 Task: Explore Airbnb properties in Lake Tahoe with amazing views.
Action: Mouse moved to (517, 72)
Screenshot: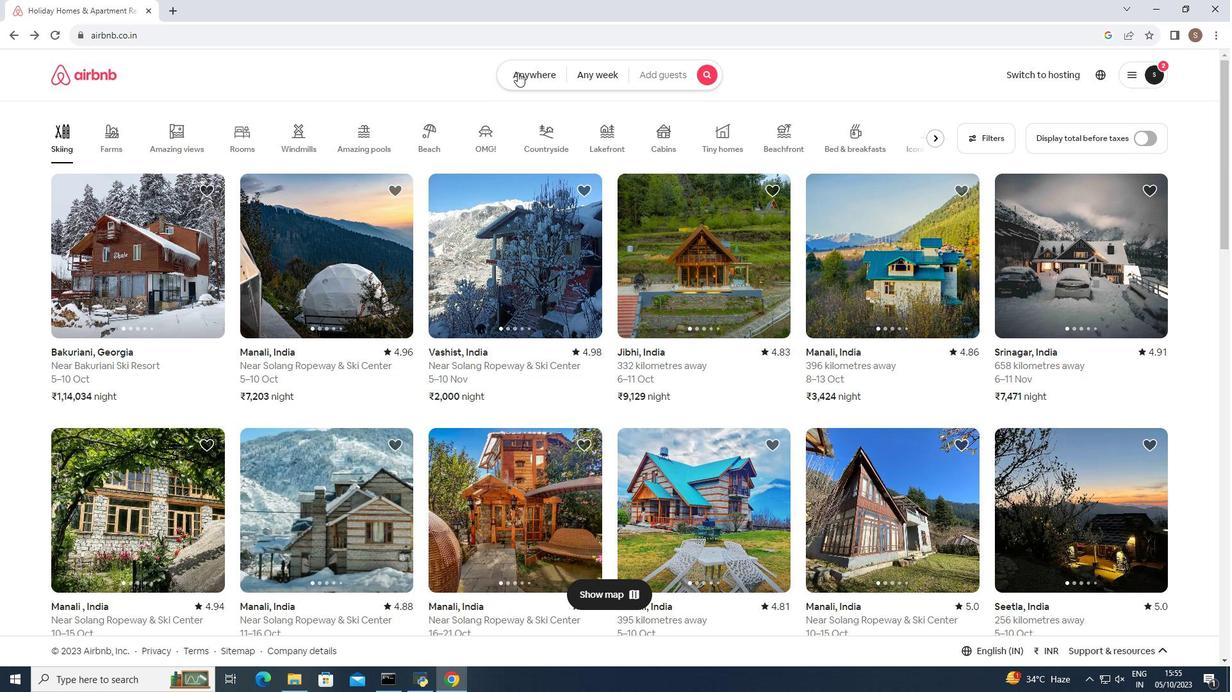 
Action: Mouse pressed left at (517, 72)
Screenshot: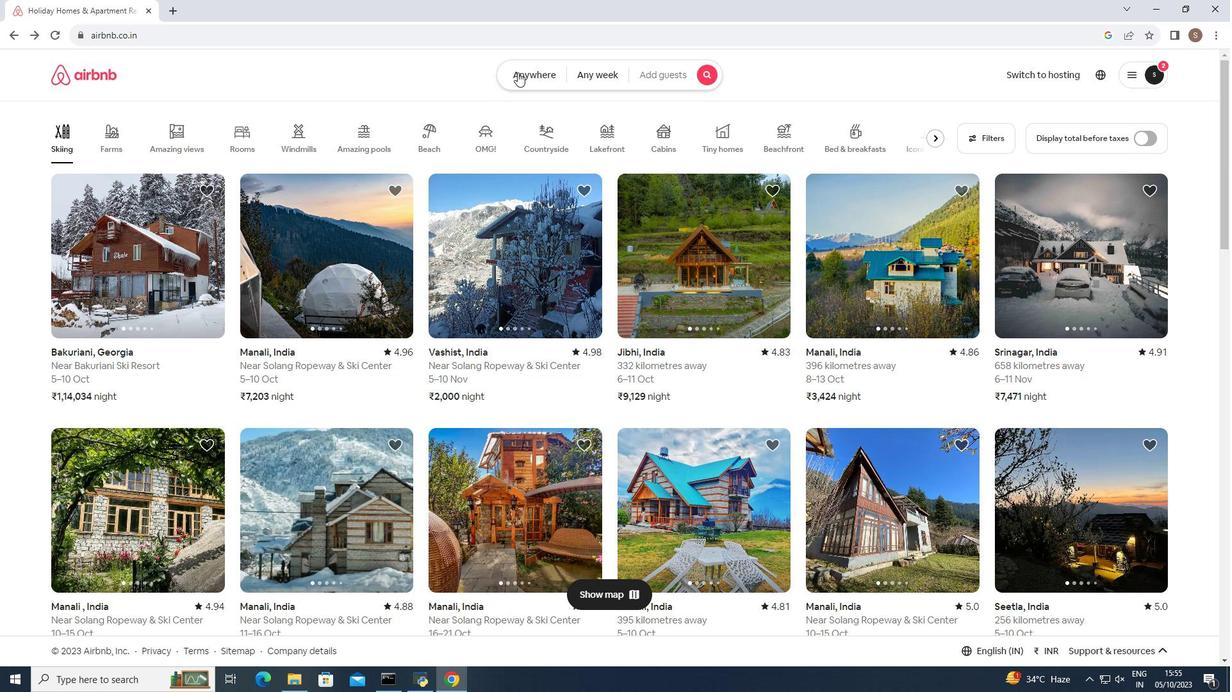 
Action: Mouse moved to (437, 125)
Screenshot: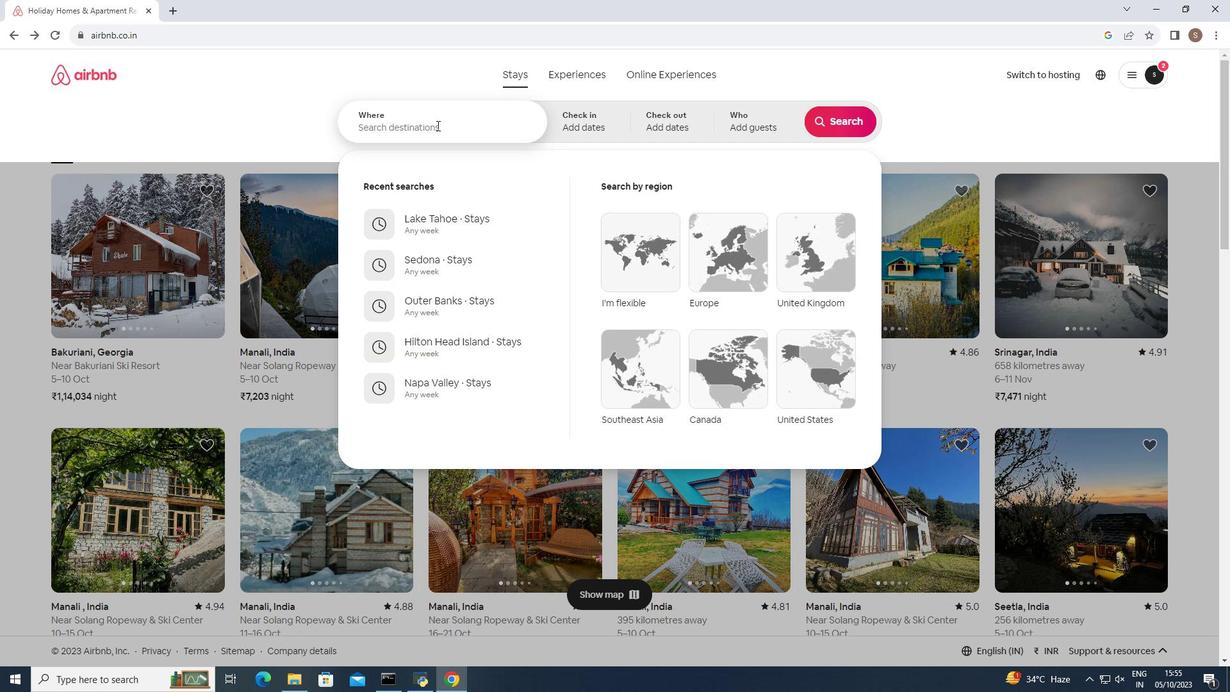 
Action: Mouse pressed left at (437, 125)
Screenshot: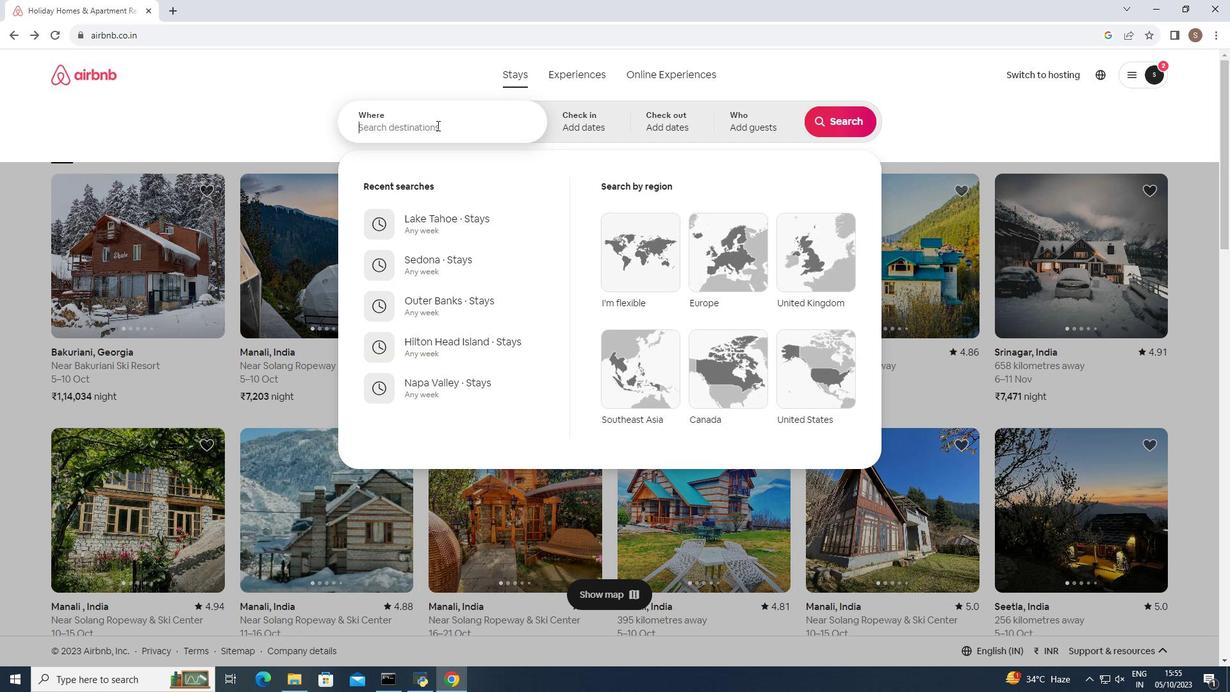 
Action: Mouse moved to (437, 125)
Screenshot: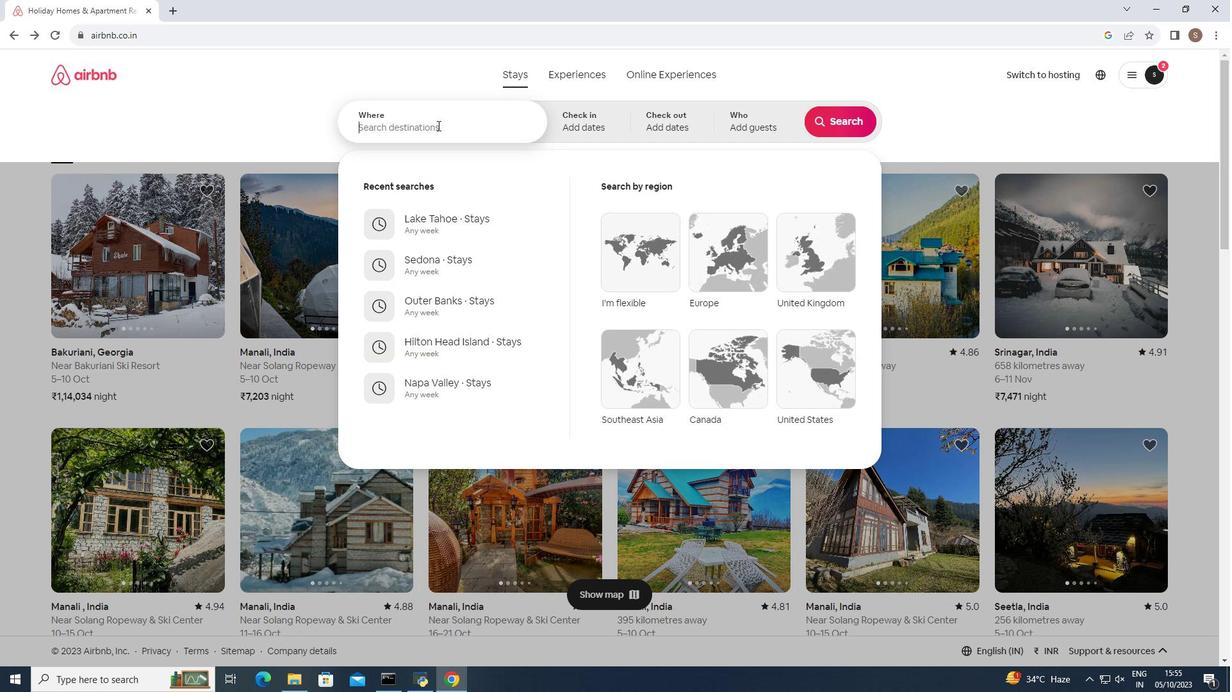 
Action: Key pressed <Key.shift>Lake<Key.space><Key.shift>Tahoe
Screenshot: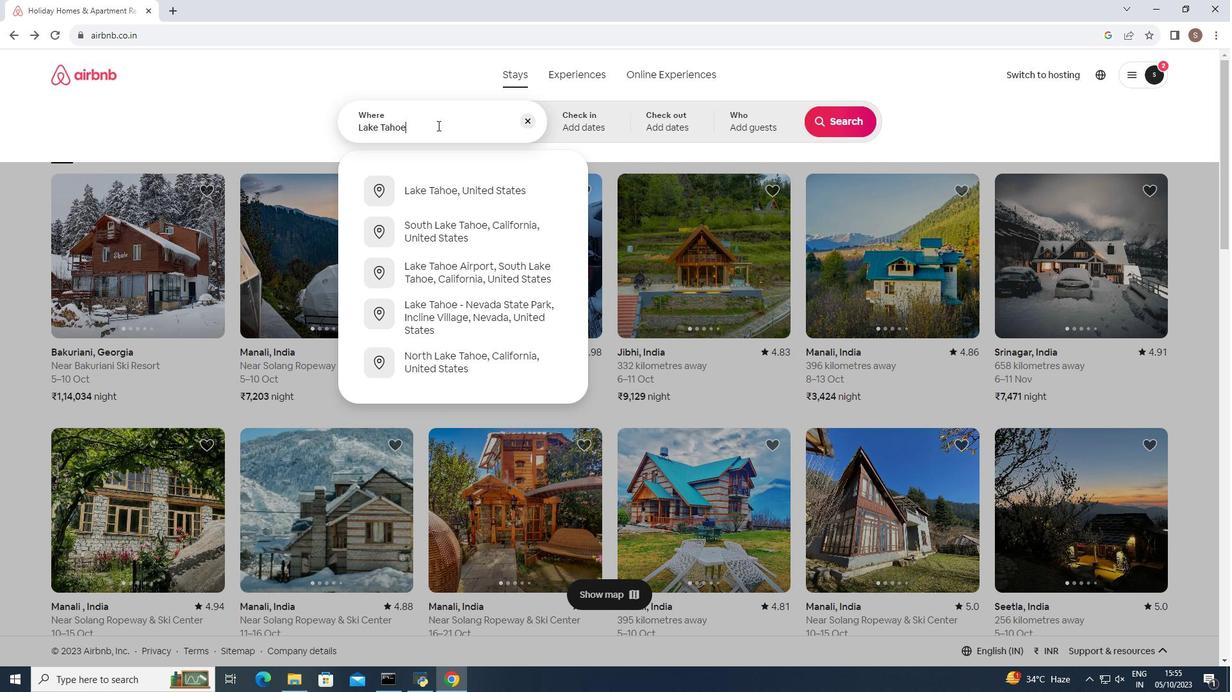 
Action: Mouse moved to (475, 194)
Screenshot: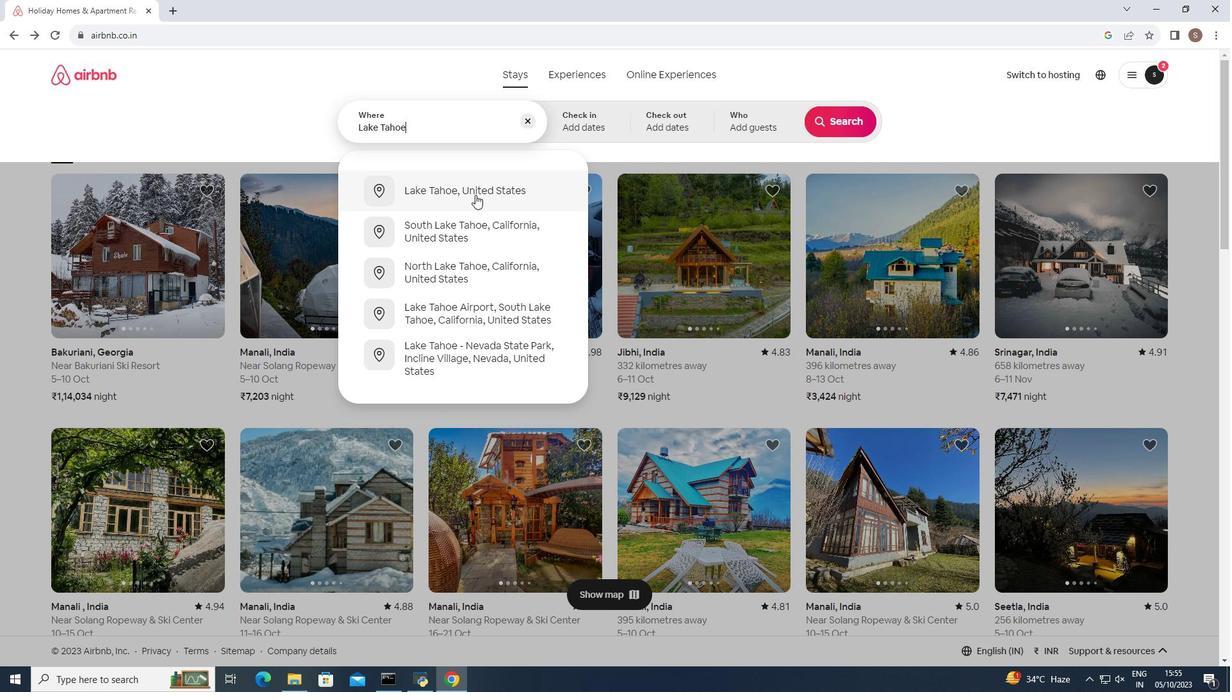 
Action: Mouse pressed left at (475, 194)
Screenshot: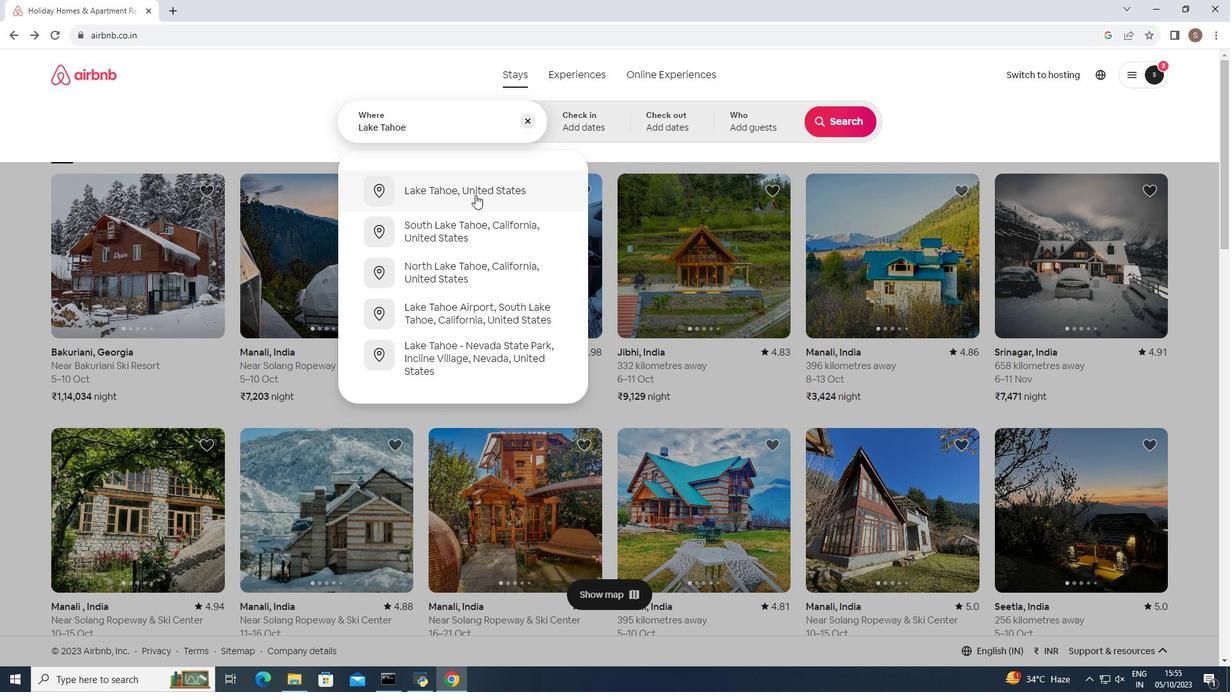 
Action: Mouse moved to (830, 120)
Screenshot: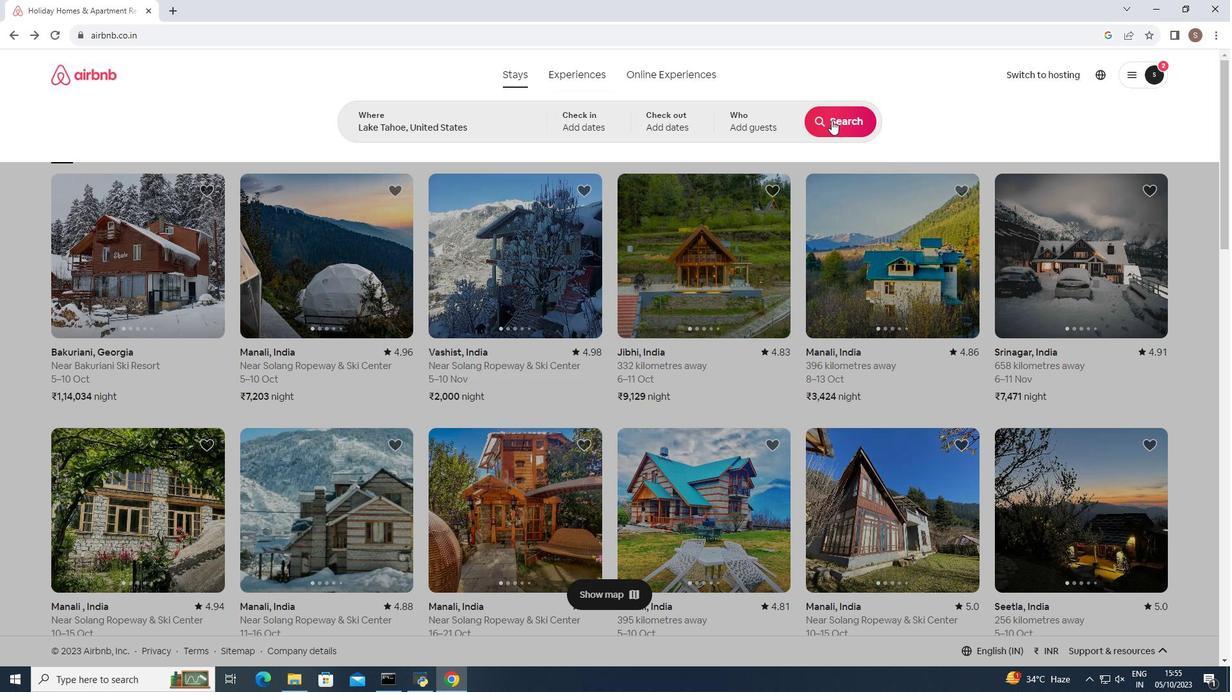 
Action: Mouse pressed left at (830, 120)
Screenshot: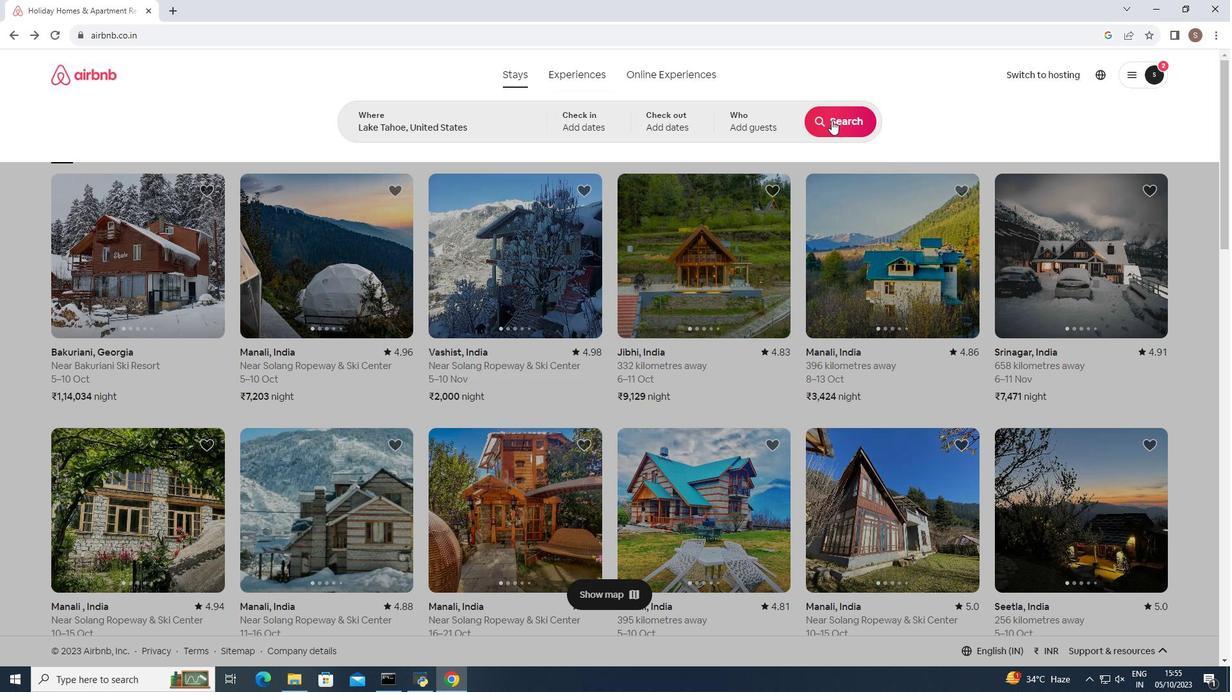 
Action: Mouse moved to (129, 129)
Screenshot: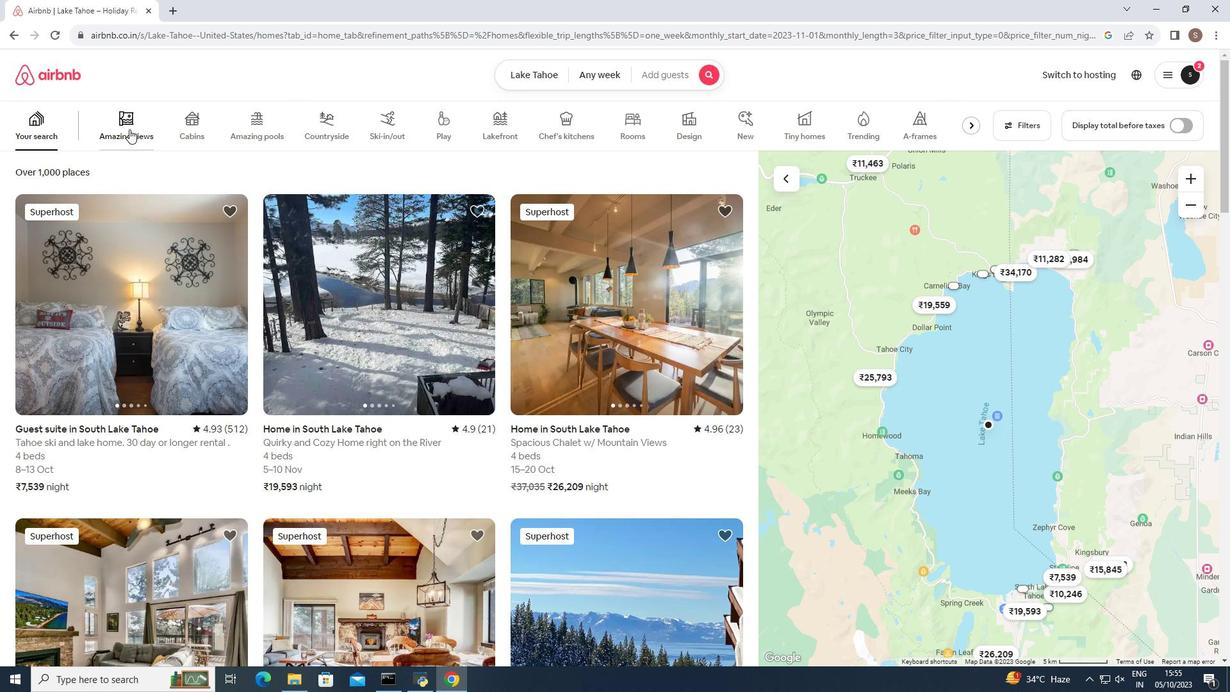 
Action: Mouse pressed left at (129, 129)
Screenshot: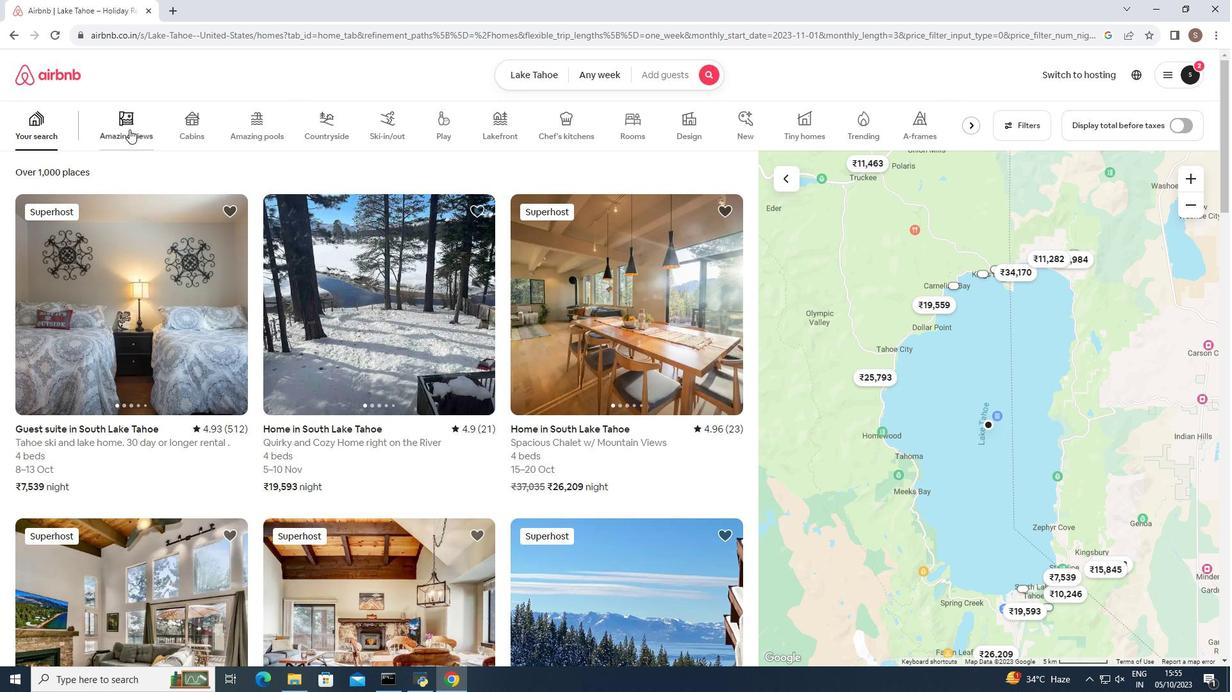 
Action: Mouse moved to (198, 328)
Screenshot: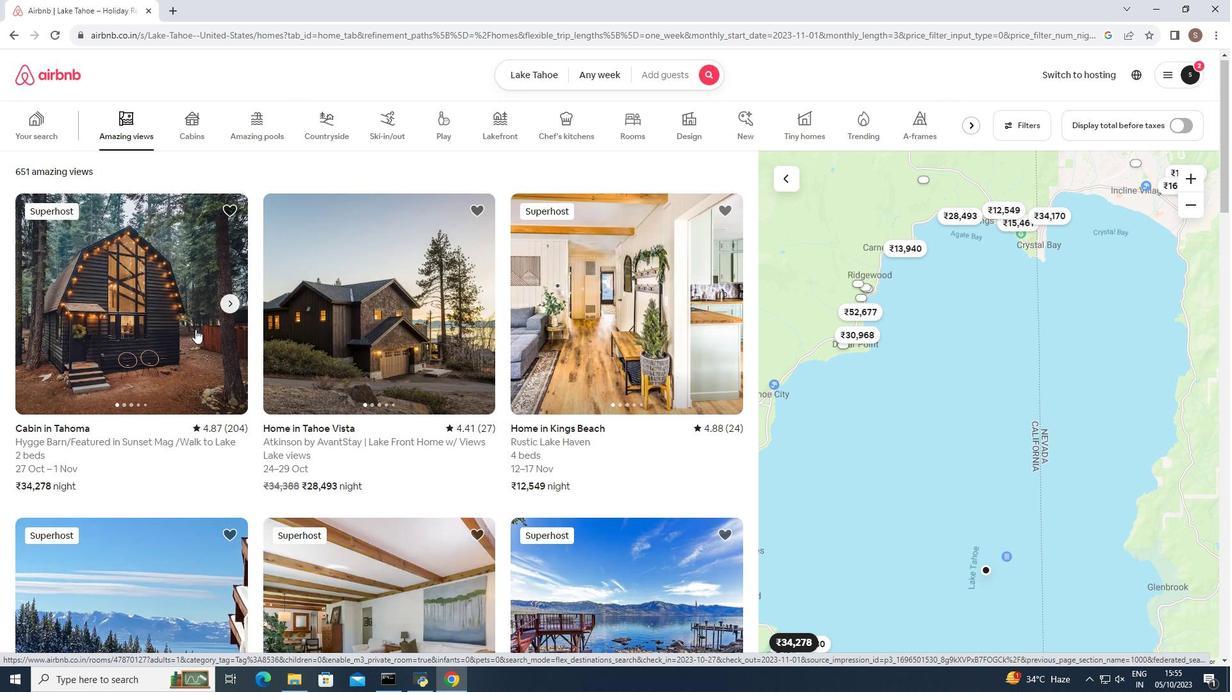 
Action: Mouse scrolled (198, 327) with delta (0, 0)
Screenshot: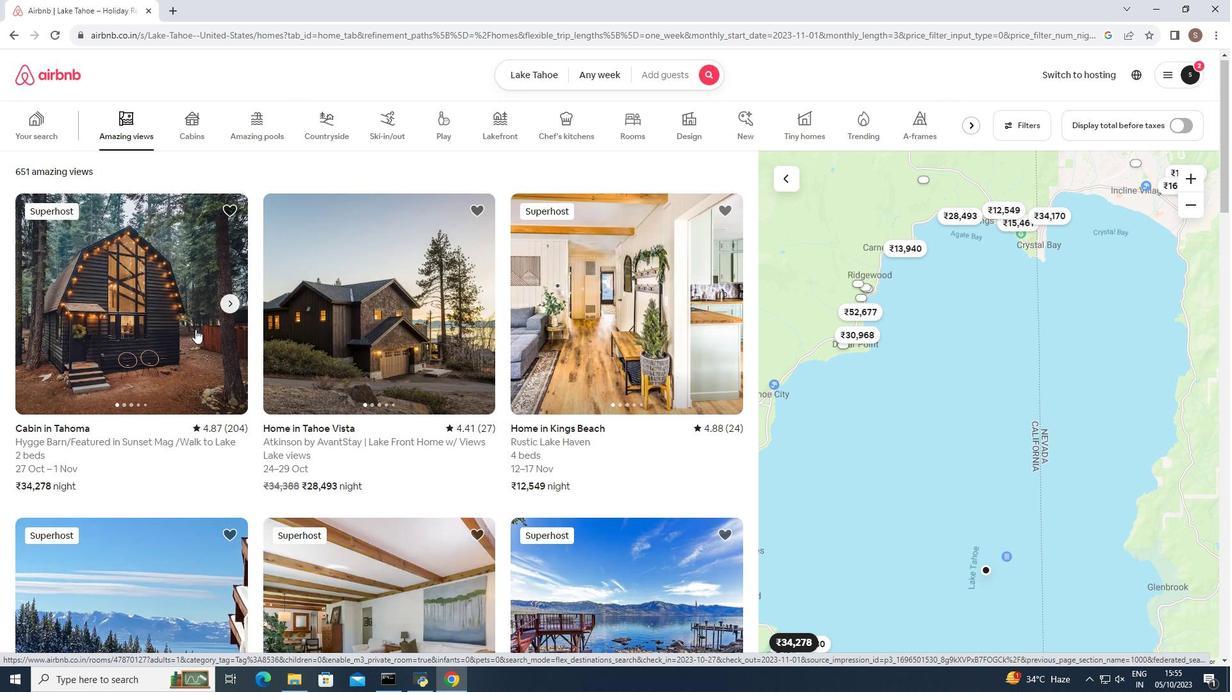 
Action: Mouse moved to (194, 330)
Screenshot: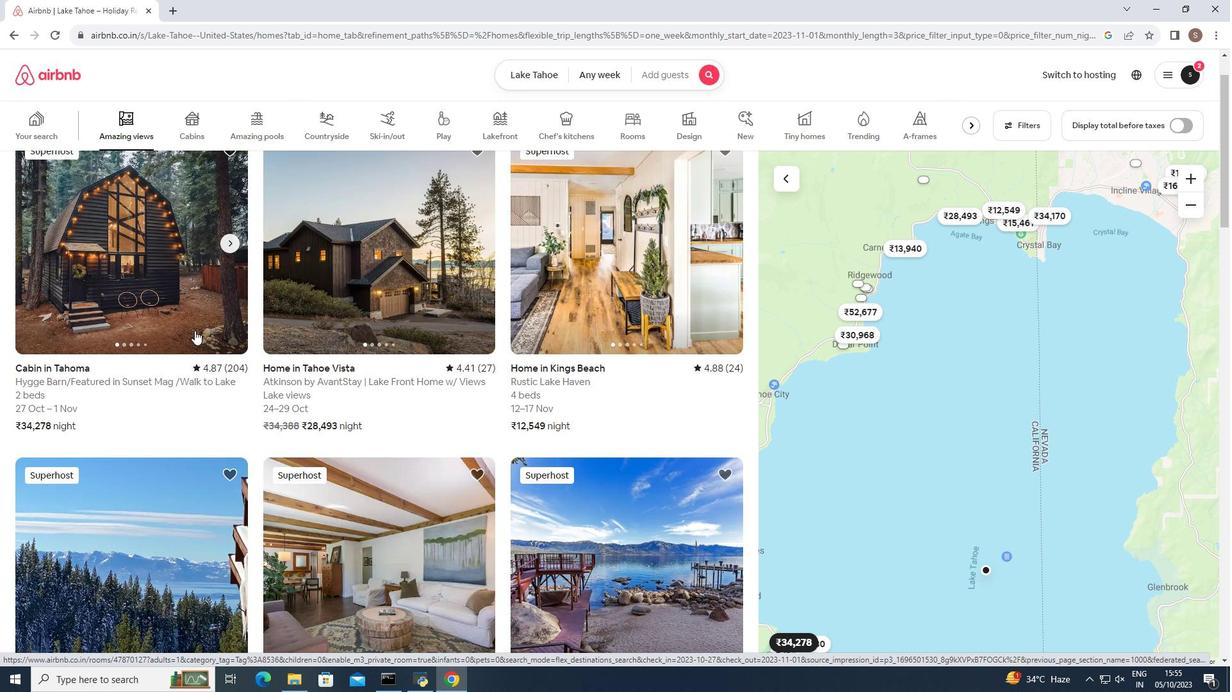 
Action: Mouse scrolled (194, 330) with delta (0, 0)
Screenshot: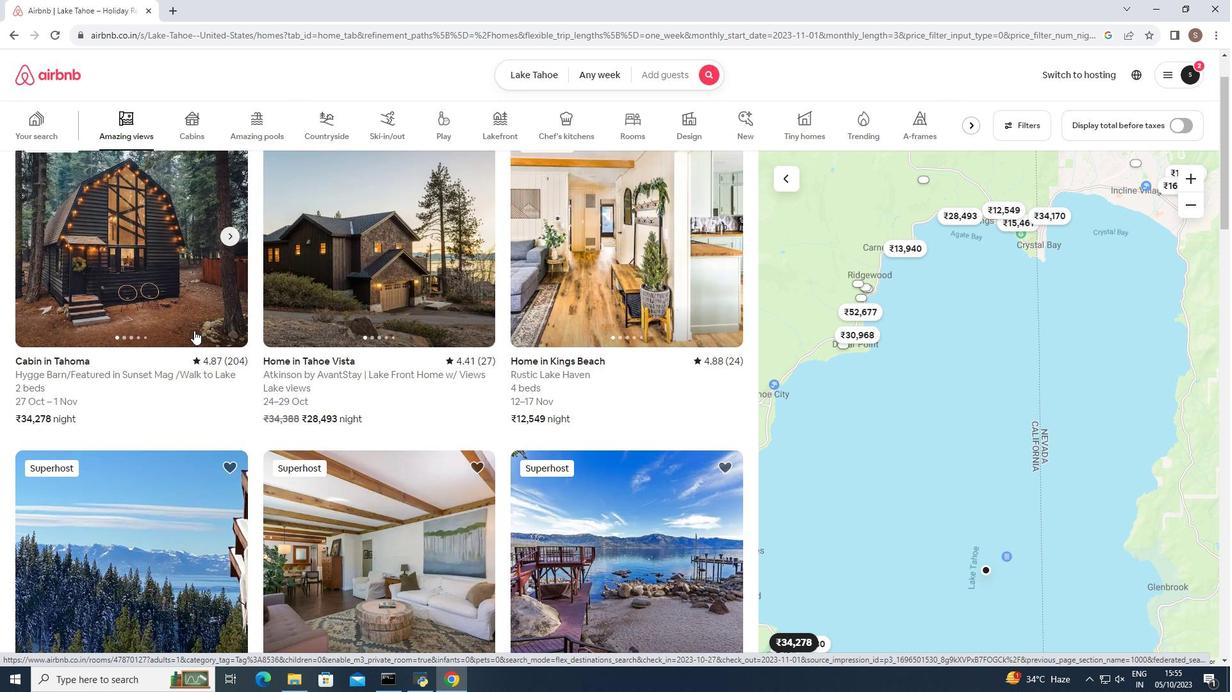 
Action: Mouse moved to (194, 330)
Screenshot: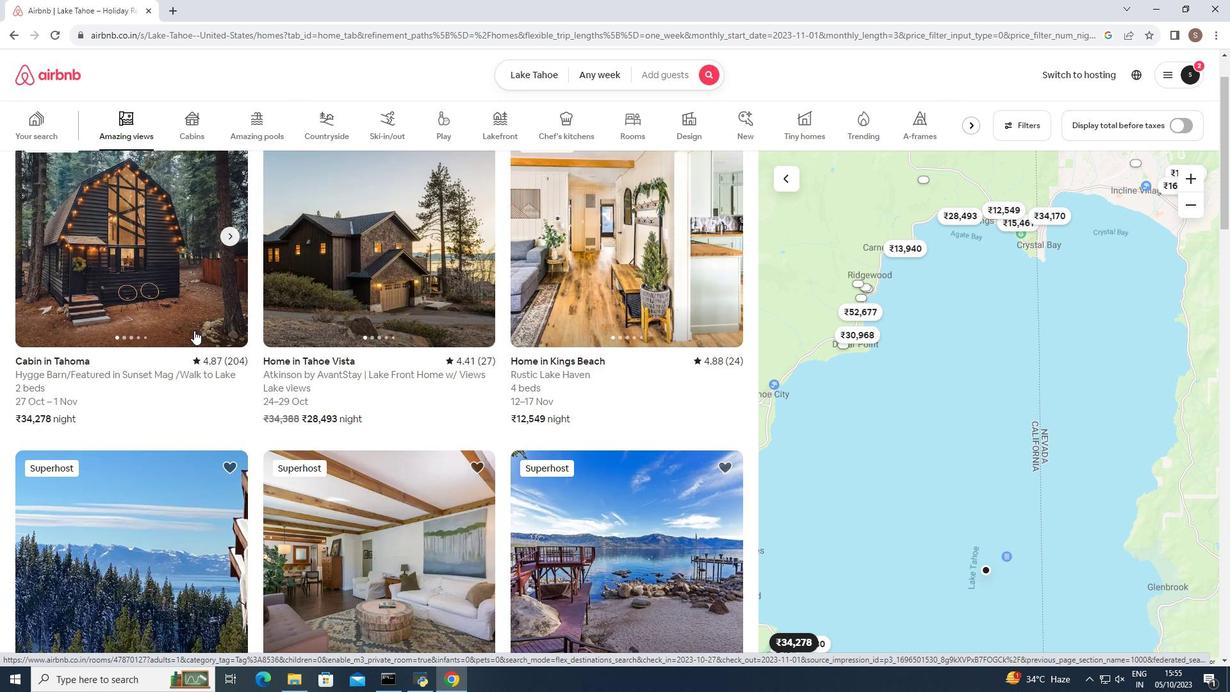
Action: Mouse scrolled (194, 330) with delta (0, 0)
Screenshot: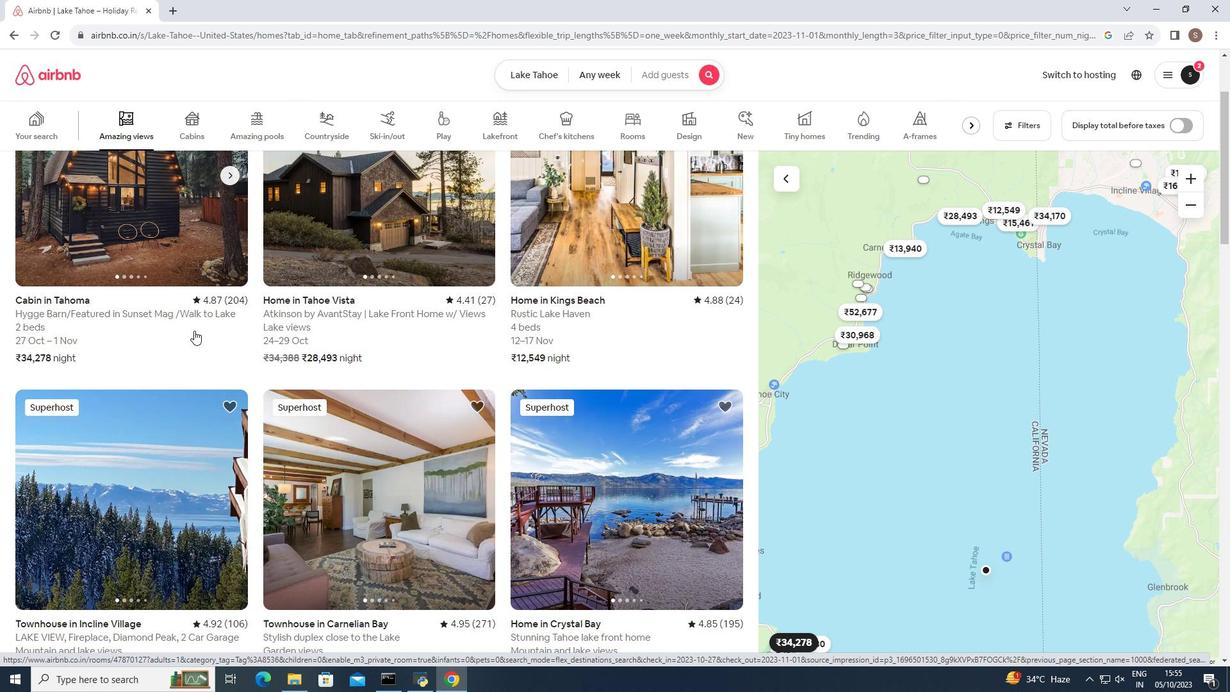 
Action: Mouse moved to (193, 331)
Screenshot: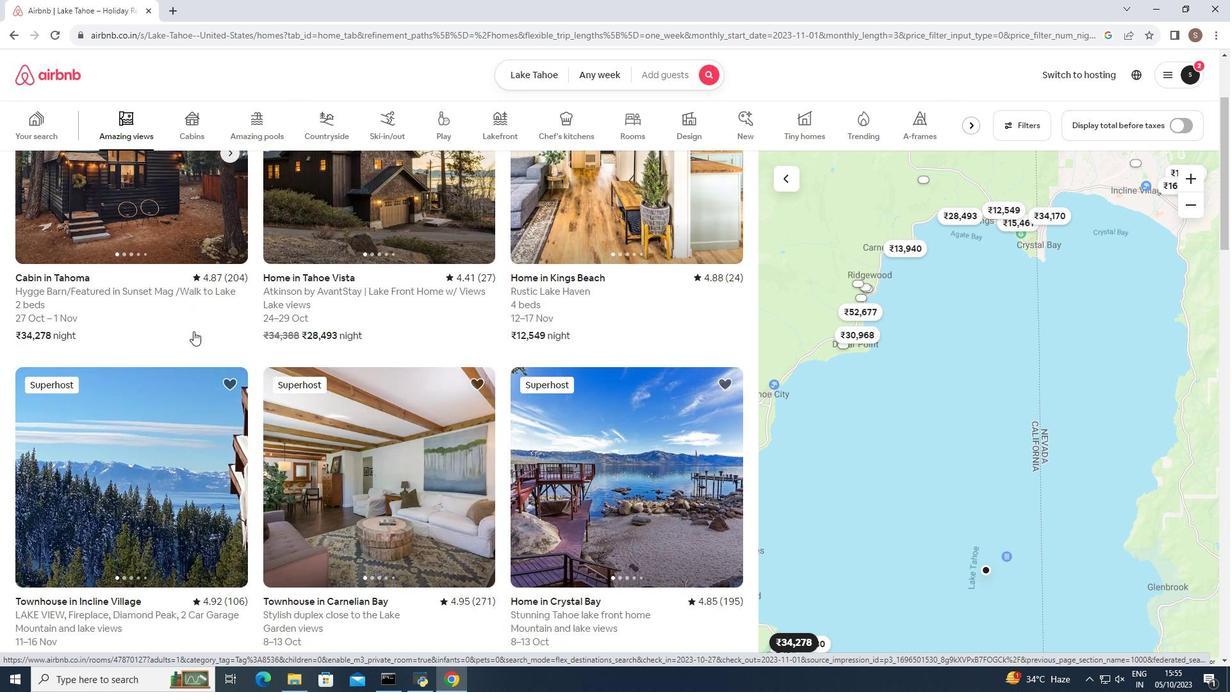 
Action: Mouse scrolled (193, 330) with delta (0, 0)
Screenshot: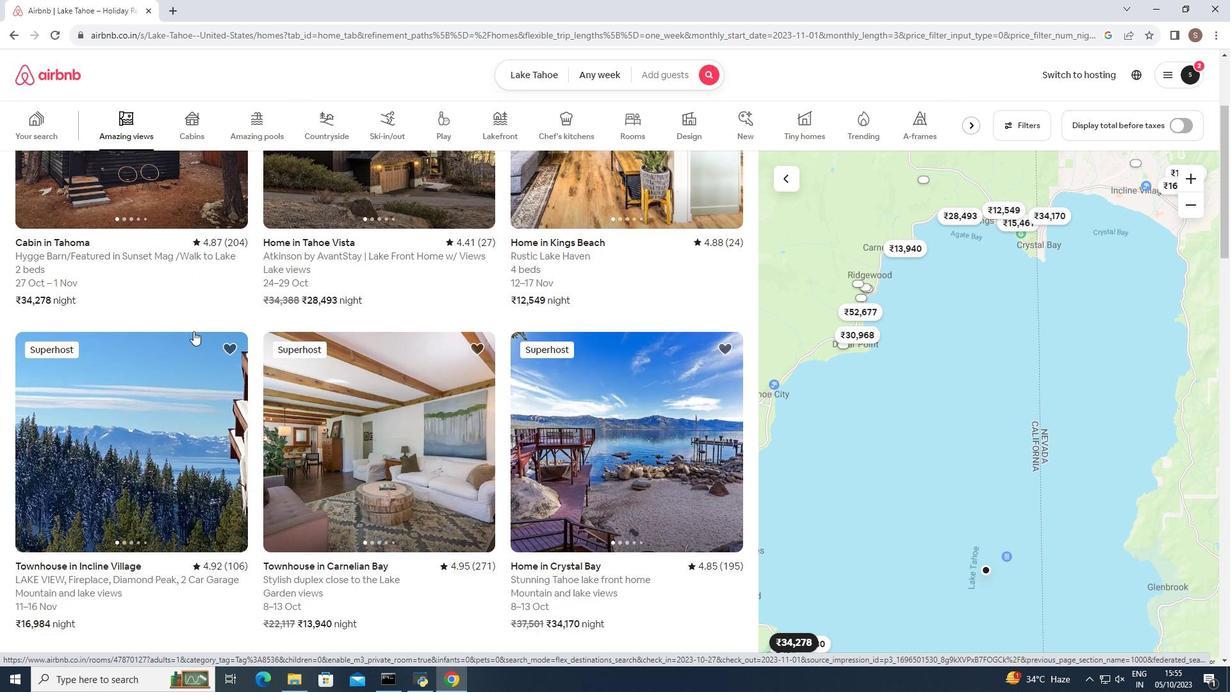 
Action: Mouse moved to (130, 353)
Screenshot: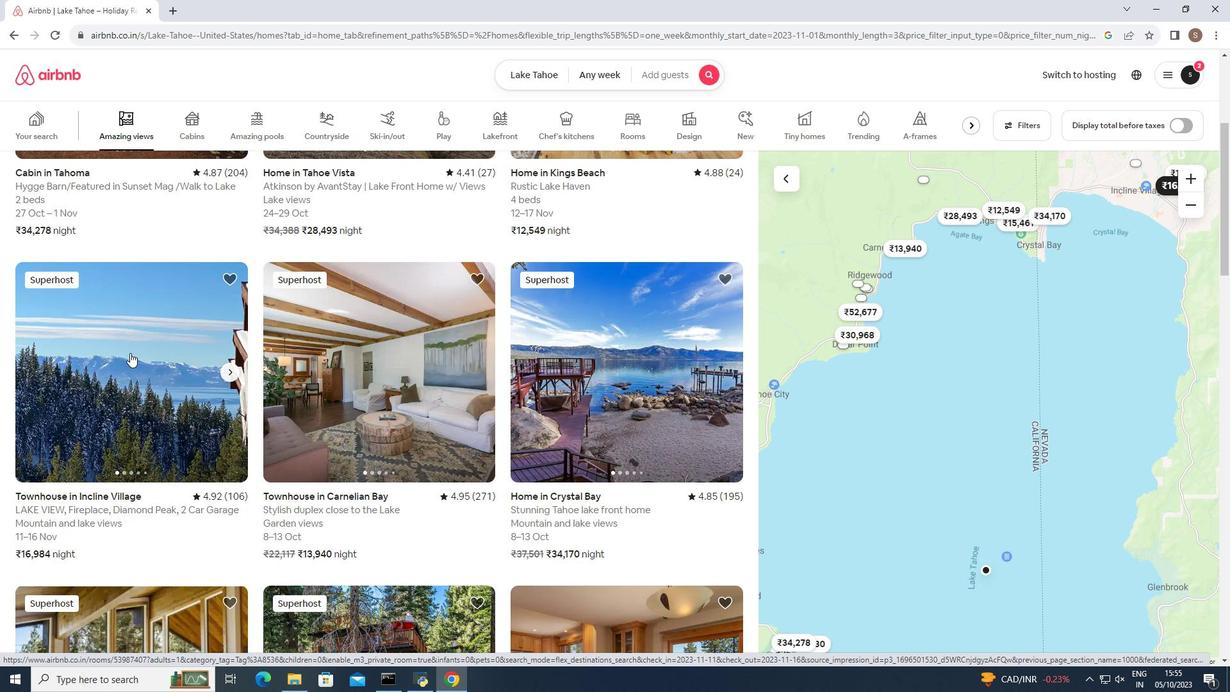 
Action: Mouse pressed left at (130, 353)
Screenshot: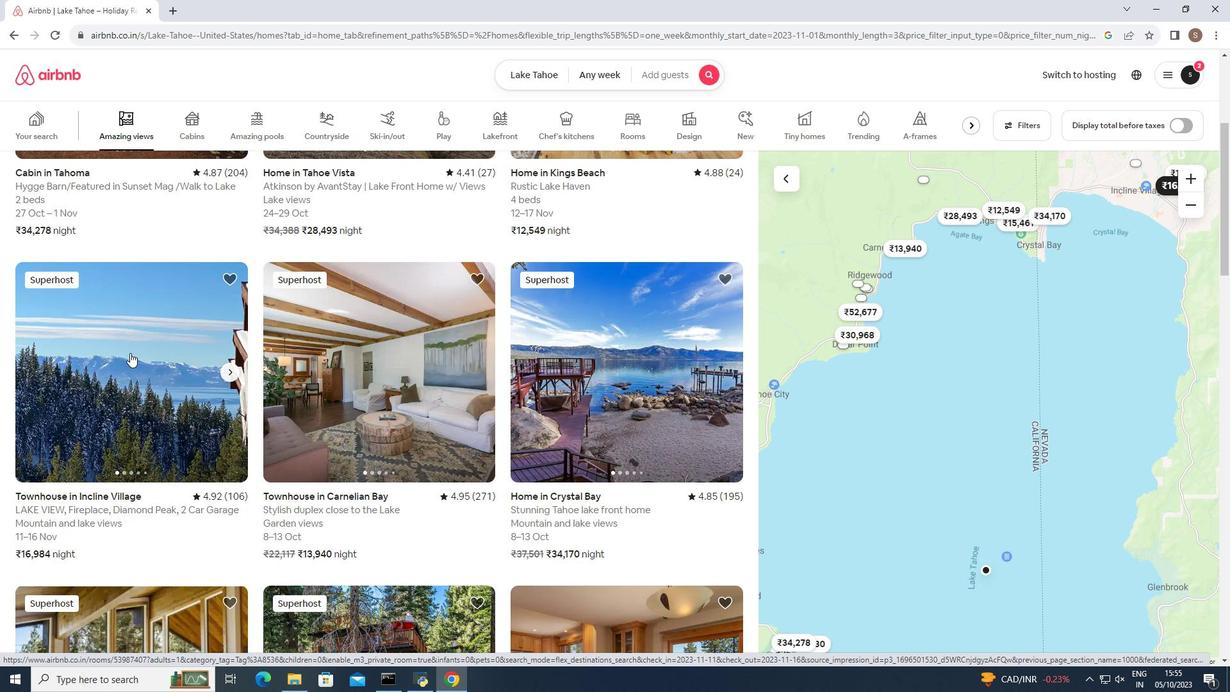 
Action: Mouse moved to (880, 472)
Screenshot: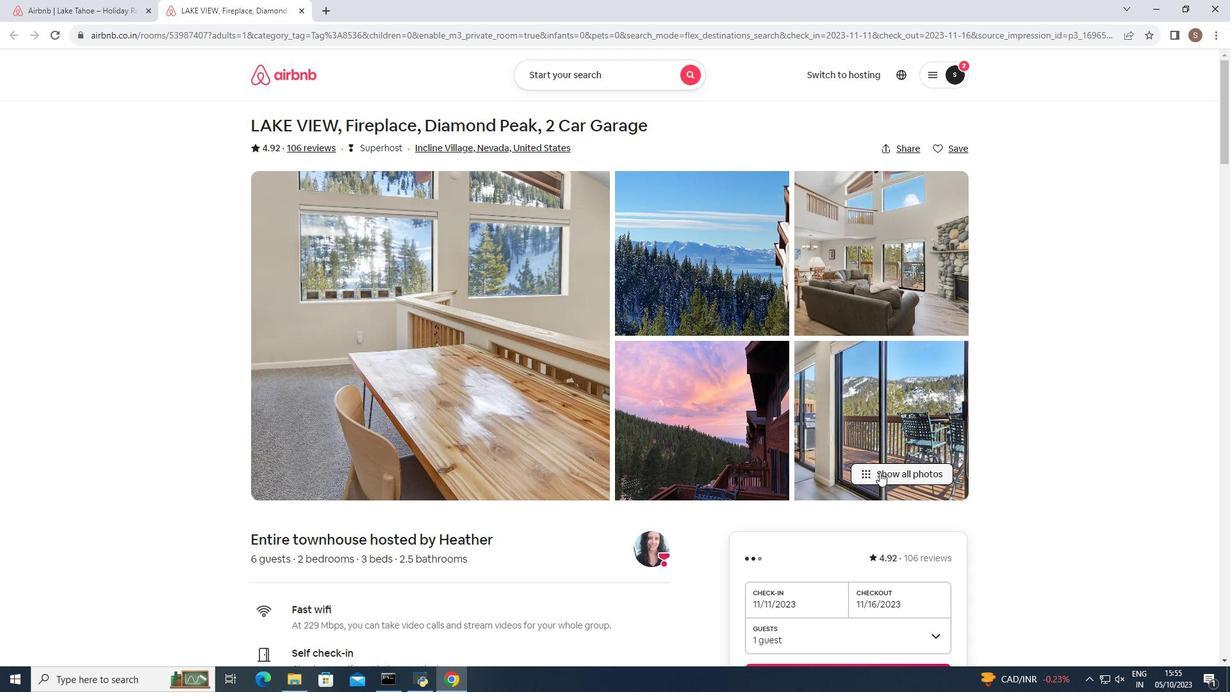 
Action: Mouse pressed left at (880, 472)
Screenshot: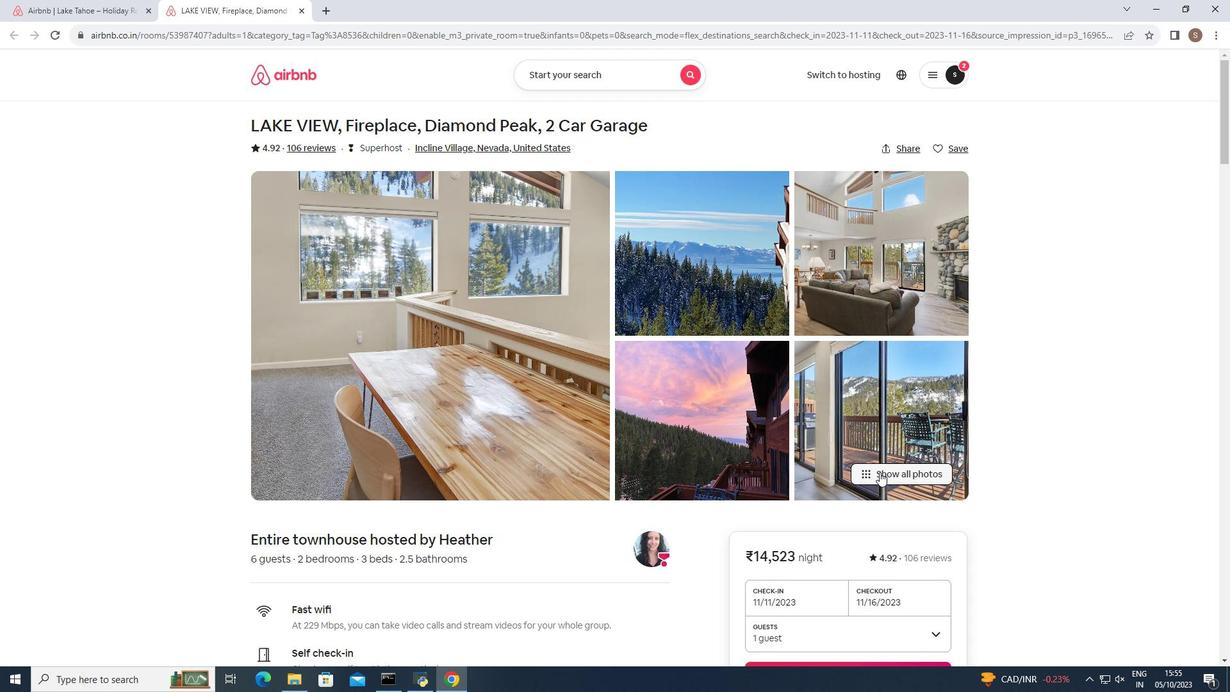 
Action: Mouse moved to (690, 401)
Screenshot: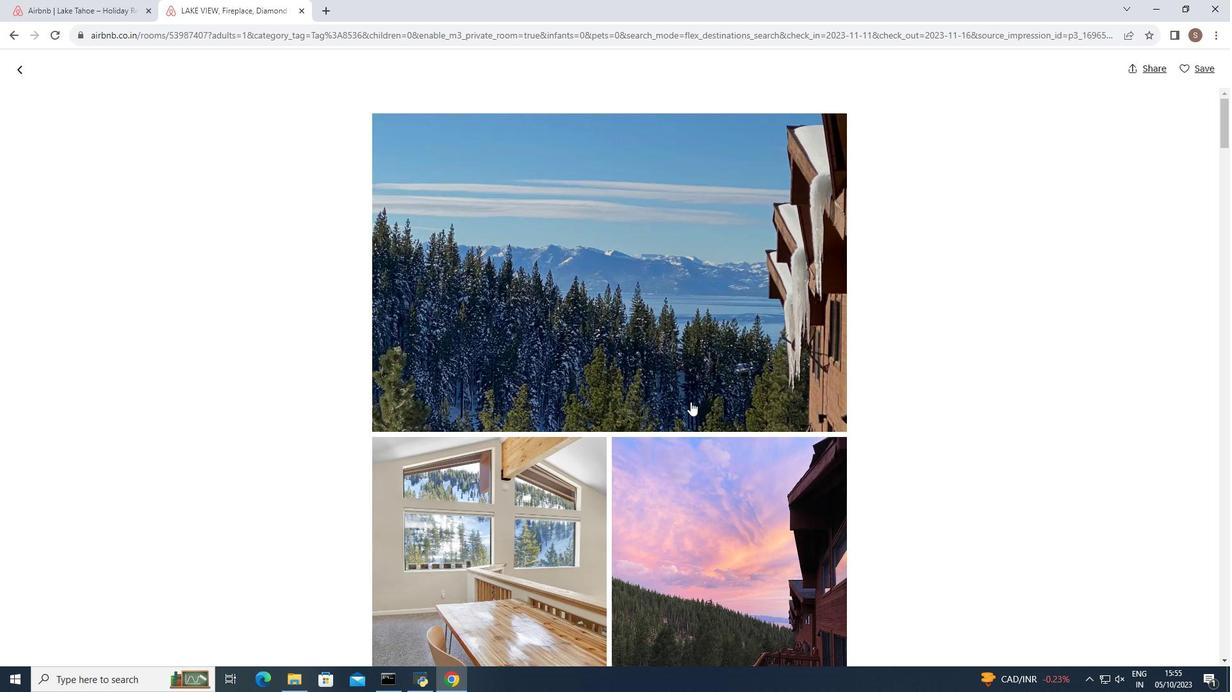 
Action: Mouse scrolled (690, 401) with delta (0, 0)
Screenshot: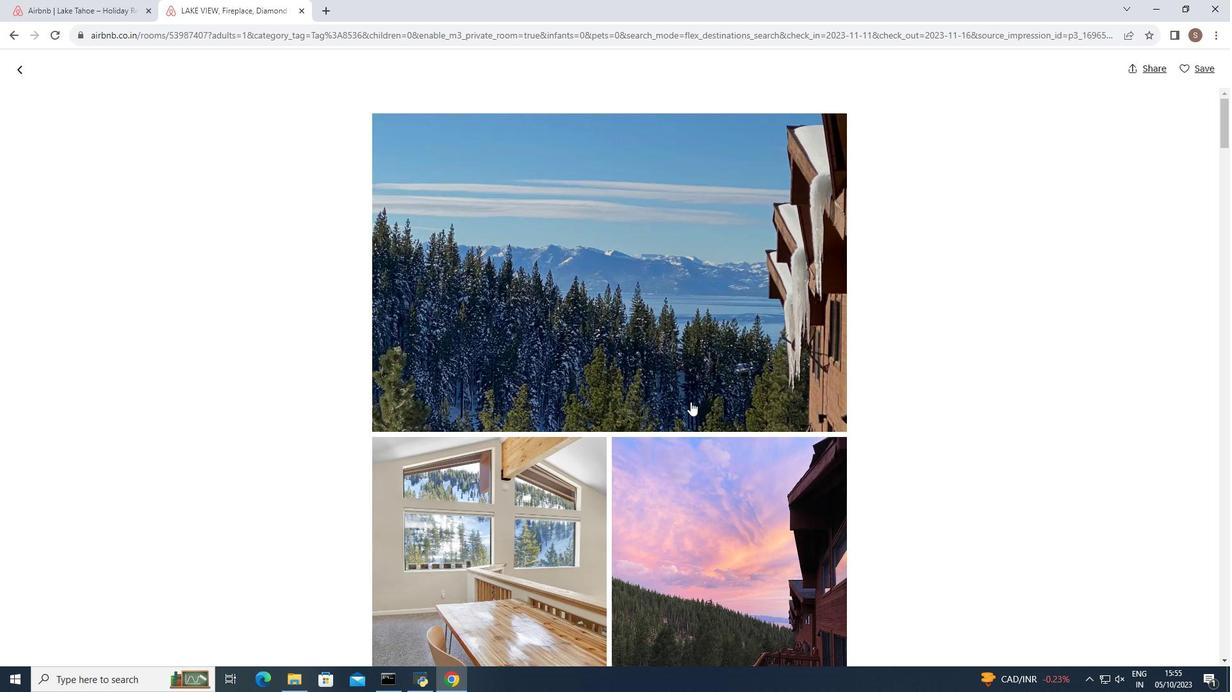 
Action: Mouse moved to (690, 401)
Screenshot: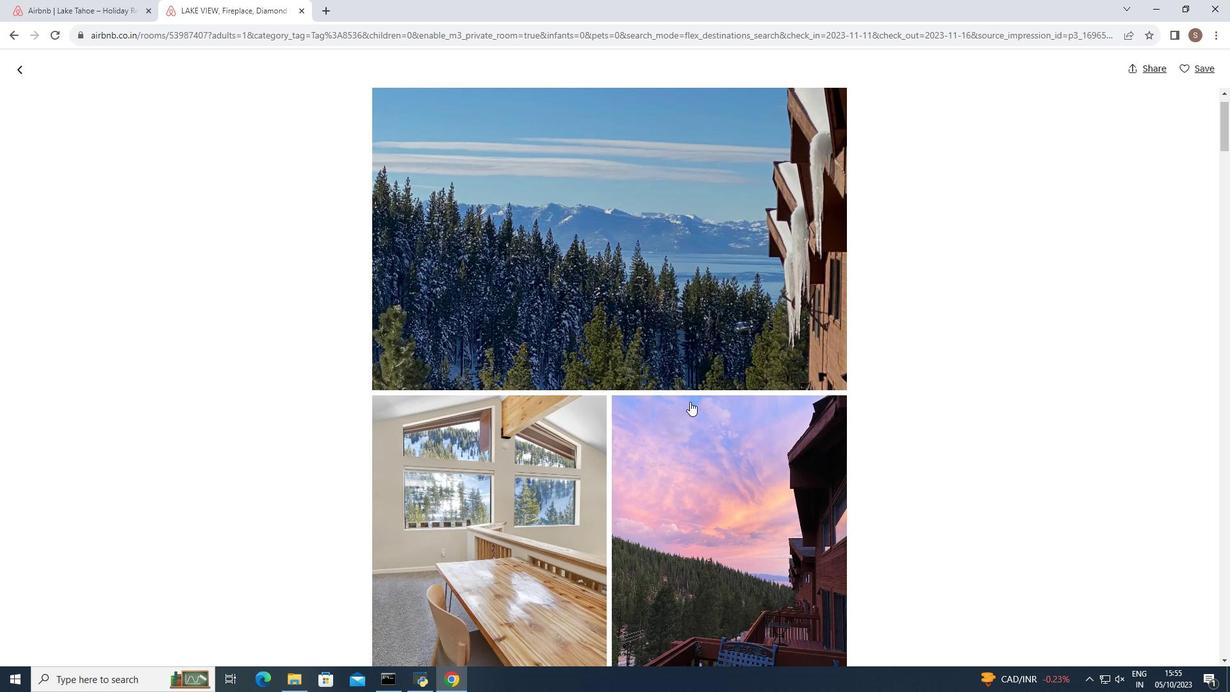 
Action: Mouse scrolled (690, 401) with delta (0, 0)
Screenshot: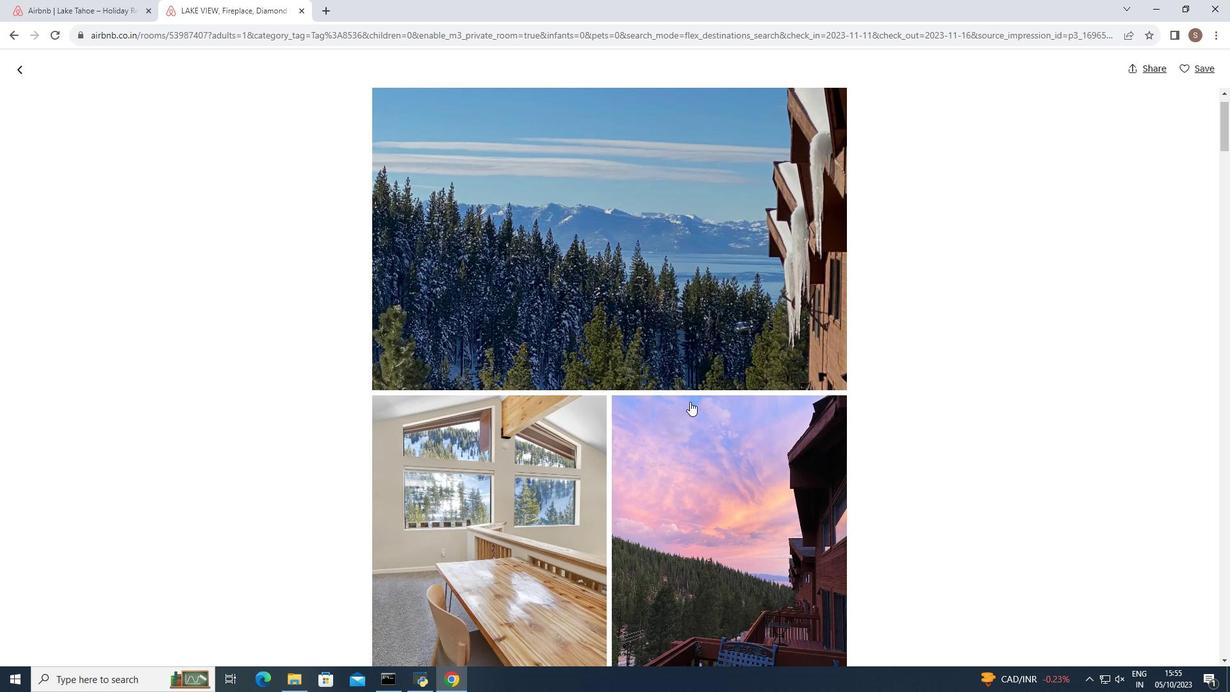 
Action: Mouse scrolled (690, 401) with delta (0, 0)
Screenshot: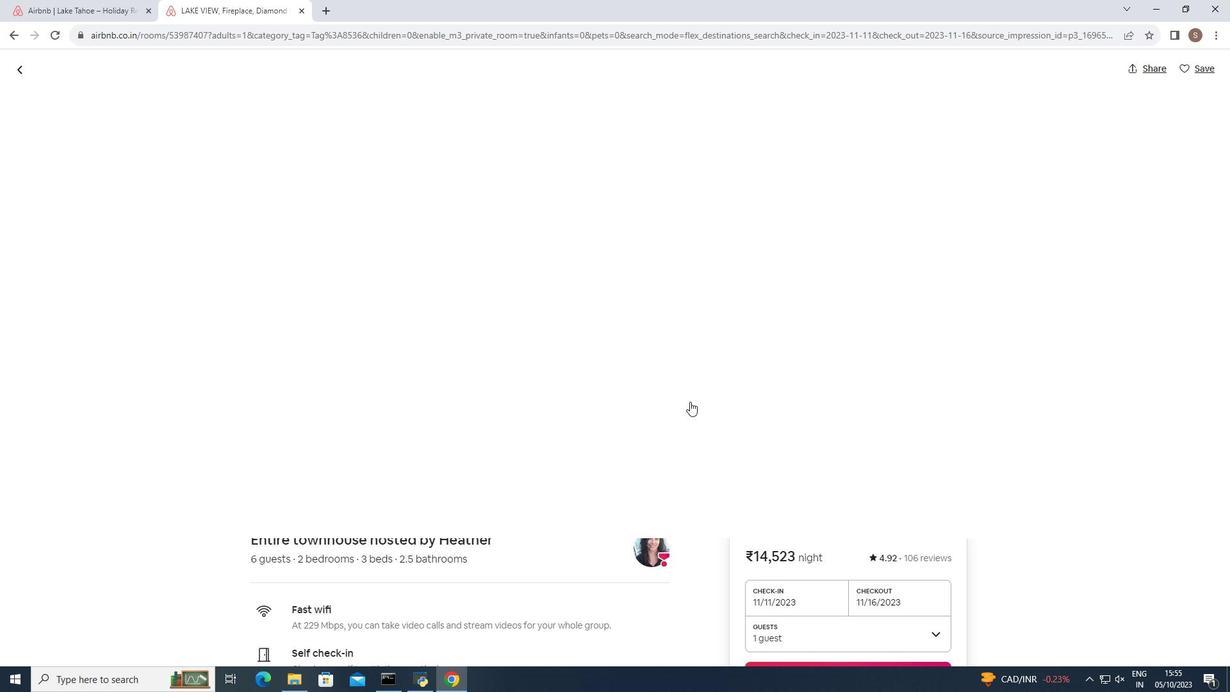 
Action: Mouse moved to (689, 401)
Screenshot: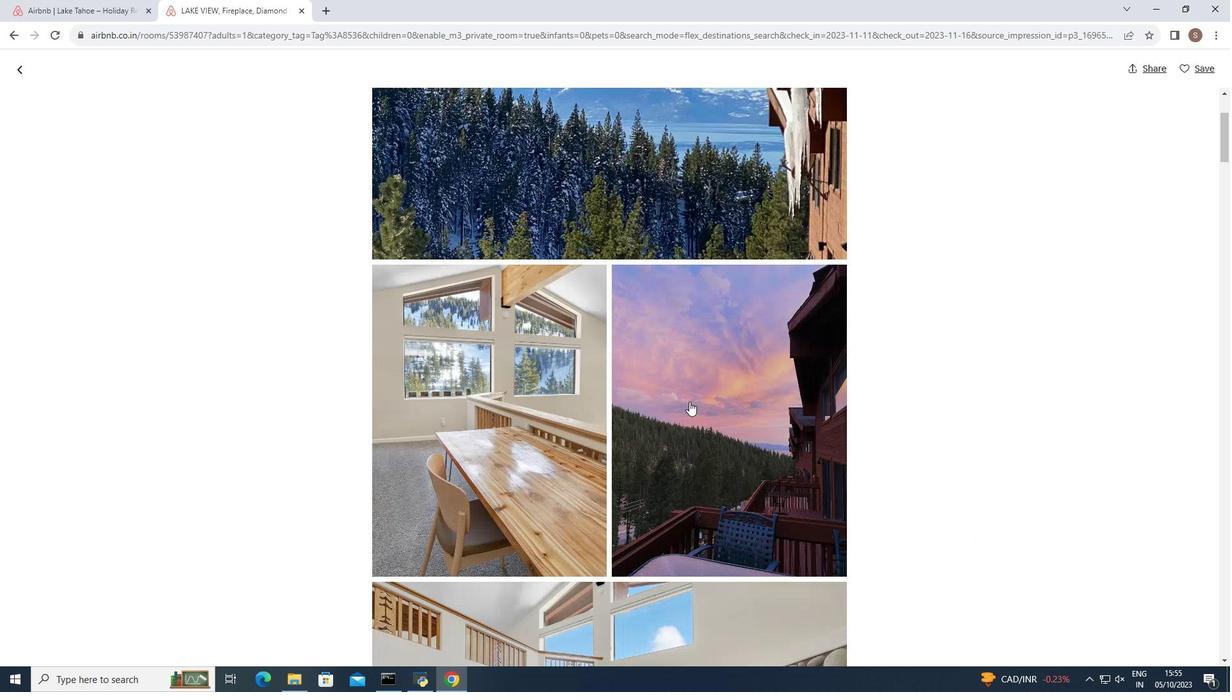 
Action: Mouse scrolled (689, 401) with delta (0, 0)
Screenshot: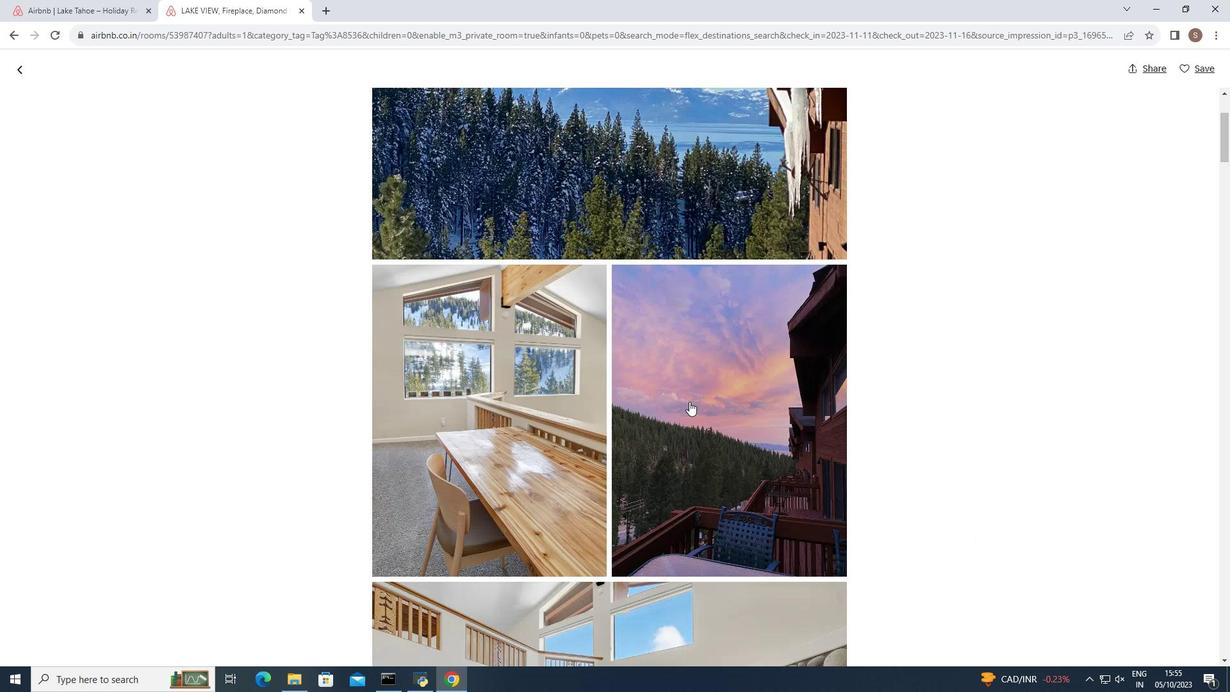 
Action: Mouse moved to (689, 399)
Screenshot: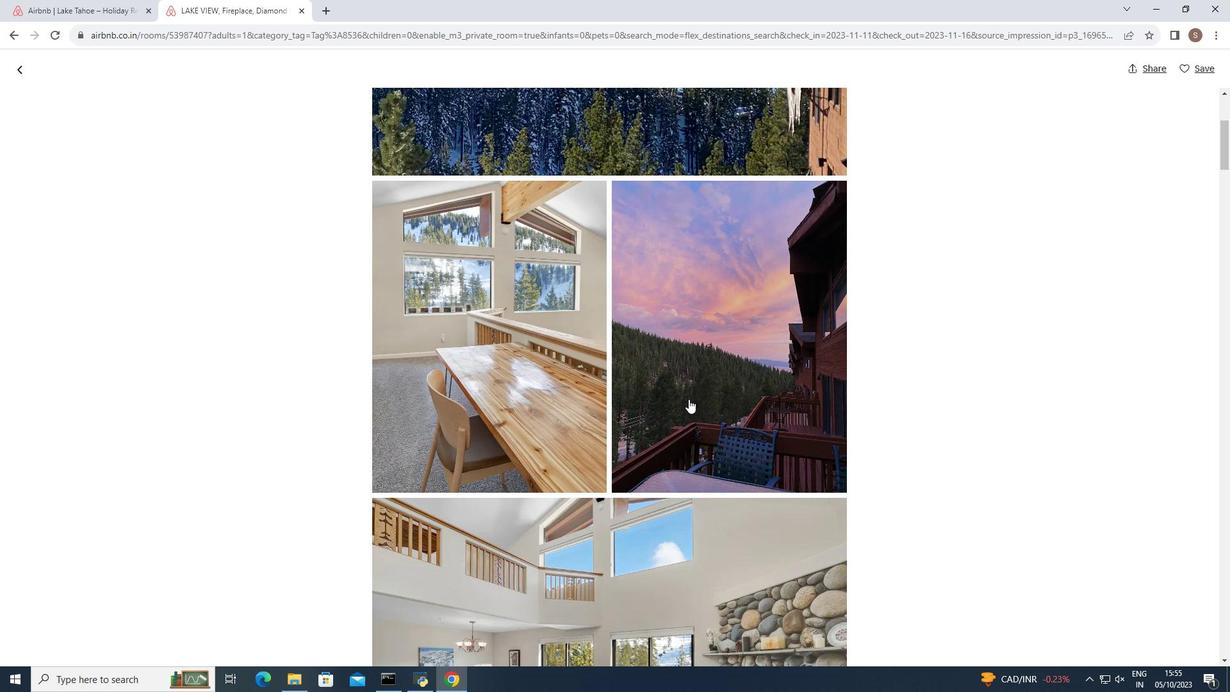 
Action: Mouse scrolled (689, 398) with delta (0, 0)
Screenshot: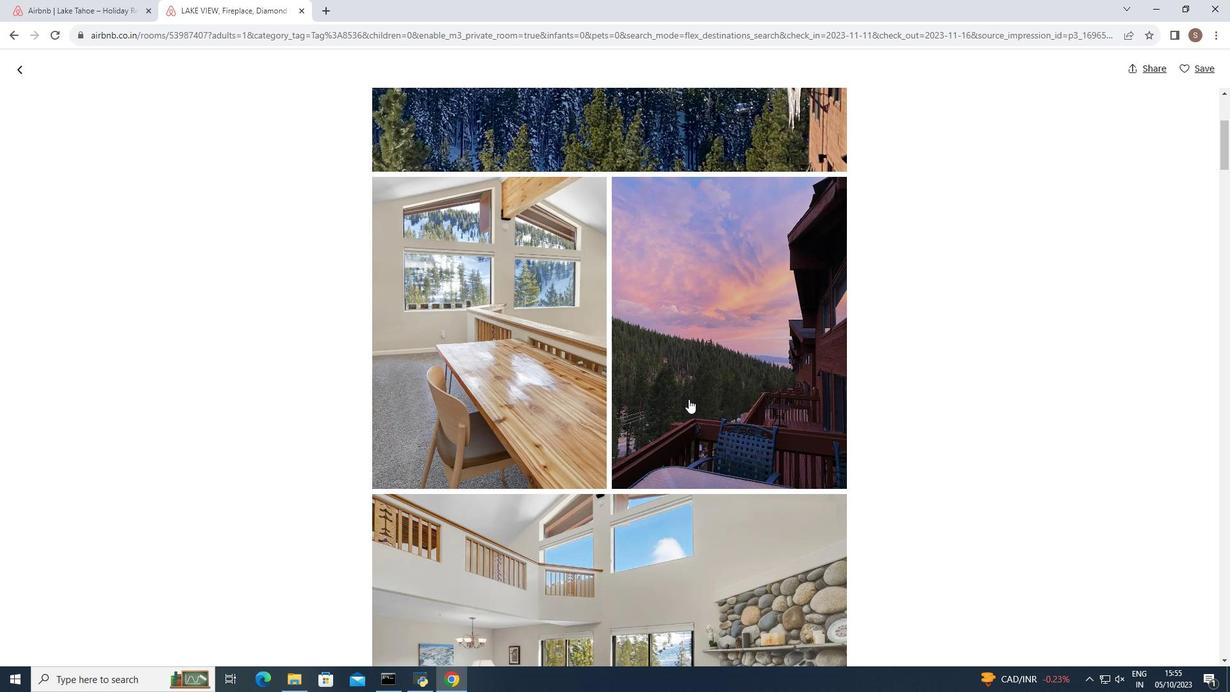 
Action: Mouse scrolled (689, 398) with delta (0, 0)
Screenshot: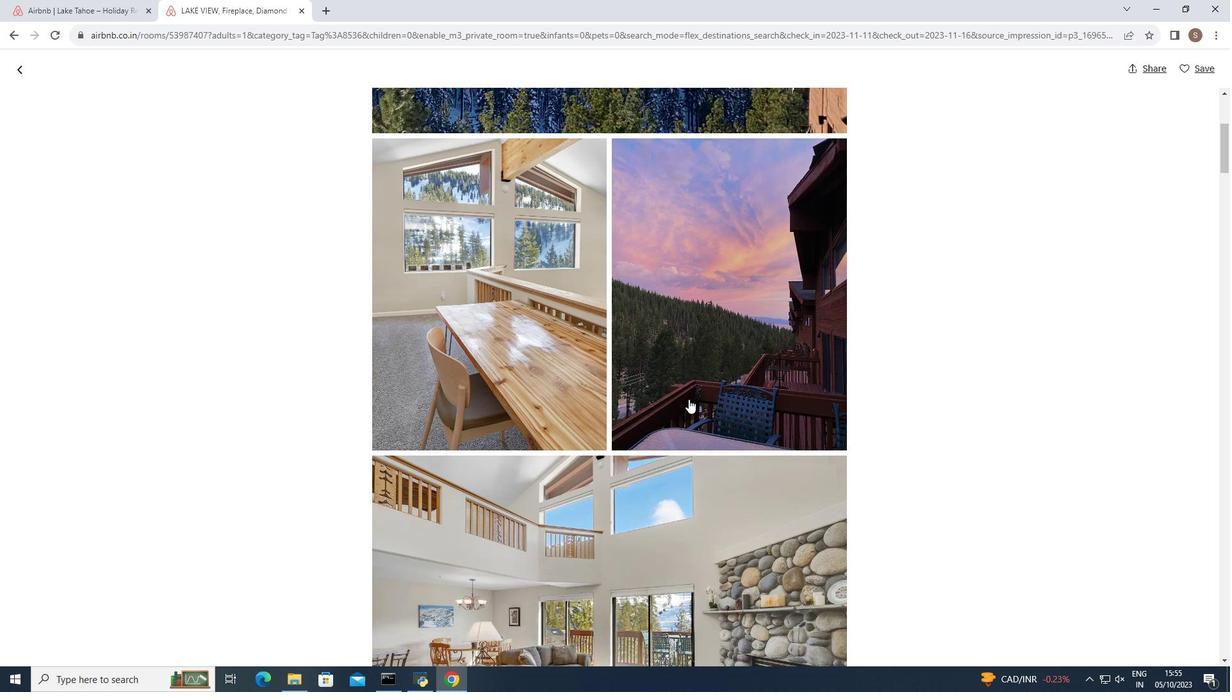 
Action: Mouse scrolled (689, 398) with delta (0, 0)
Screenshot: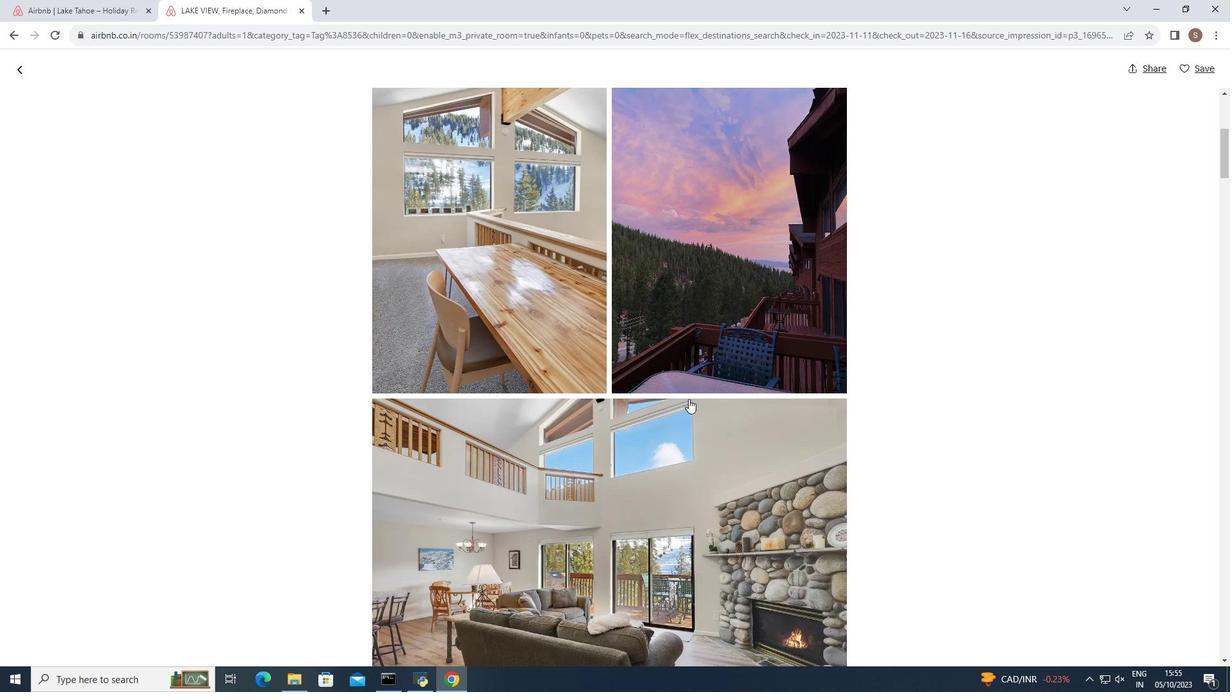 
Action: Mouse scrolled (689, 398) with delta (0, 0)
Screenshot: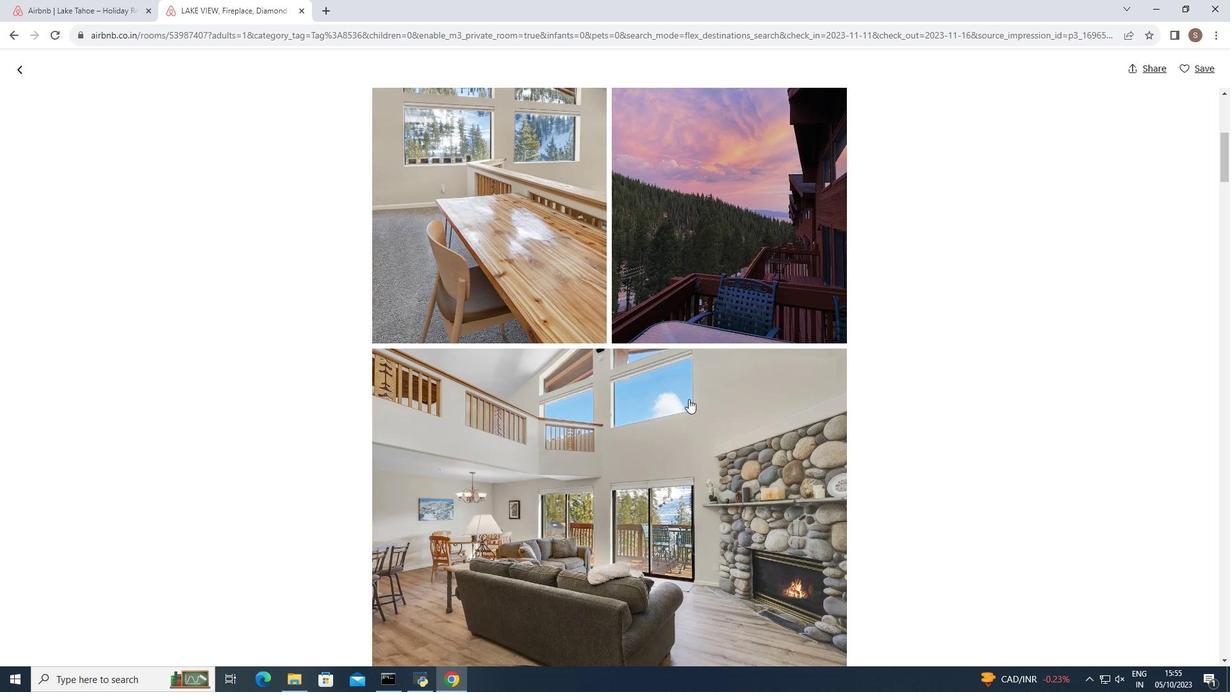 
Action: Mouse moved to (689, 399)
Screenshot: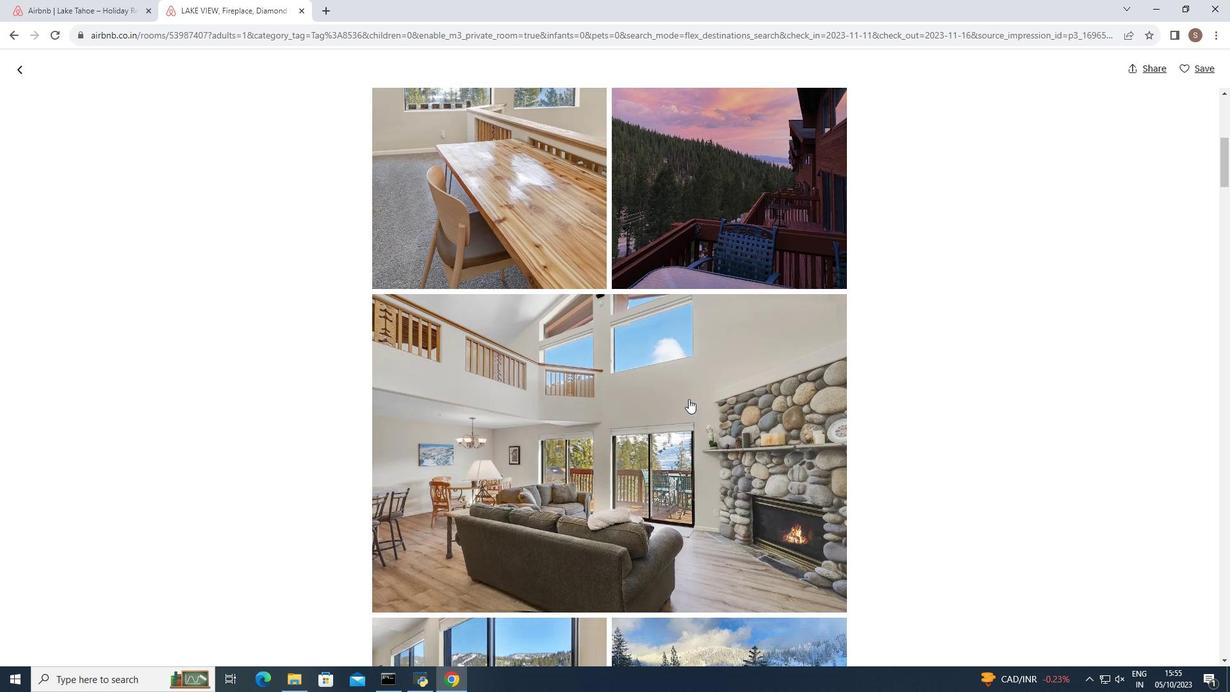 
Action: Mouse scrolled (689, 398) with delta (0, 0)
Screenshot: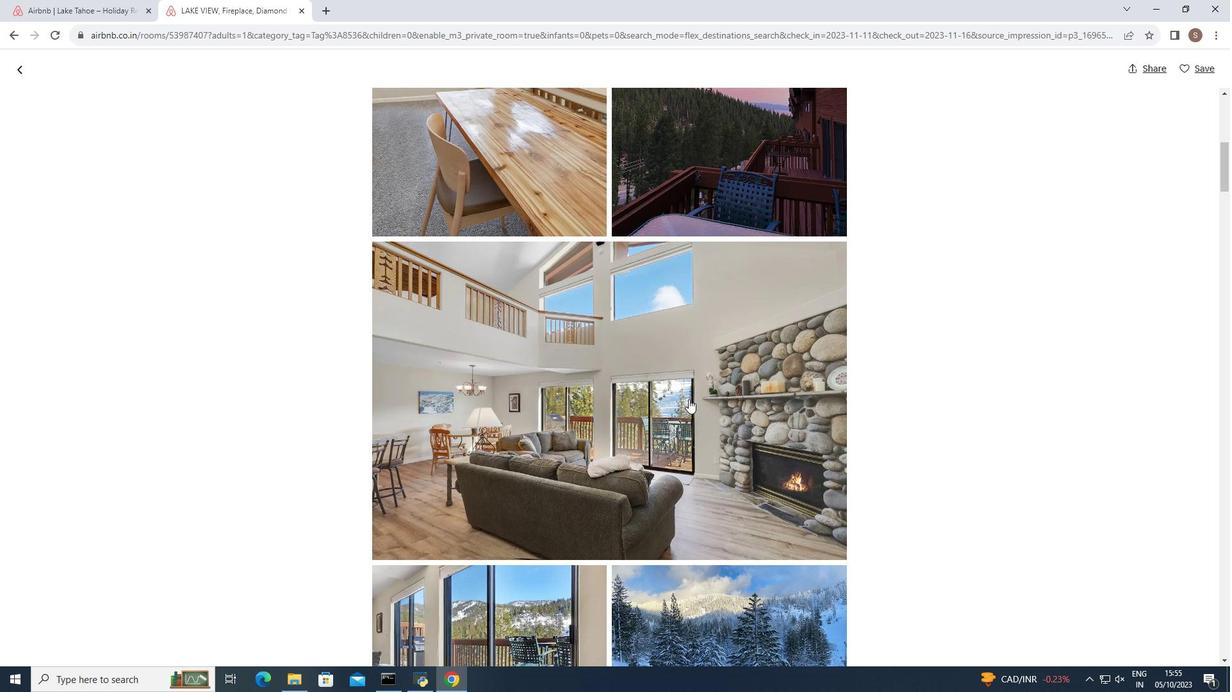 
Action: Mouse scrolled (689, 398) with delta (0, 0)
Screenshot: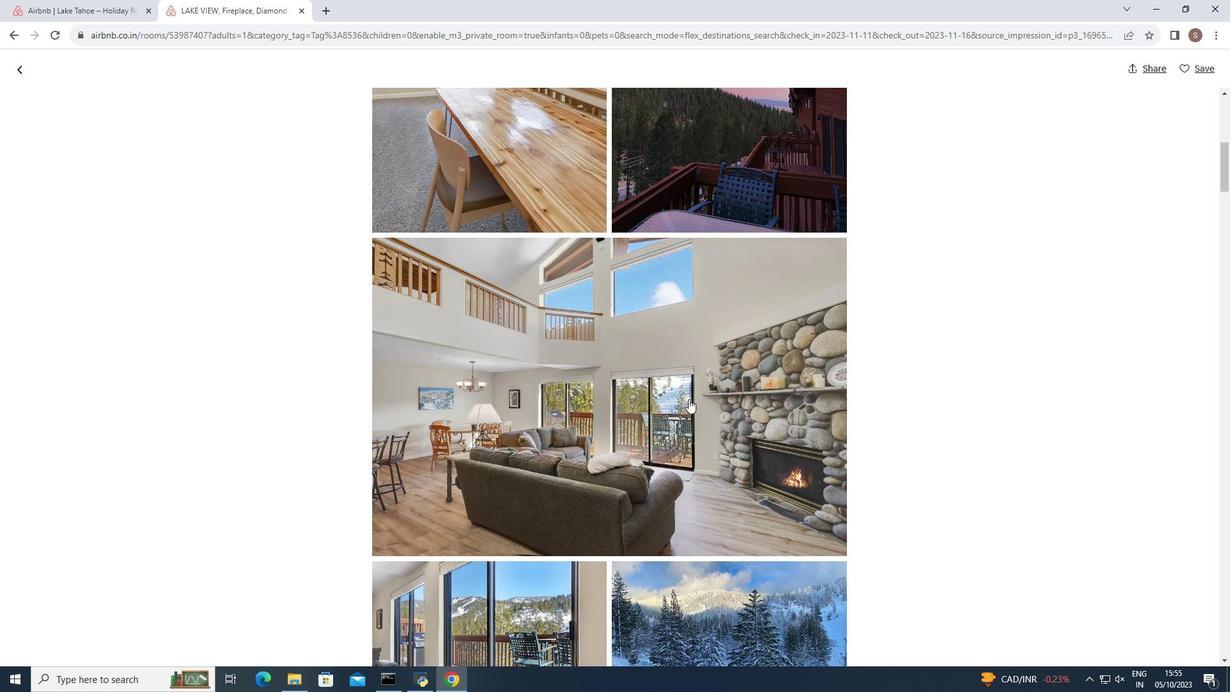 
Action: Mouse scrolled (689, 398) with delta (0, 0)
Screenshot: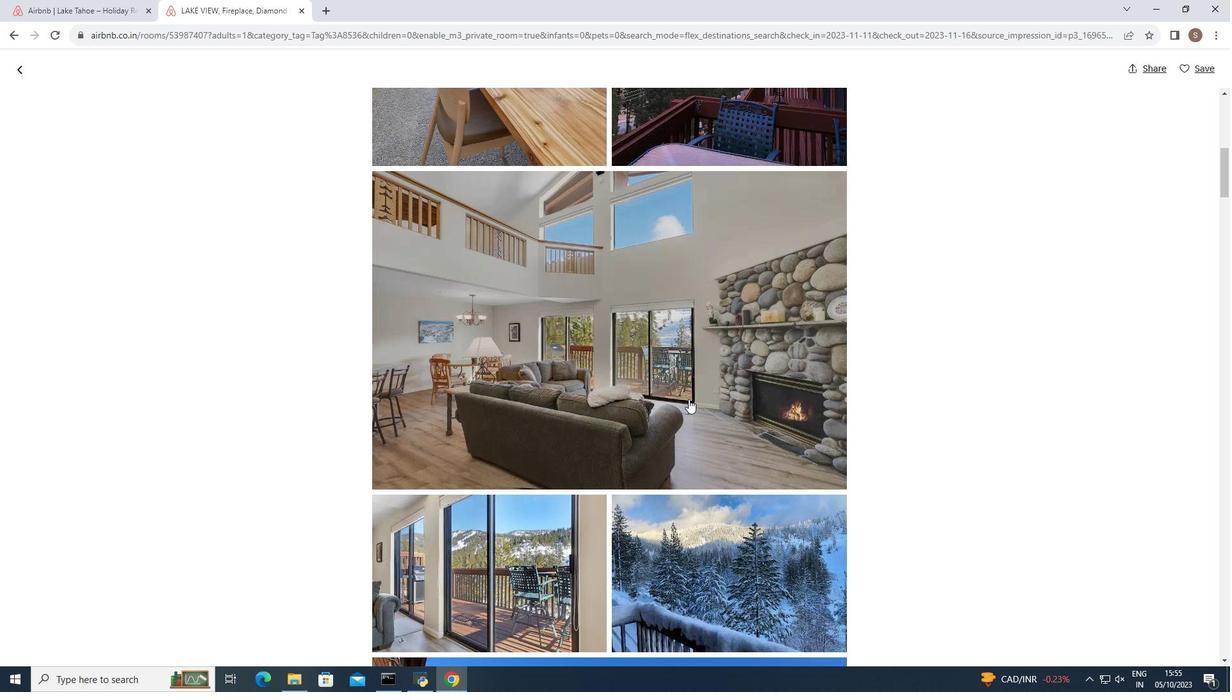 
Action: Mouse scrolled (689, 398) with delta (0, 0)
Screenshot: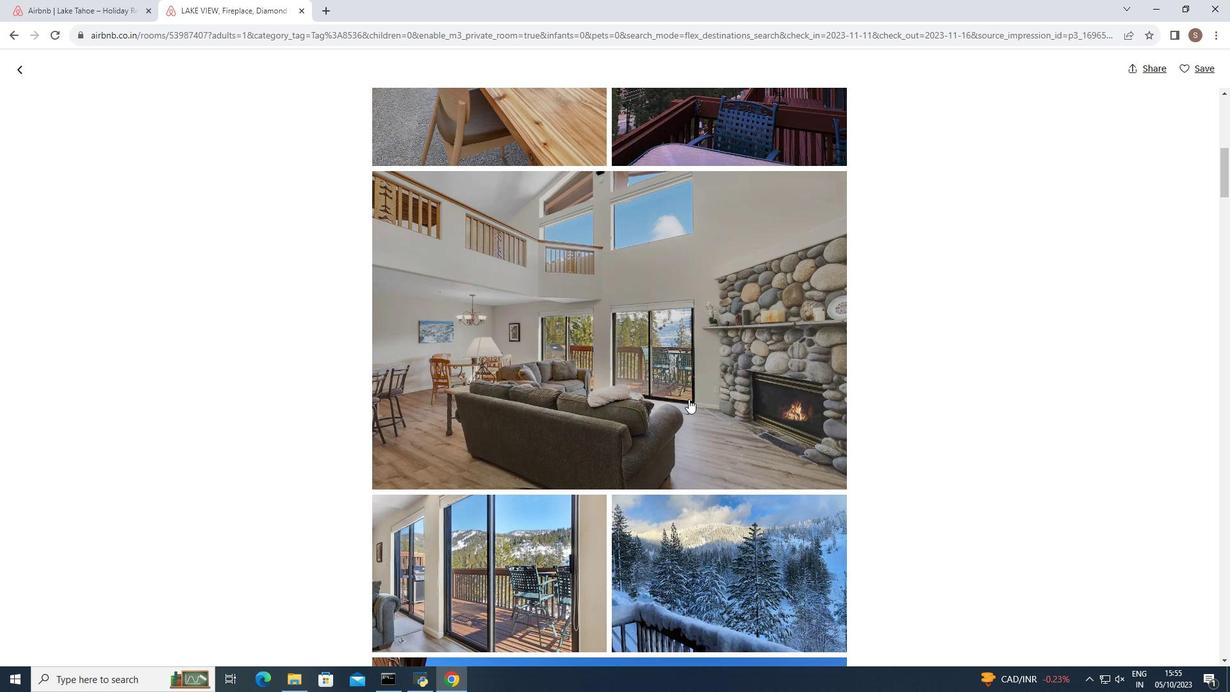 
Action: Mouse moved to (688, 398)
Screenshot: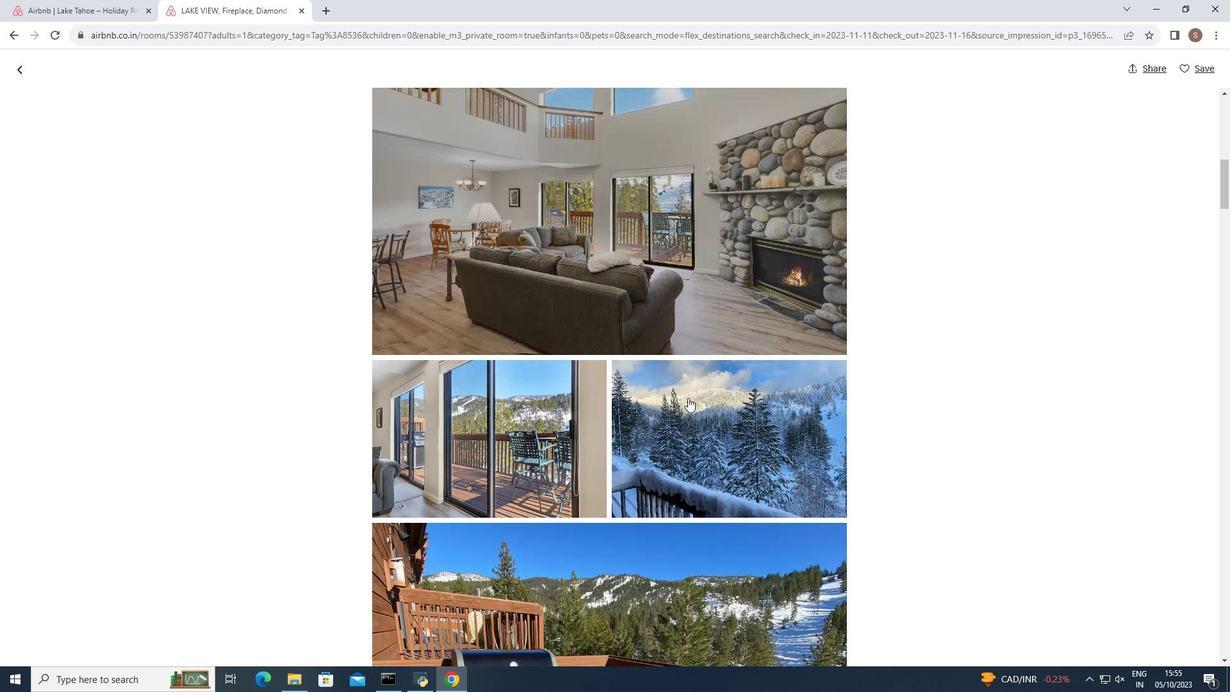 
Action: Mouse scrolled (688, 397) with delta (0, 0)
Screenshot: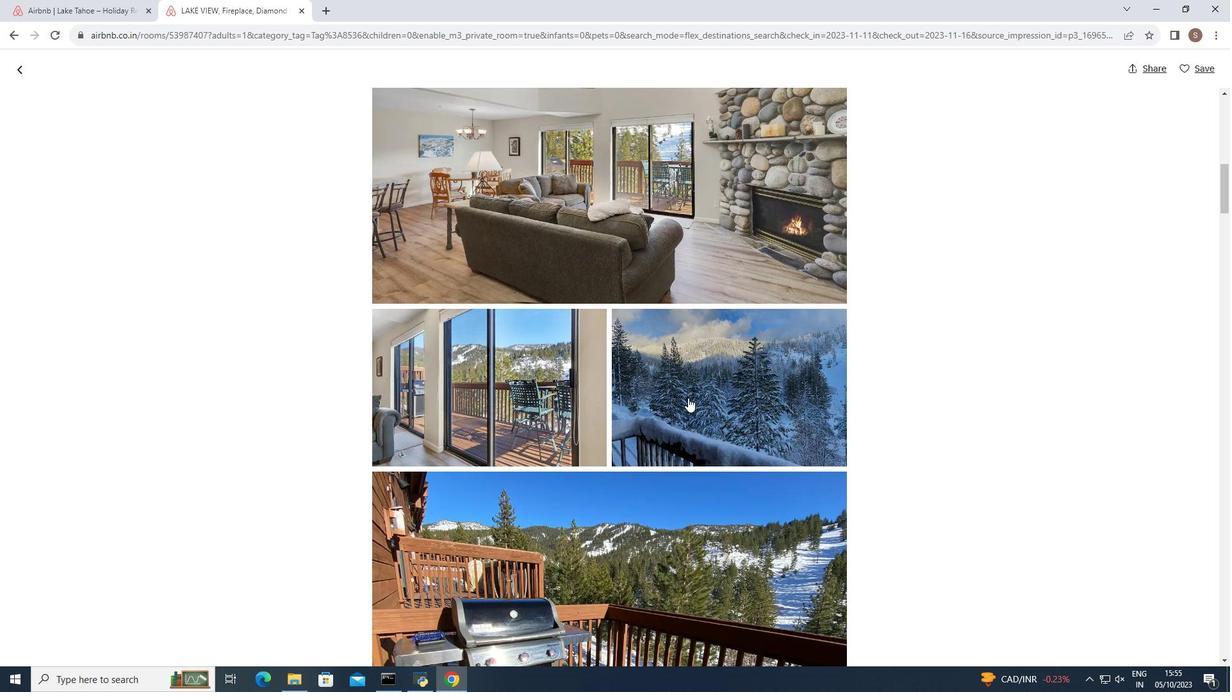 
Action: Mouse scrolled (688, 397) with delta (0, 0)
Screenshot: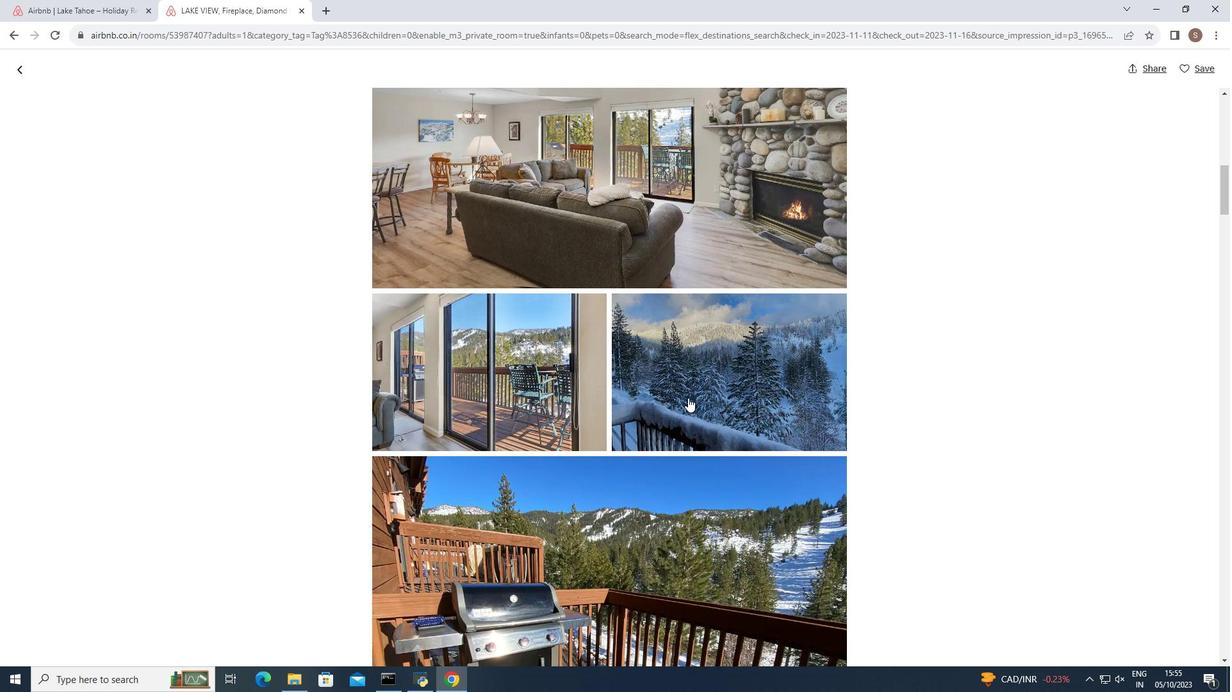 
Action: Mouse scrolled (688, 397) with delta (0, 0)
Screenshot: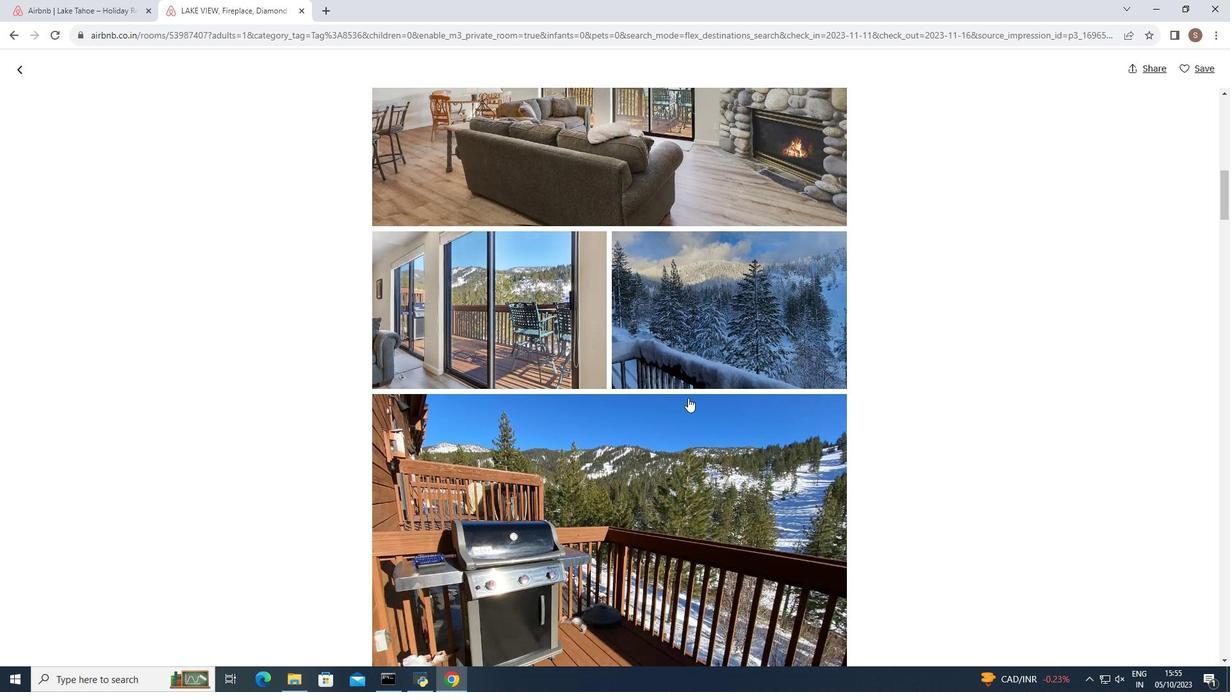 
Action: Mouse scrolled (688, 397) with delta (0, 0)
Screenshot: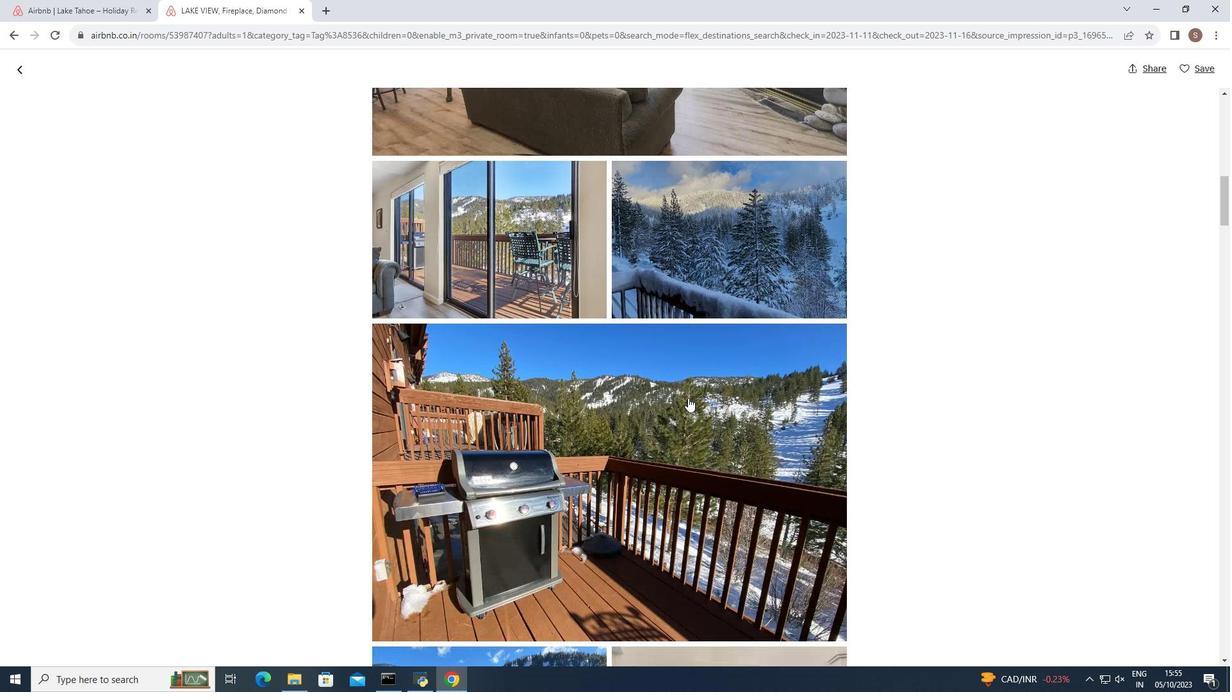 
Action: Mouse moved to (687, 398)
Screenshot: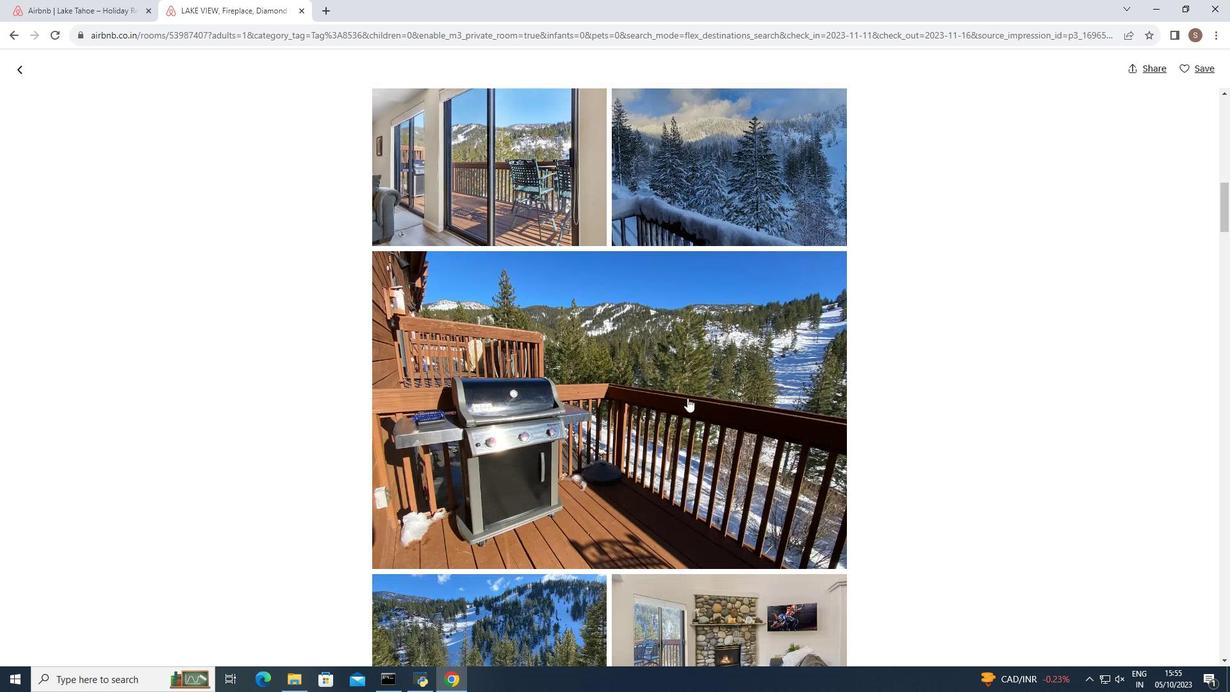
Action: Mouse scrolled (687, 397) with delta (0, 0)
Screenshot: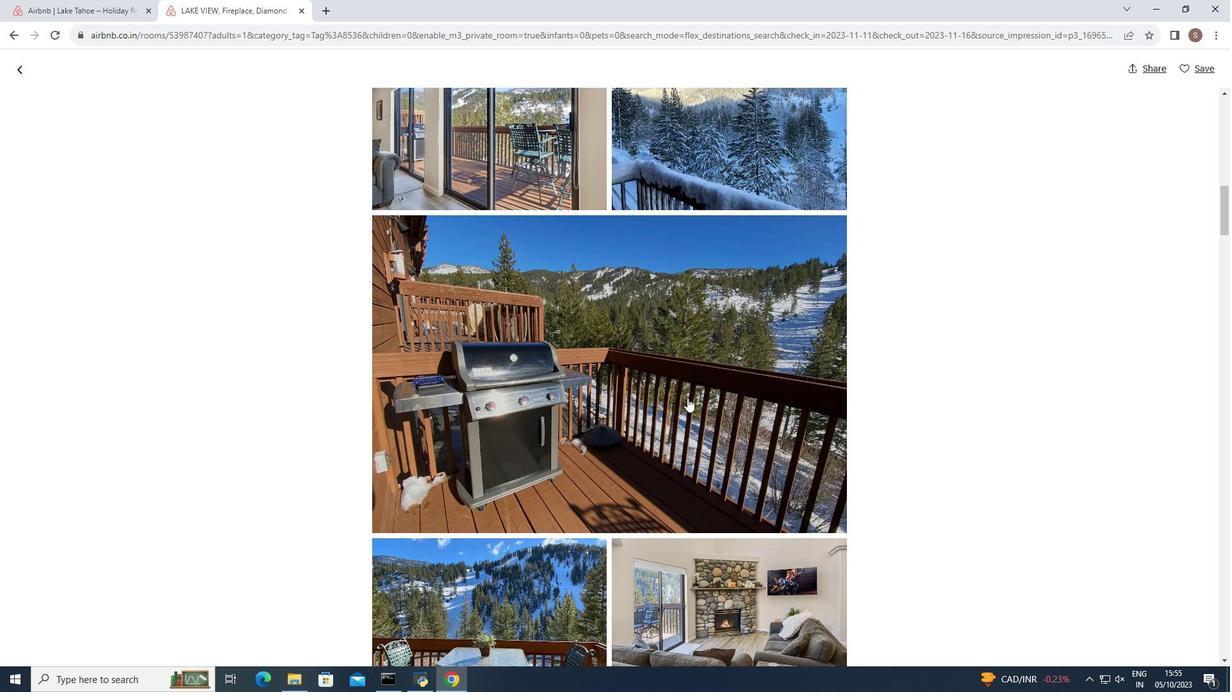 
Action: Mouse scrolled (687, 397) with delta (0, 0)
Screenshot: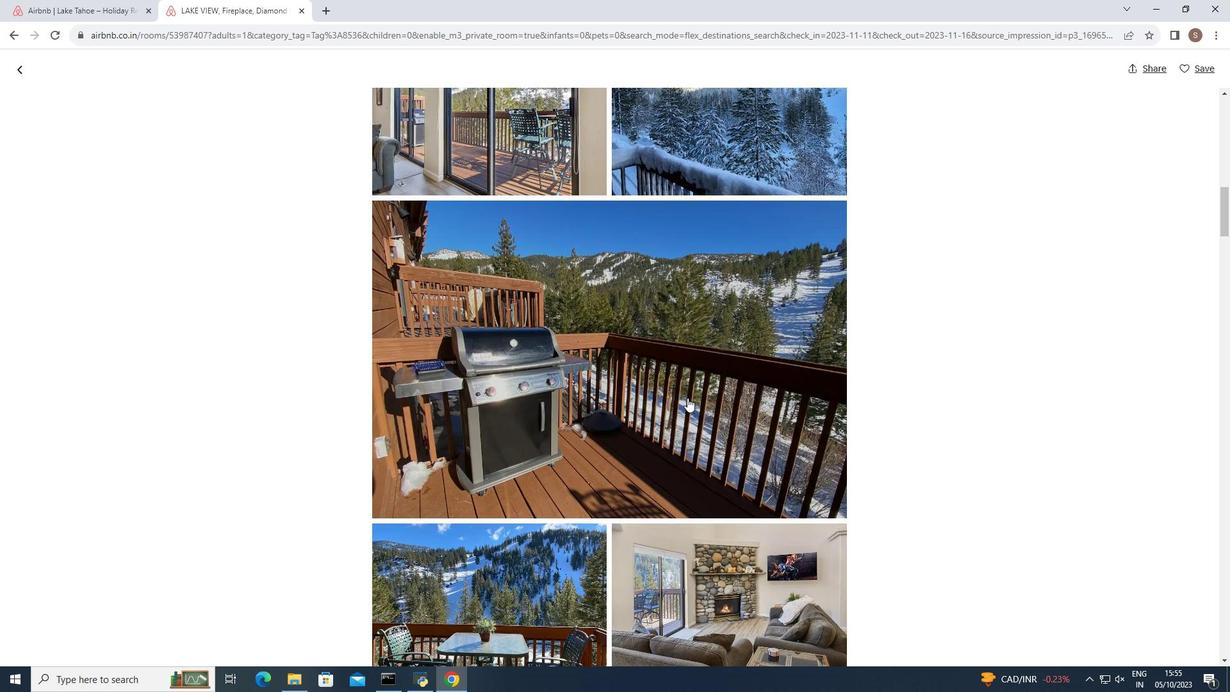 
Action: Mouse scrolled (687, 397) with delta (0, 0)
Screenshot: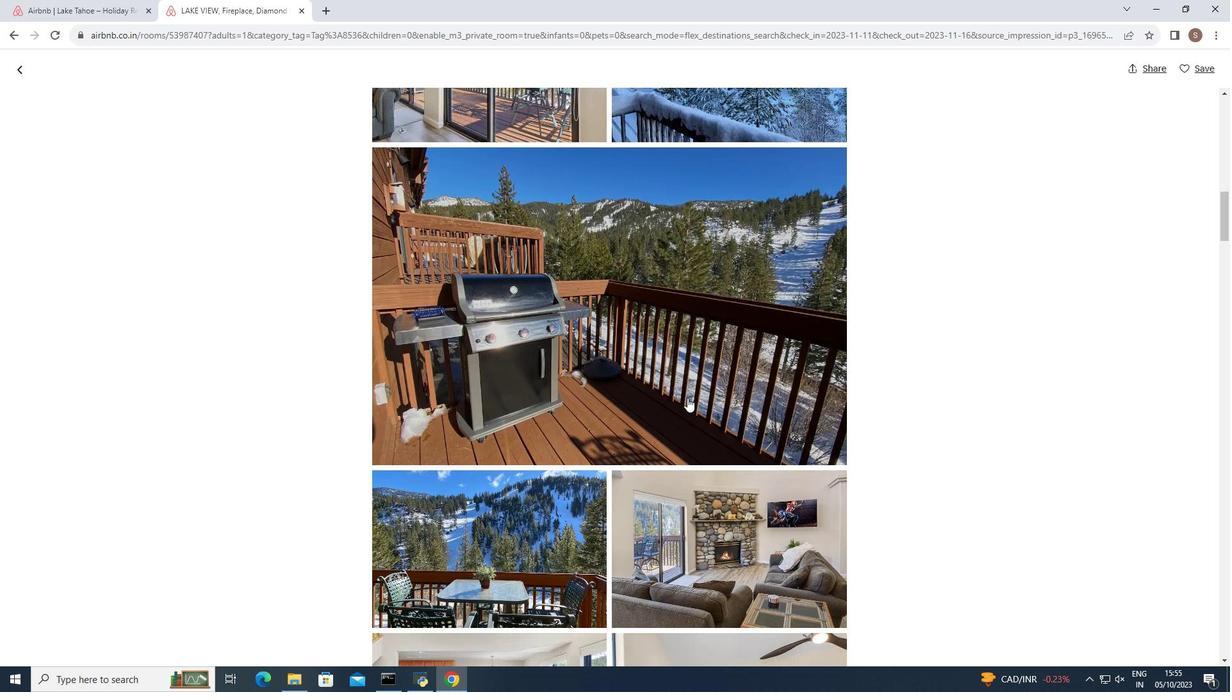 
Action: Mouse scrolled (687, 397) with delta (0, 0)
Screenshot: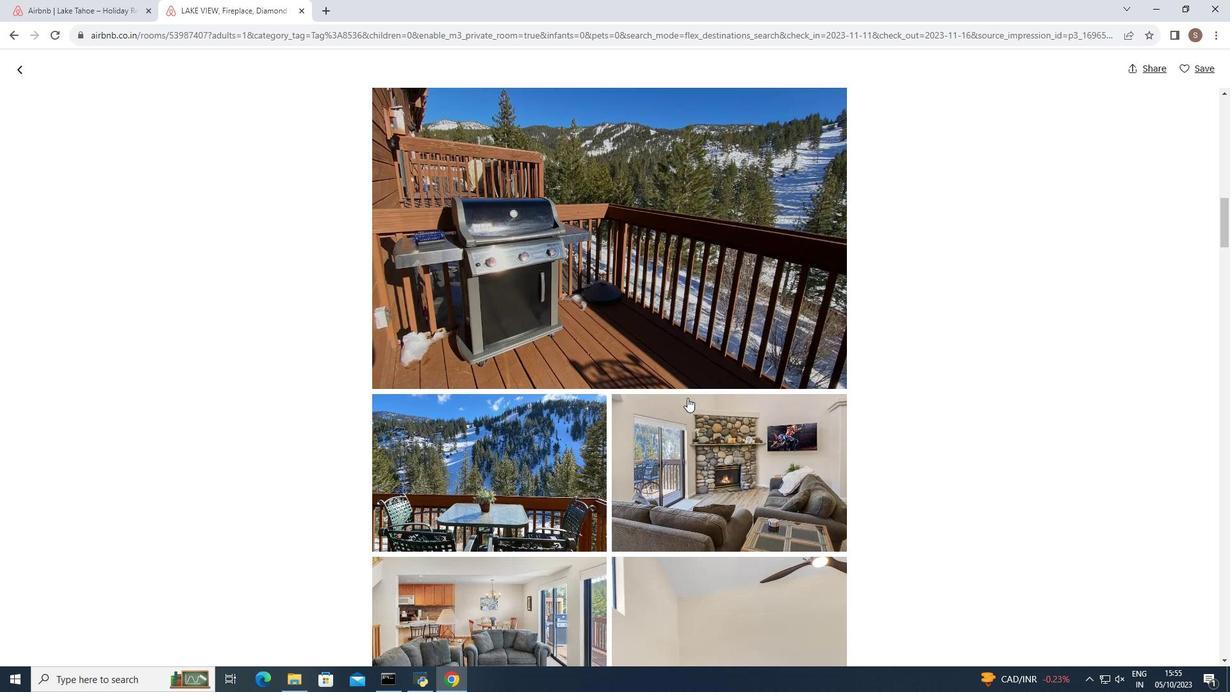 
Action: Mouse scrolled (687, 397) with delta (0, 0)
Screenshot: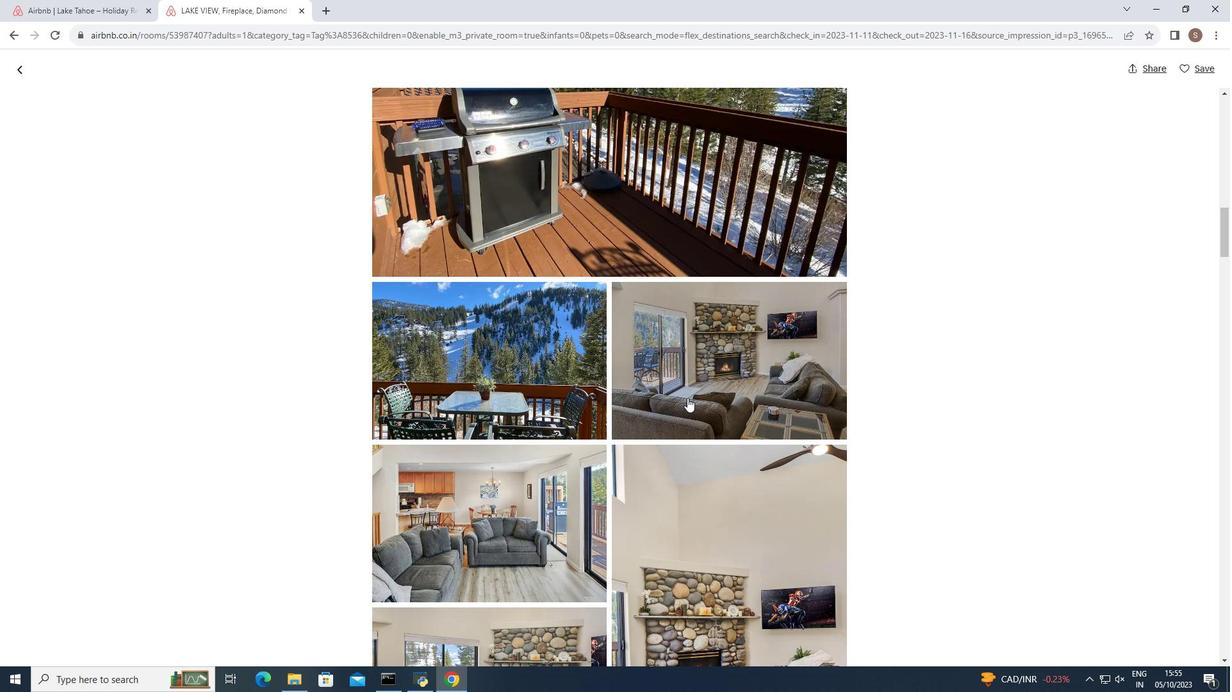 
Action: Mouse scrolled (687, 397) with delta (0, 0)
Screenshot: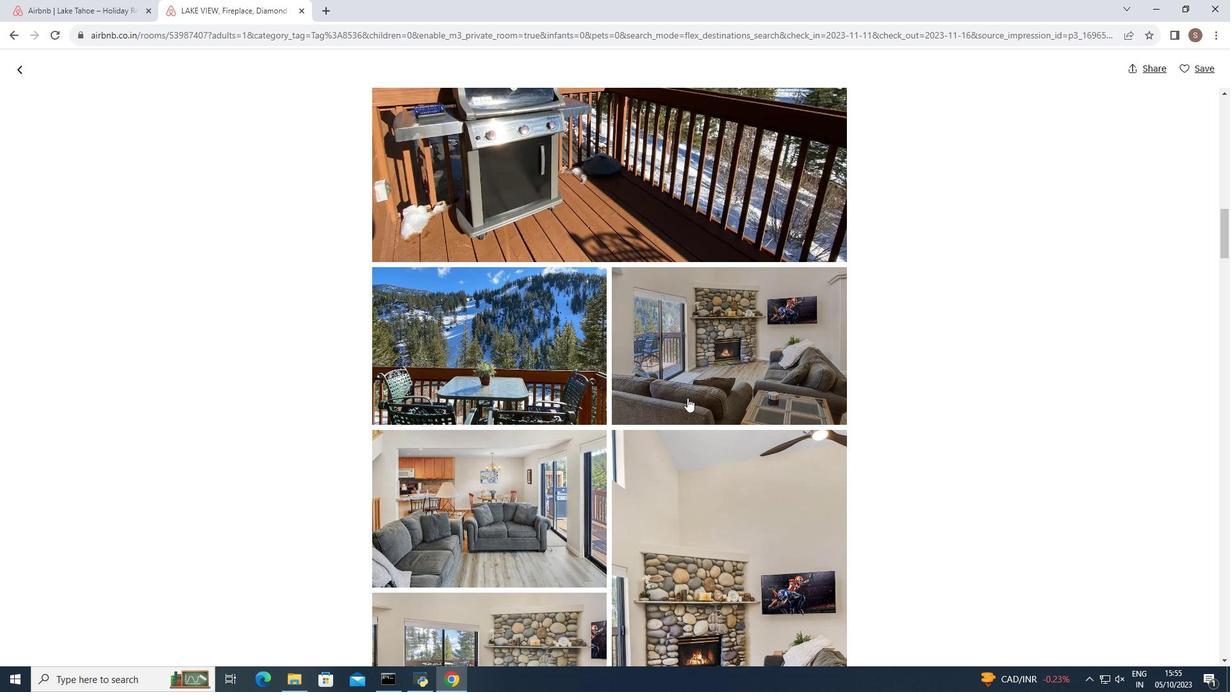 
Action: Mouse scrolled (687, 397) with delta (0, 0)
Screenshot: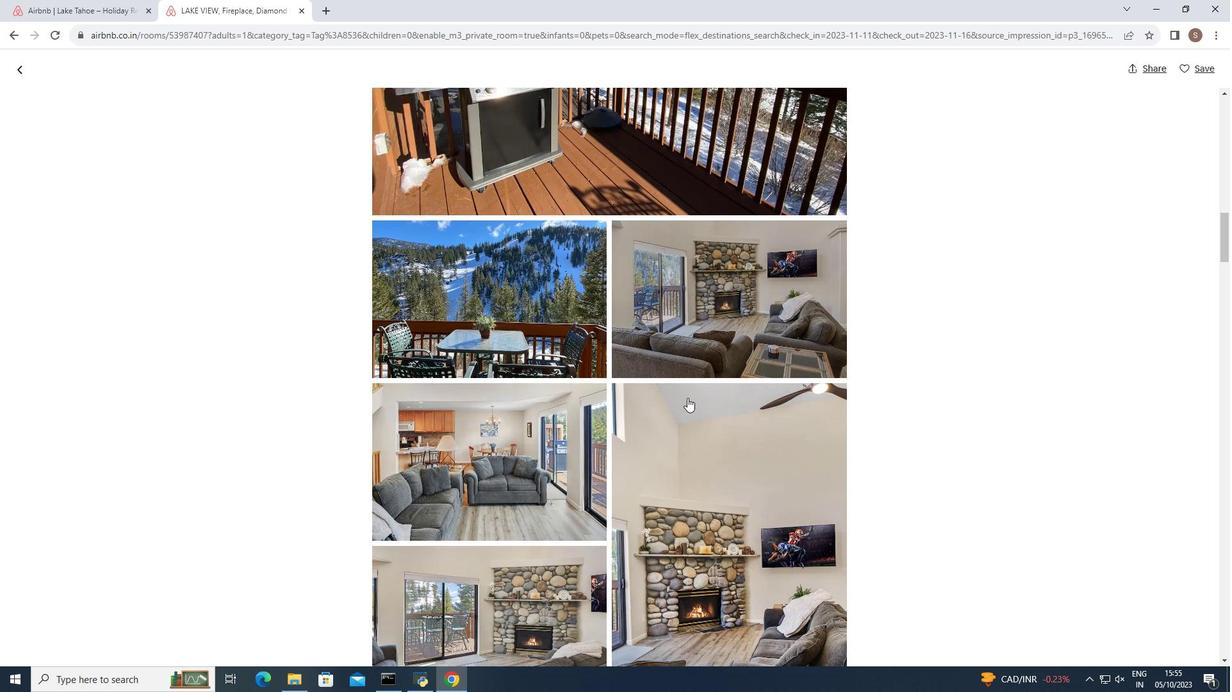 
Action: Mouse scrolled (687, 397) with delta (0, 0)
Screenshot: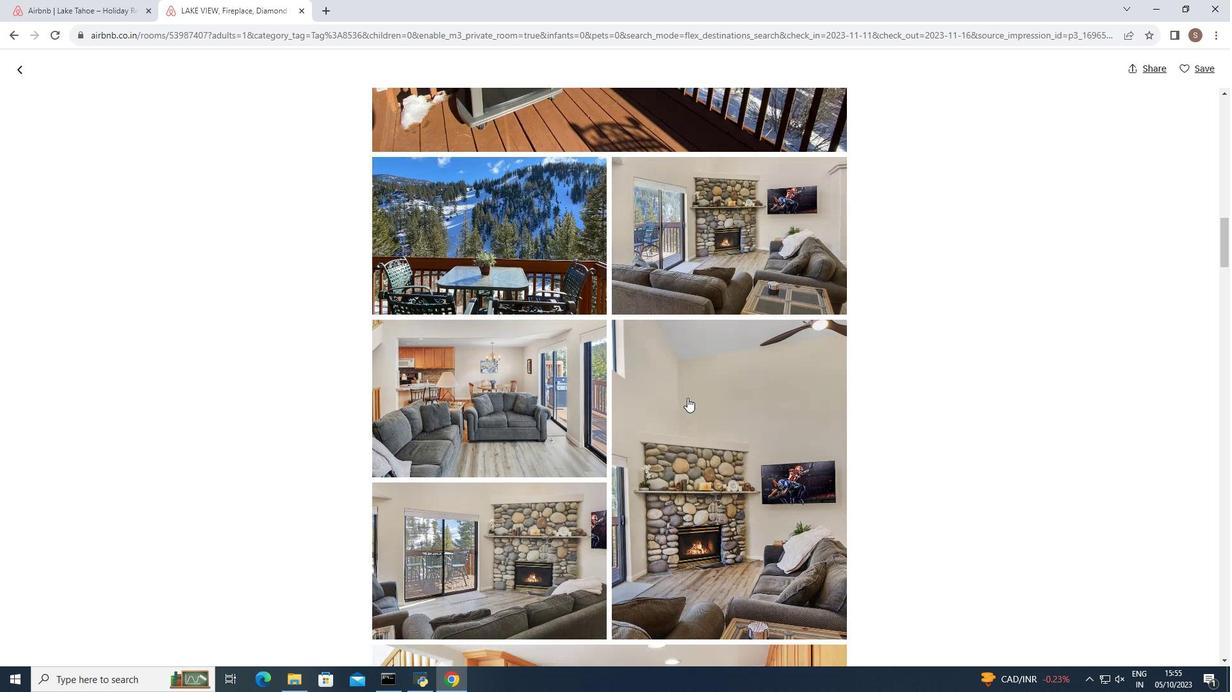 
Action: Mouse scrolled (687, 397) with delta (0, 0)
Screenshot: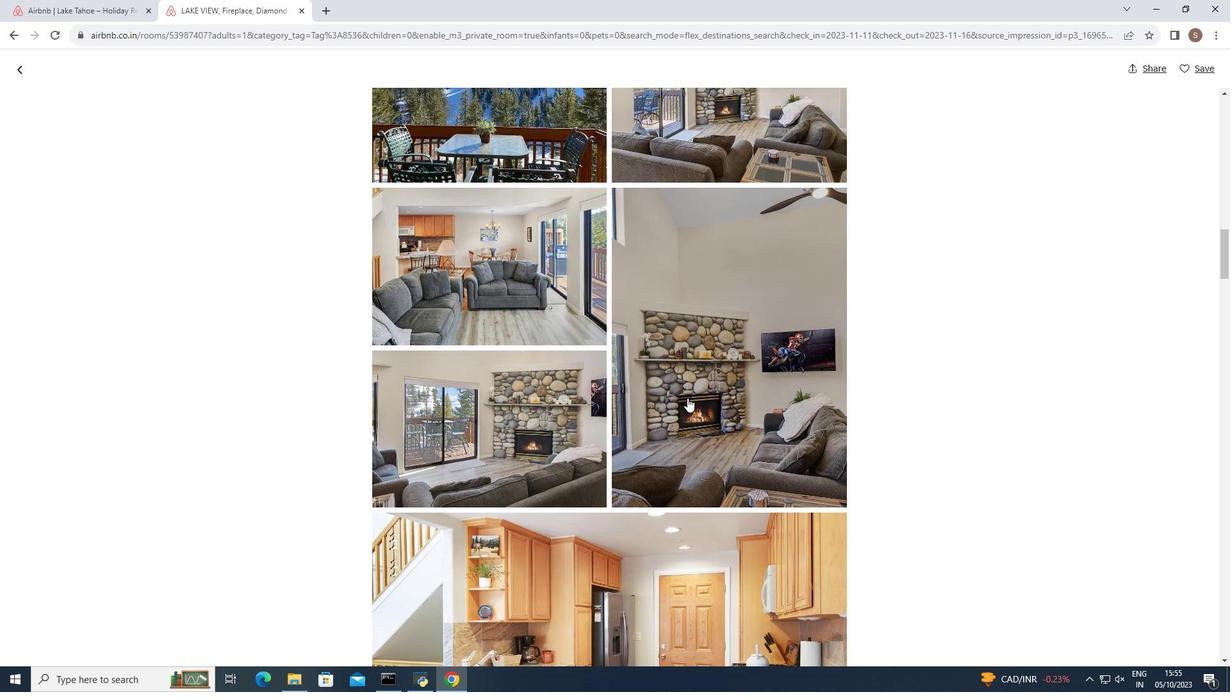 
Action: Mouse scrolled (687, 397) with delta (0, 0)
Screenshot: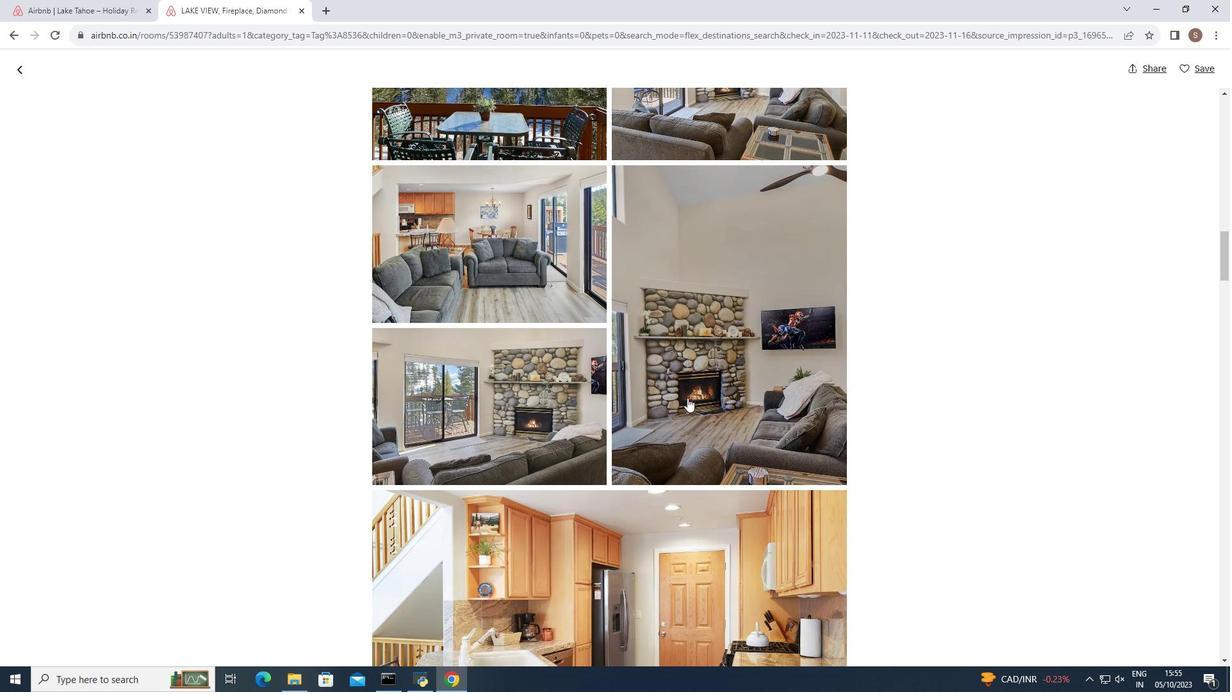 
Action: Mouse scrolled (687, 397) with delta (0, 0)
Screenshot: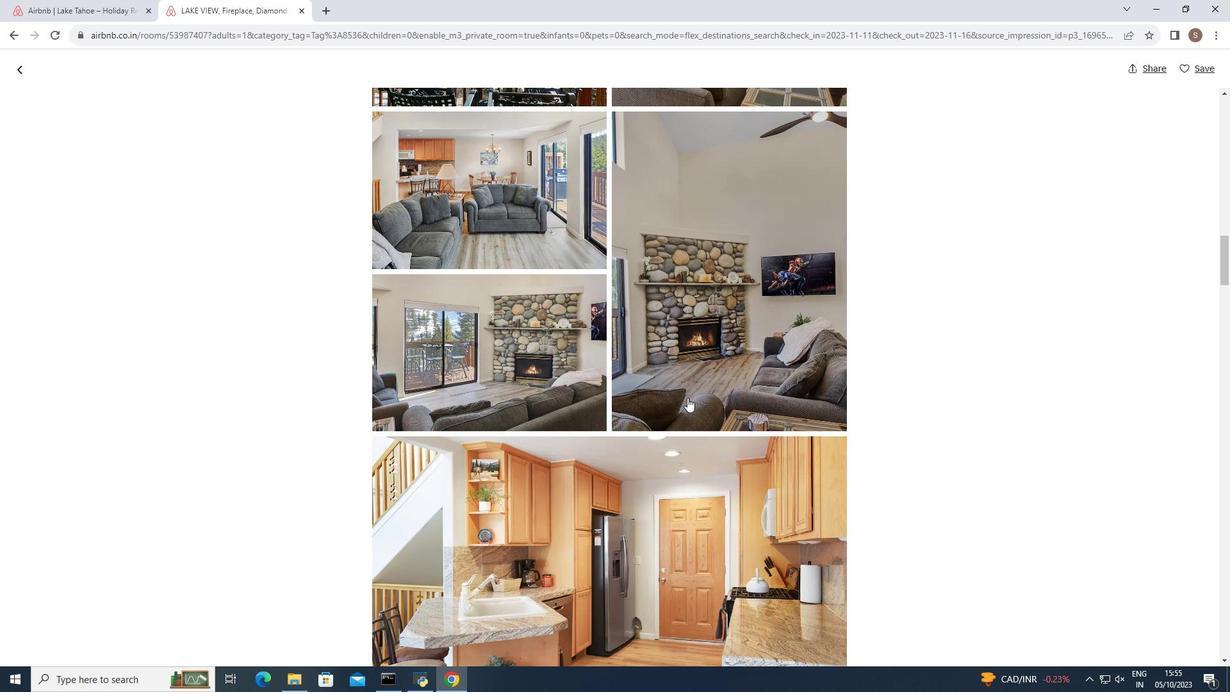 
Action: Mouse scrolled (687, 397) with delta (0, 0)
Screenshot: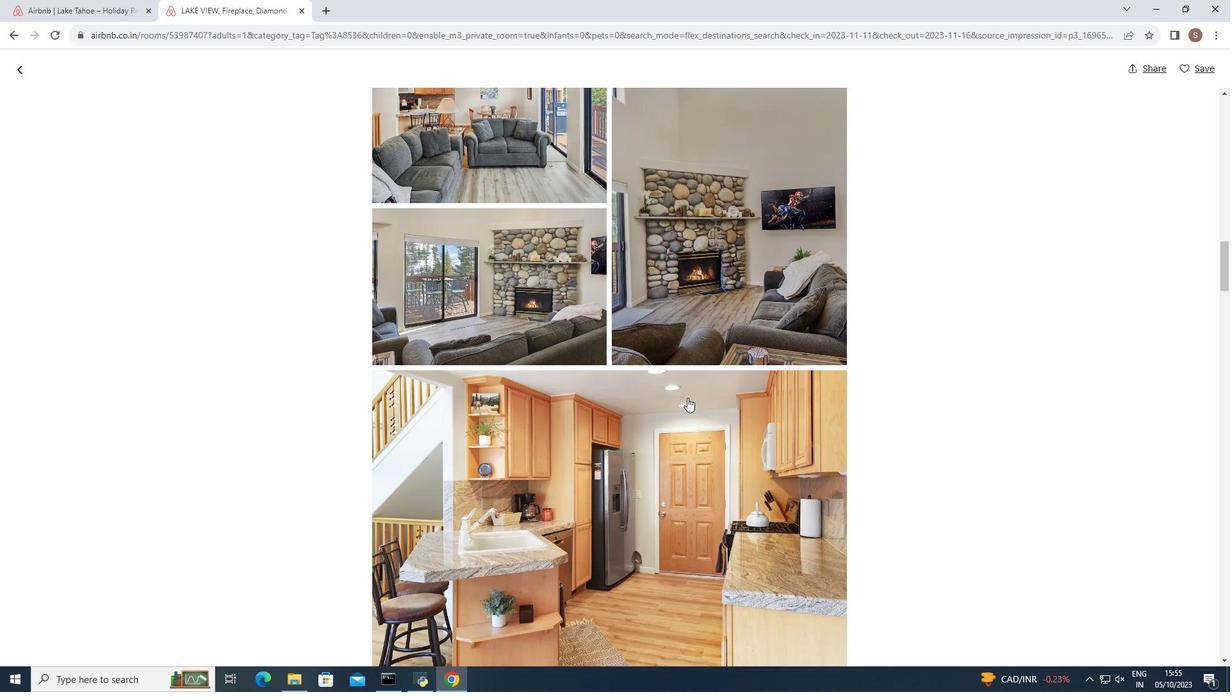 
Action: Mouse scrolled (687, 397) with delta (0, 0)
Screenshot: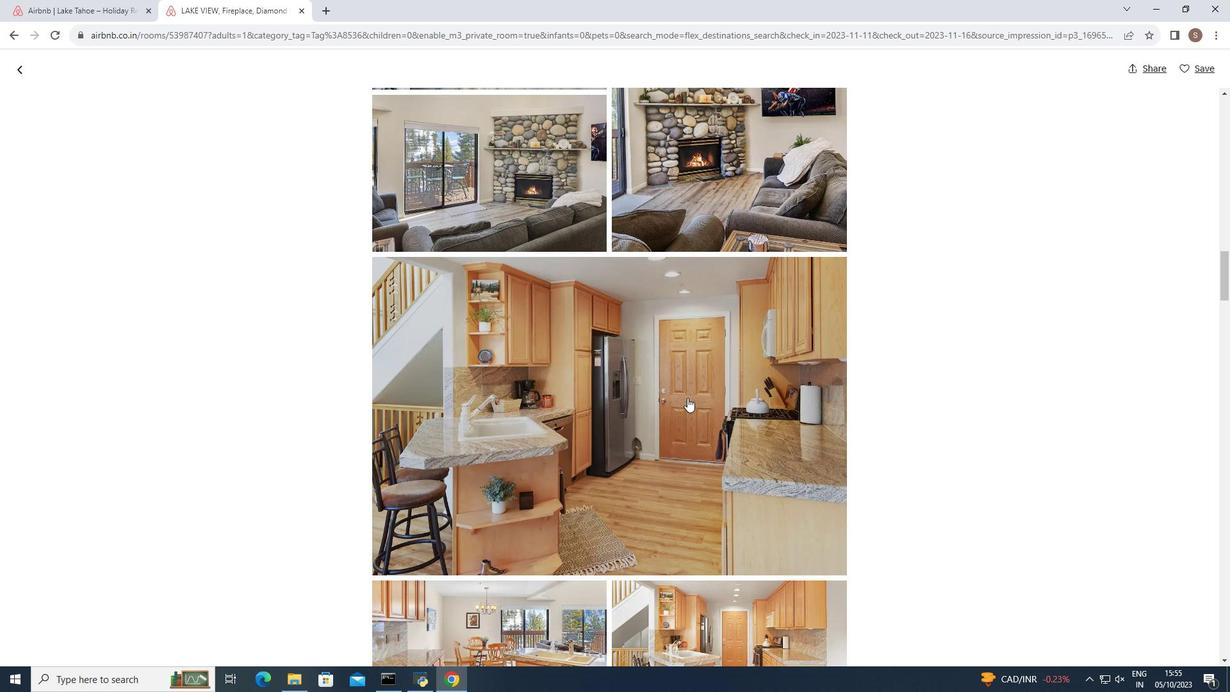 
Action: Mouse moved to (687, 398)
Screenshot: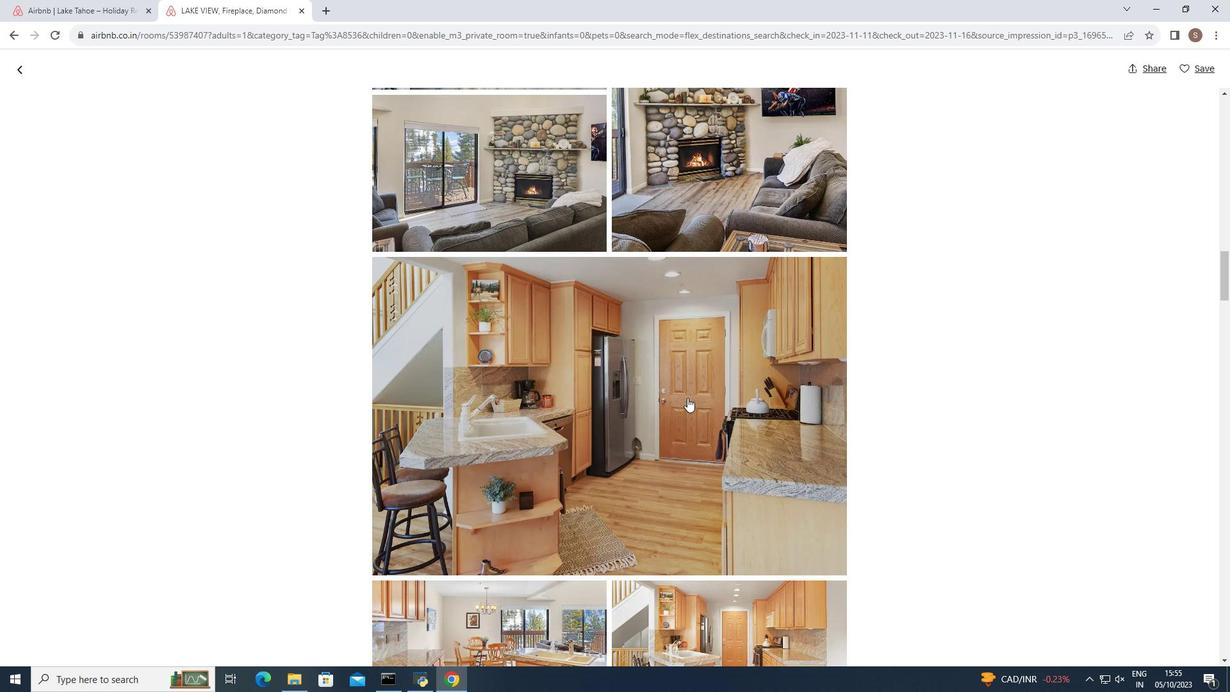
Action: Mouse scrolled (687, 398) with delta (0, 0)
Screenshot: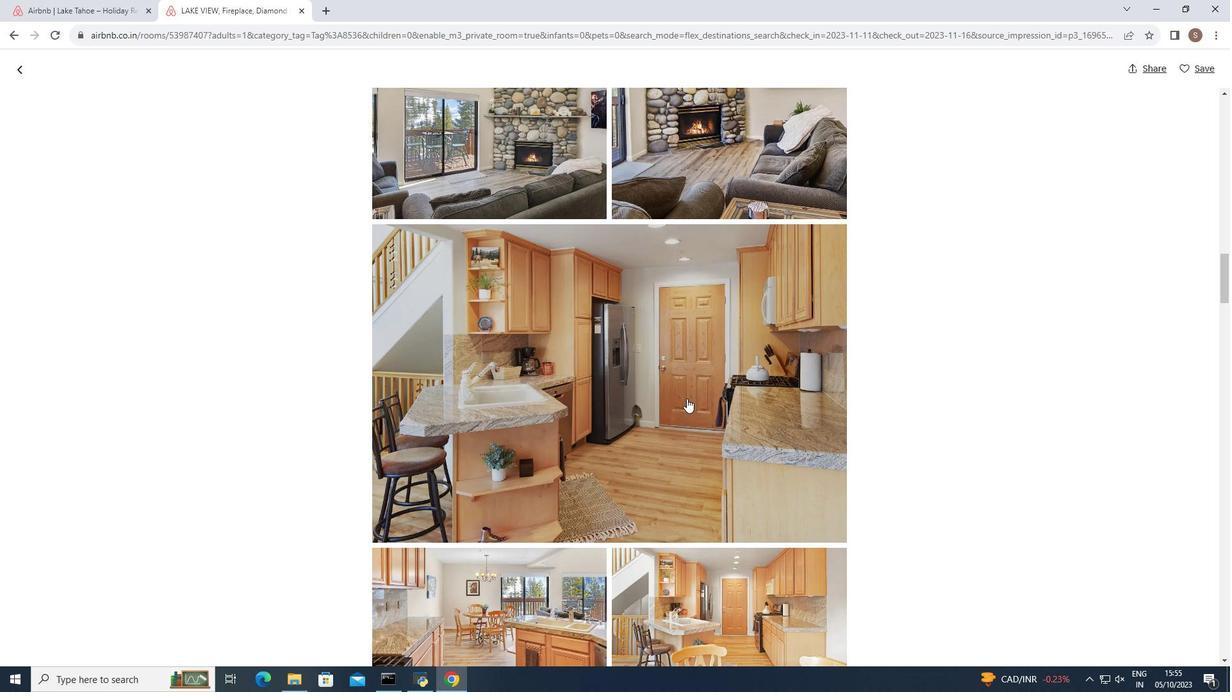 
Action: Mouse scrolled (687, 398) with delta (0, 0)
Screenshot: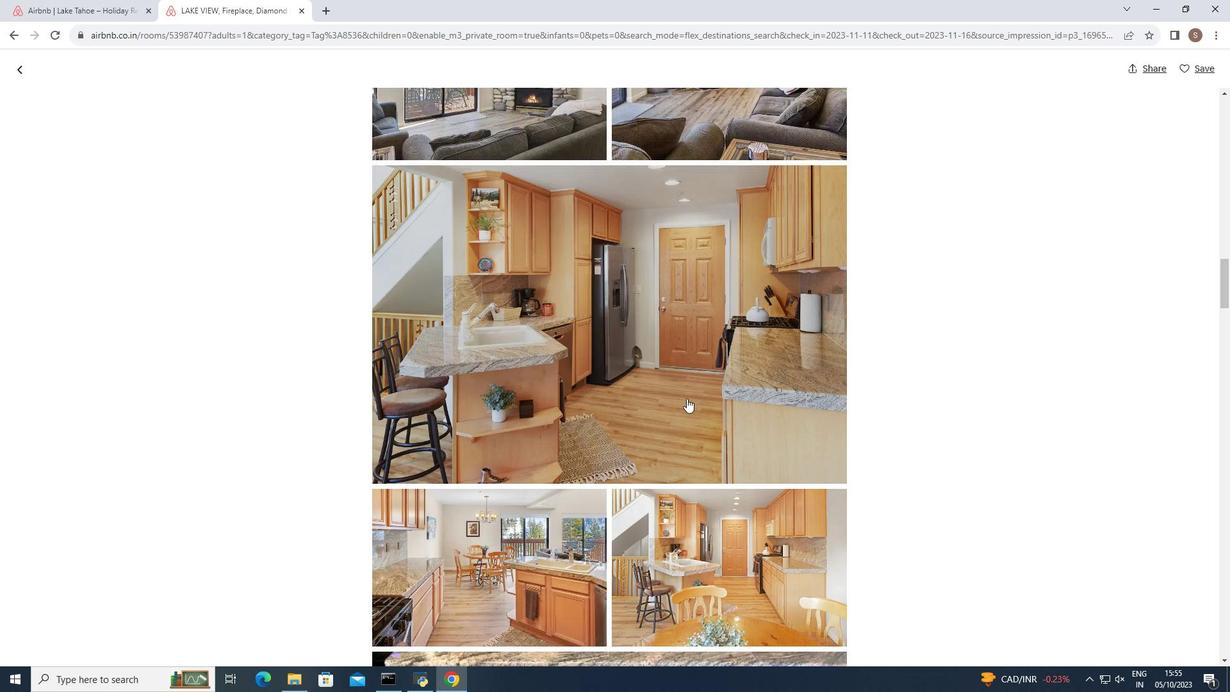 
Action: Mouse scrolled (687, 398) with delta (0, 0)
Screenshot: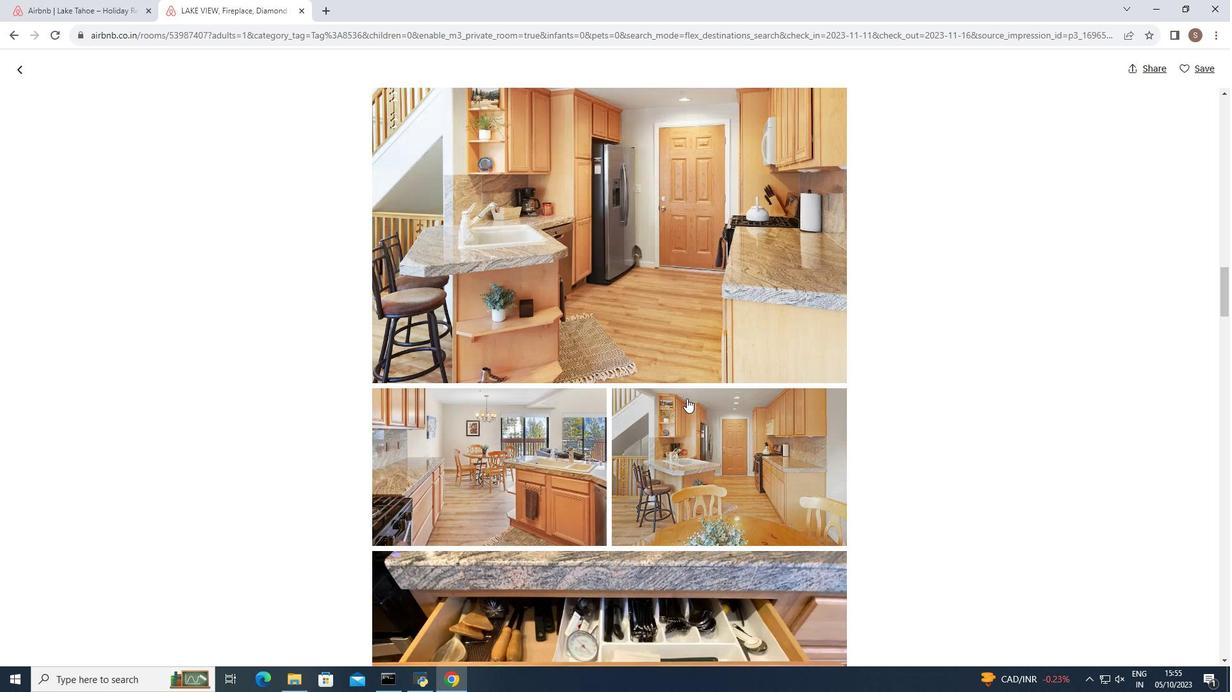 
Action: Mouse scrolled (687, 398) with delta (0, 0)
Screenshot: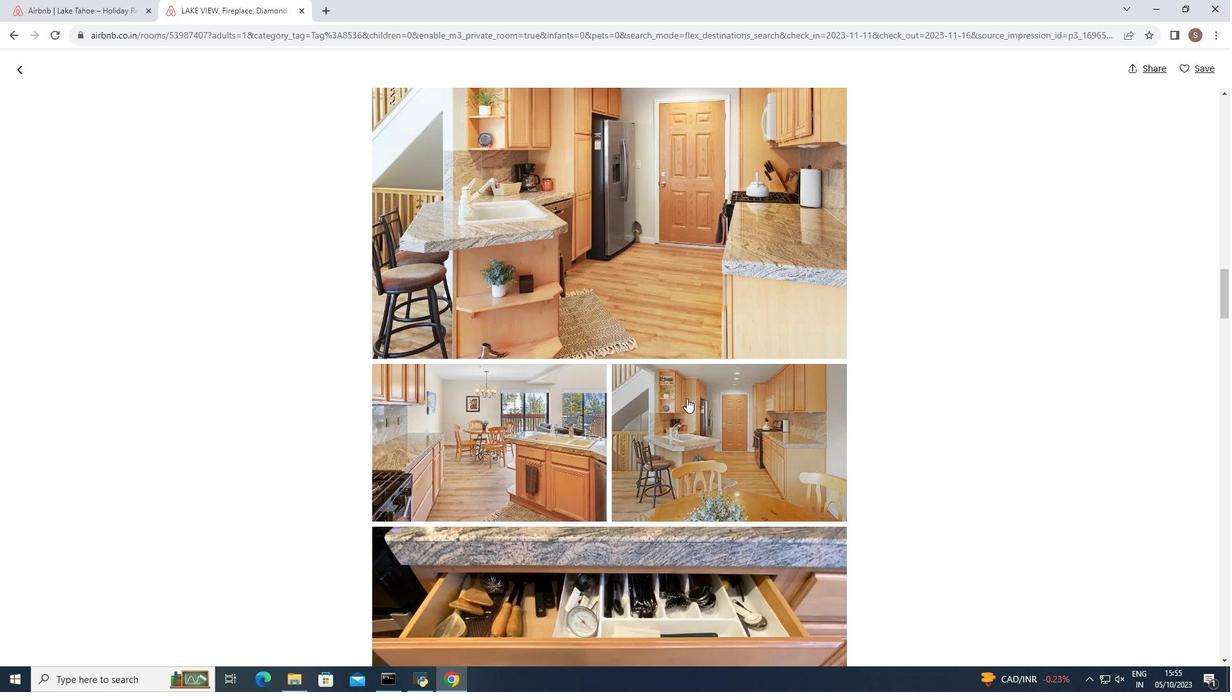 
Action: Mouse scrolled (687, 398) with delta (0, 0)
Screenshot: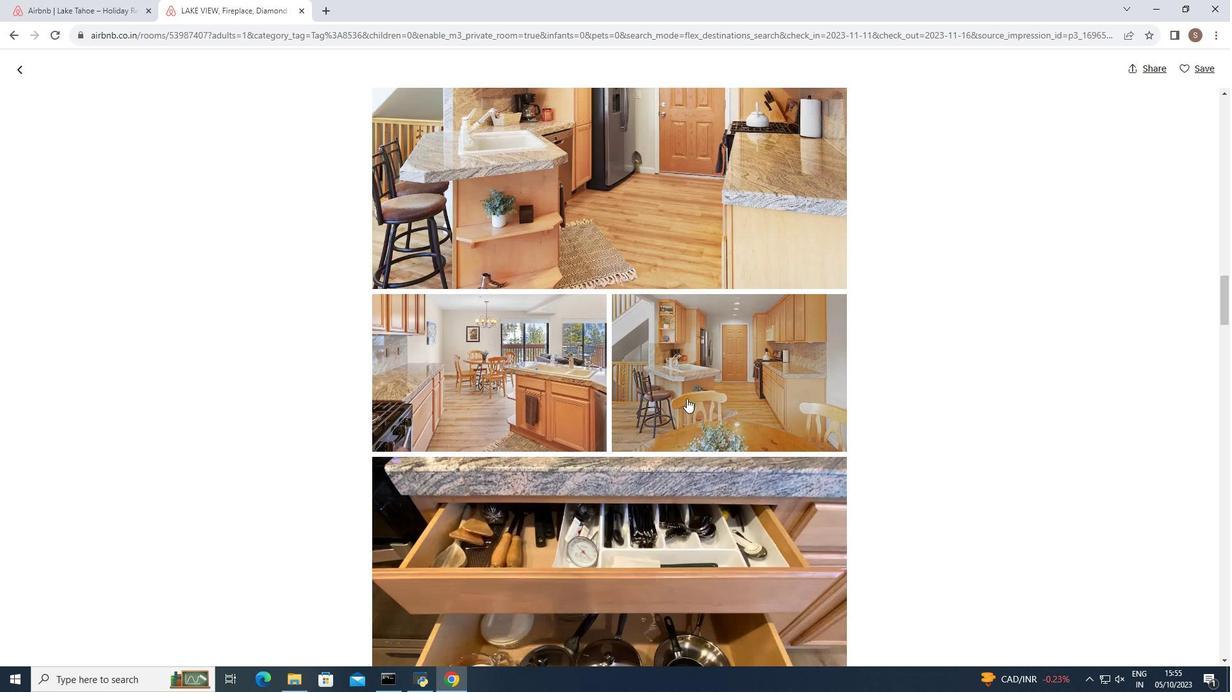 
Action: Mouse scrolled (687, 398) with delta (0, 0)
Screenshot: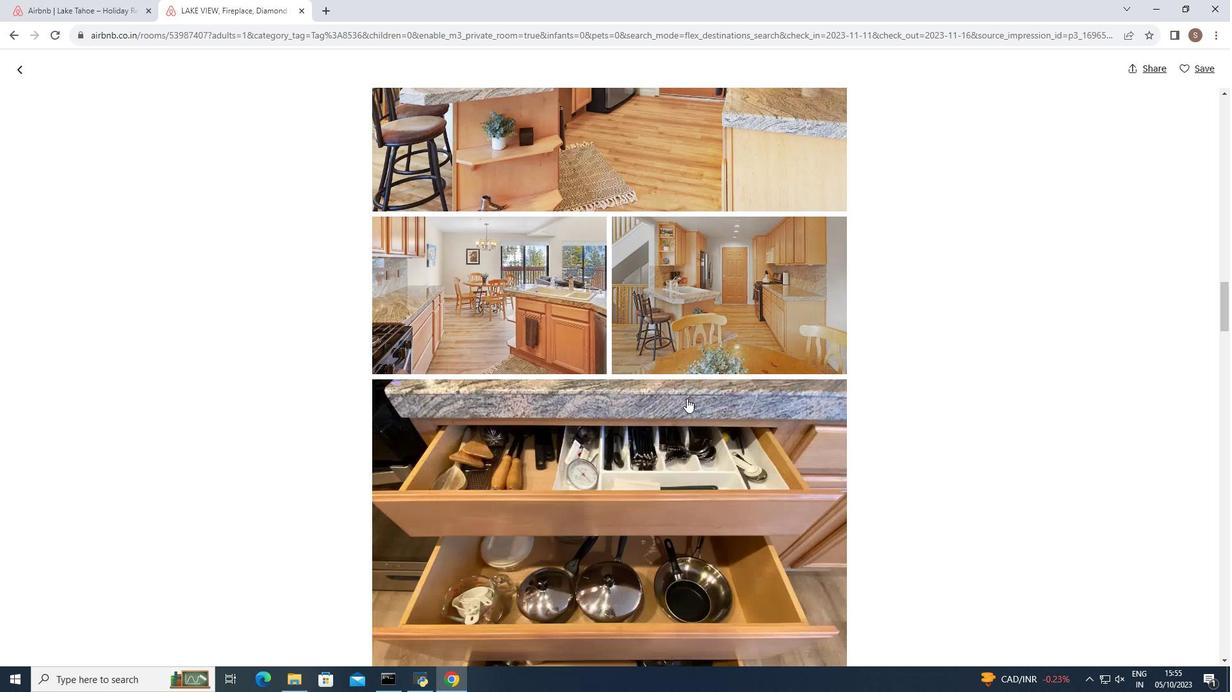 
Action: Mouse scrolled (687, 398) with delta (0, 0)
Screenshot: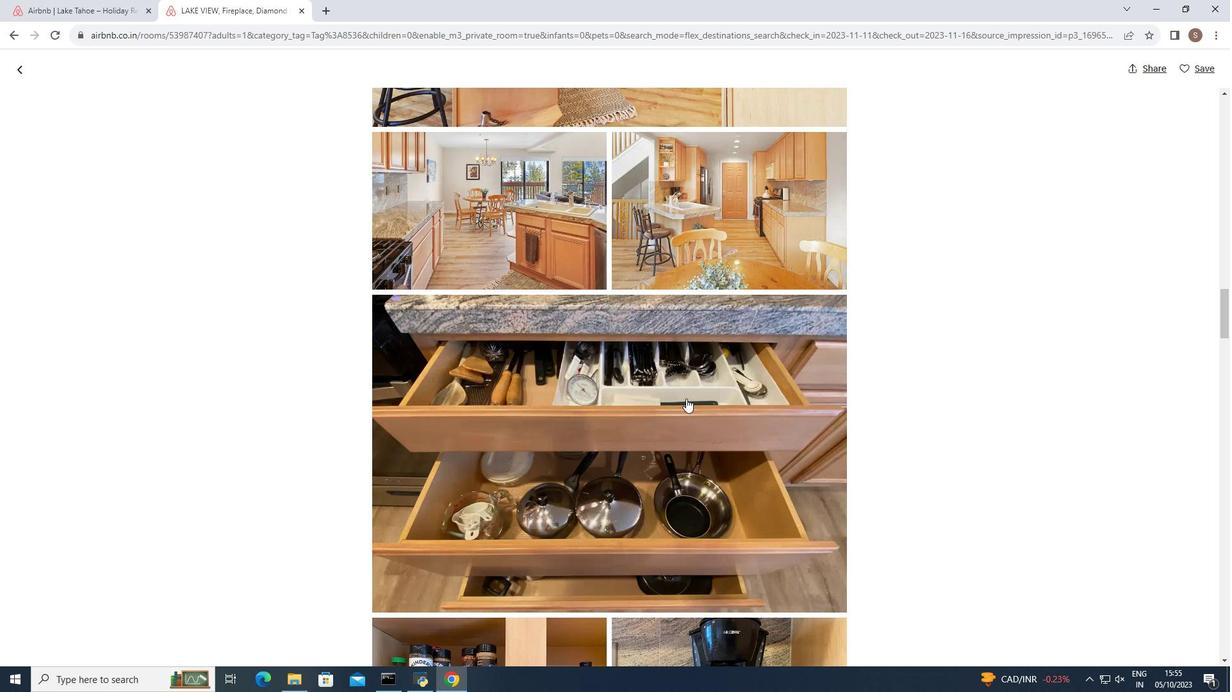 
Action: Mouse moved to (686, 398)
Screenshot: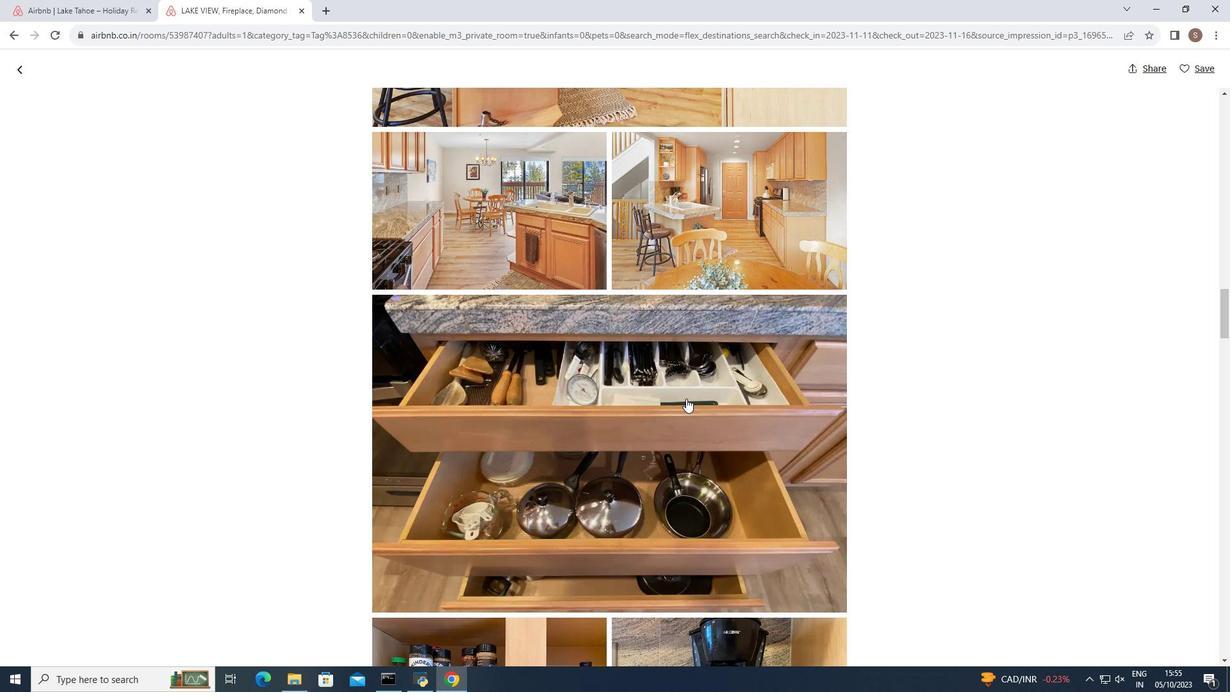 
Action: Mouse scrolled (686, 398) with delta (0, 0)
Screenshot: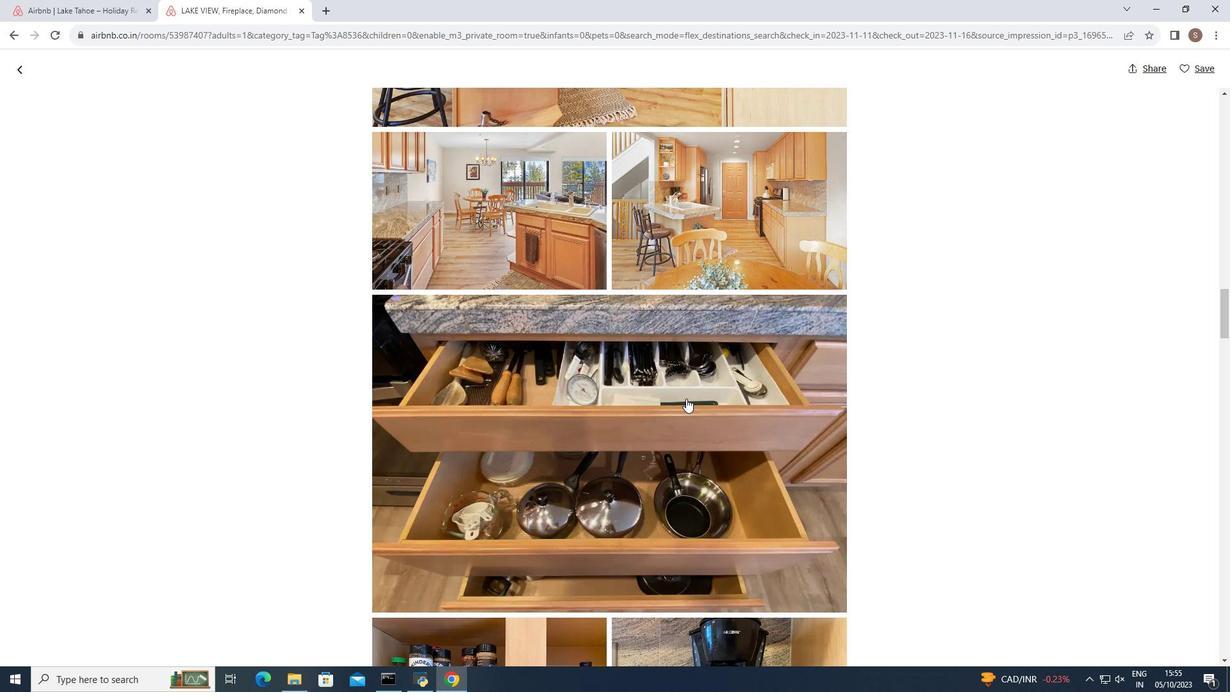 
Action: Mouse scrolled (686, 398) with delta (0, 0)
Screenshot: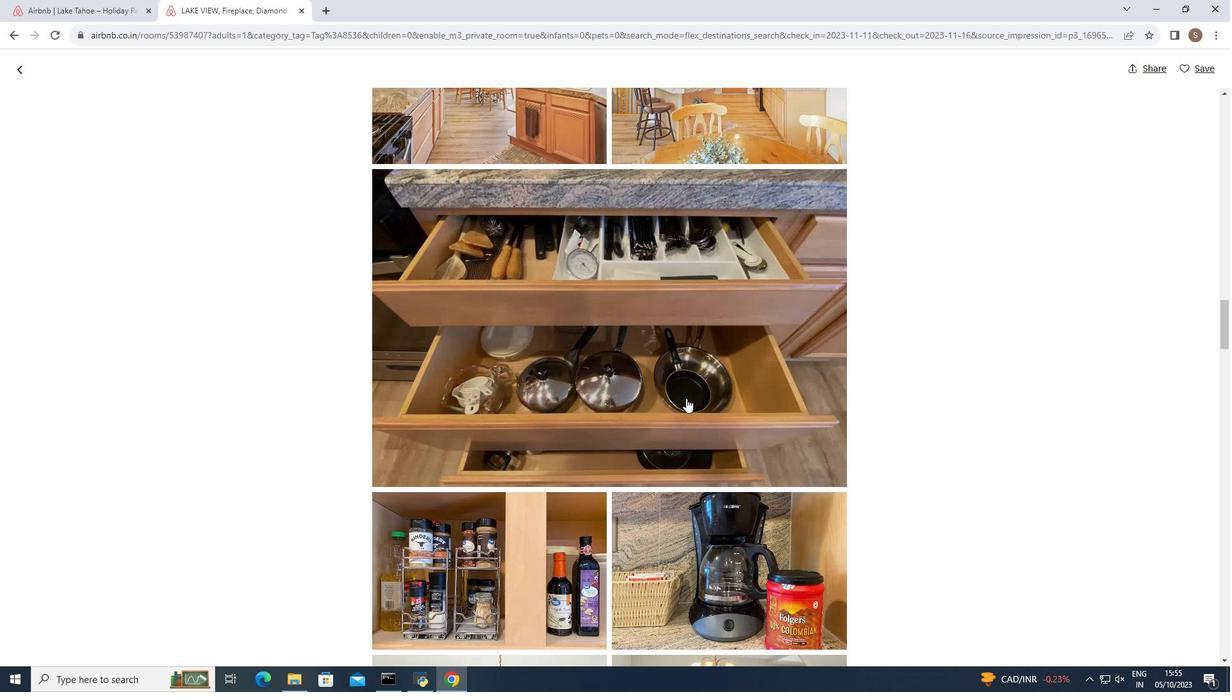 
Action: Mouse scrolled (686, 398) with delta (0, 0)
Screenshot: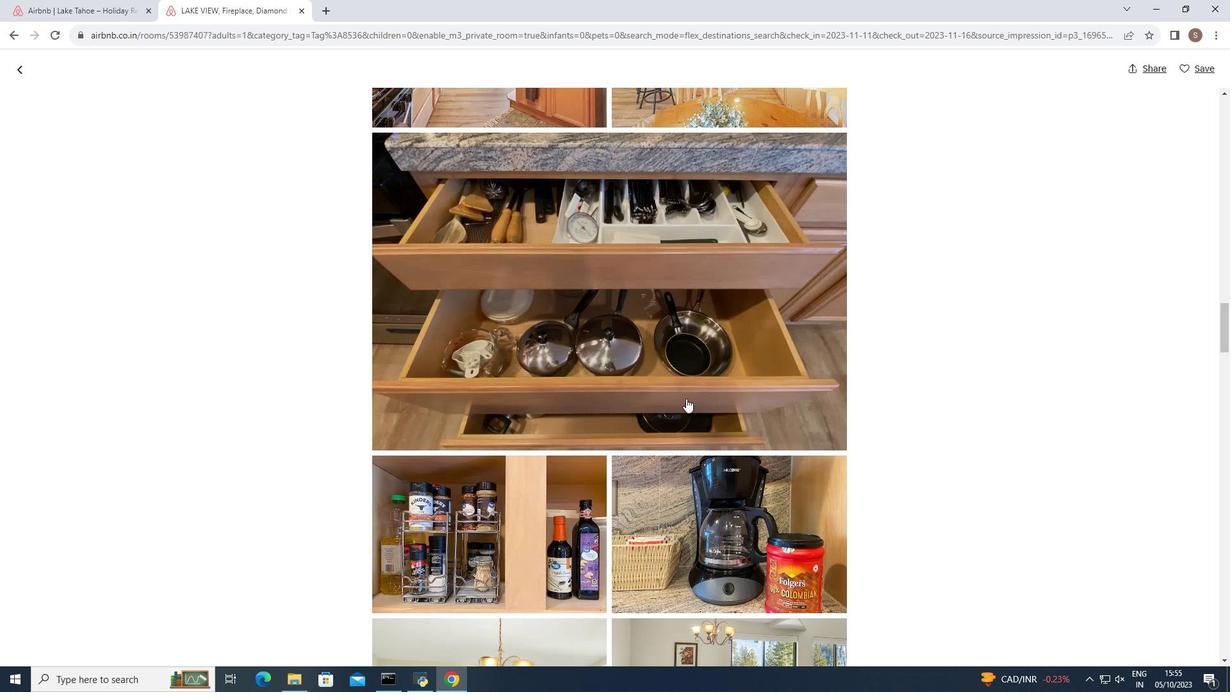 
Action: Mouse scrolled (686, 398) with delta (0, 0)
Screenshot: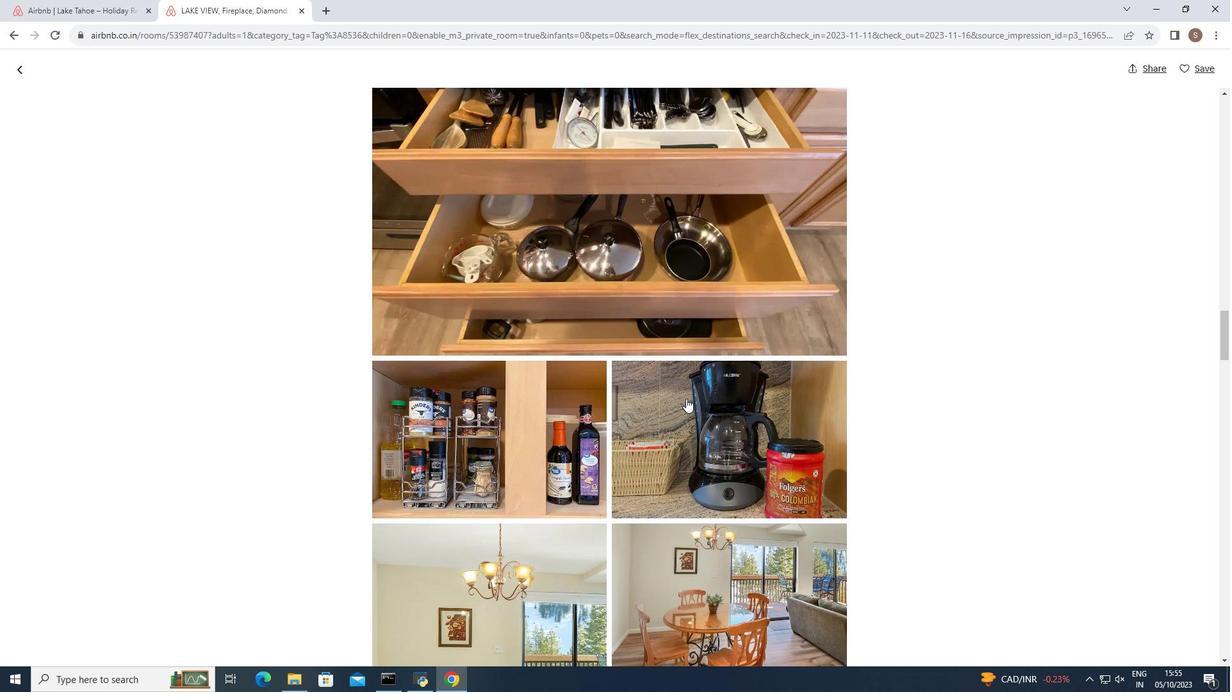 
Action: Mouse scrolled (686, 398) with delta (0, 0)
Screenshot: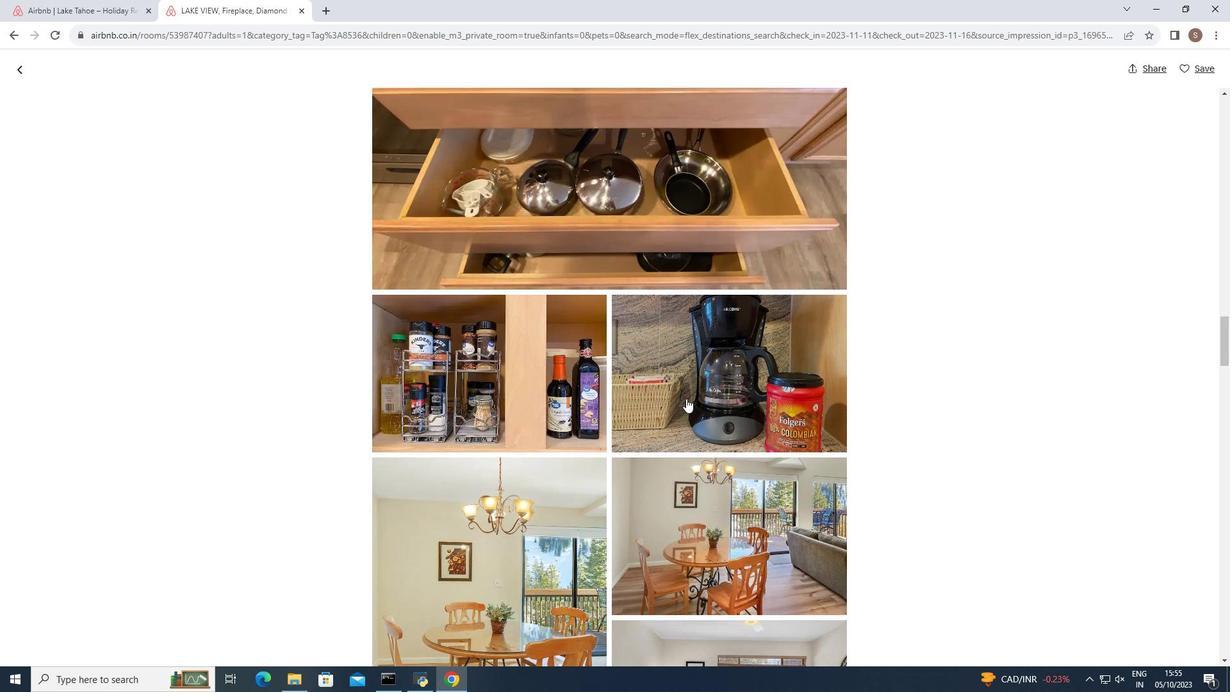 
Action: Mouse scrolled (686, 398) with delta (0, 0)
Screenshot: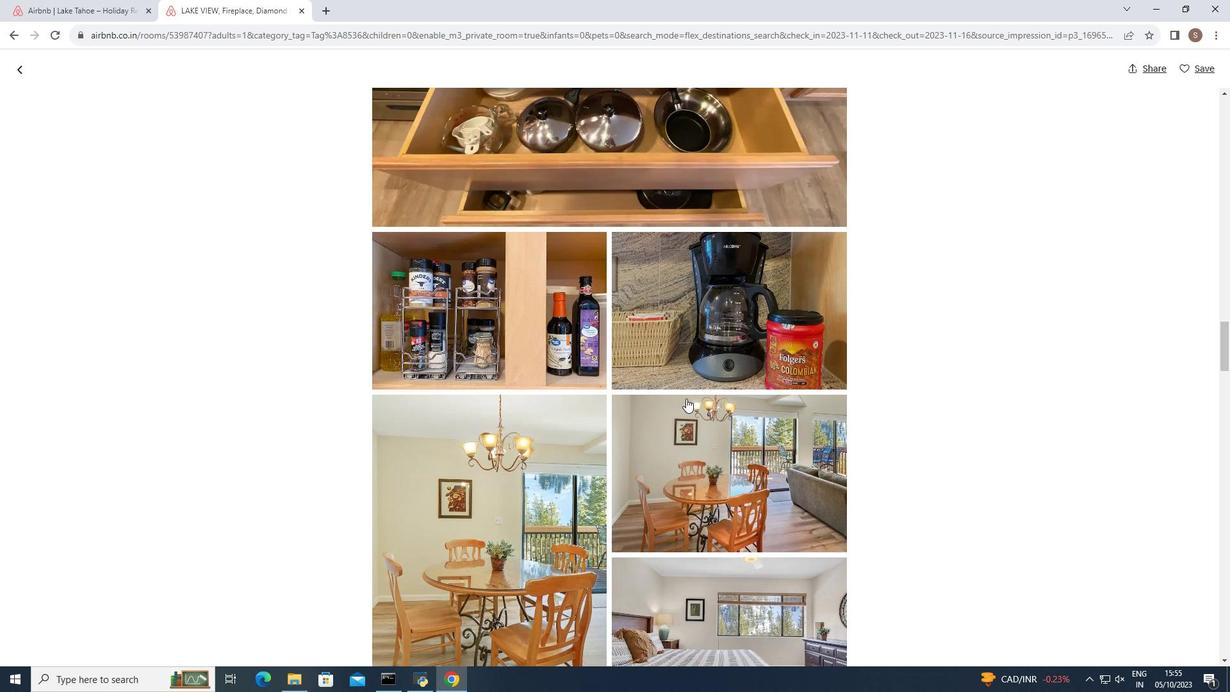 
Action: Mouse scrolled (686, 398) with delta (0, 0)
Screenshot: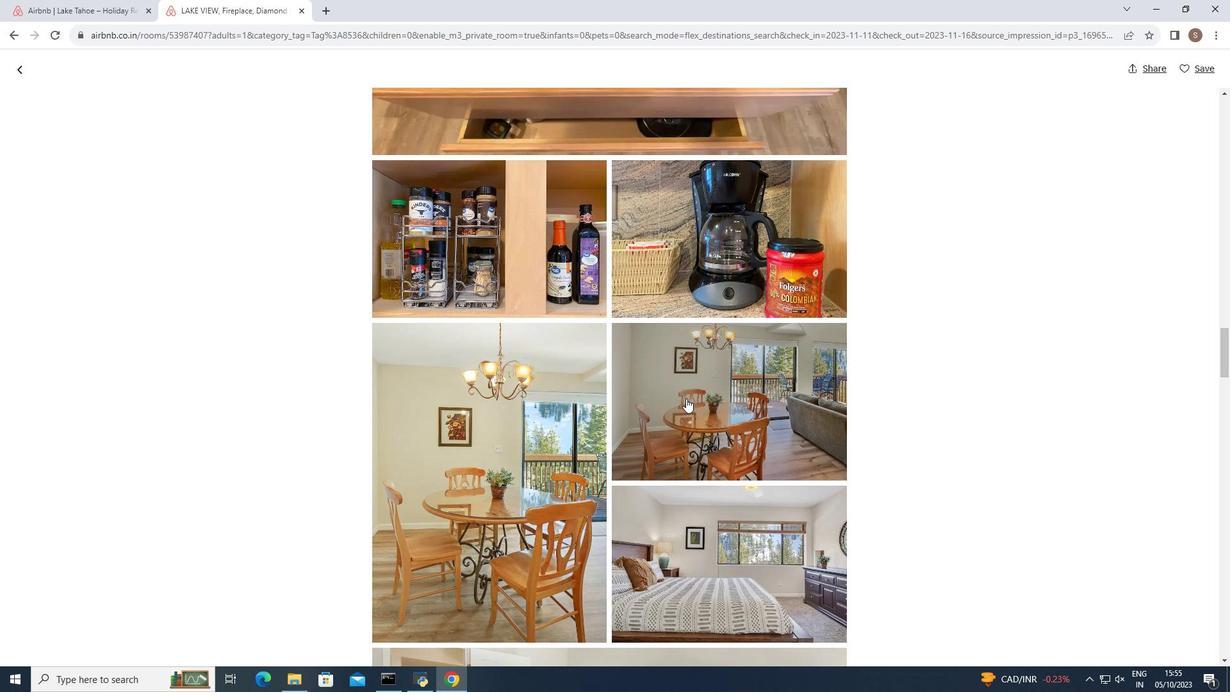 
Action: Mouse scrolled (686, 398) with delta (0, 0)
Screenshot: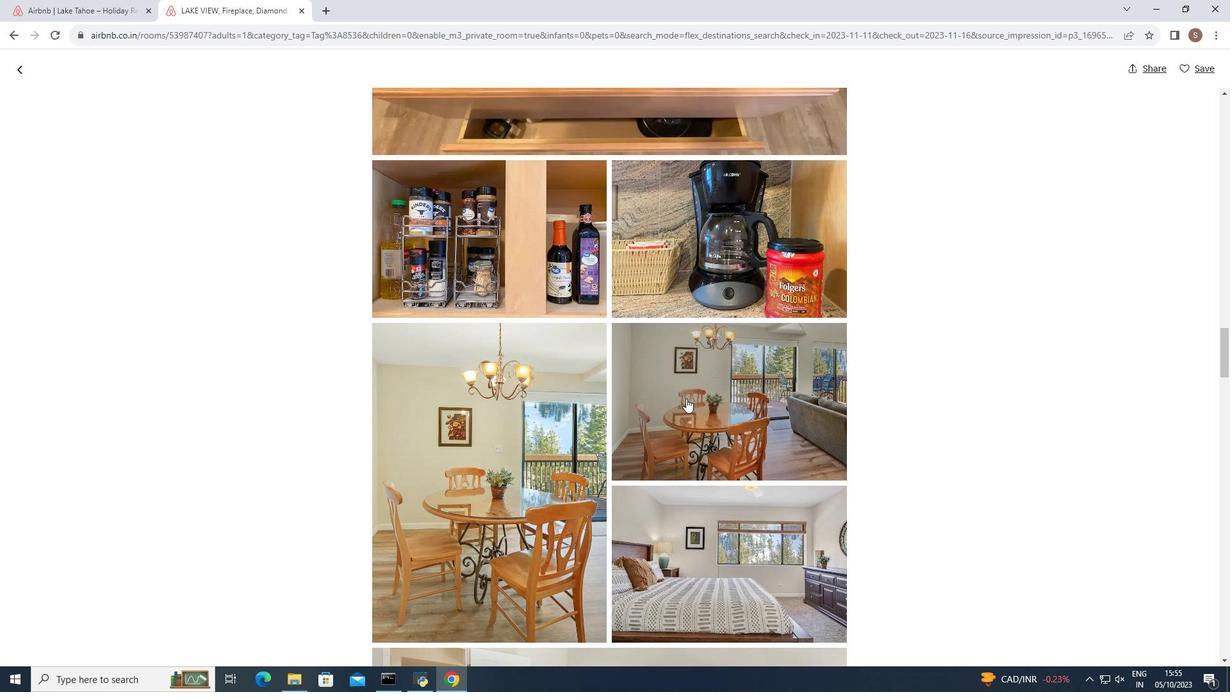 
Action: Mouse scrolled (686, 398) with delta (0, 0)
Screenshot: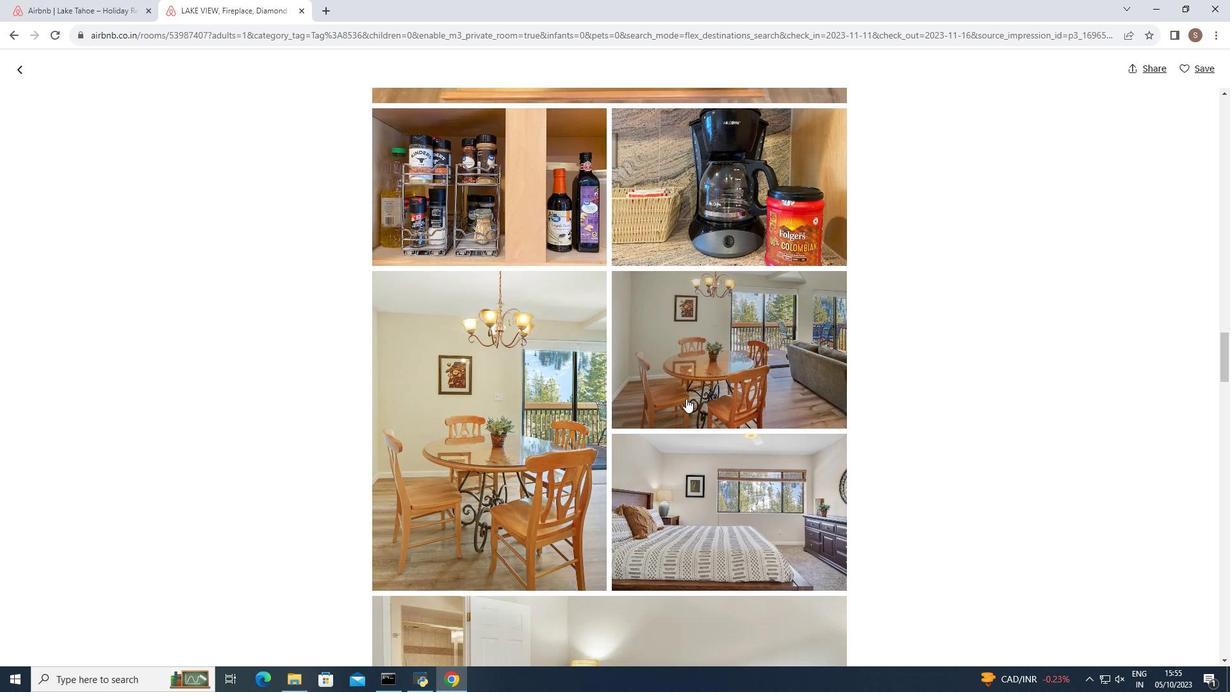 
Action: Mouse scrolled (686, 398) with delta (0, 0)
Screenshot: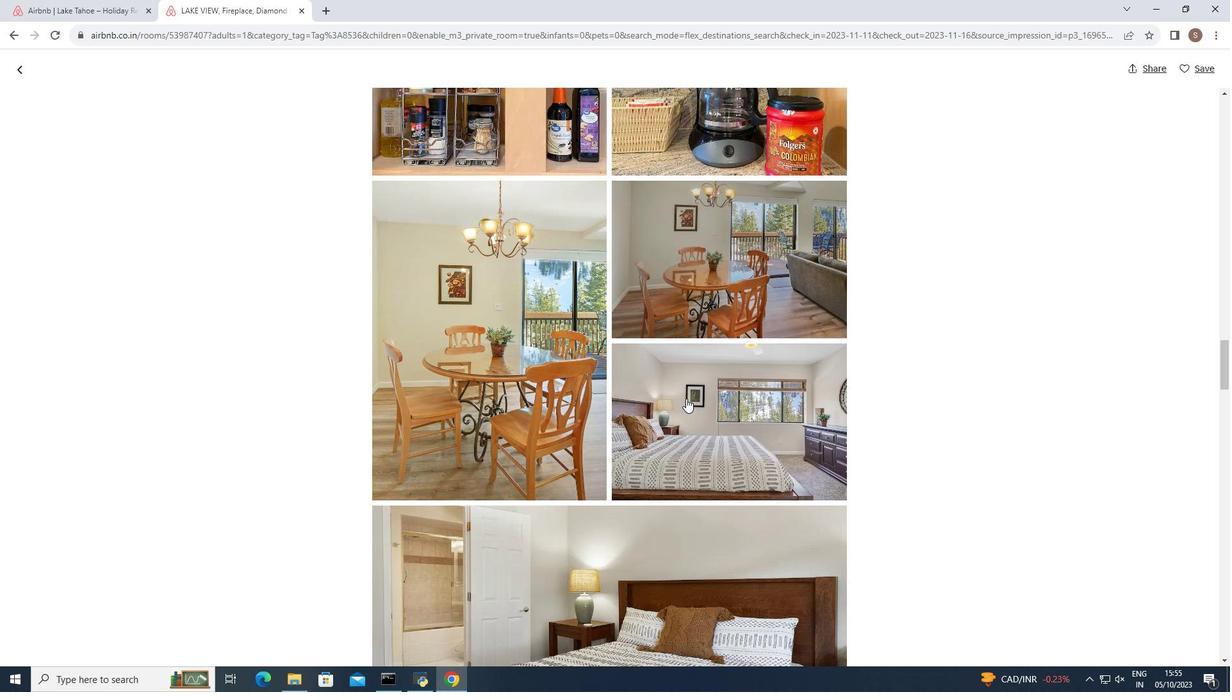 
Action: Mouse scrolled (686, 398) with delta (0, 0)
Screenshot: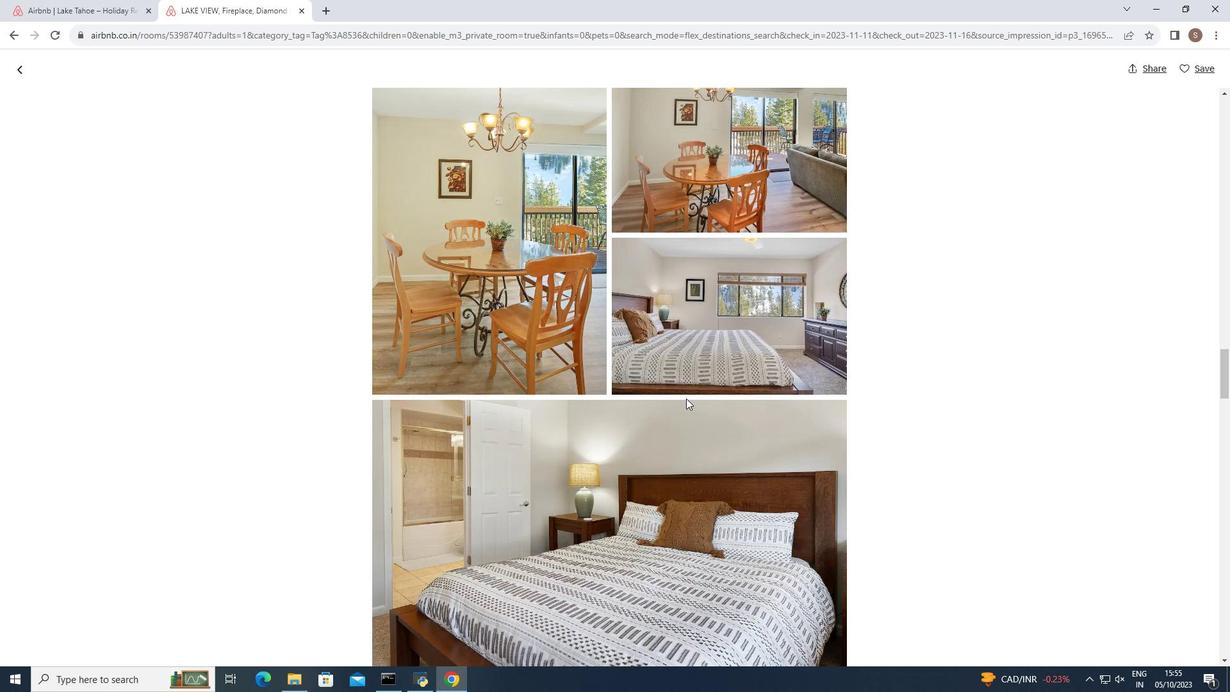 
Action: Mouse scrolled (686, 398) with delta (0, 0)
Screenshot: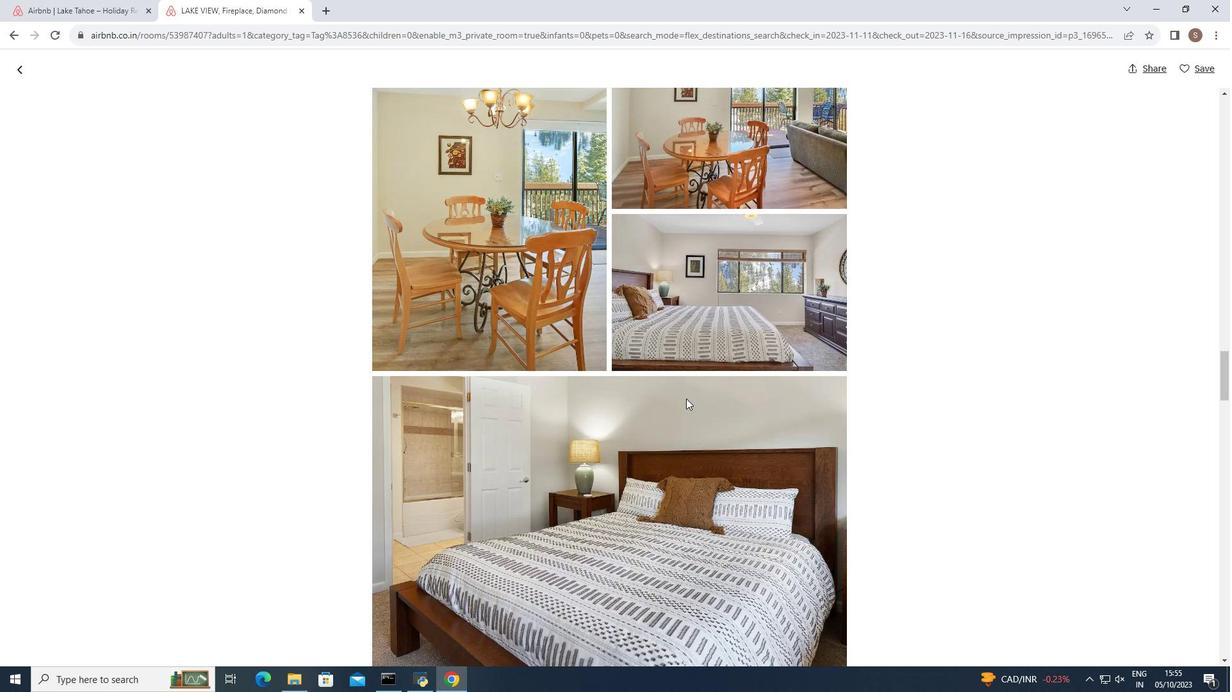 
Action: Mouse scrolled (686, 398) with delta (0, 0)
Screenshot: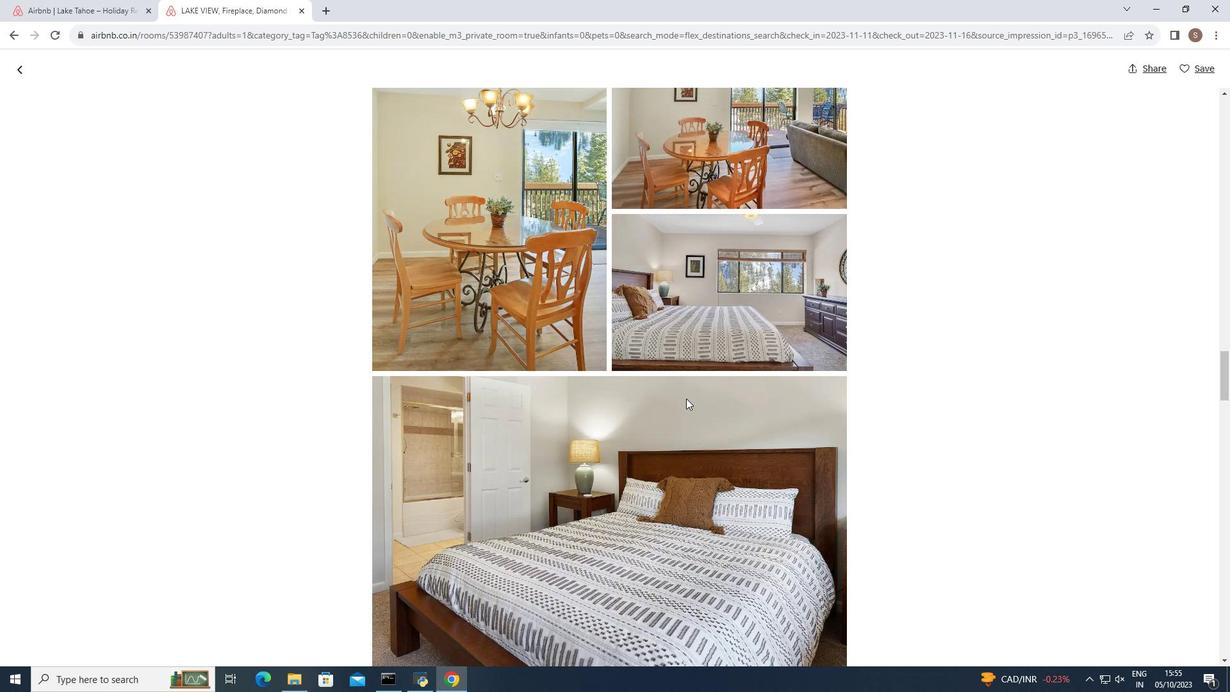 
Action: Mouse scrolled (686, 398) with delta (0, 0)
Screenshot: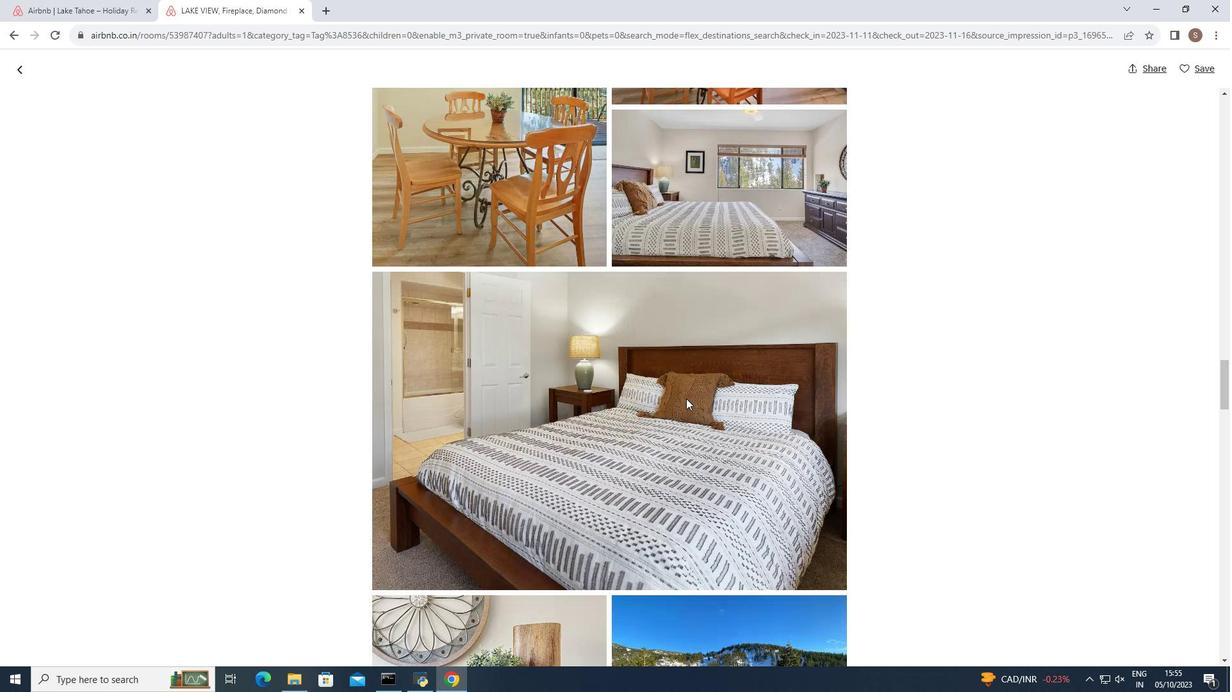 
Action: Mouse scrolled (686, 398) with delta (0, 0)
Screenshot: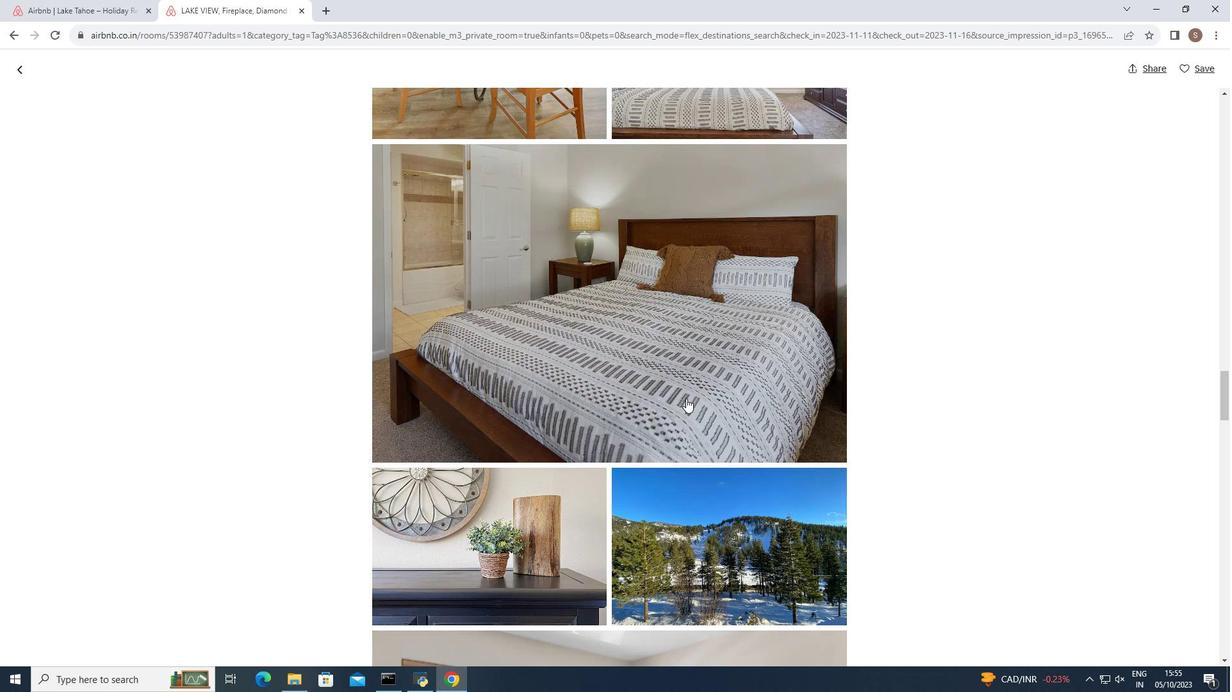 
Action: Mouse scrolled (686, 398) with delta (0, 0)
Screenshot: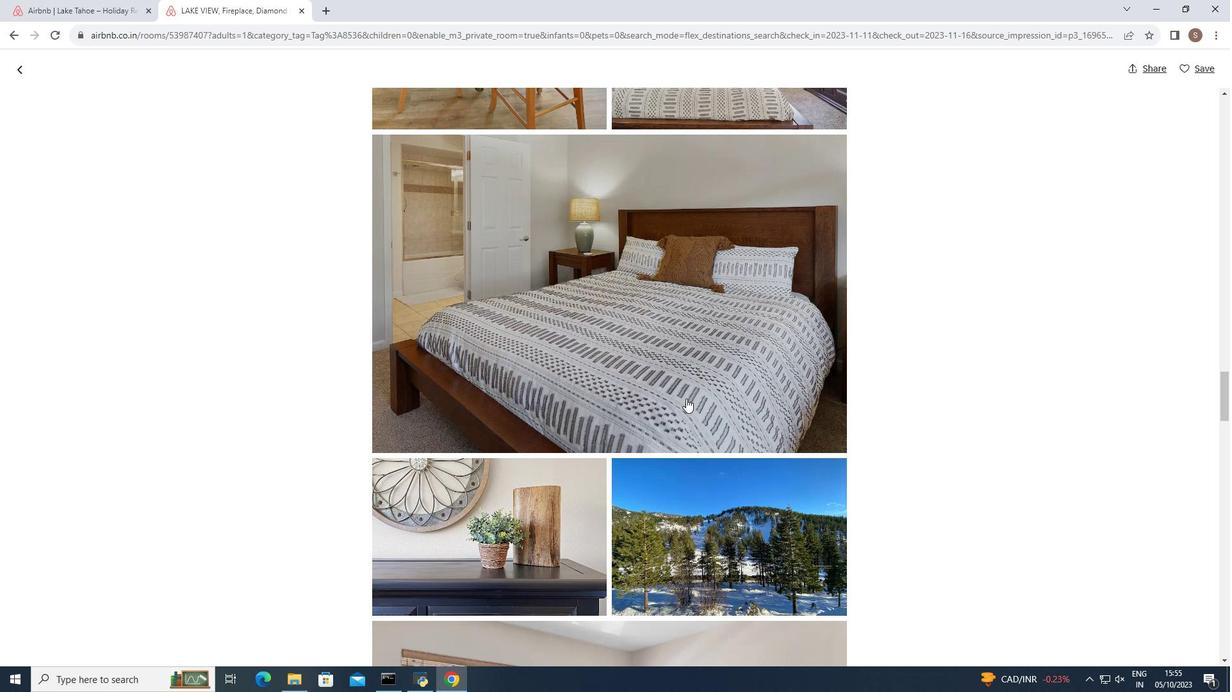 
Action: Mouse scrolled (686, 398) with delta (0, 0)
Screenshot: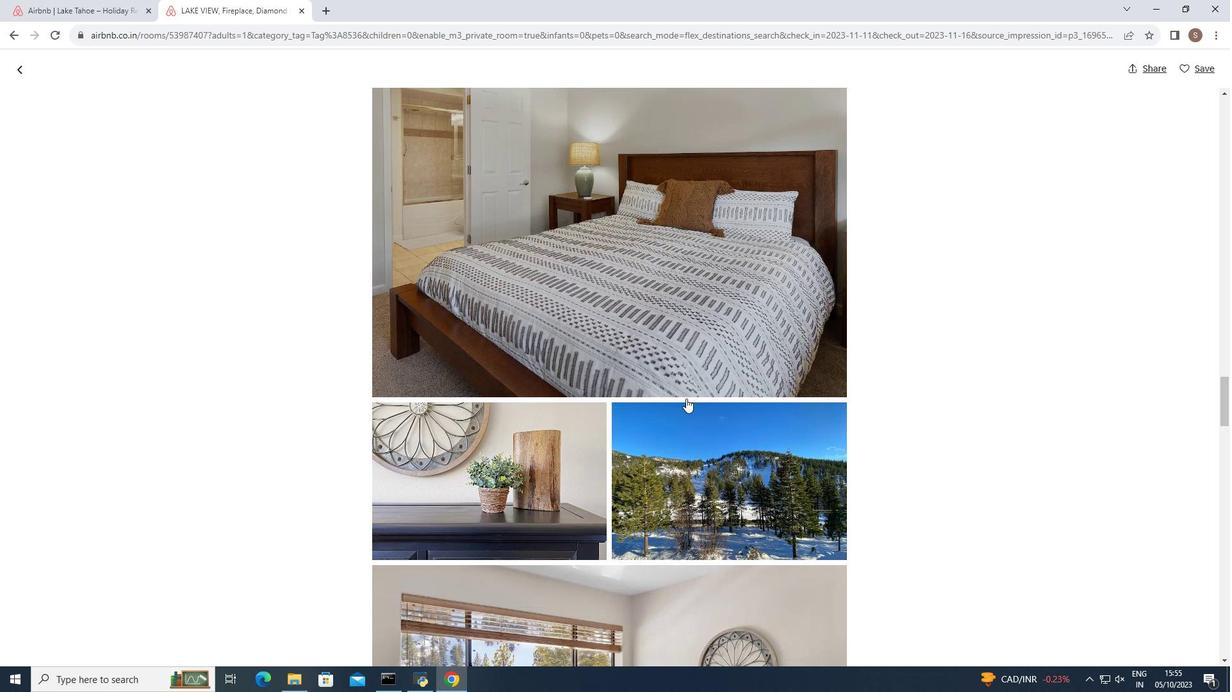 
Action: Mouse scrolled (686, 398) with delta (0, 0)
Screenshot: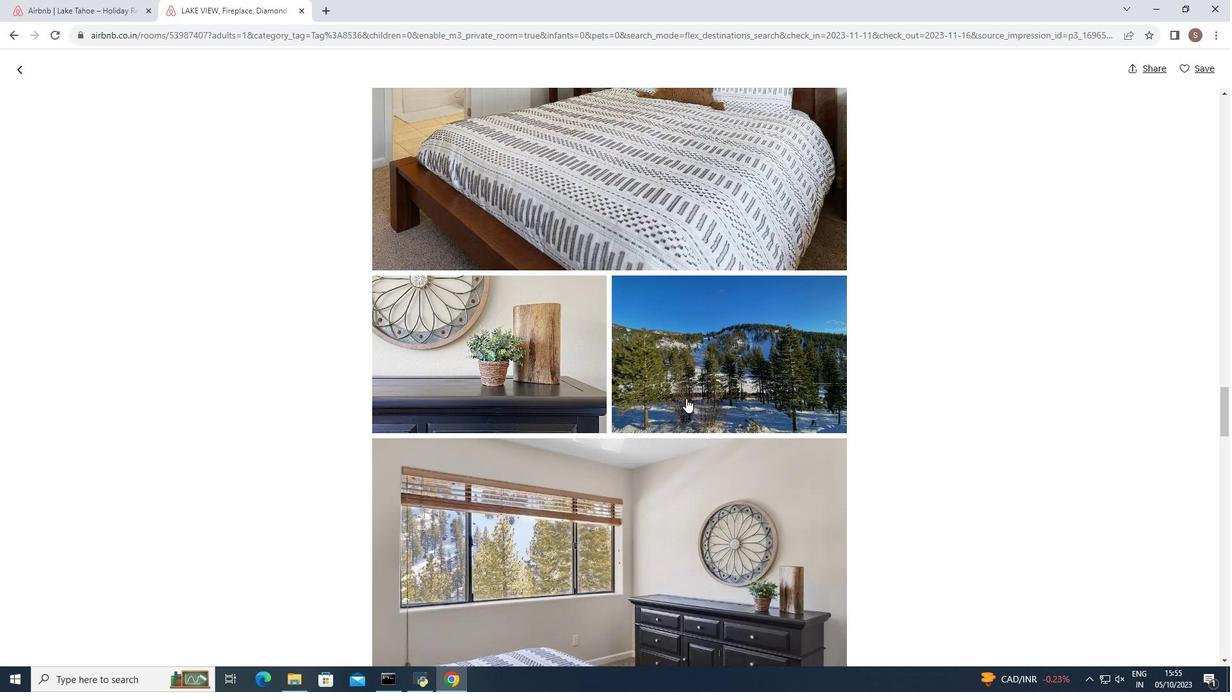 
Action: Mouse scrolled (686, 398) with delta (0, 0)
Screenshot: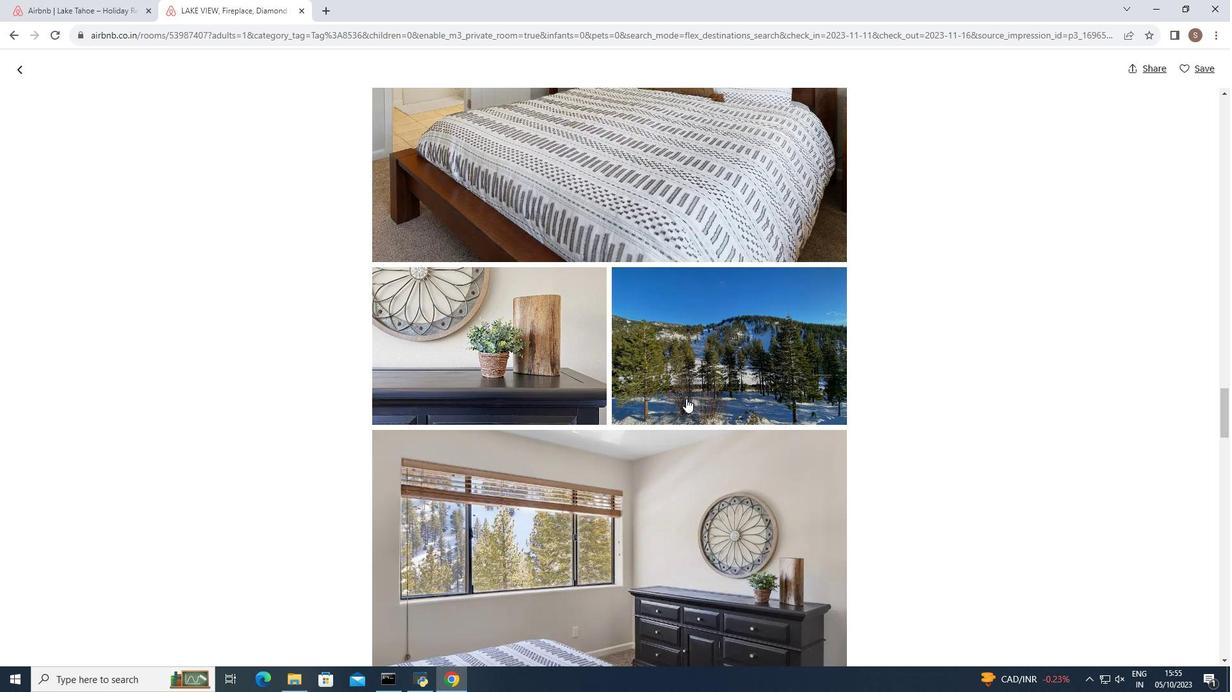 
Action: Mouse scrolled (686, 398) with delta (0, 0)
Screenshot: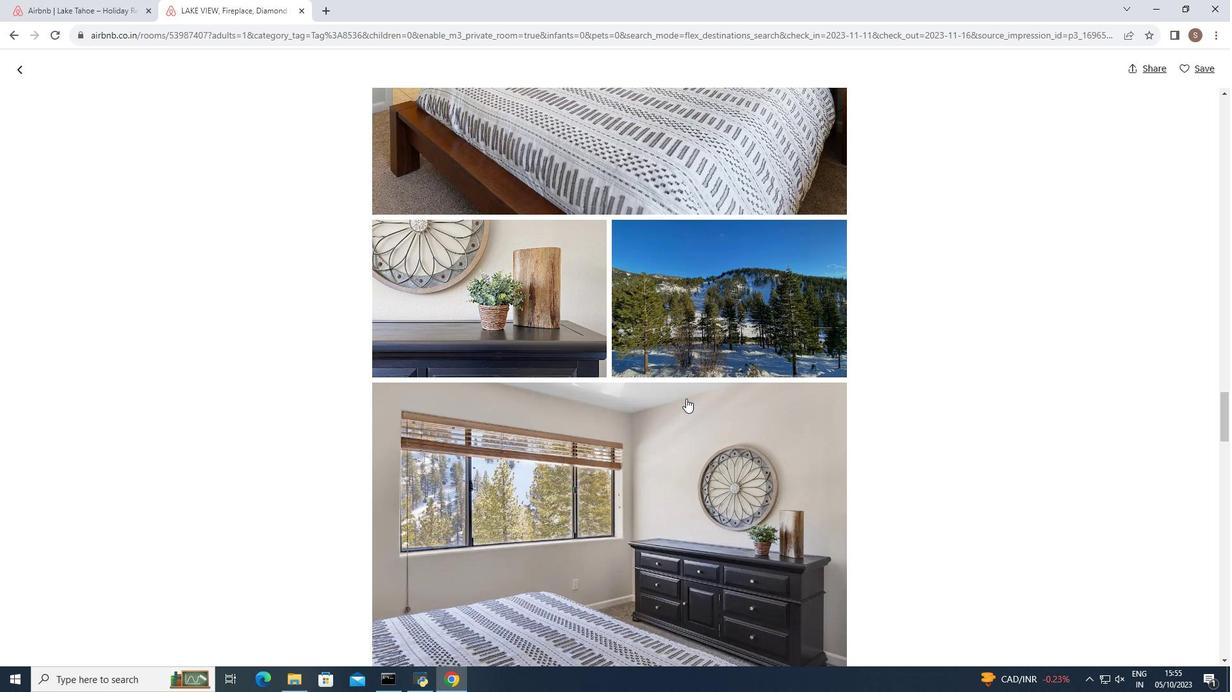 
Action: Mouse scrolled (686, 398) with delta (0, 0)
Screenshot: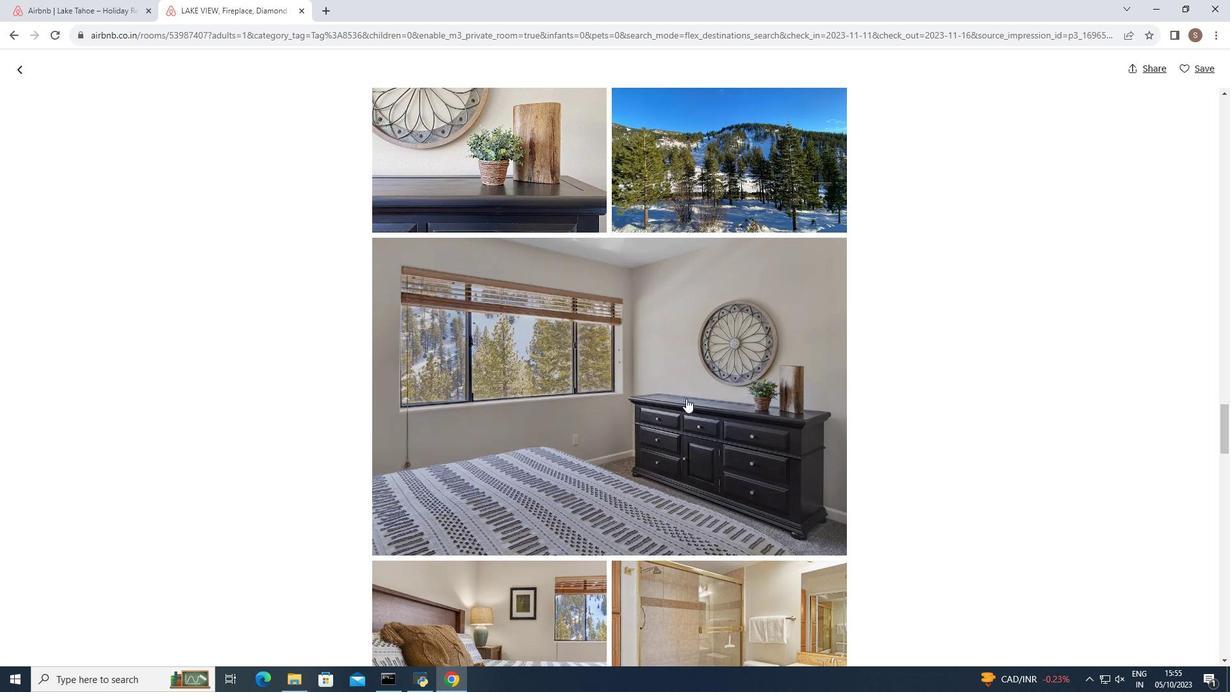 
Action: Mouse scrolled (686, 398) with delta (0, 0)
Screenshot: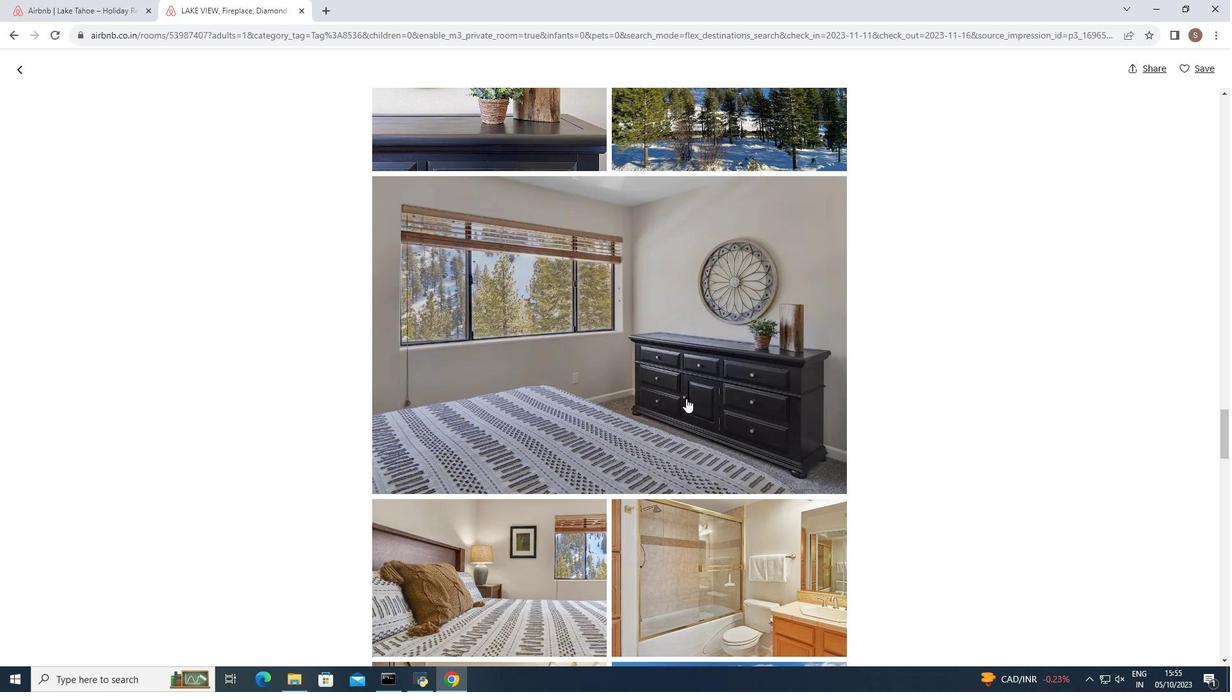 
Action: Mouse scrolled (686, 398) with delta (0, 0)
Screenshot: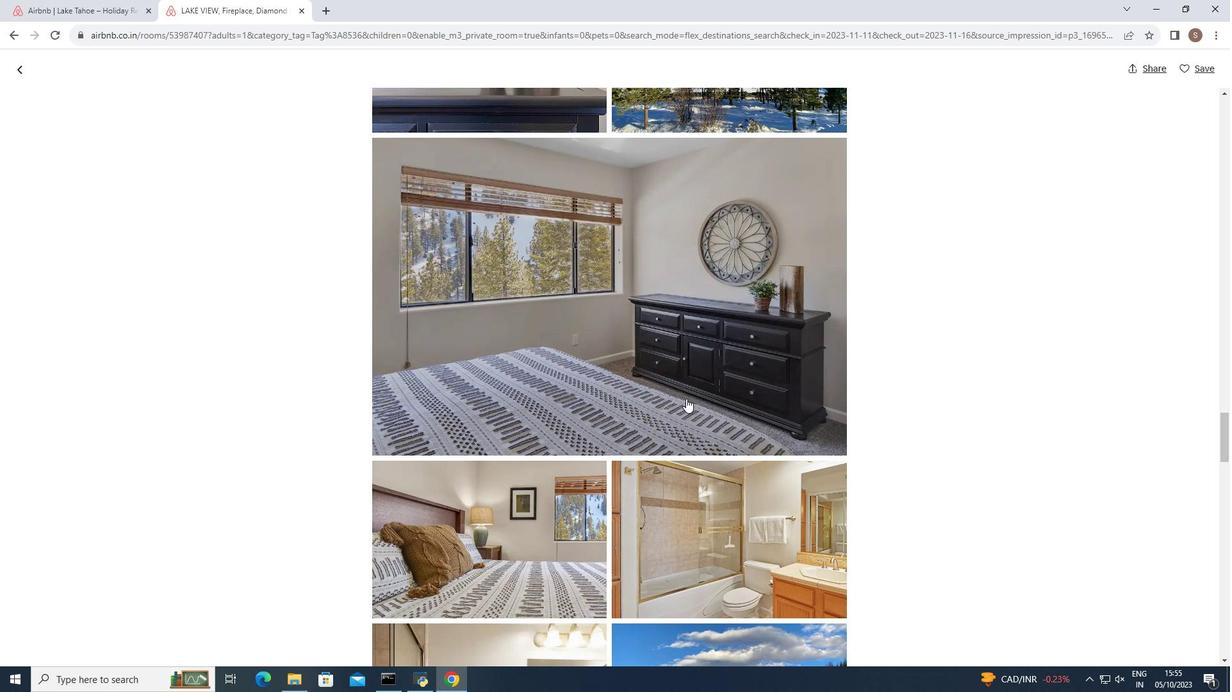 
Action: Mouse scrolled (686, 398) with delta (0, 0)
Screenshot: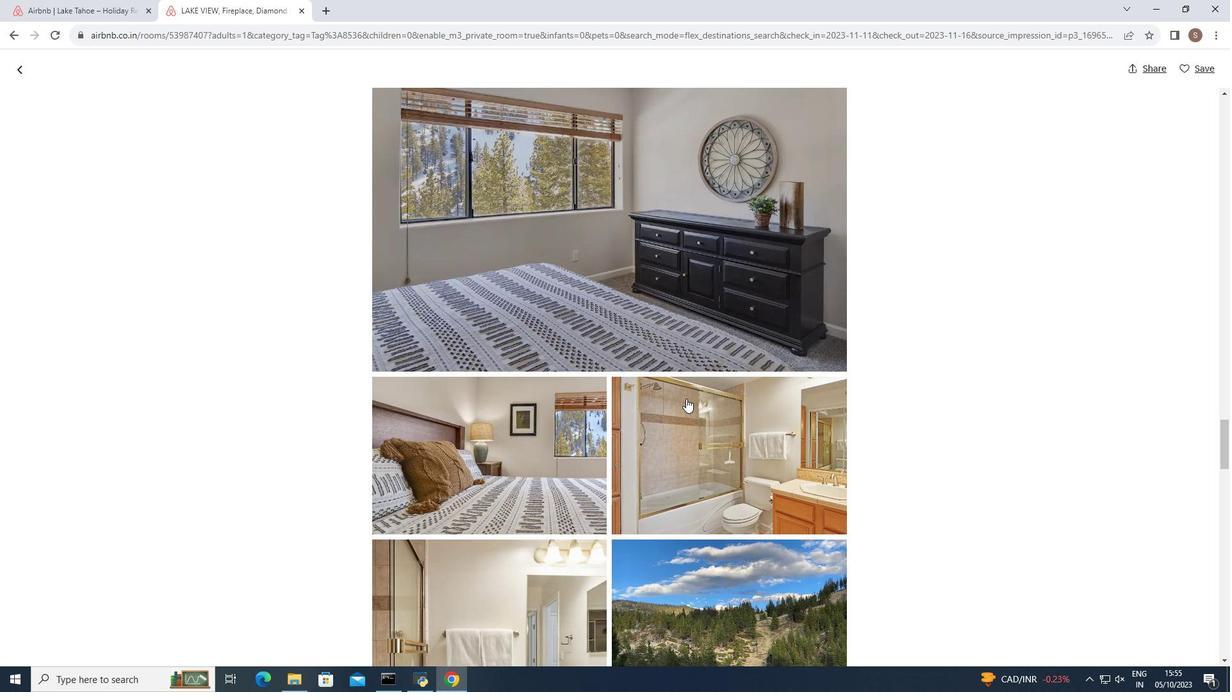 
Action: Mouse scrolled (686, 398) with delta (0, 0)
Screenshot: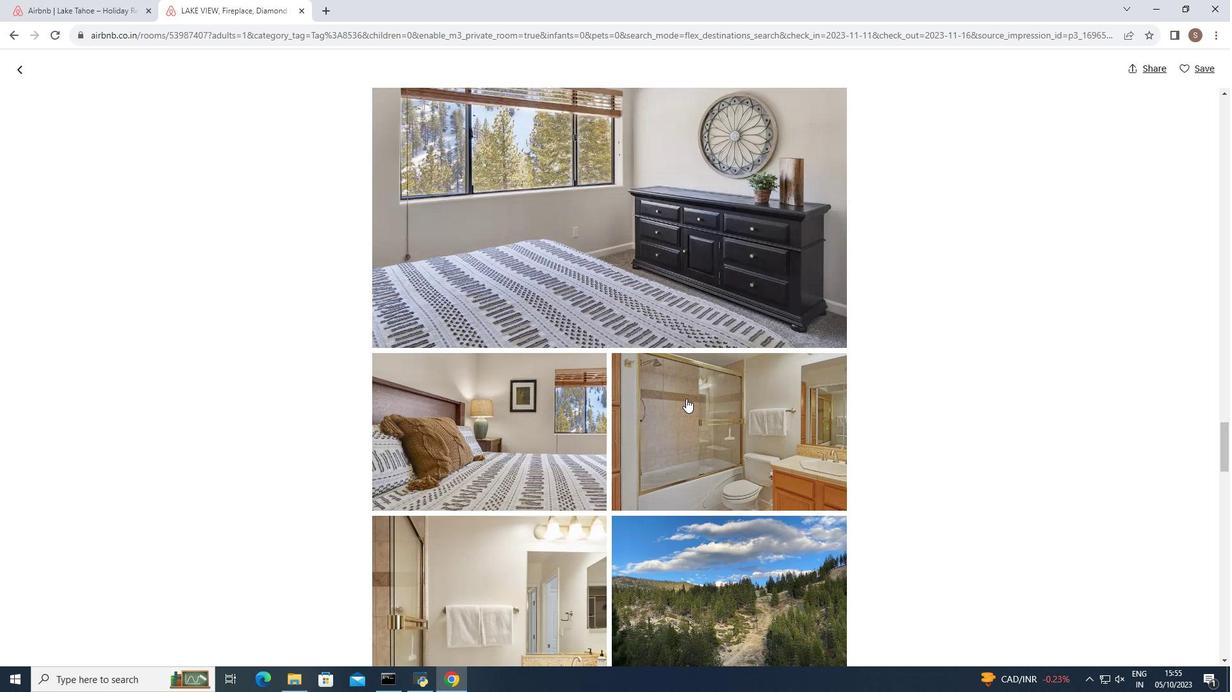 
Action: Mouse scrolled (686, 398) with delta (0, 0)
Screenshot: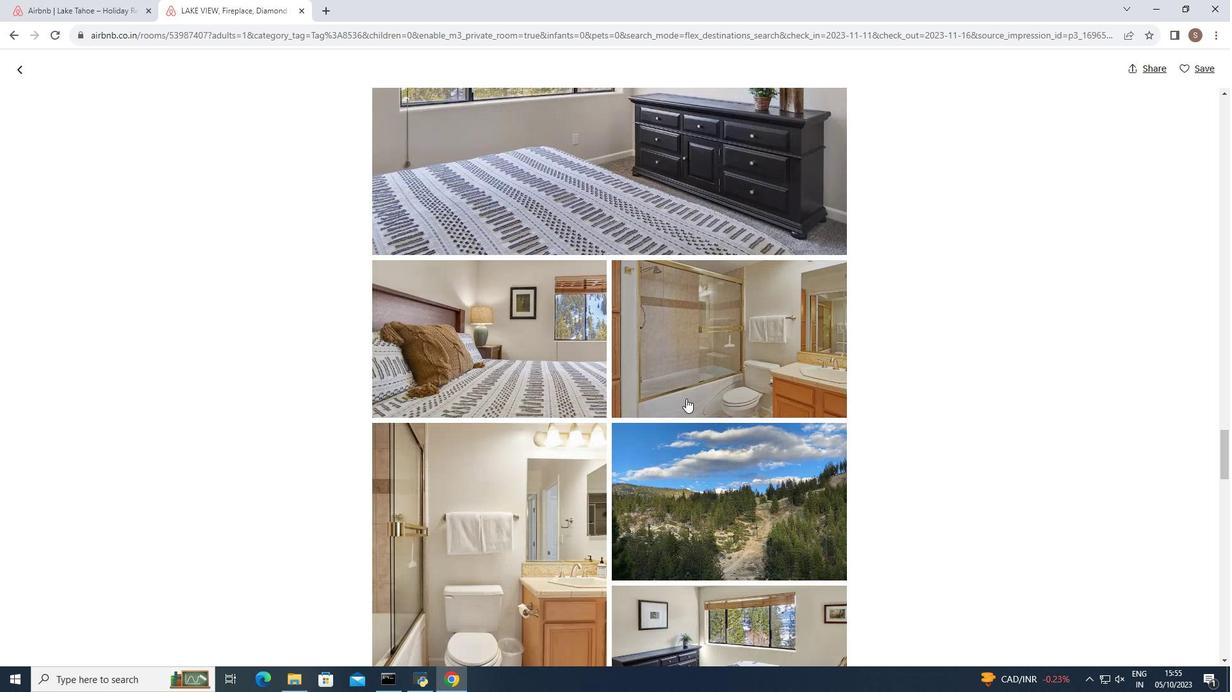 
Action: Mouse scrolled (686, 398) with delta (0, 0)
Screenshot: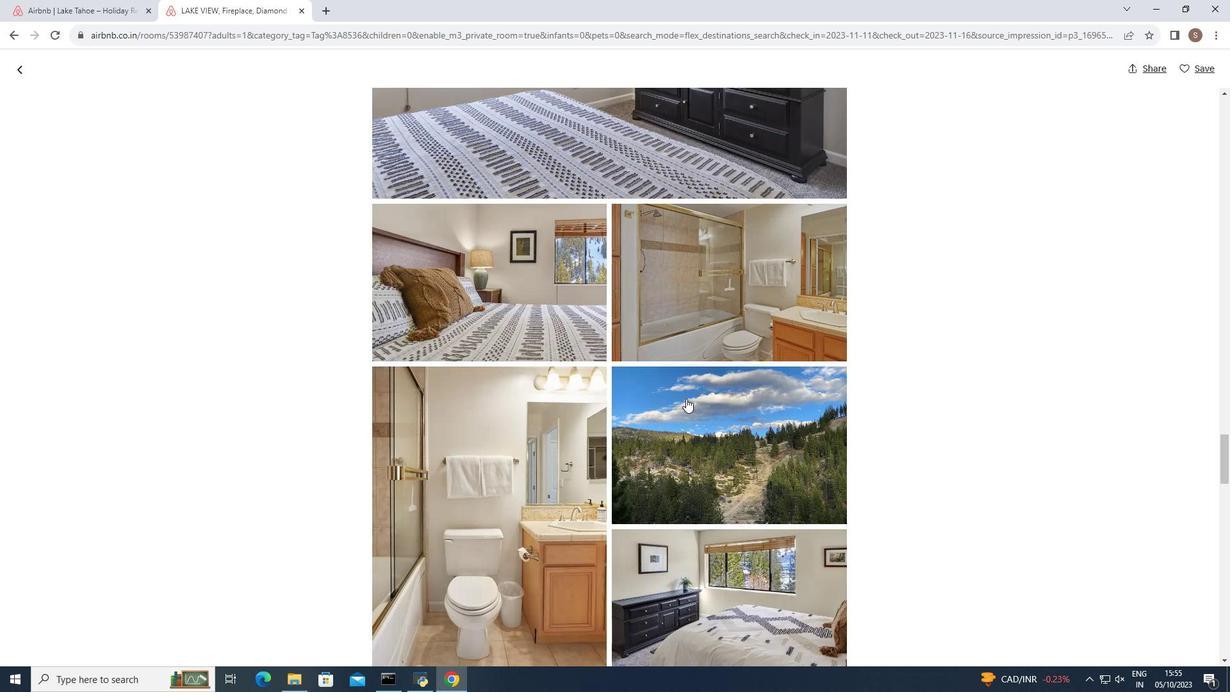 
Action: Mouse scrolled (686, 398) with delta (0, 0)
Screenshot: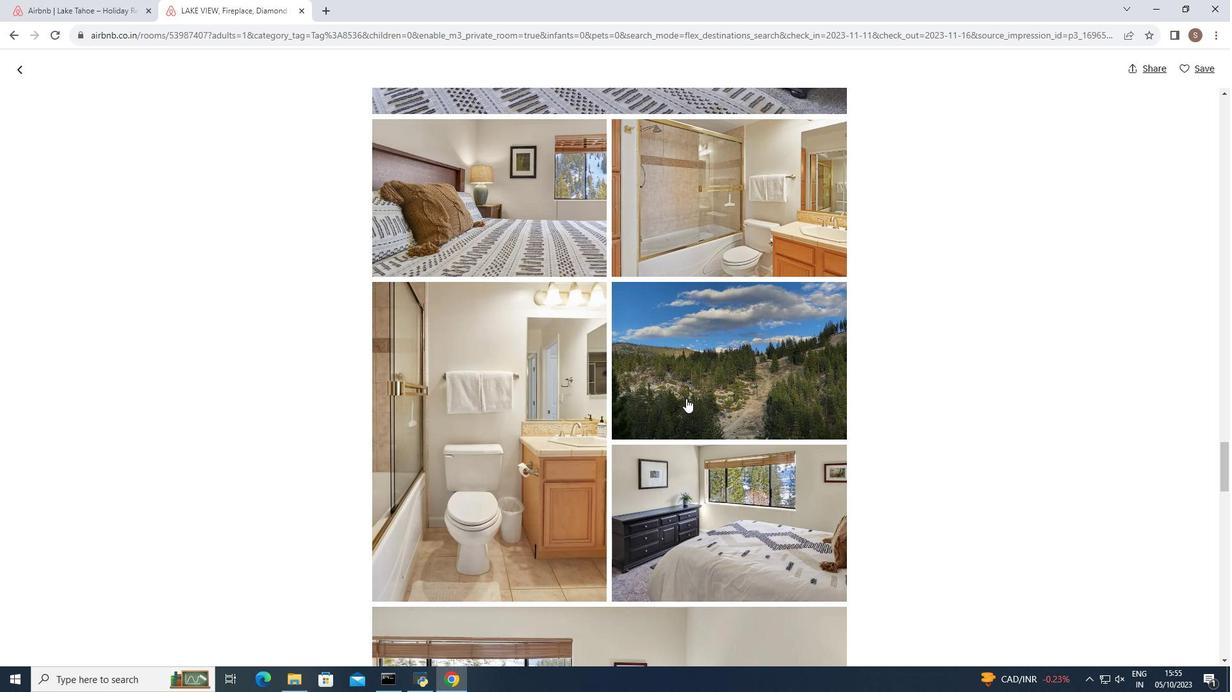 
Action: Mouse scrolled (686, 398) with delta (0, 0)
Screenshot: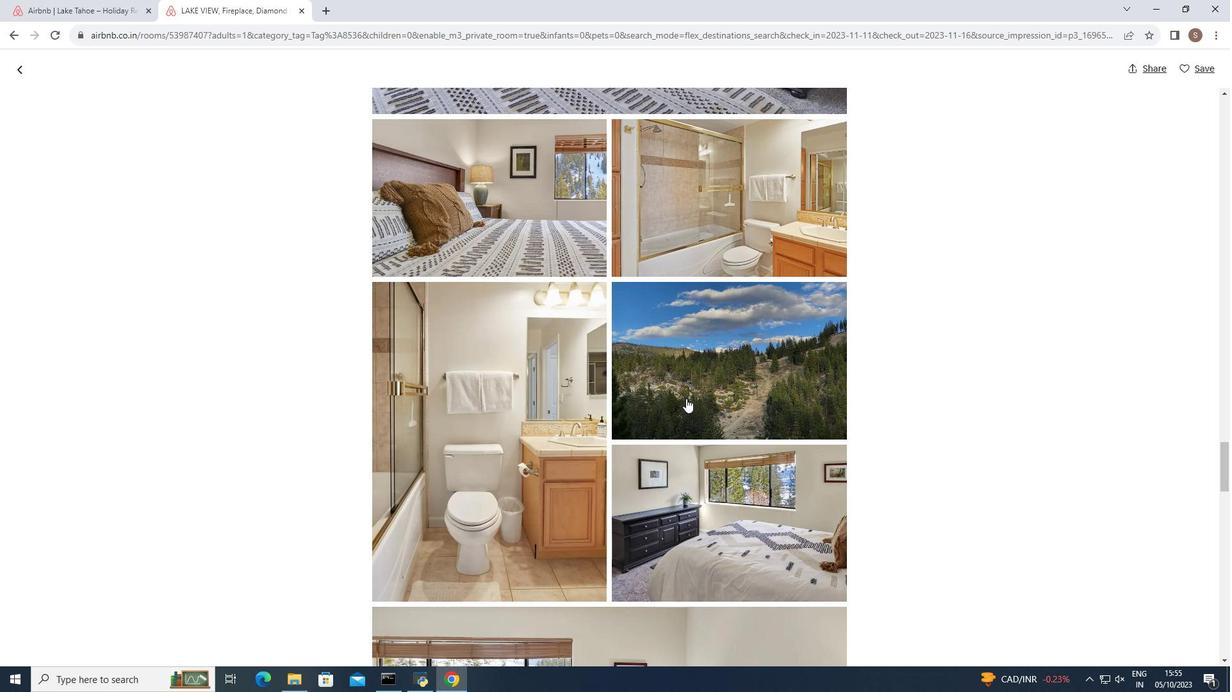 
Action: Mouse scrolled (686, 398) with delta (0, 0)
Screenshot: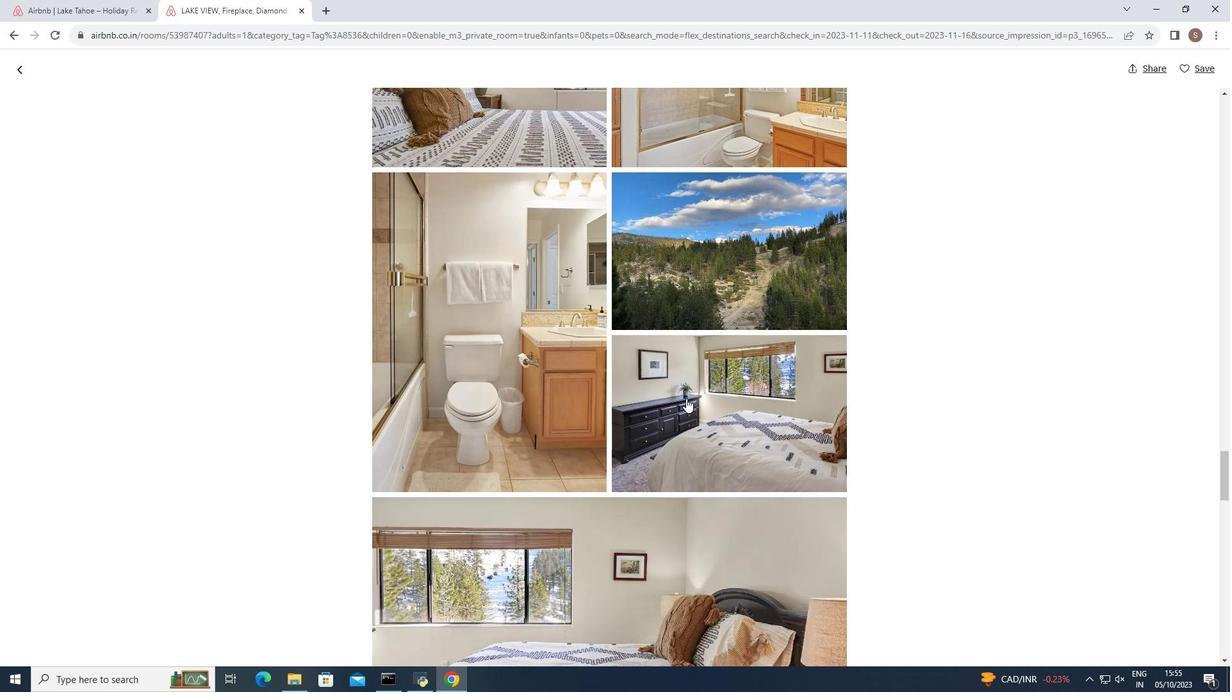 
Action: Mouse scrolled (686, 398) with delta (0, 0)
Screenshot: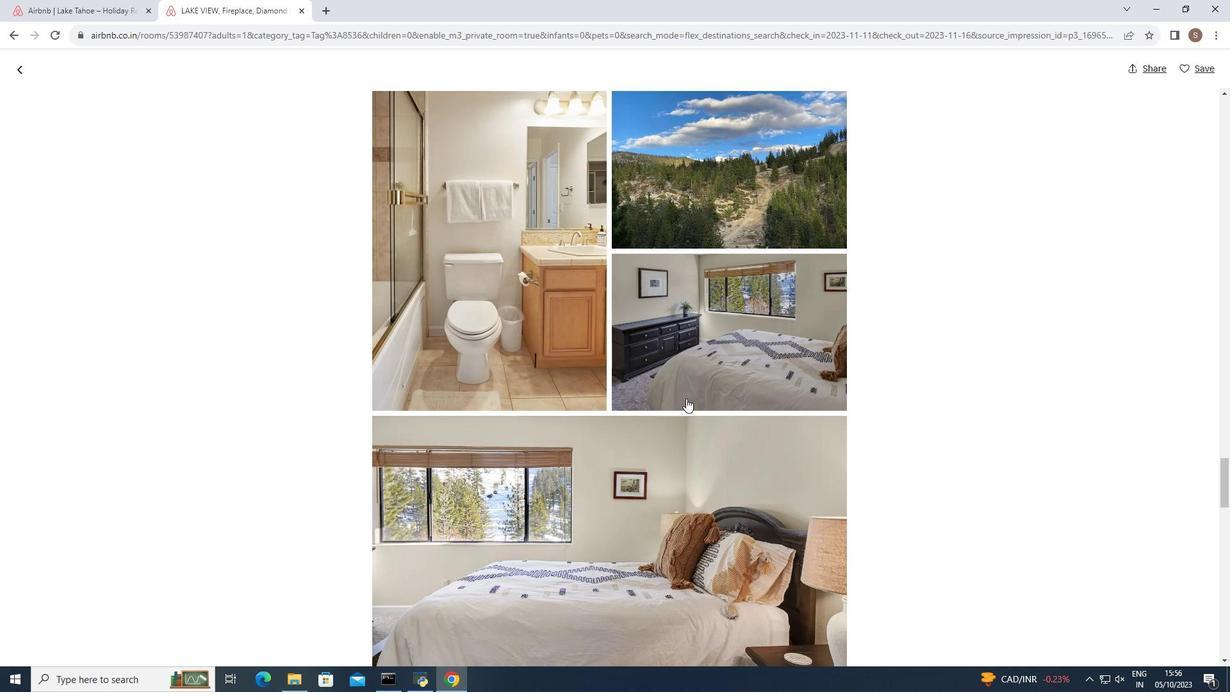 
Action: Mouse scrolled (686, 398) with delta (0, 0)
Screenshot: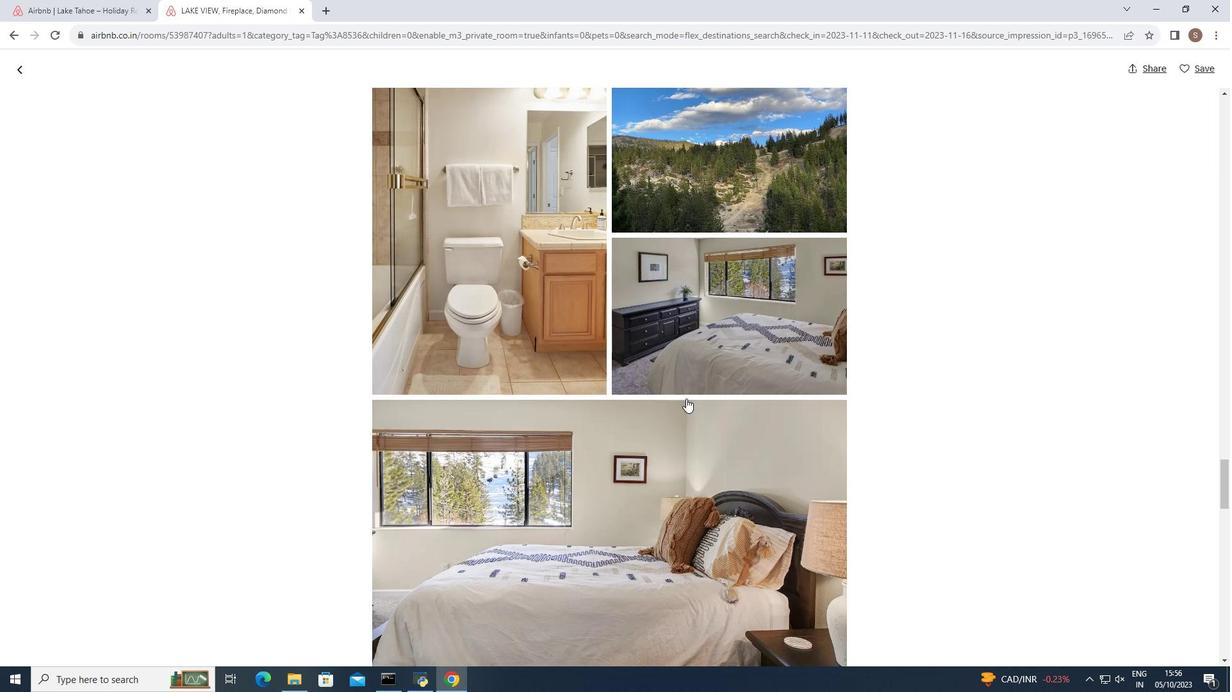 
Action: Mouse scrolled (686, 398) with delta (0, 0)
Screenshot: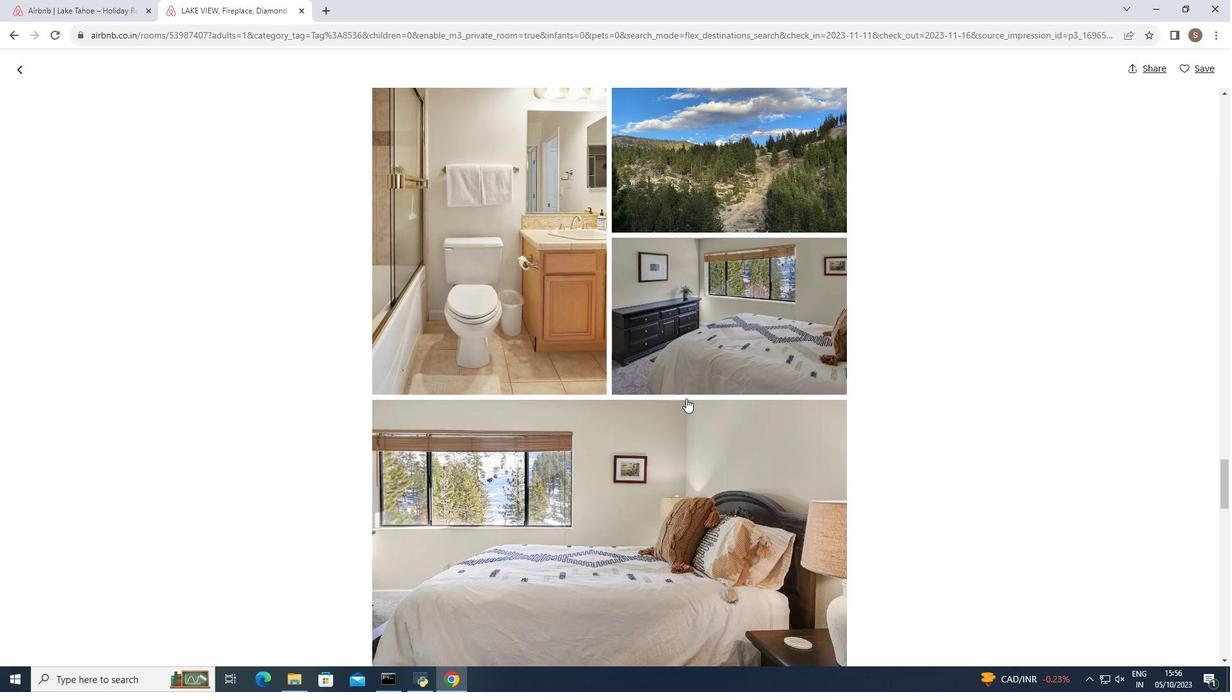 
Action: Mouse scrolled (686, 398) with delta (0, 0)
Screenshot: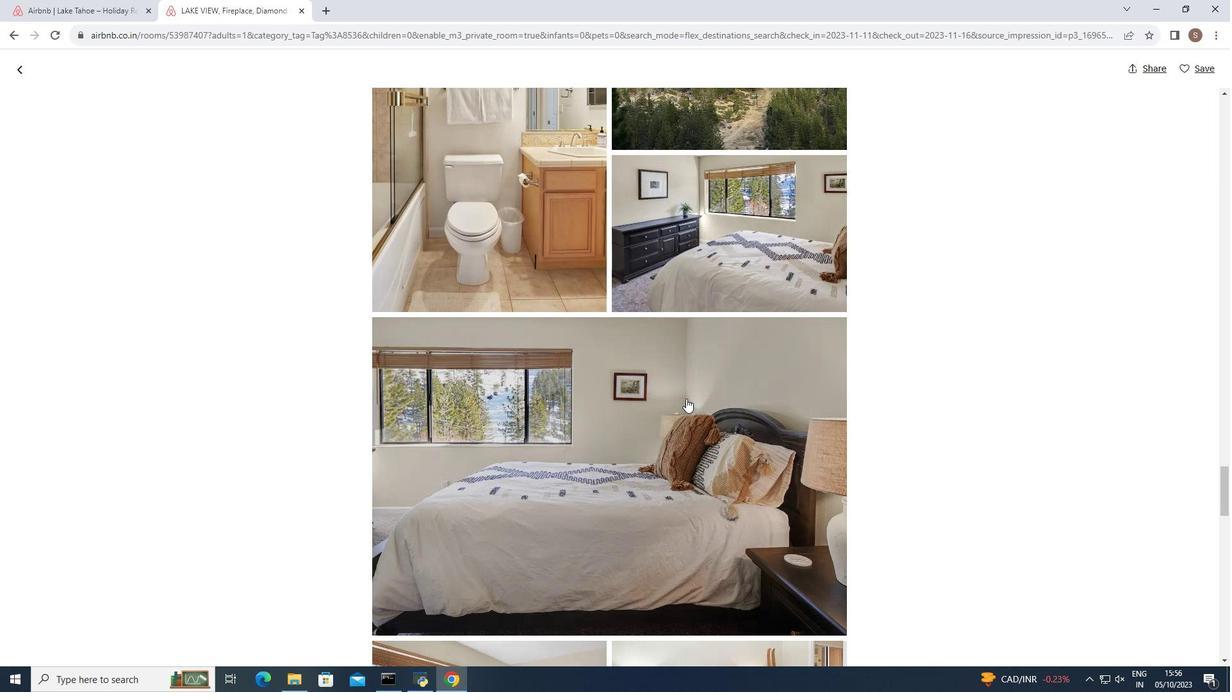 
Action: Mouse moved to (686, 398)
Screenshot: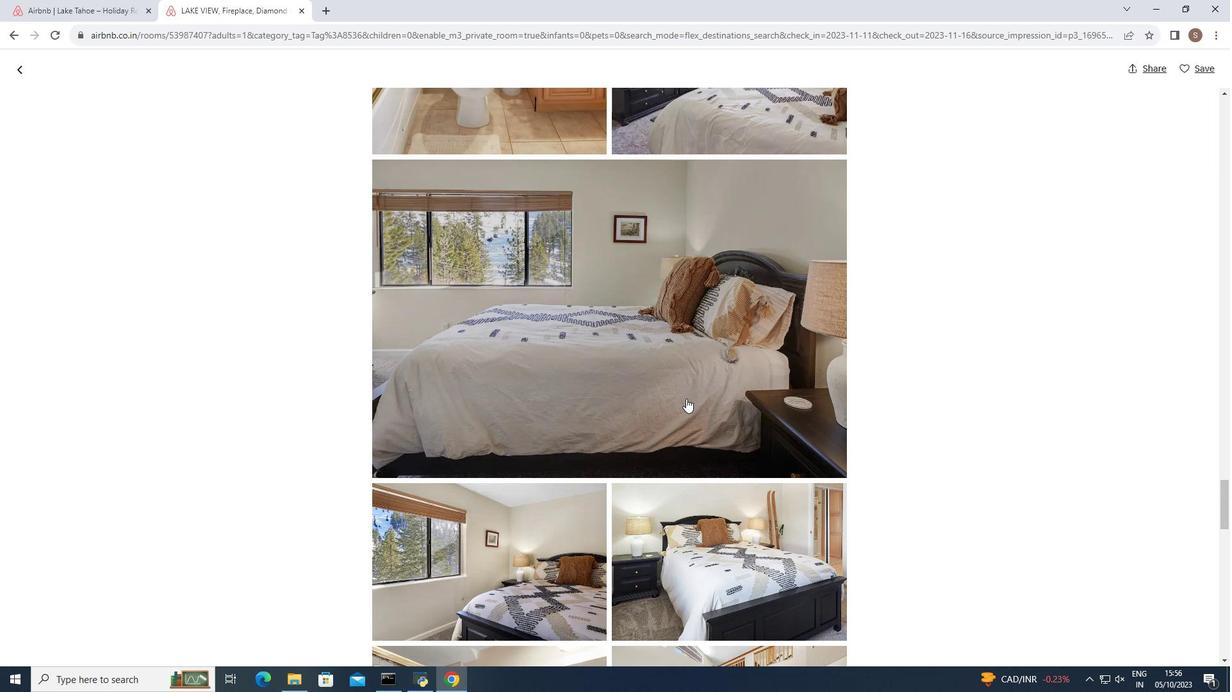 
Action: Mouse scrolled (686, 398) with delta (0, 0)
Screenshot: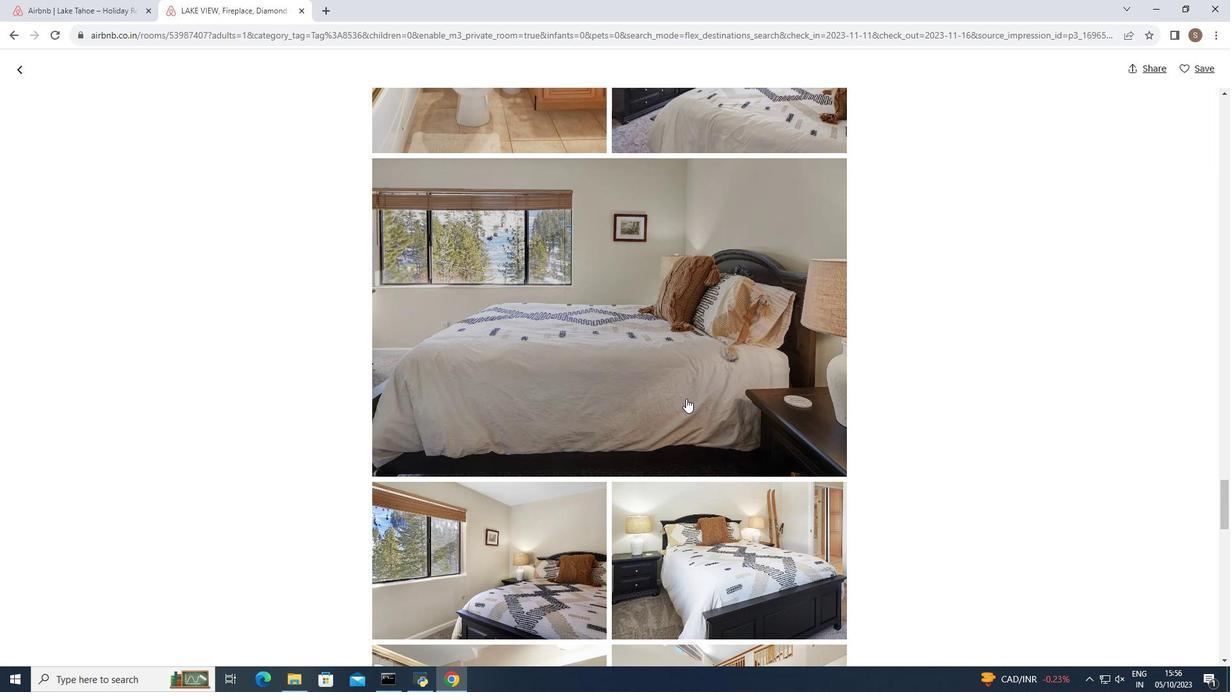 
Action: Mouse scrolled (686, 398) with delta (0, 0)
Screenshot: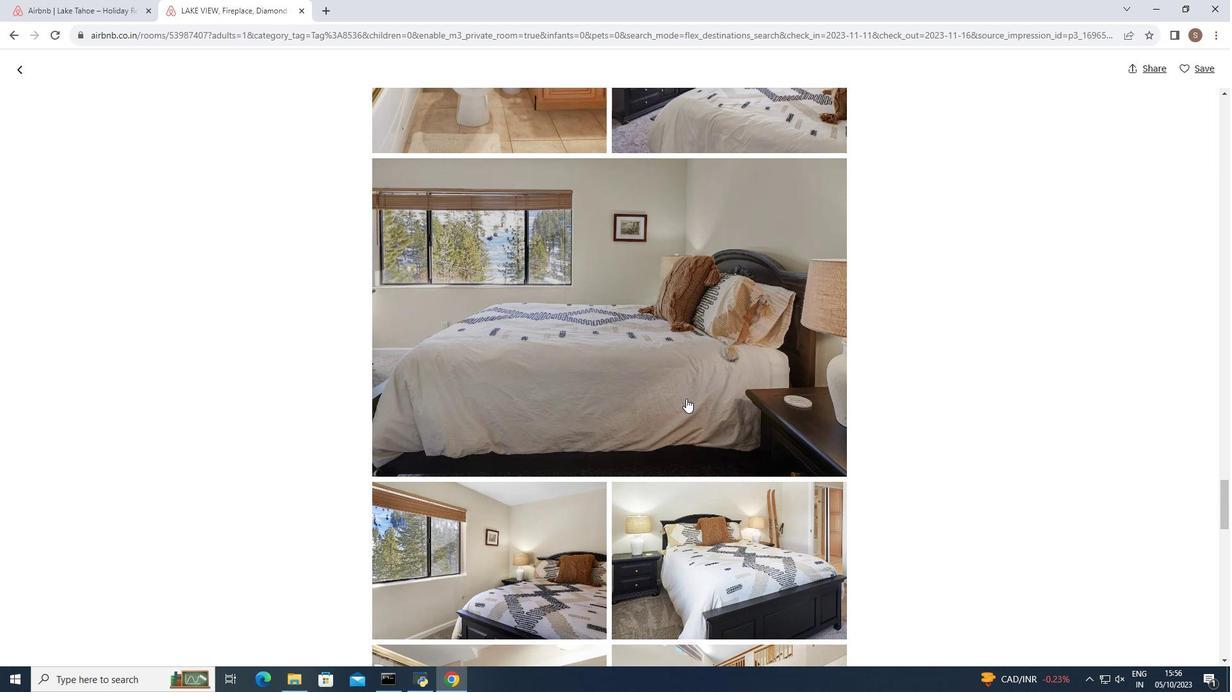 
Action: Mouse scrolled (686, 398) with delta (0, 0)
Screenshot: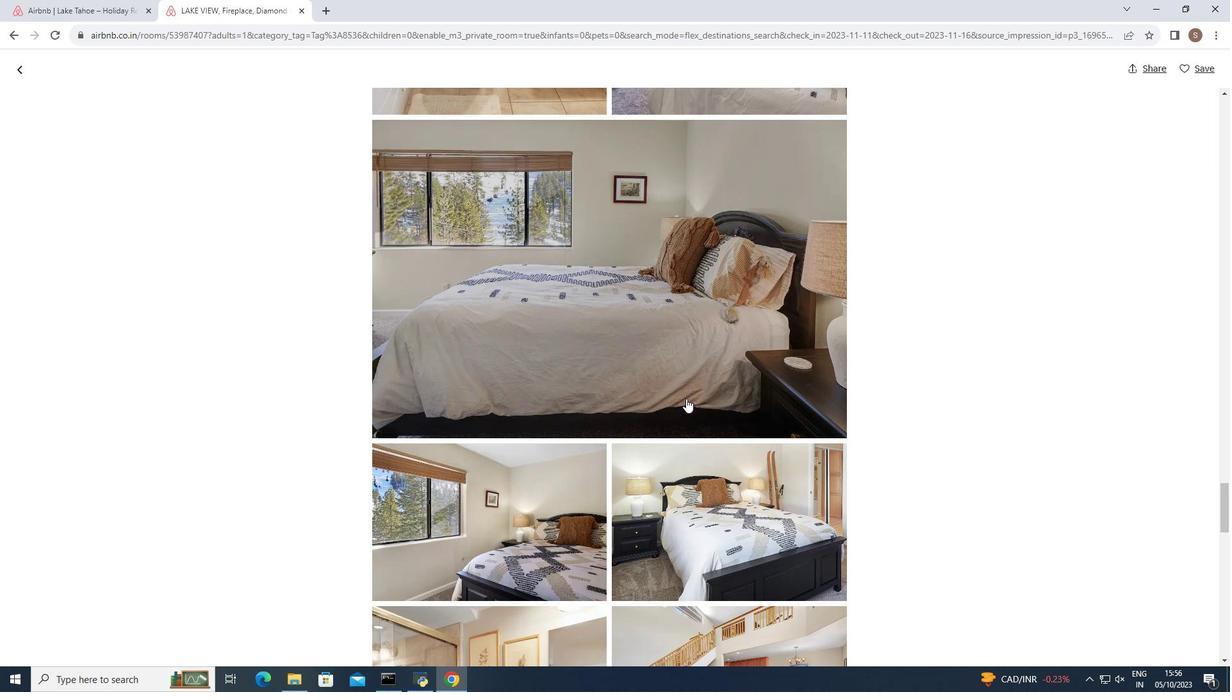 
Action: Mouse scrolled (686, 398) with delta (0, 0)
Screenshot: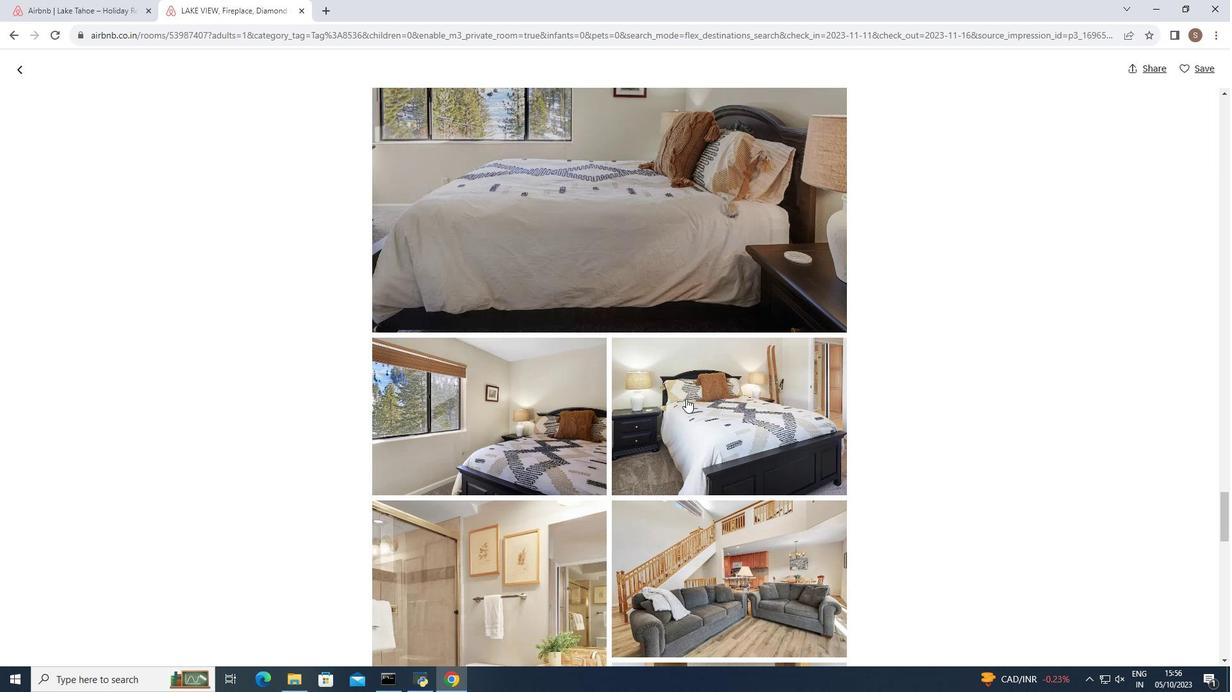 
Action: Mouse scrolled (686, 398) with delta (0, 0)
Screenshot: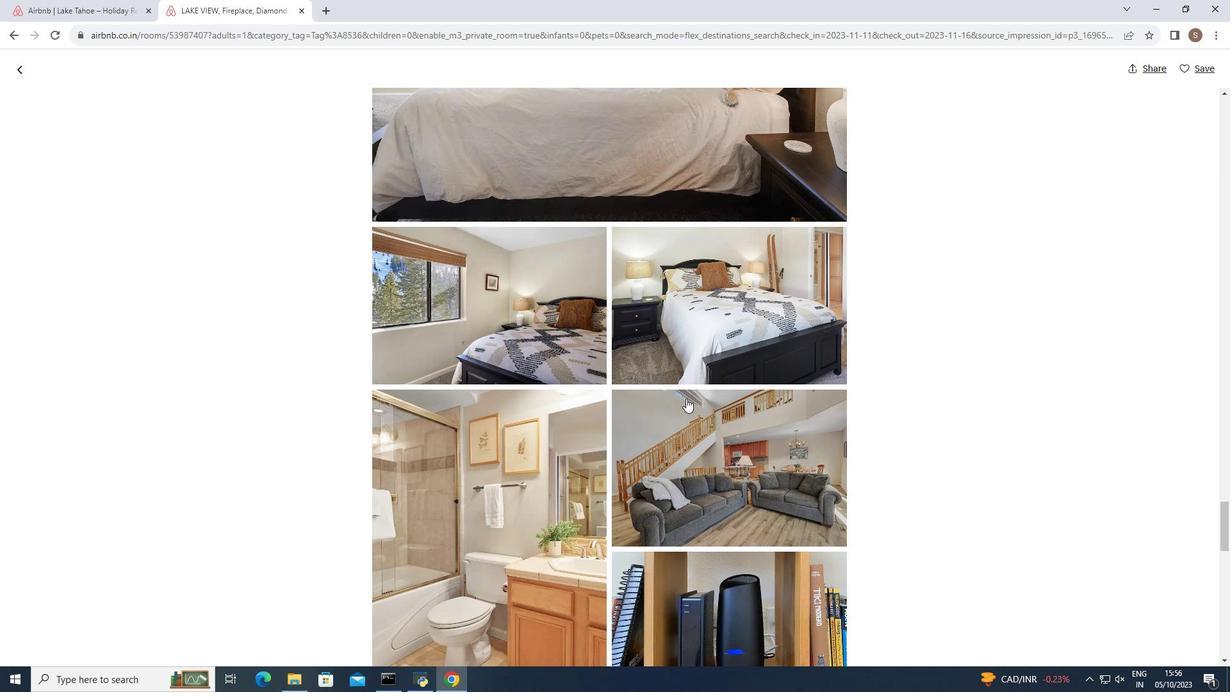 
Action: Mouse scrolled (686, 398) with delta (0, 0)
Screenshot: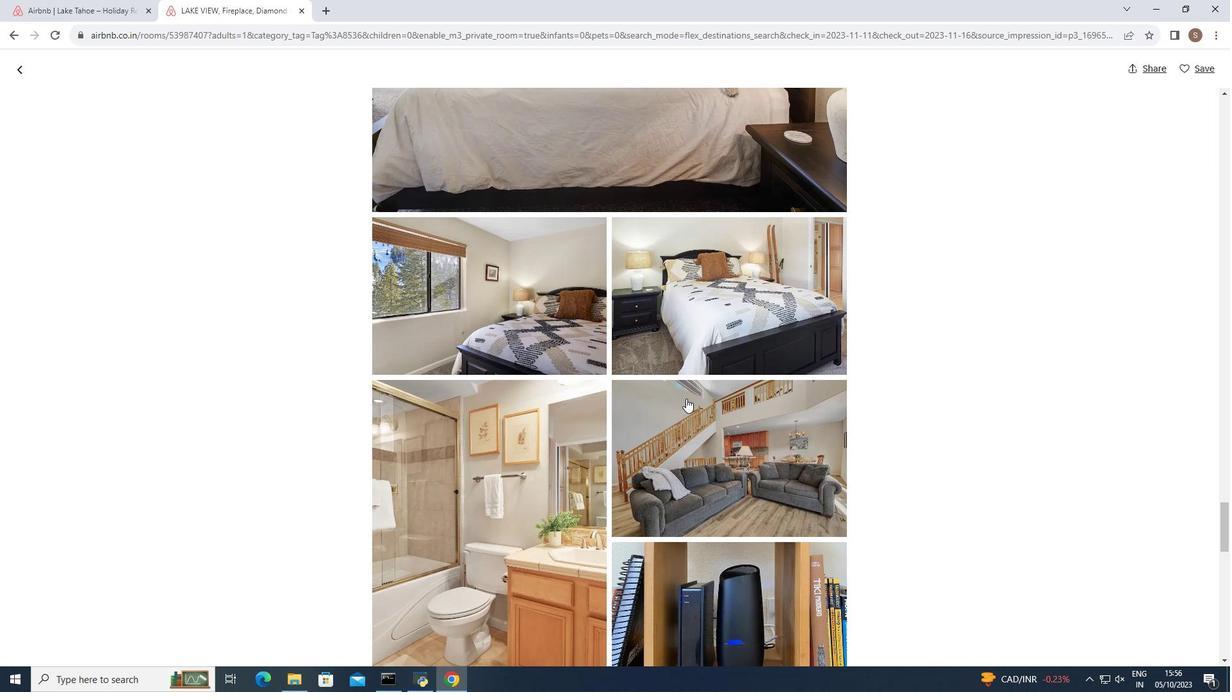
Action: Mouse scrolled (686, 398) with delta (0, 0)
Screenshot: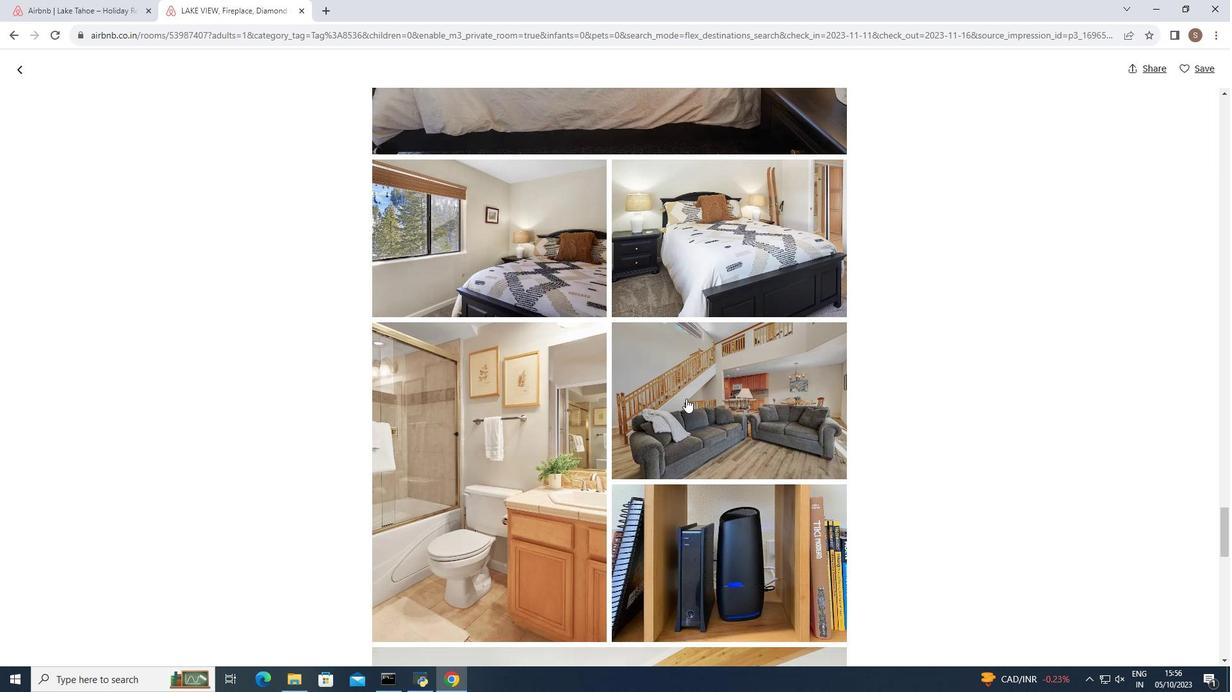 
Action: Mouse scrolled (686, 398) with delta (0, 0)
Screenshot: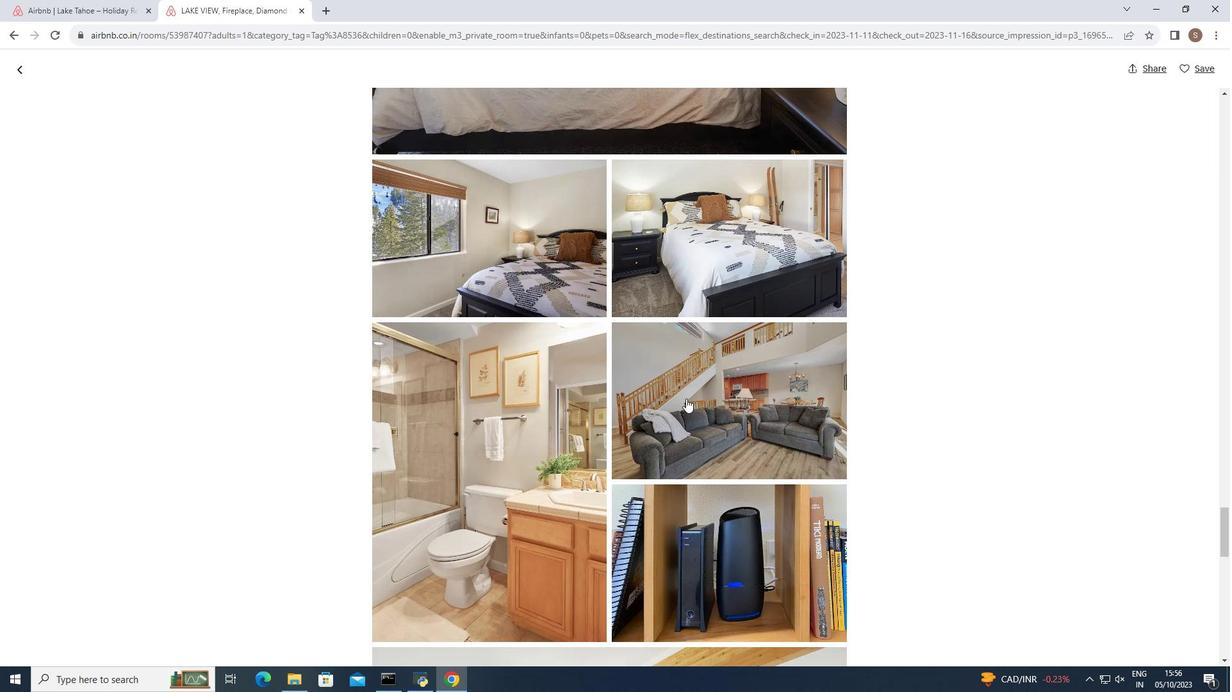 
Action: Mouse scrolled (686, 398) with delta (0, 0)
Screenshot: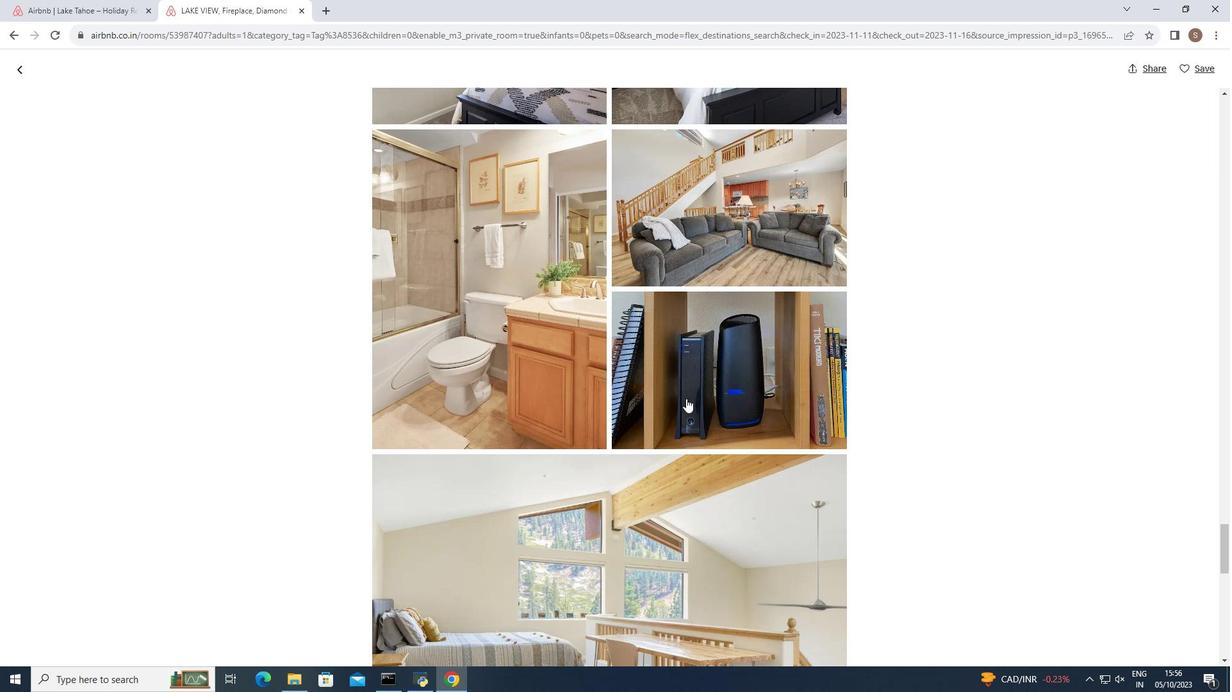 
Action: Mouse scrolled (686, 398) with delta (0, 0)
Screenshot: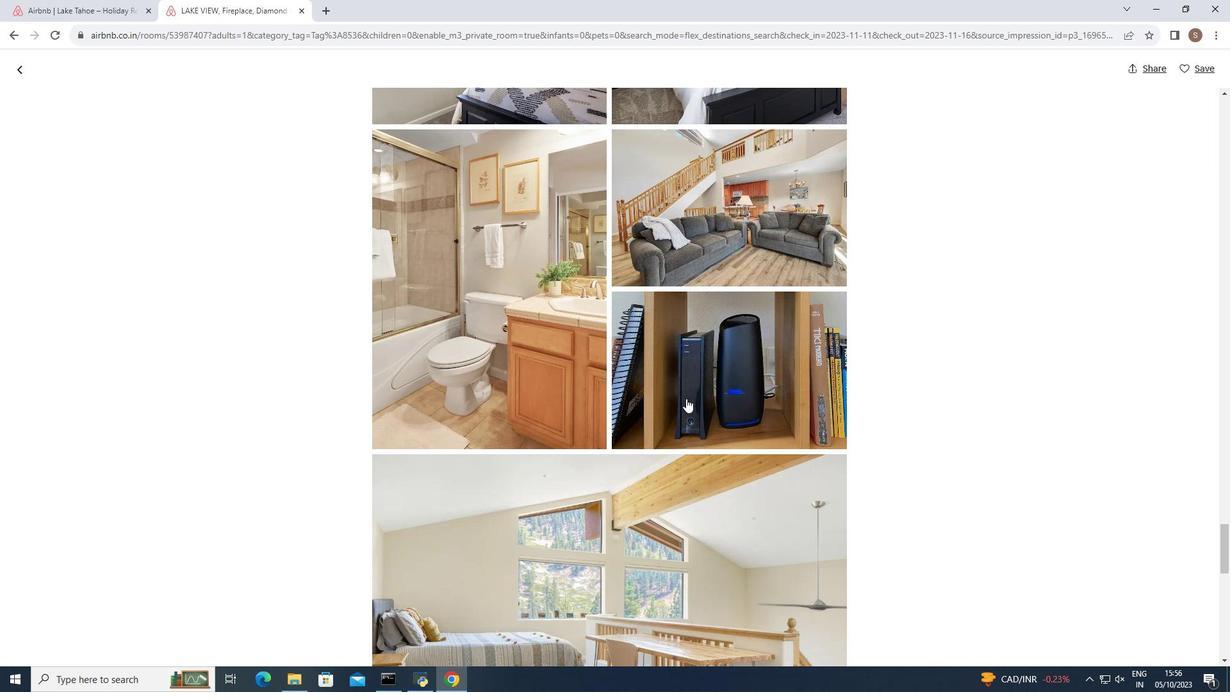 
Action: Mouse scrolled (686, 398) with delta (0, 0)
Screenshot: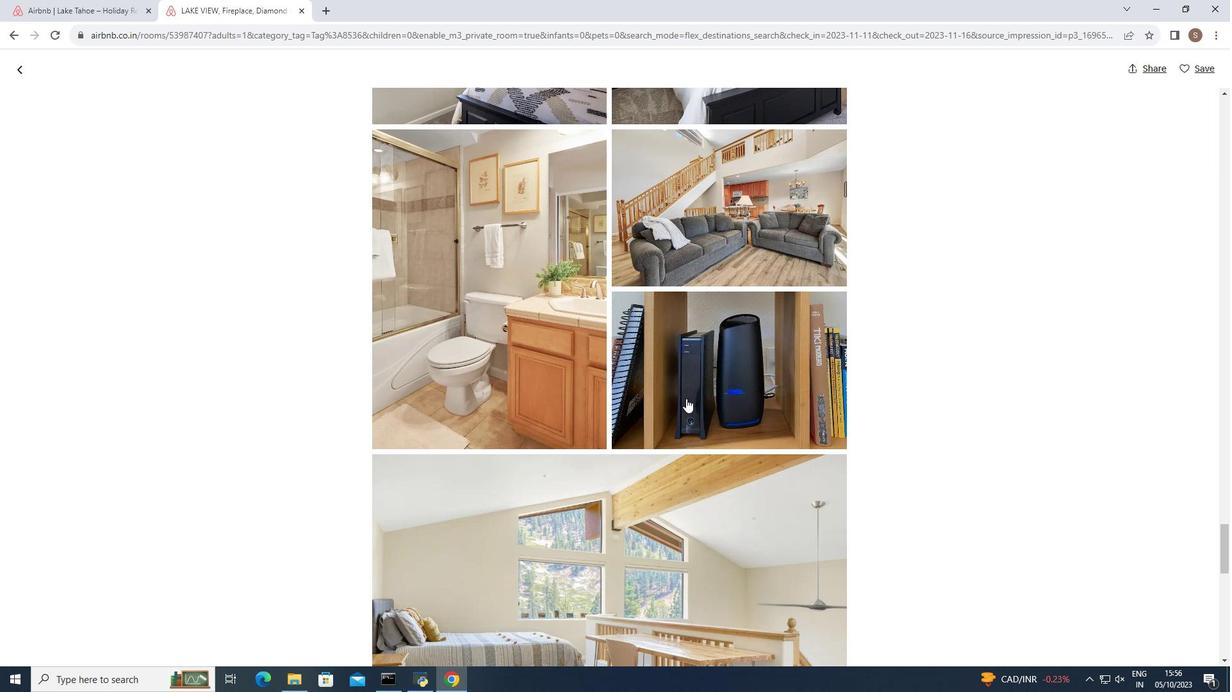 
Action: Mouse scrolled (686, 398) with delta (0, 0)
Screenshot: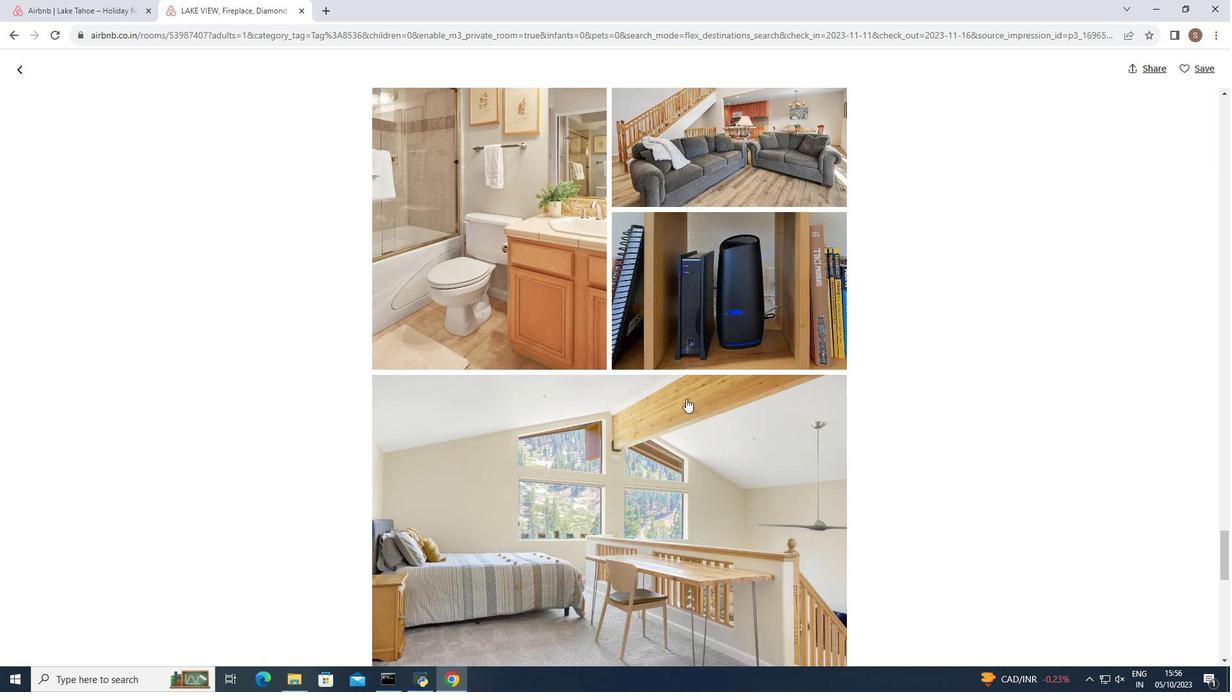 
Action: Mouse scrolled (686, 398) with delta (0, 0)
Screenshot: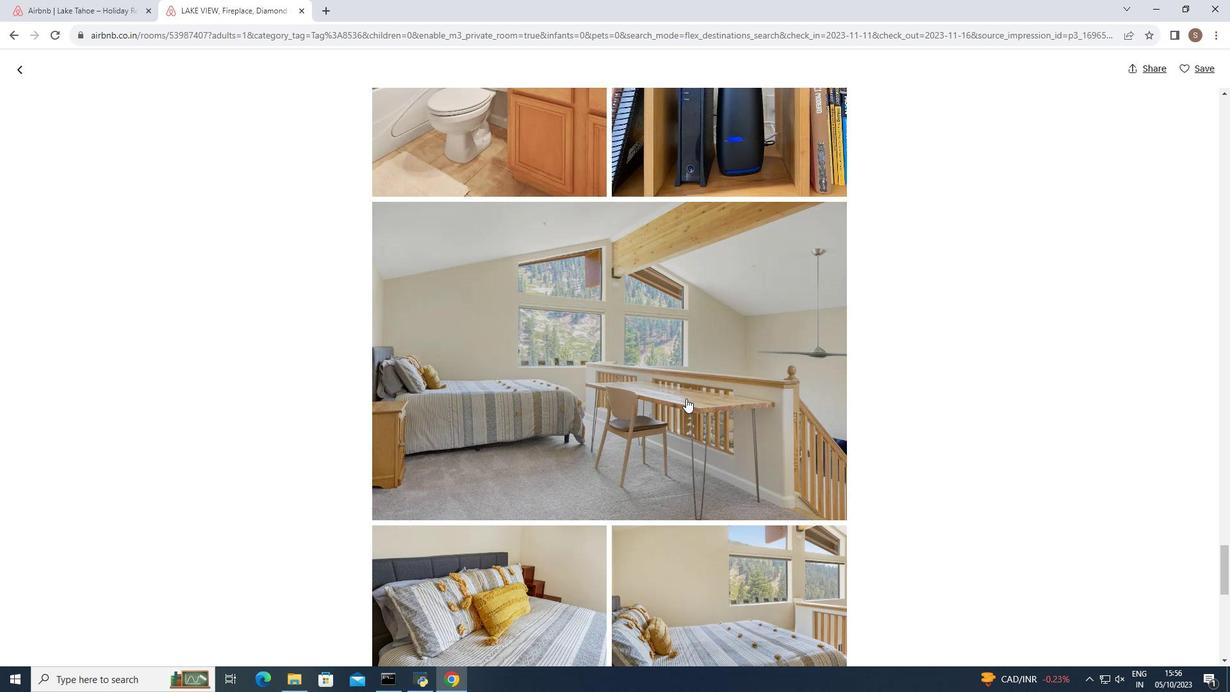 
Action: Mouse scrolled (686, 398) with delta (0, 0)
Screenshot: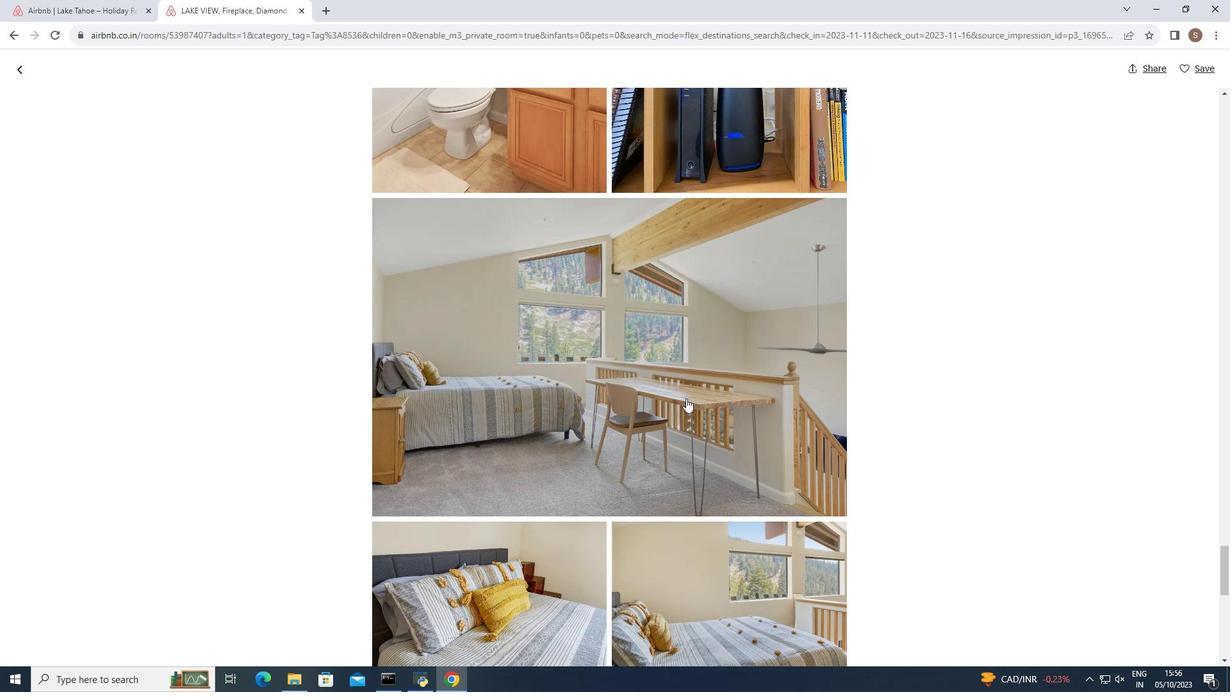 
Action: Mouse scrolled (686, 398) with delta (0, 0)
Screenshot: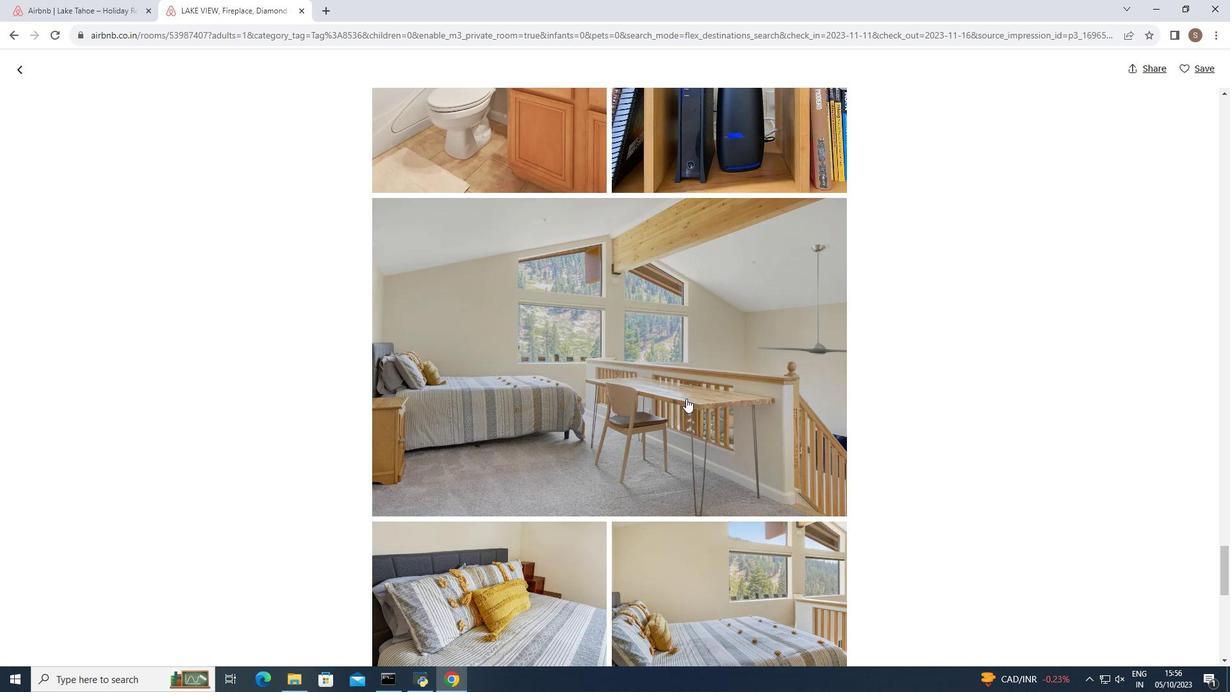 
Action: Mouse scrolled (686, 398) with delta (0, 0)
Screenshot: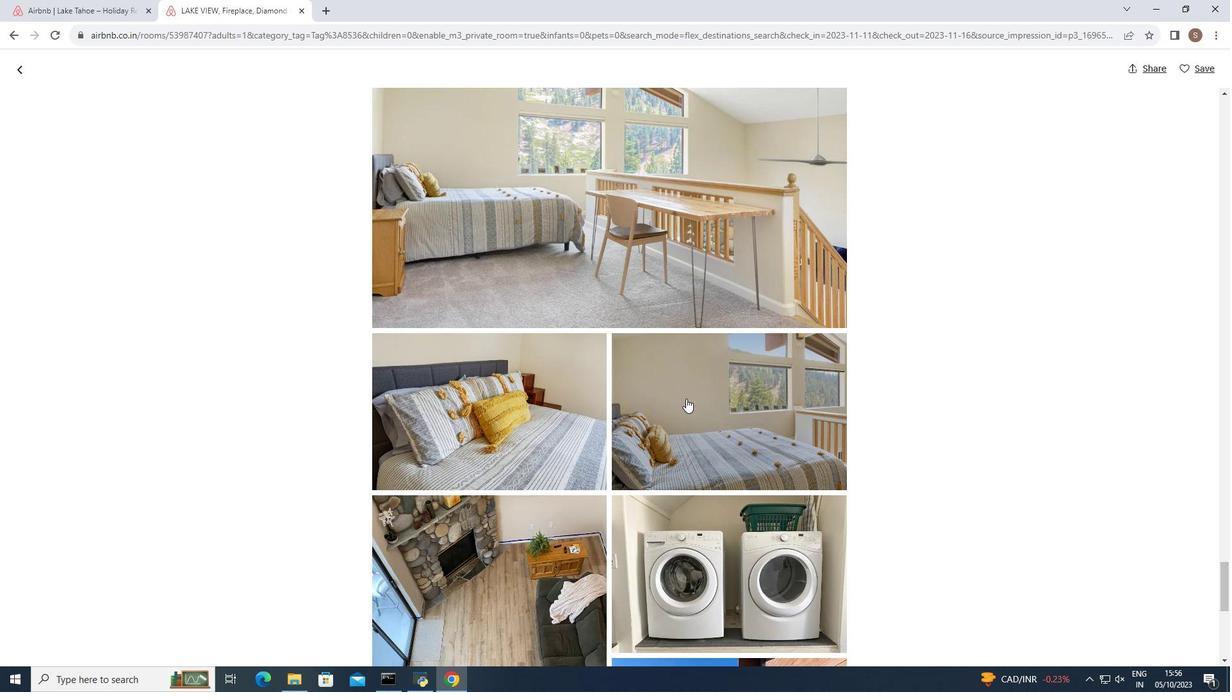 
Action: Mouse scrolled (686, 398) with delta (0, 0)
Screenshot: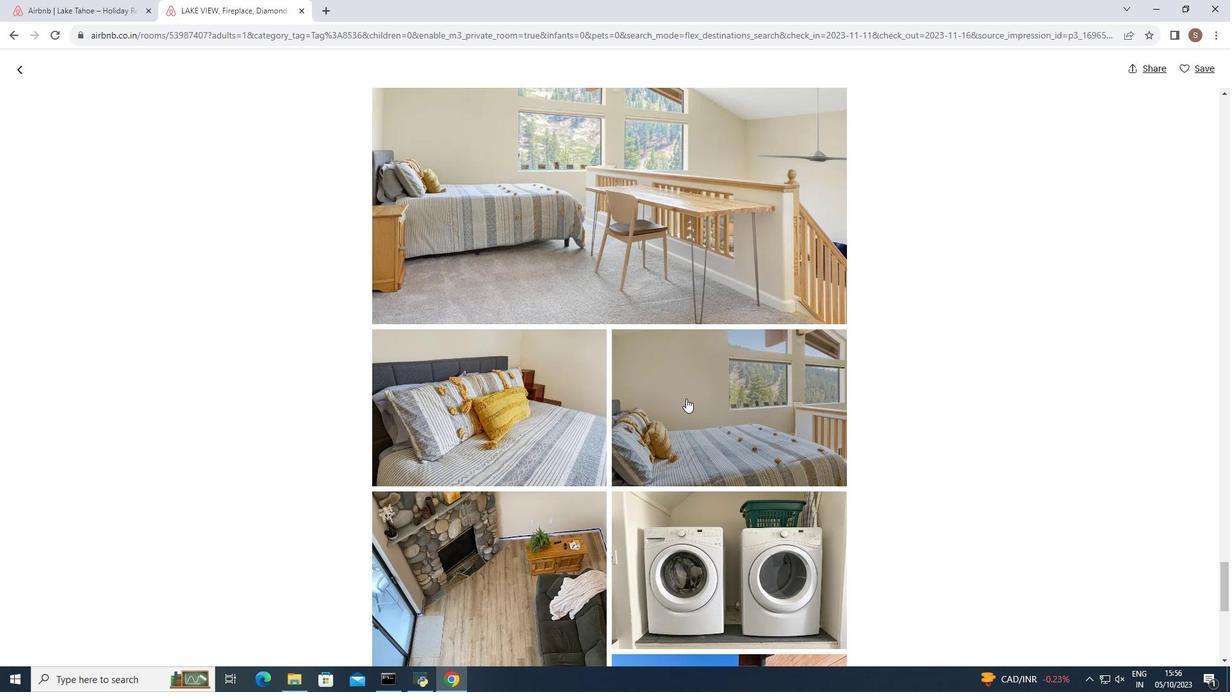 
Action: Mouse scrolled (686, 398) with delta (0, 0)
Screenshot: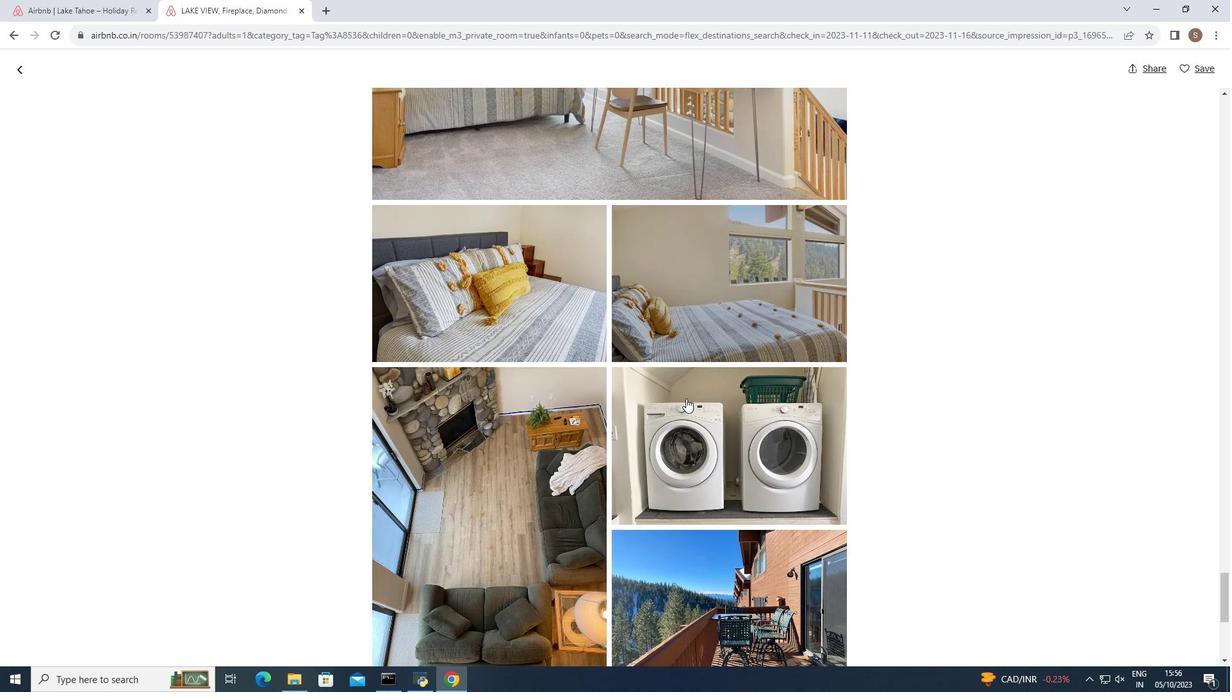 
Action: Mouse scrolled (686, 398) with delta (0, 0)
Screenshot: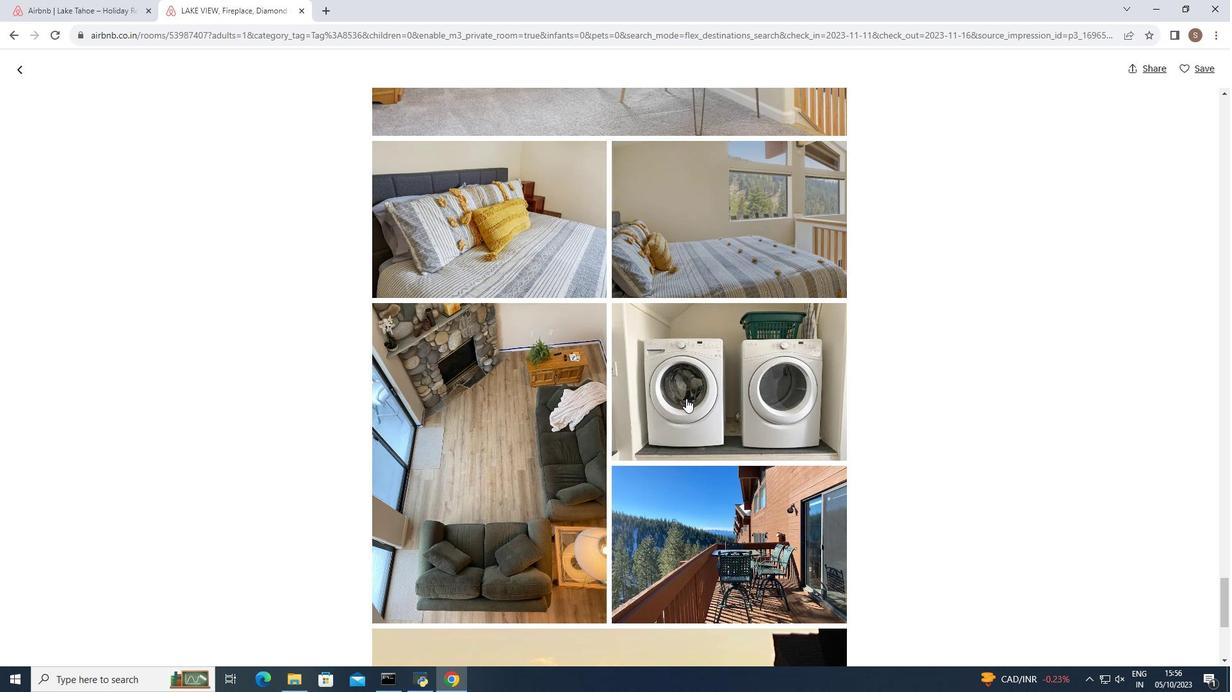
Action: Mouse scrolled (686, 398) with delta (0, 0)
Screenshot: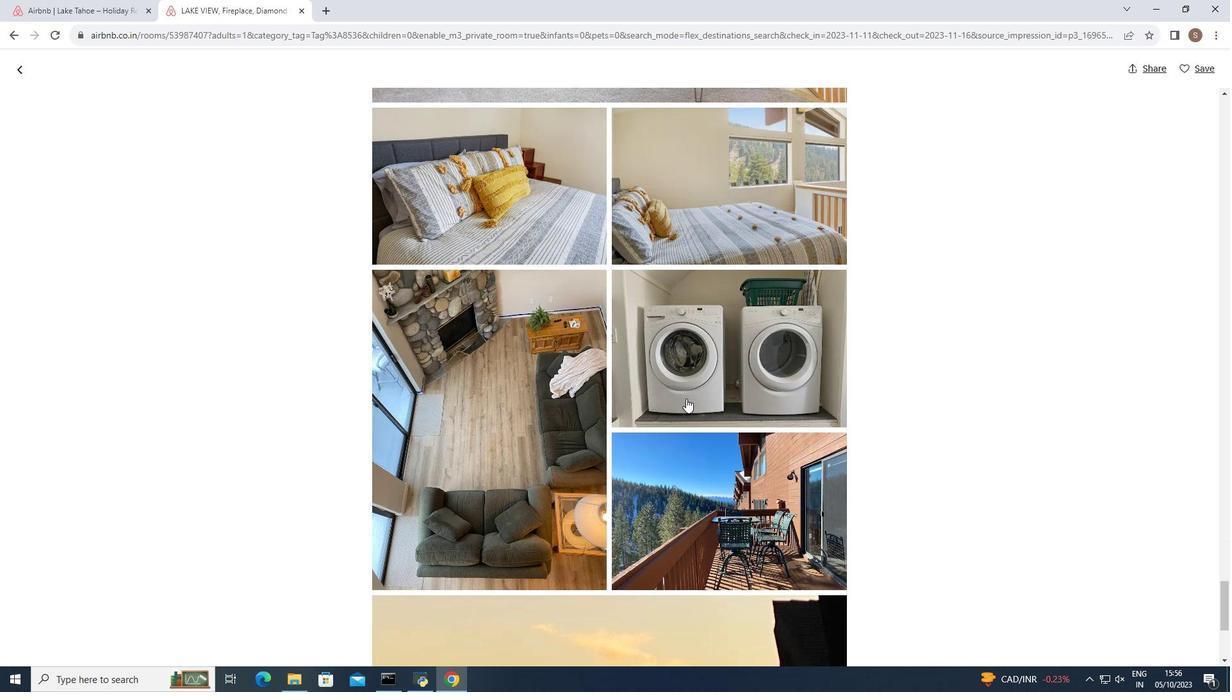 
Action: Mouse scrolled (686, 398) with delta (0, 0)
Screenshot: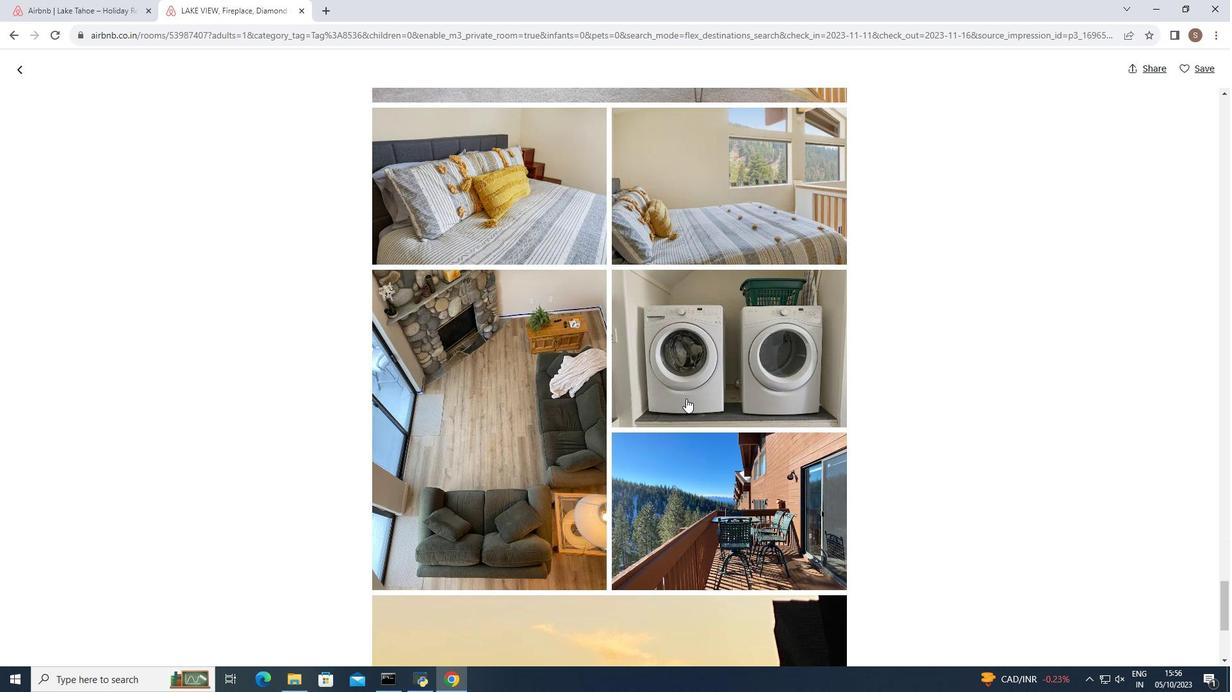 
Action: Mouse scrolled (686, 398) with delta (0, 0)
Screenshot: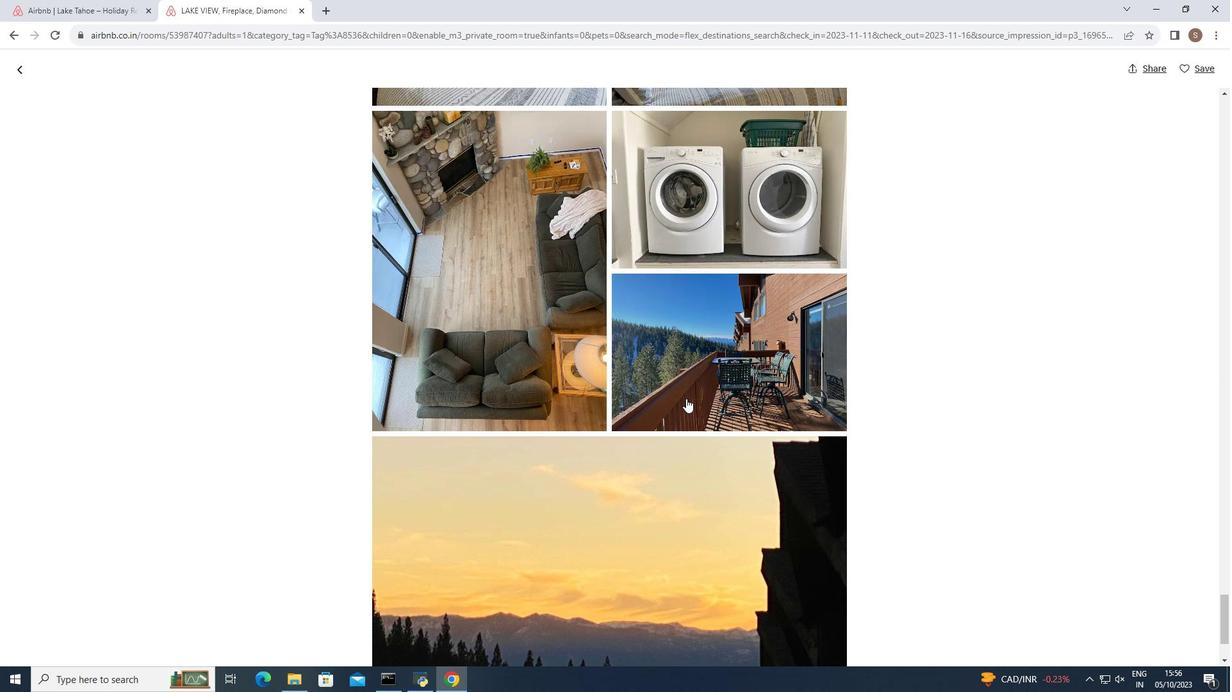 
Action: Mouse scrolled (686, 398) with delta (0, 0)
Screenshot: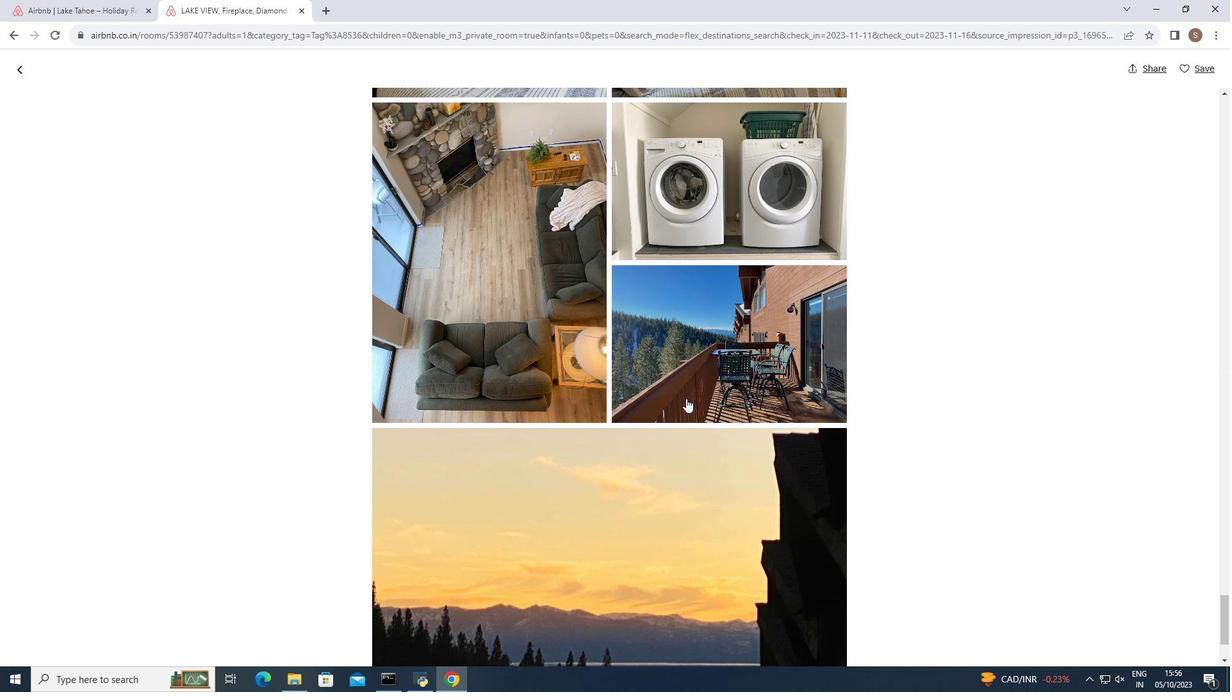 
Action: Mouse scrolled (686, 398) with delta (0, 0)
Screenshot: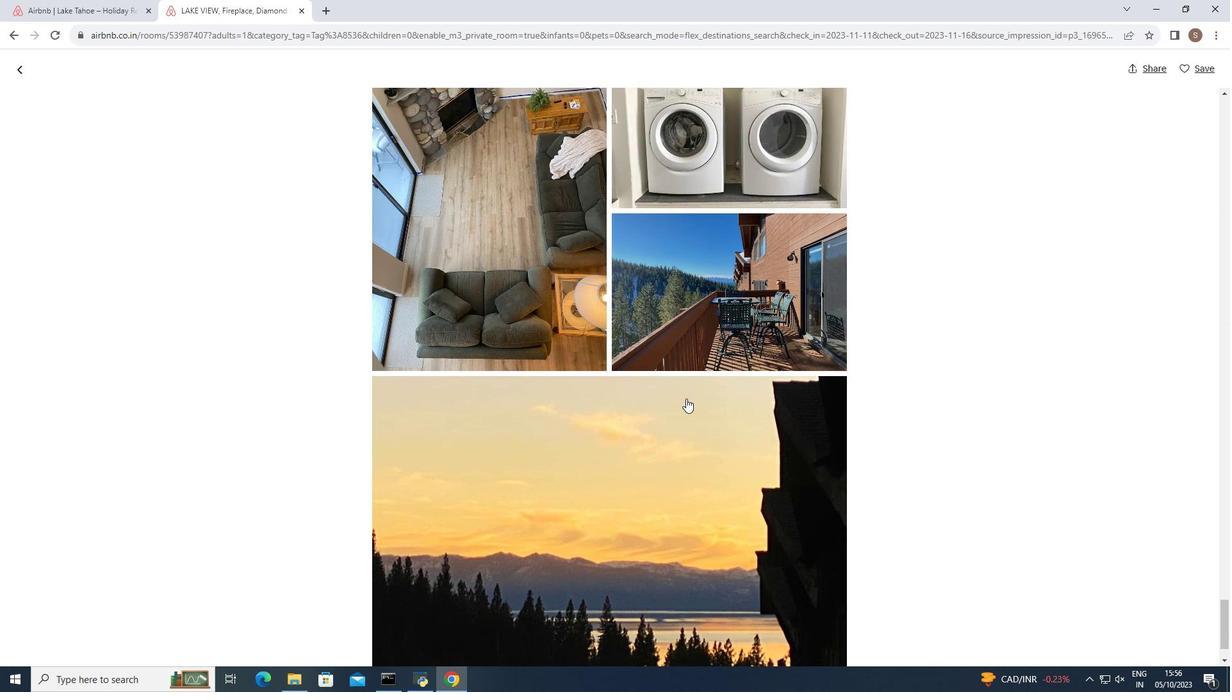 
Action: Mouse scrolled (686, 398) with delta (0, 0)
Screenshot: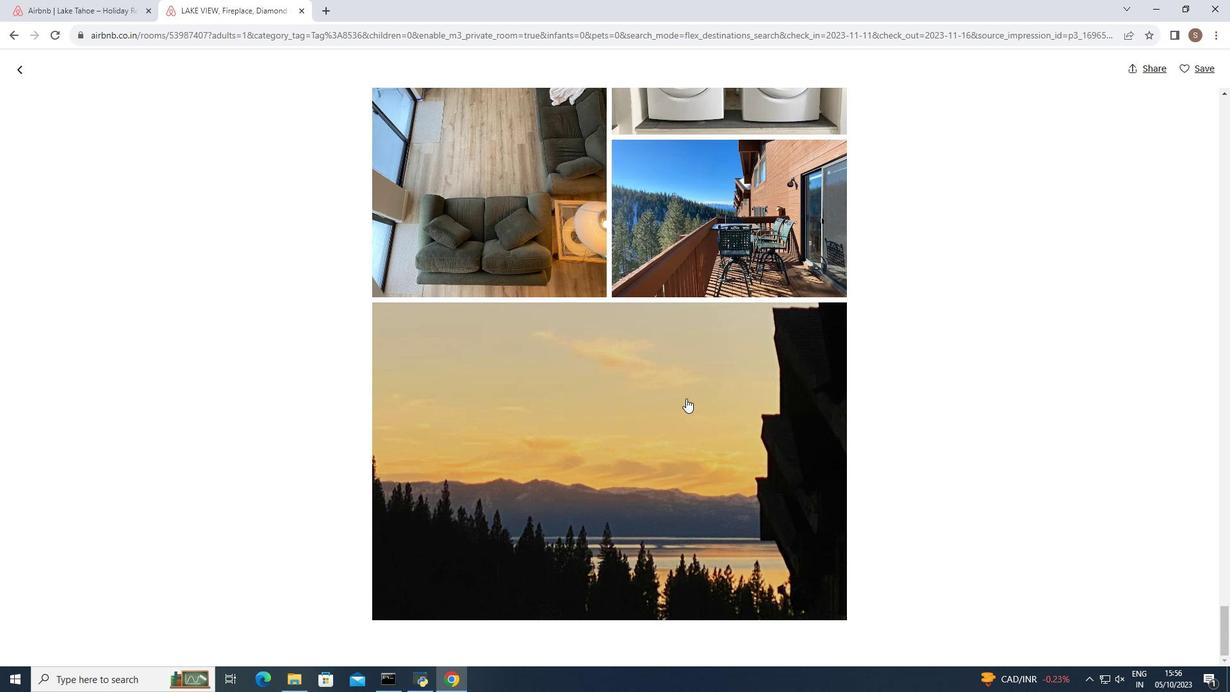 
Action: Mouse scrolled (686, 398) with delta (0, 0)
Screenshot: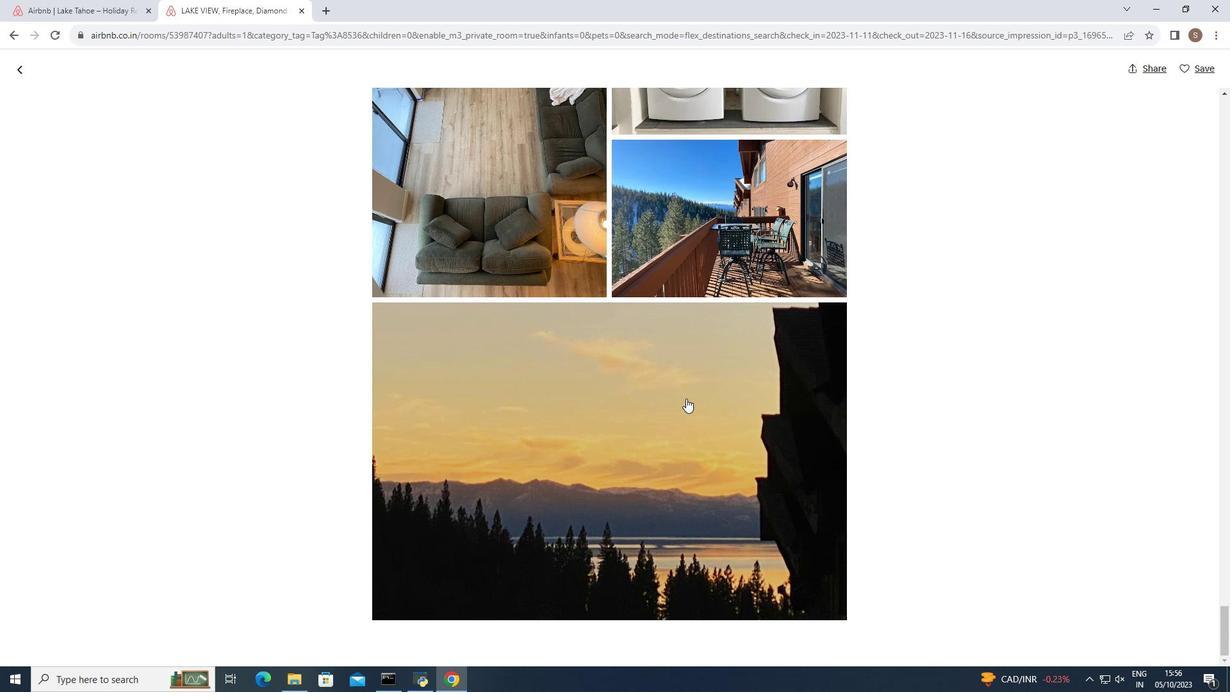 
Action: Mouse scrolled (686, 398) with delta (0, 0)
Screenshot: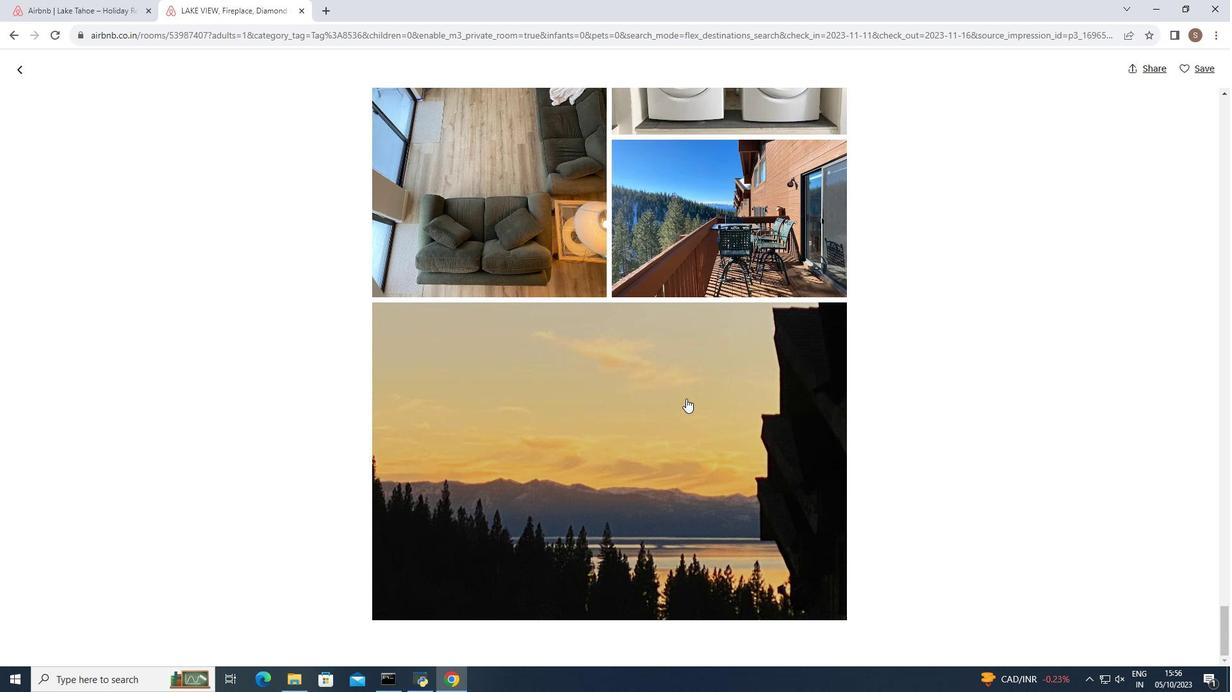 
Action: Mouse moved to (22, 64)
Screenshot: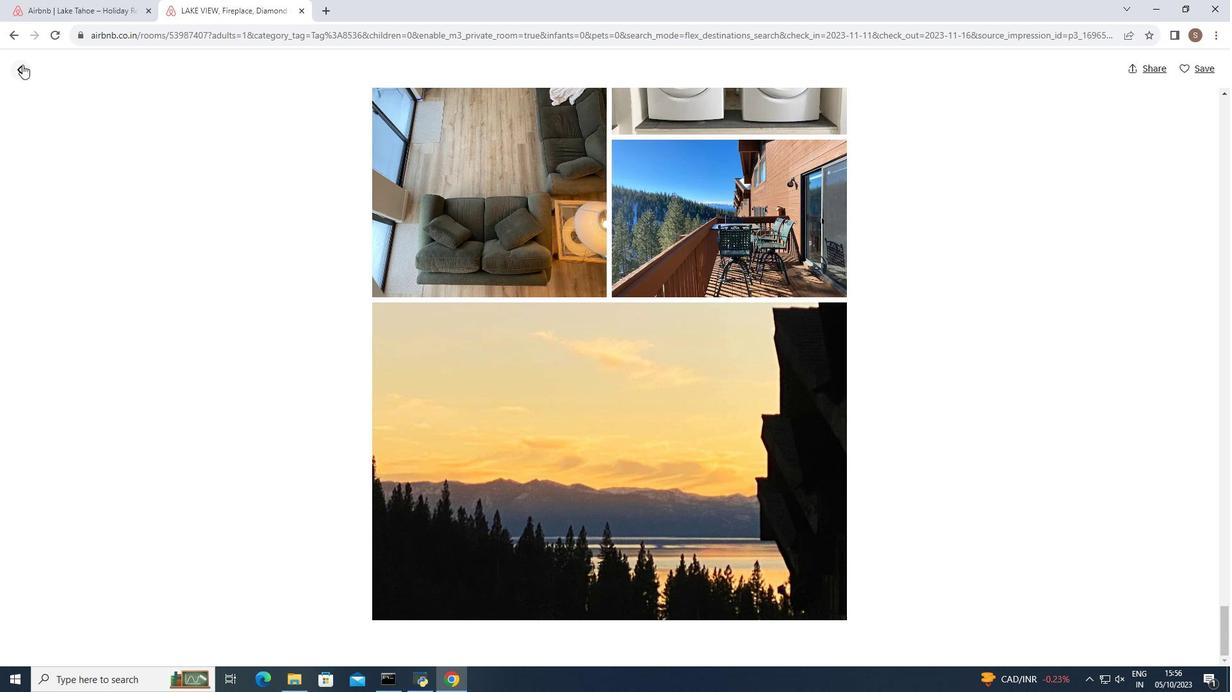 
Action: Mouse pressed left at (22, 64)
Screenshot: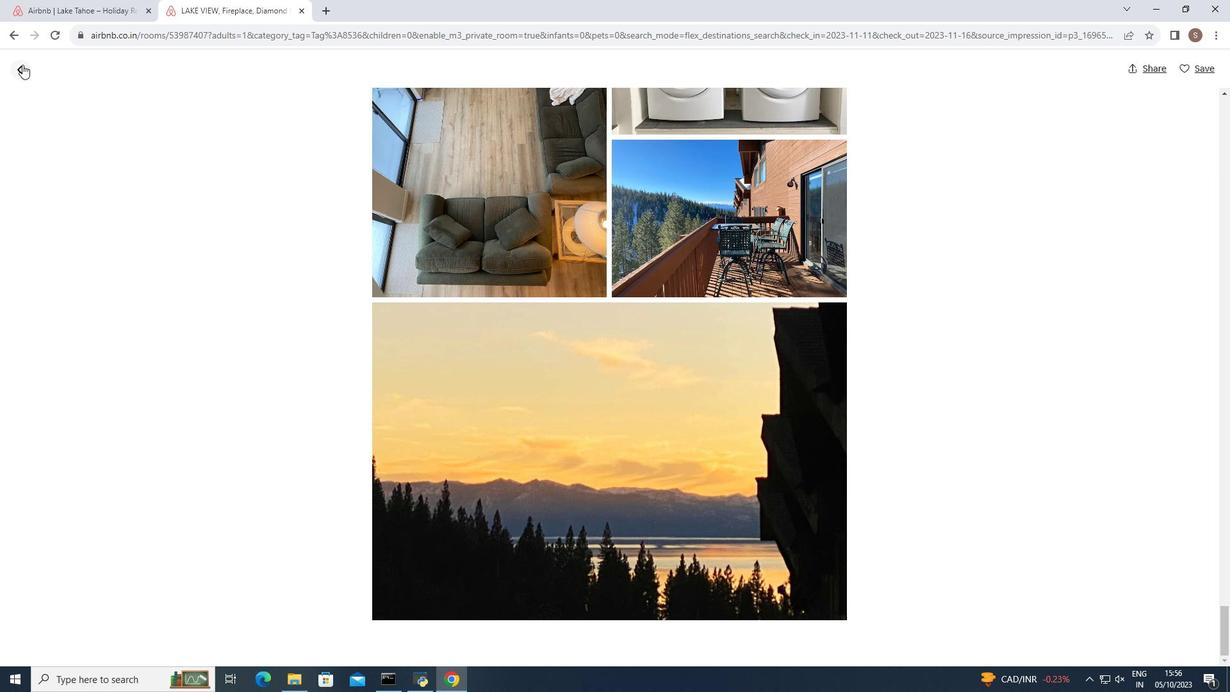 
Action: Mouse moved to (324, 298)
Screenshot: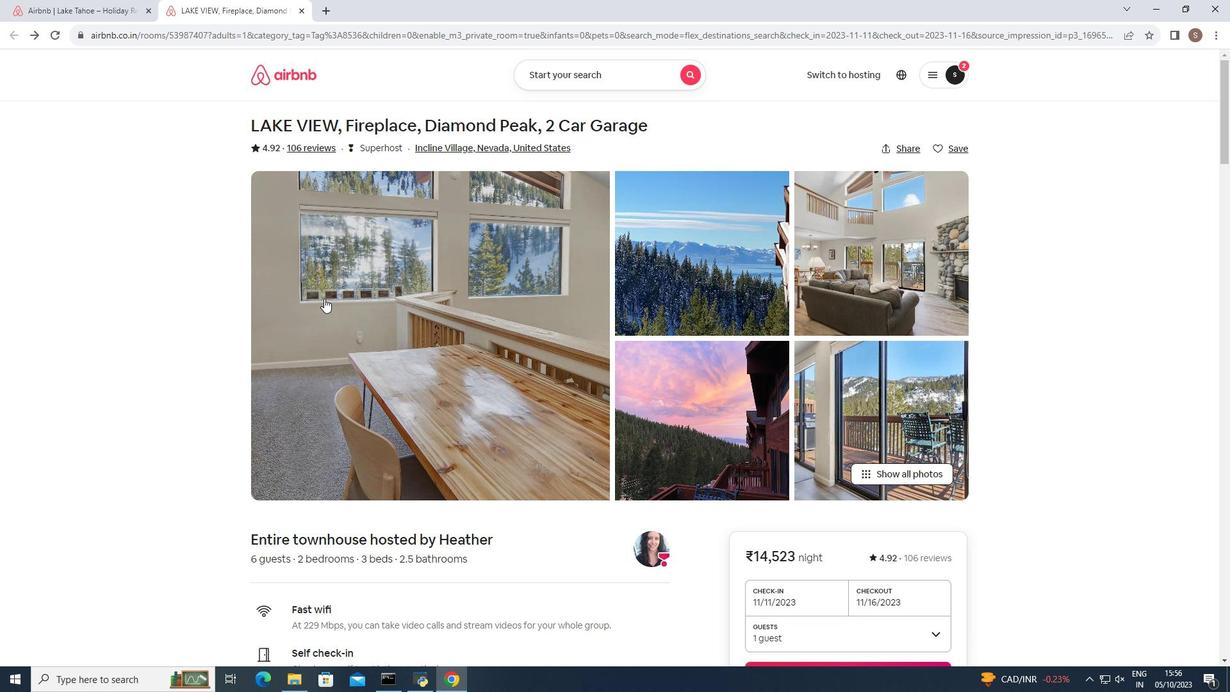 
Action: Mouse scrolled (324, 298) with delta (0, 0)
Screenshot: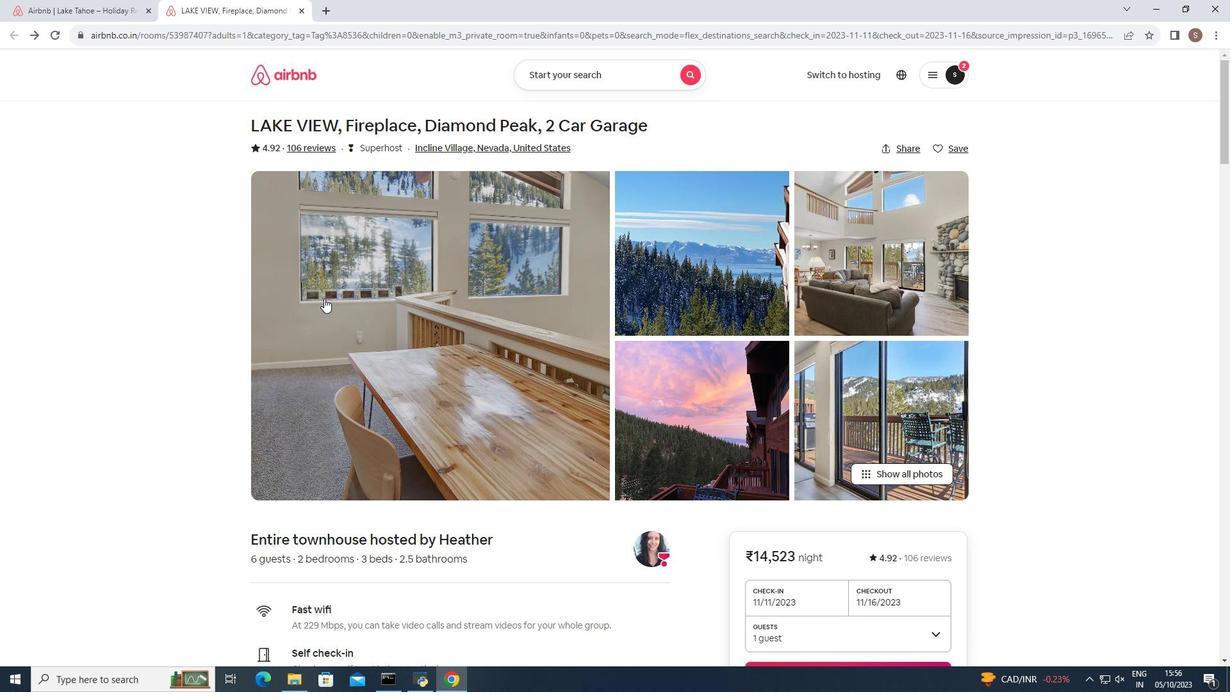 
Action: Mouse scrolled (324, 298) with delta (0, 0)
Screenshot: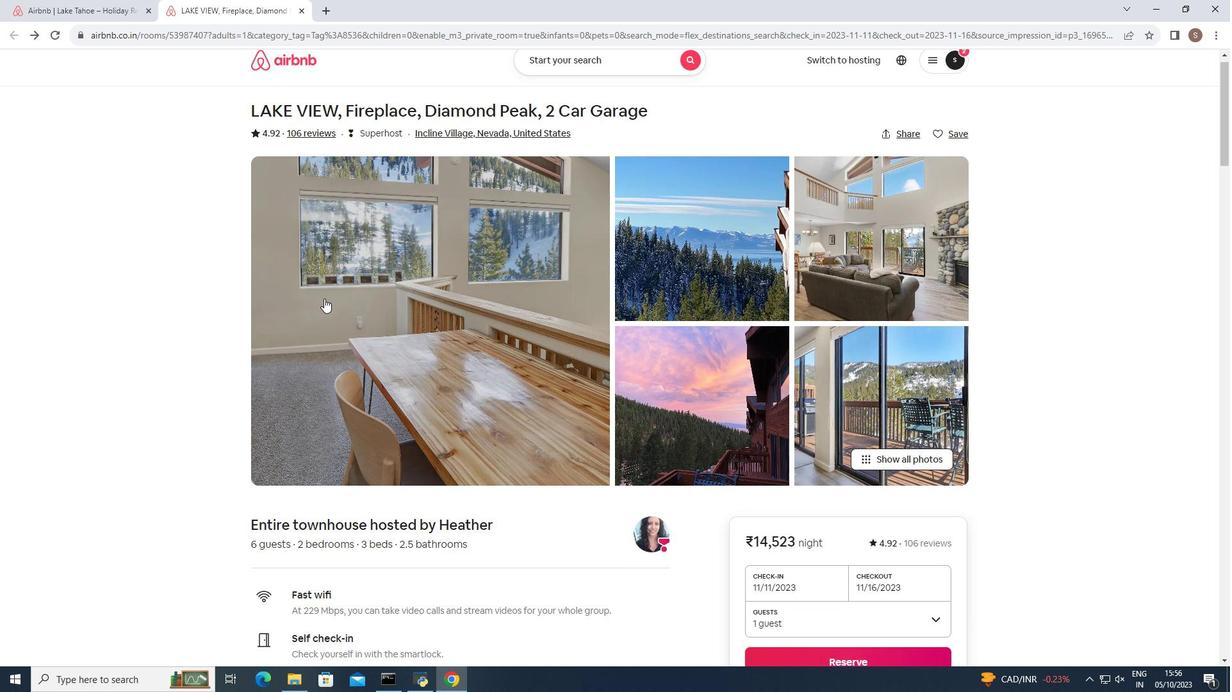 
Action: Mouse scrolled (324, 298) with delta (0, 0)
Screenshot: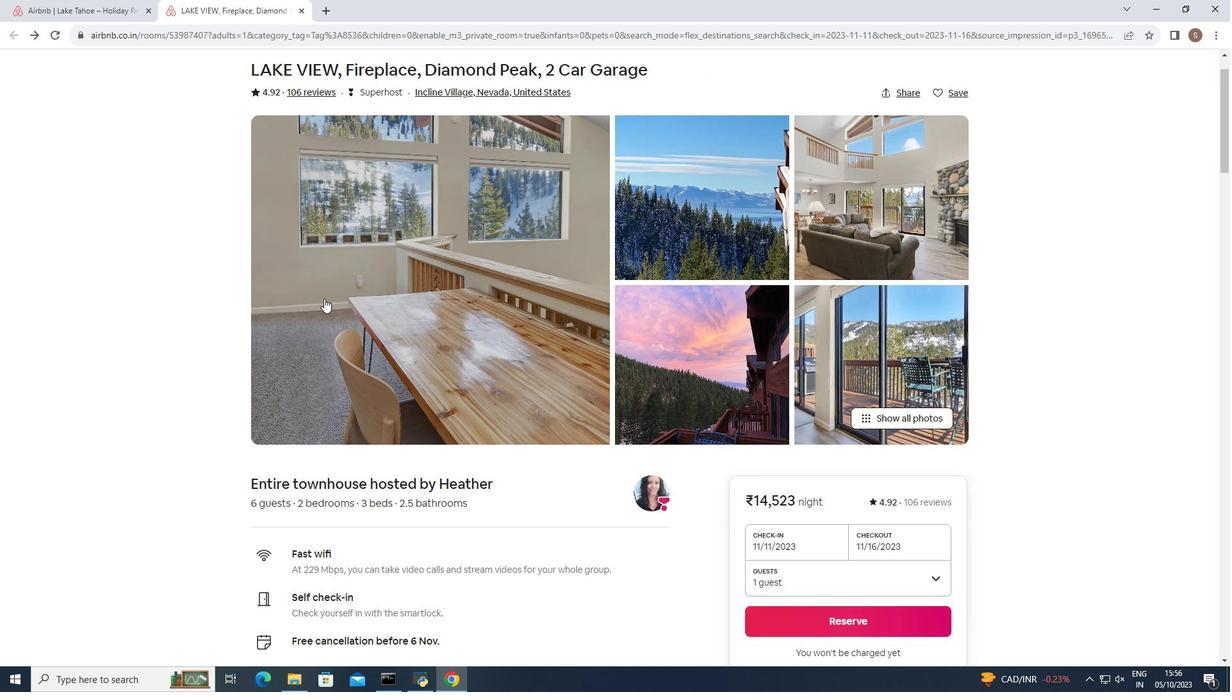 
Action: Mouse scrolled (324, 298) with delta (0, 0)
Screenshot: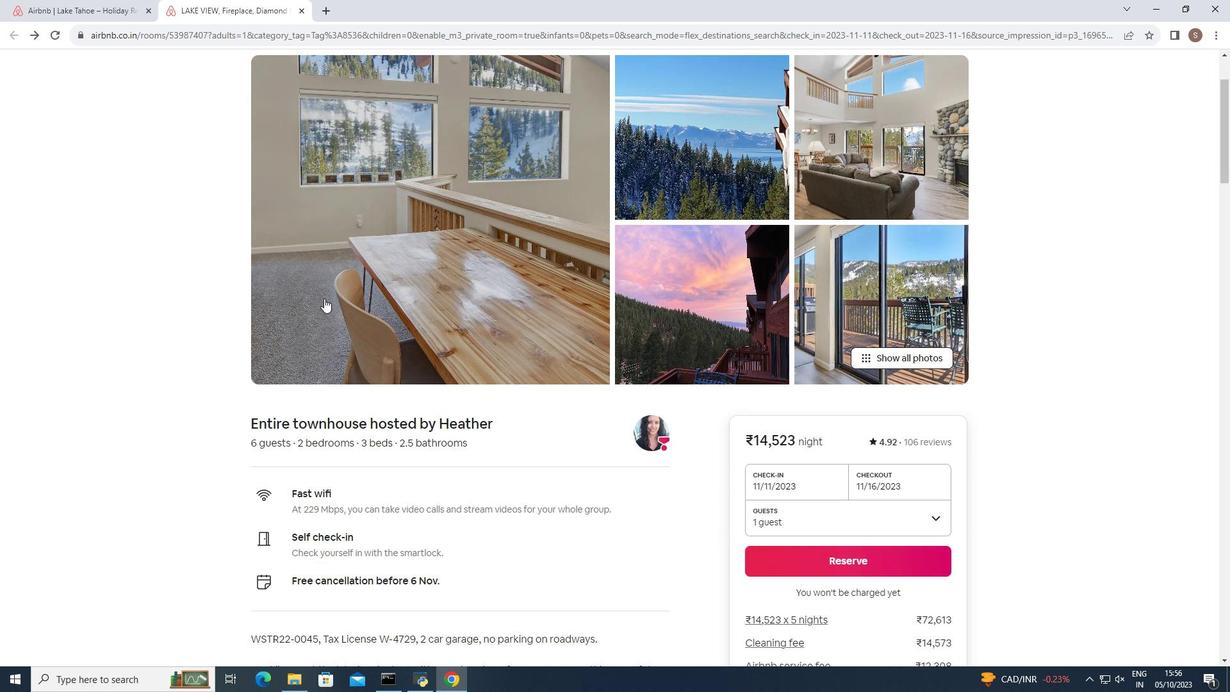 
Action: Mouse scrolled (324, 298) with delta (0, 0)
Screenshot: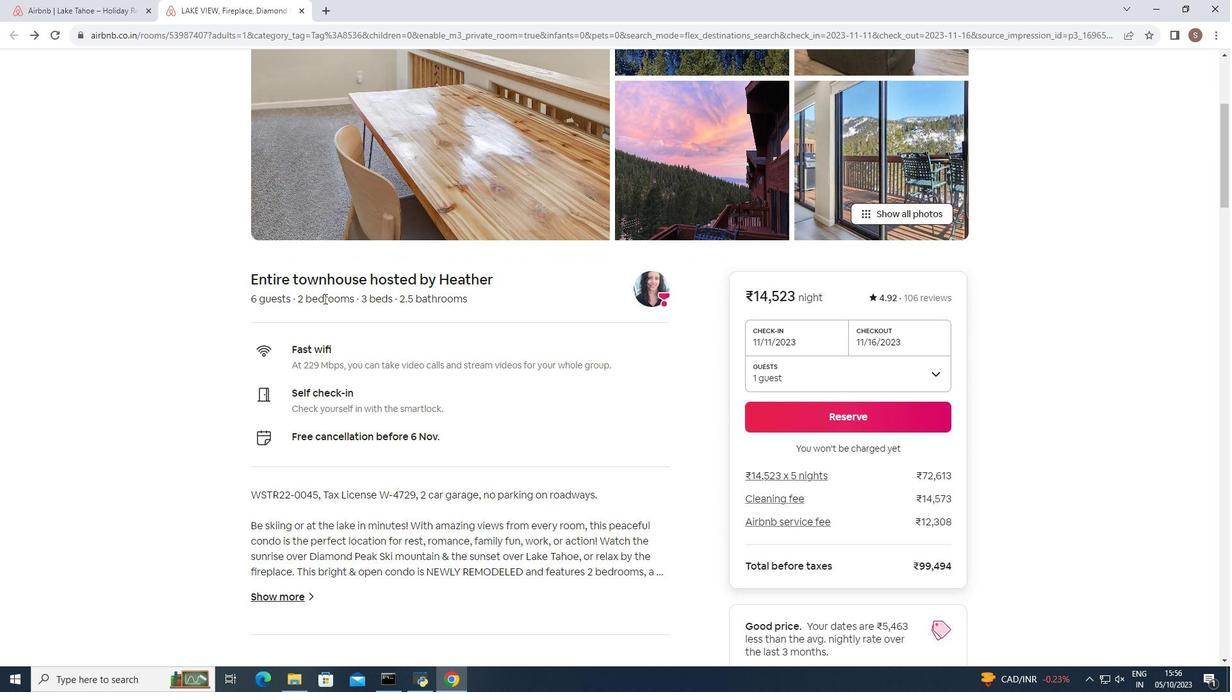 
Action: Mouse scrolled (324, 298) with delta (0, 0)
Screenshot: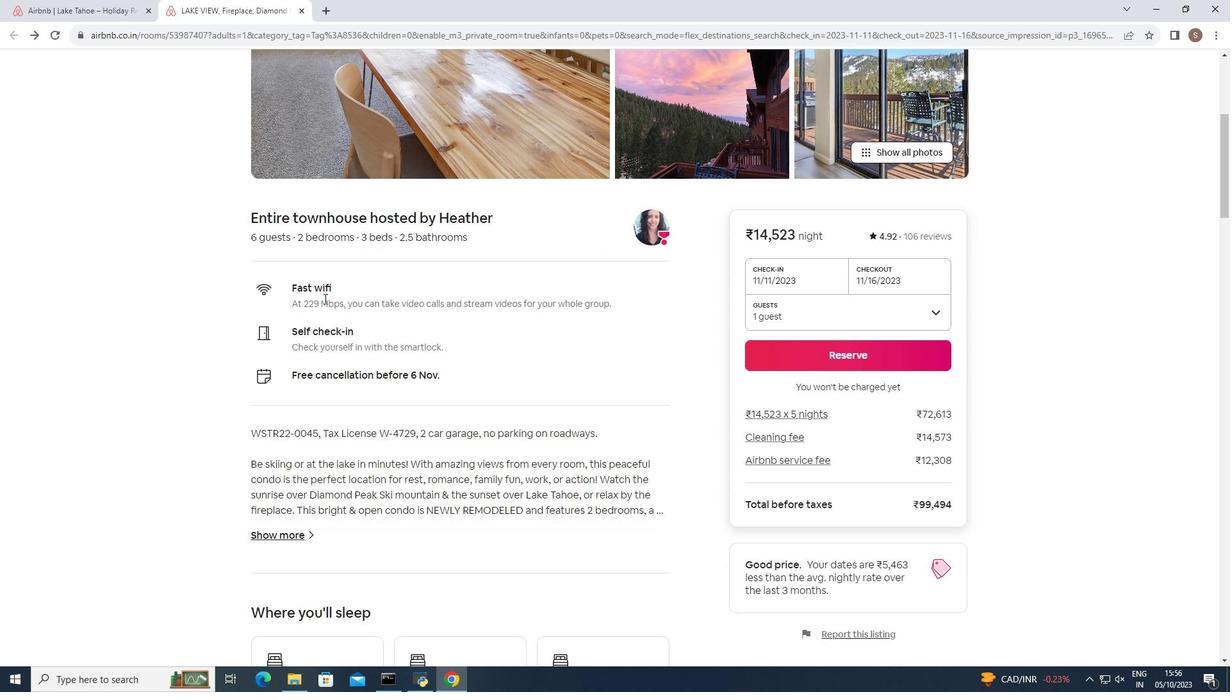 
Action: Mouse moved to (324, 298)
Screenshot: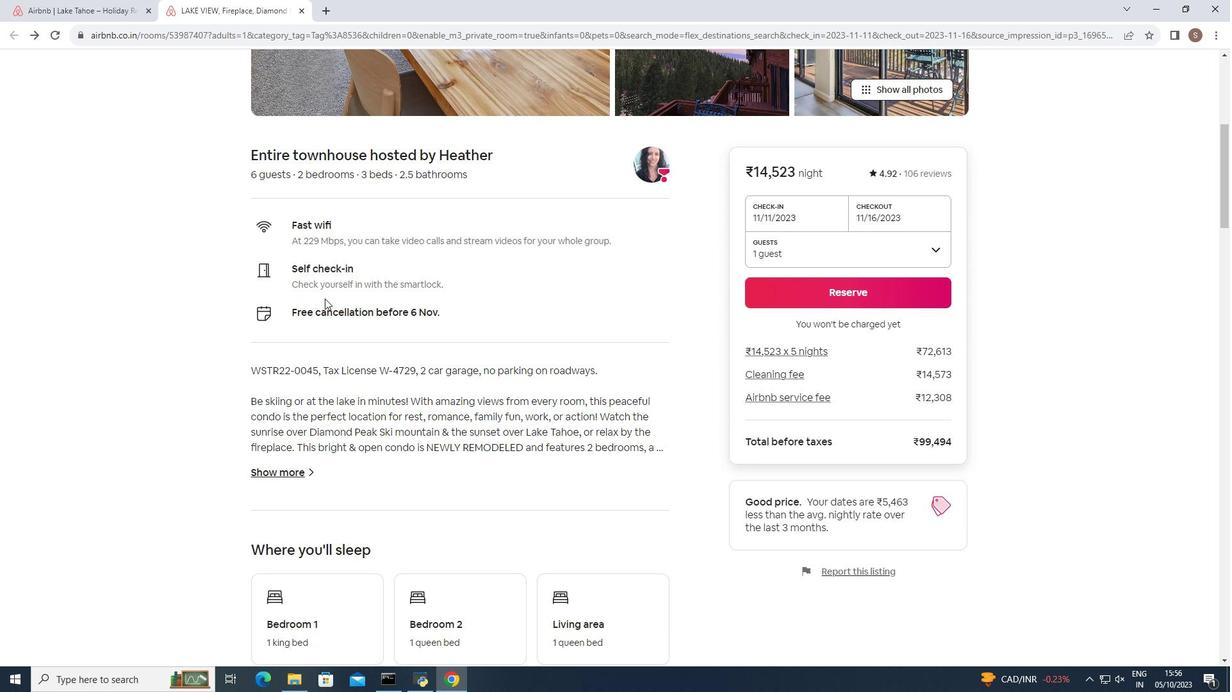 
Action: Mouse scrolled (324, 298) with delta (0, 0)
Screenshot: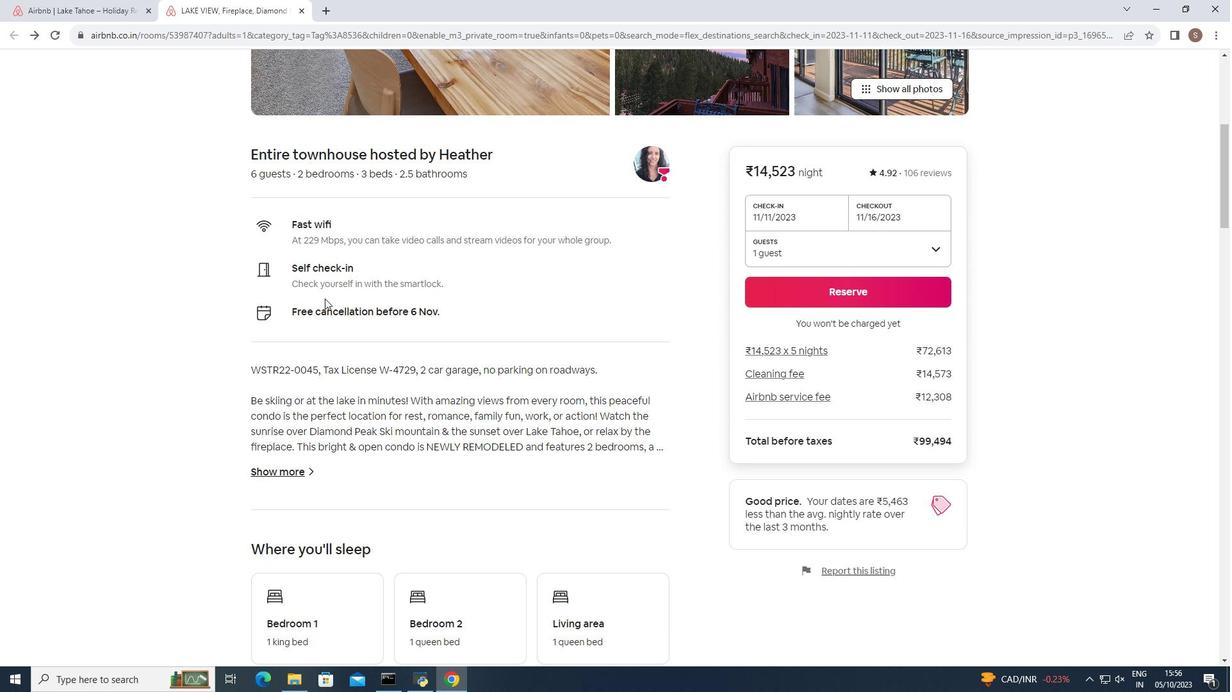 
Action: Mouse scrolled (324, 298) with delta (0, 0)
Screenshot: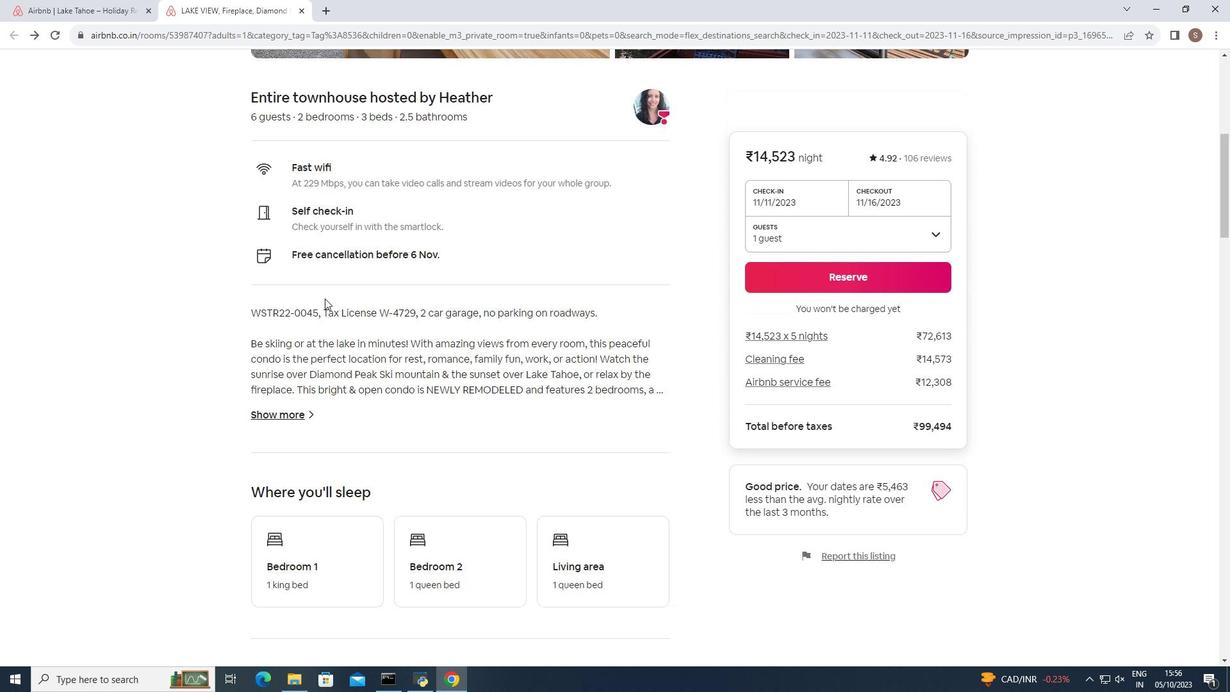 
Action: Mouse moved to (289, 342)
Screenshot: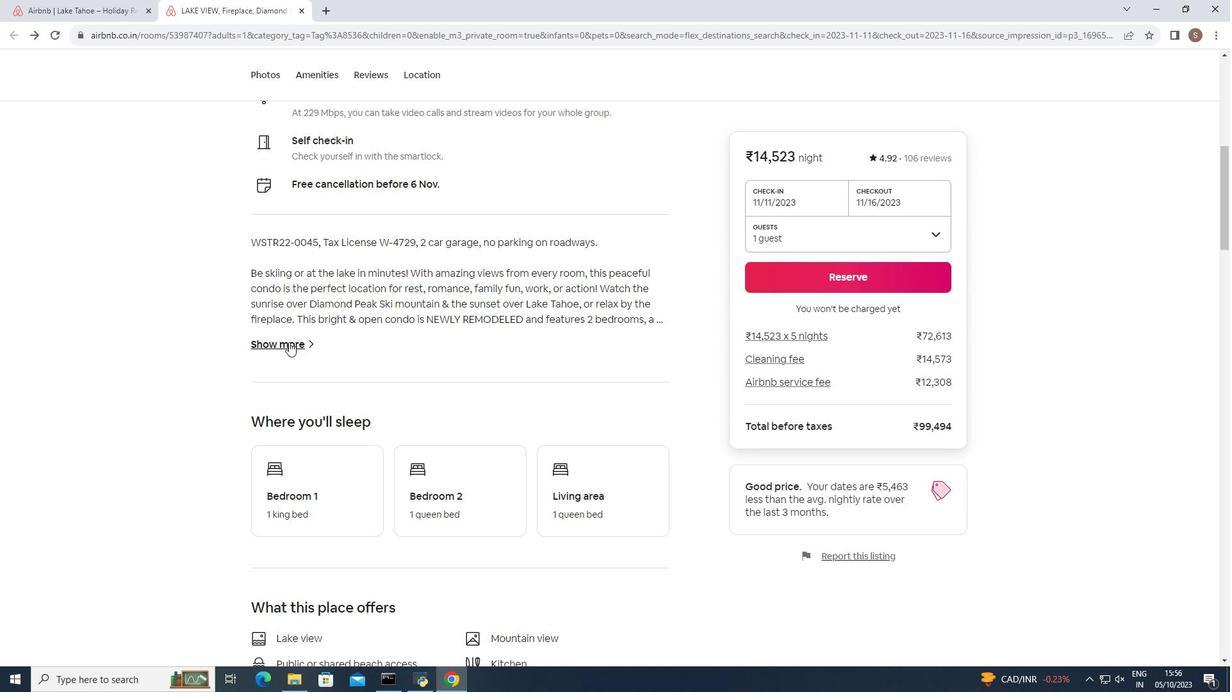 
Action: Mouse pressed left at (289, 342)
Screenshot: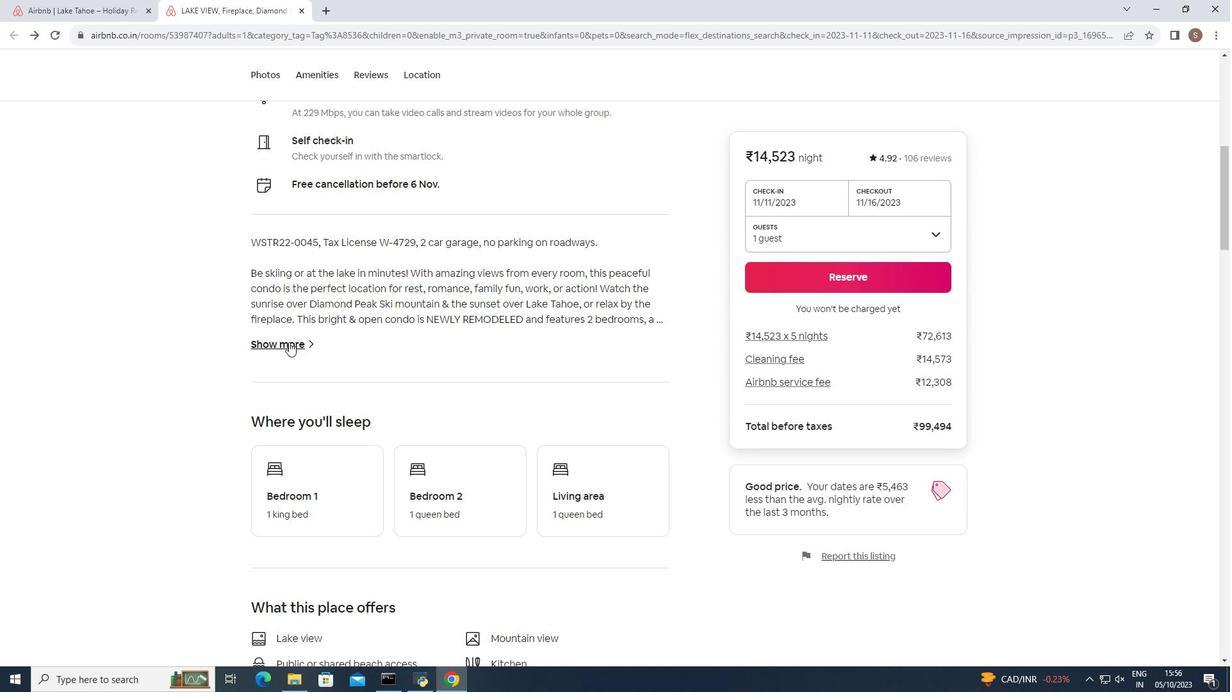 
Action: Mouse moved to (626, 331)
Screenshot: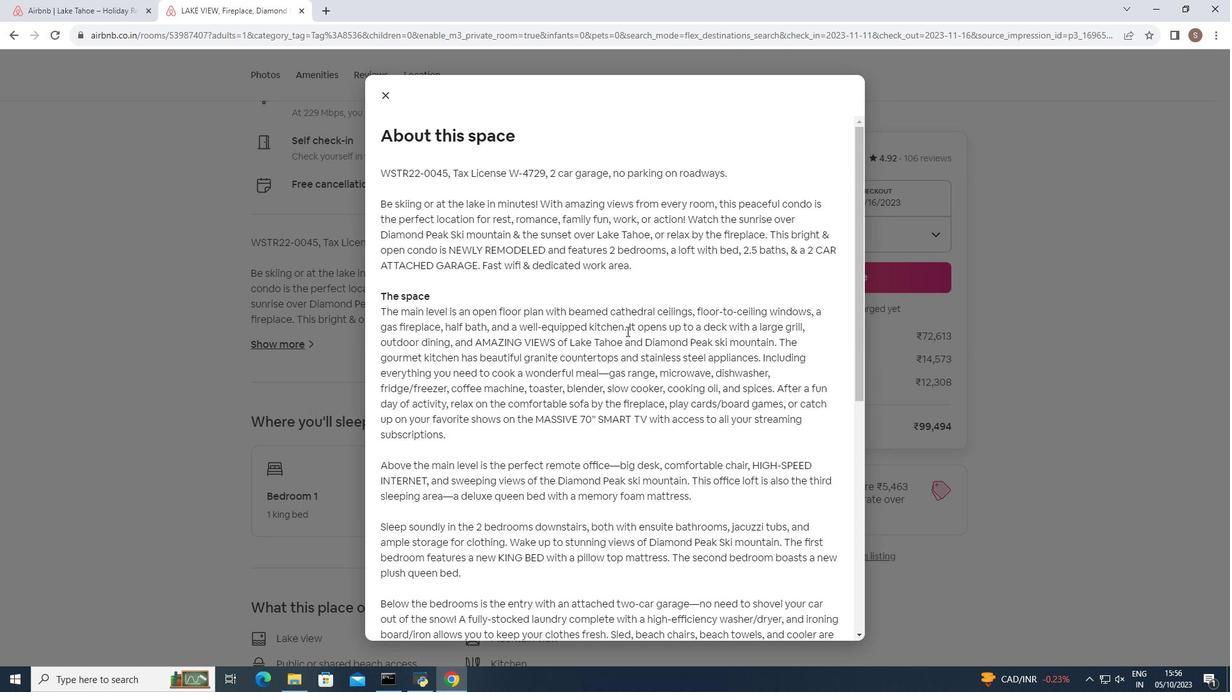 
Action: Mouse scrolled (626, 330) with delta (0, 0)
Screenshot: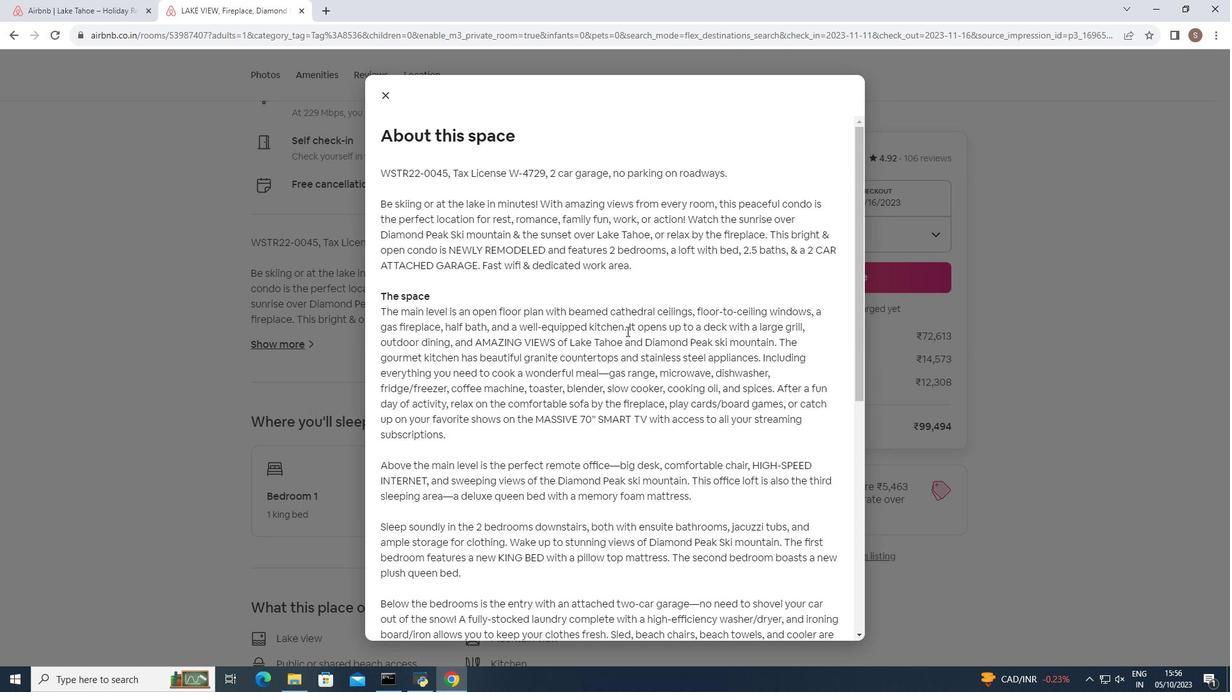 
Action: Mouse scrolled (626, 330) with delta (0, 0)
Screenshot: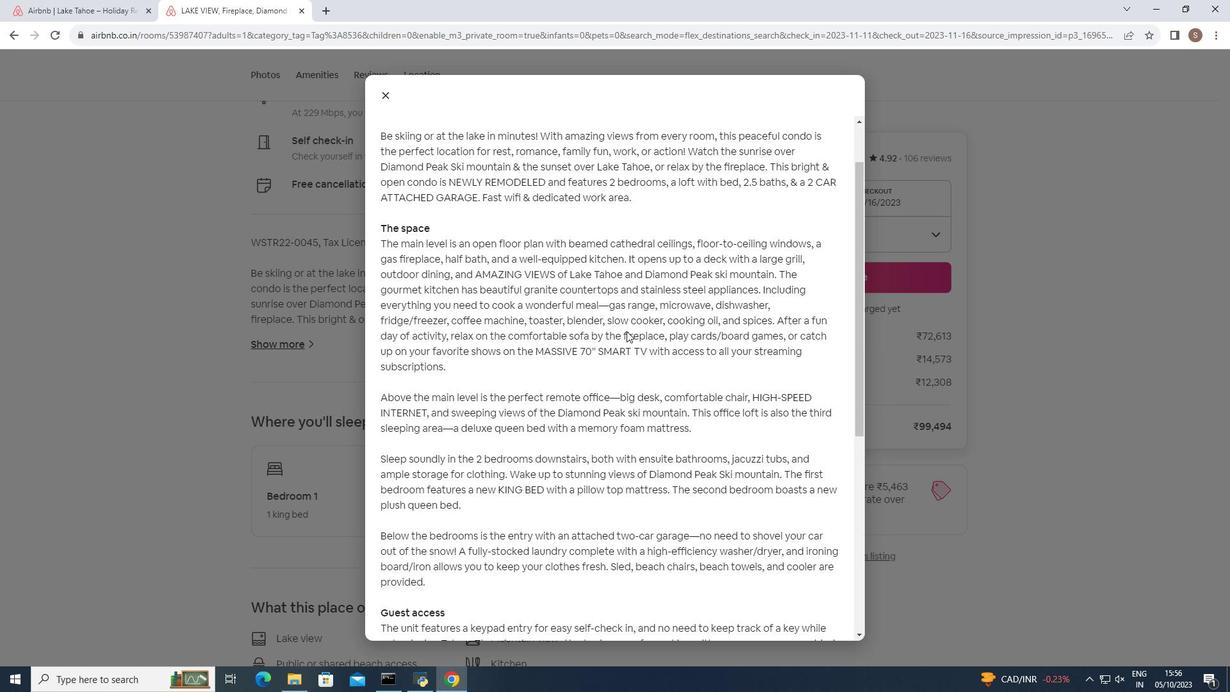 
Action: Mouse scrolled (626, 330) with delta (0, 0)
Screenshot: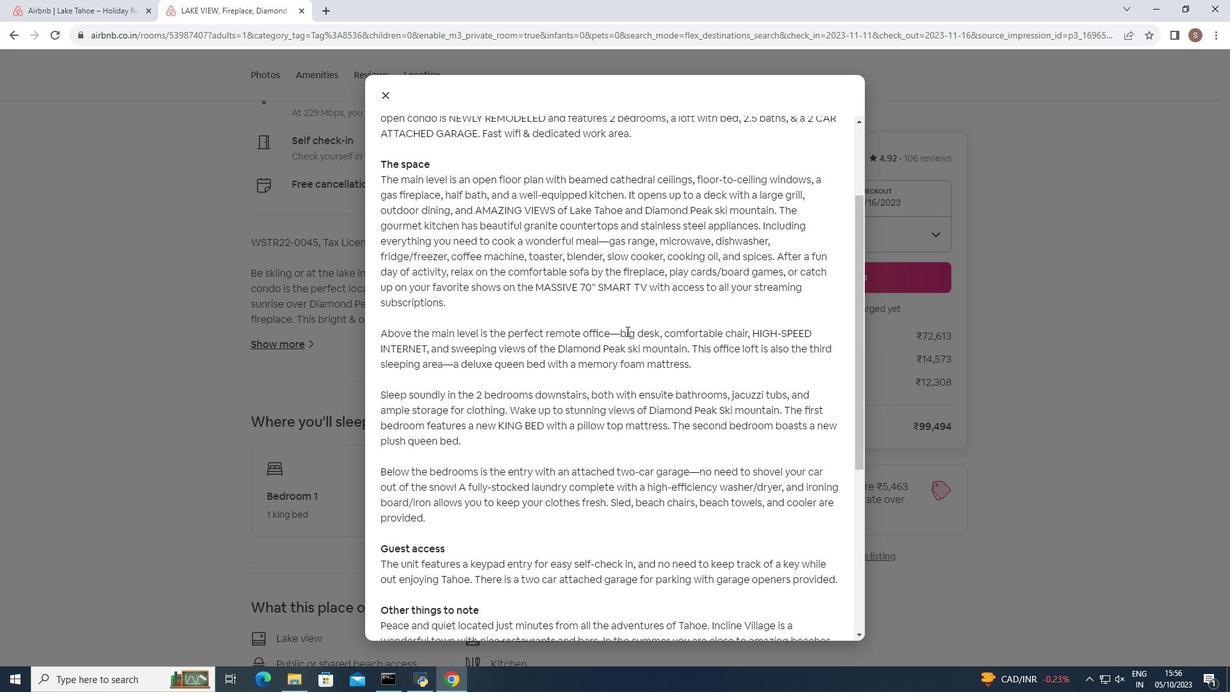 
Action: Mouse scrolled (626, 330) with delta (0, 0)
Screenshot: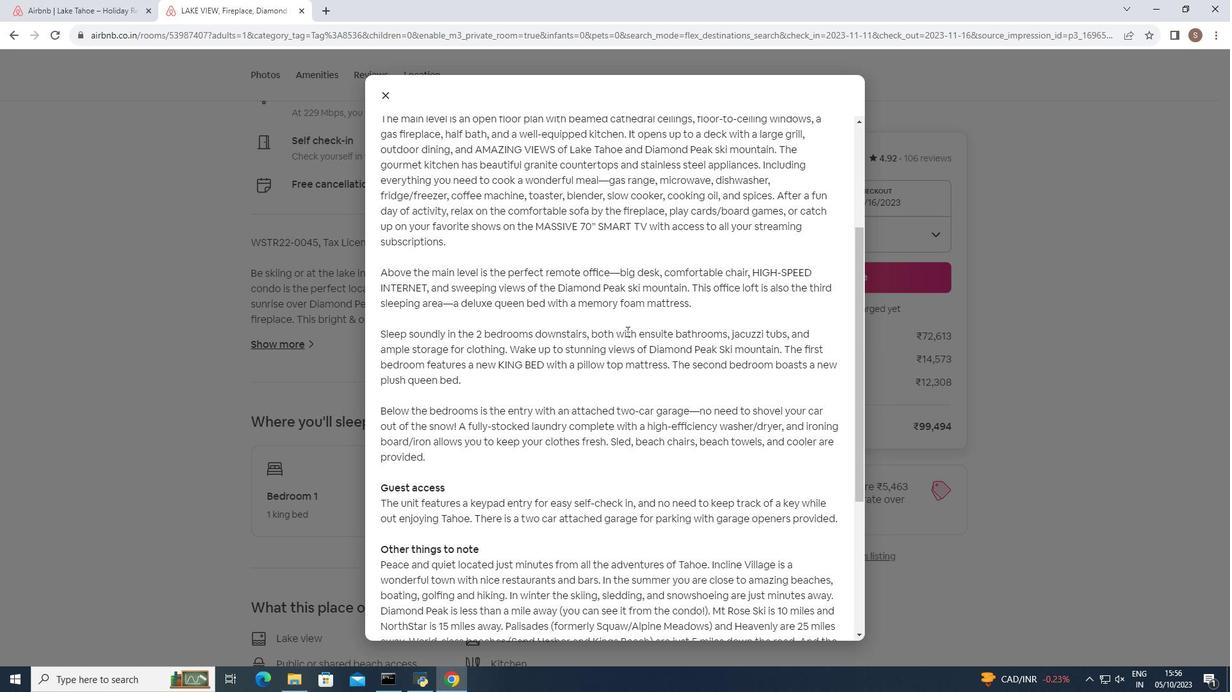 
Action: Mouse scrolled (626, 330) with delta (0, 0)
Screenshot: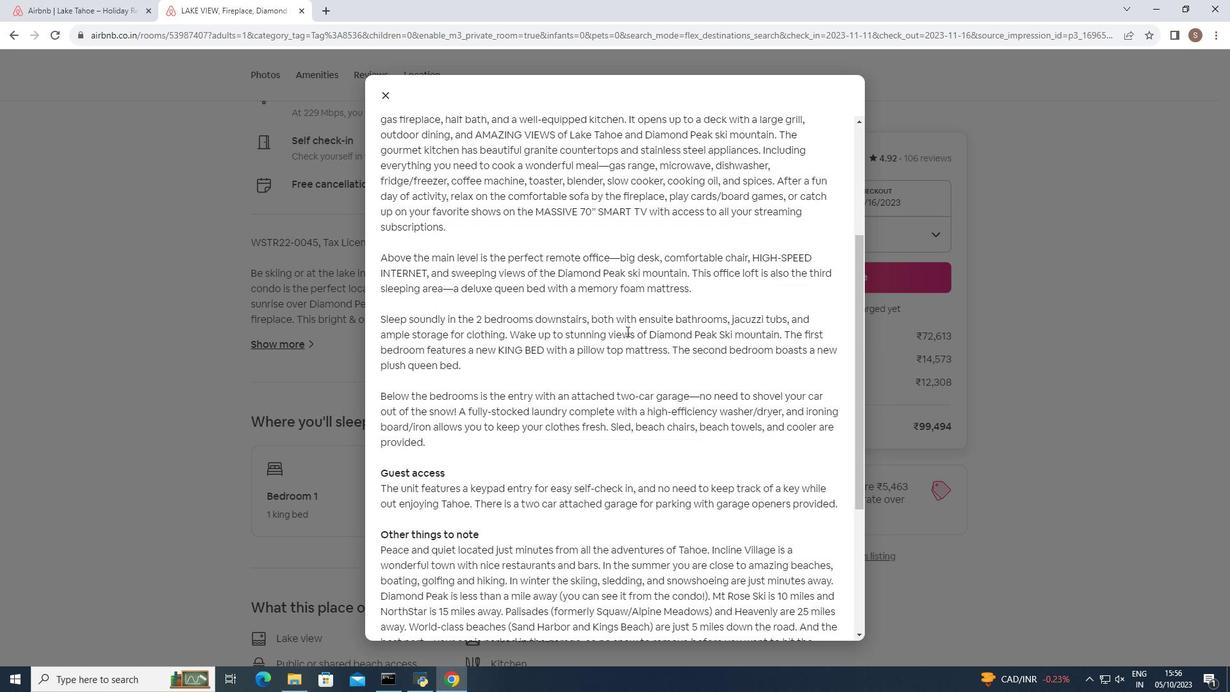 
Action: Mouse scrolled (626, 330) with delta (0, 0)
Screenshot: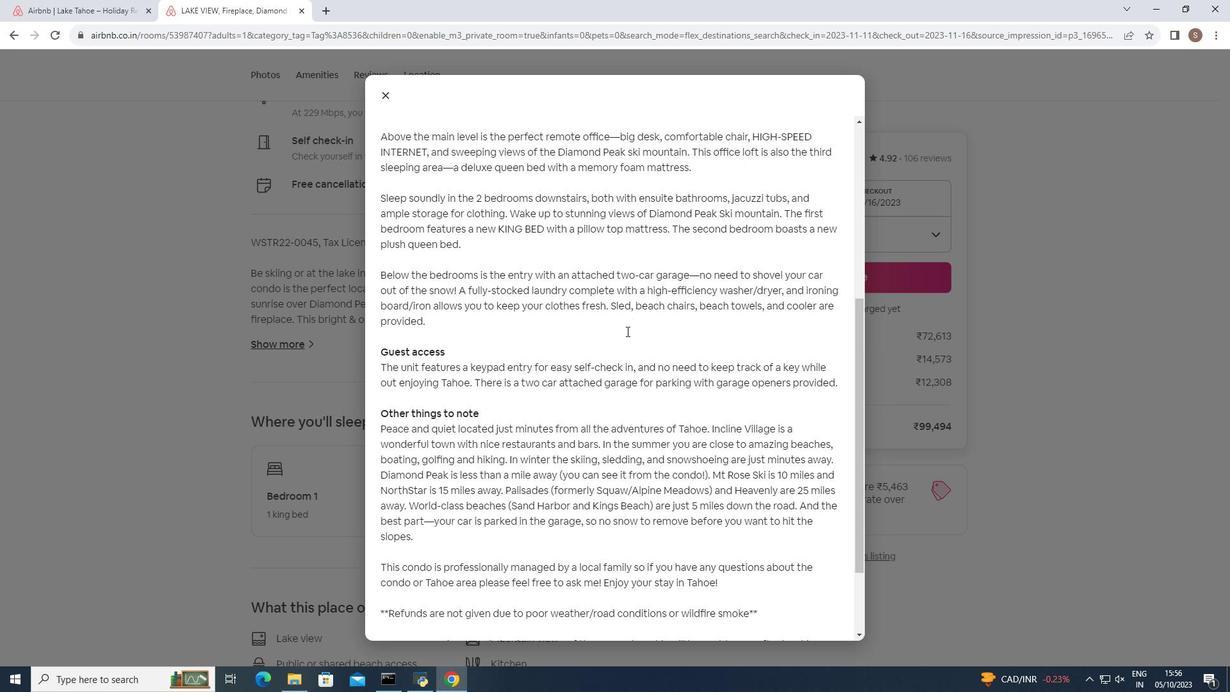 
Action: Mouse scrolled (626, 330) with delta (0, 0)
Screenshot: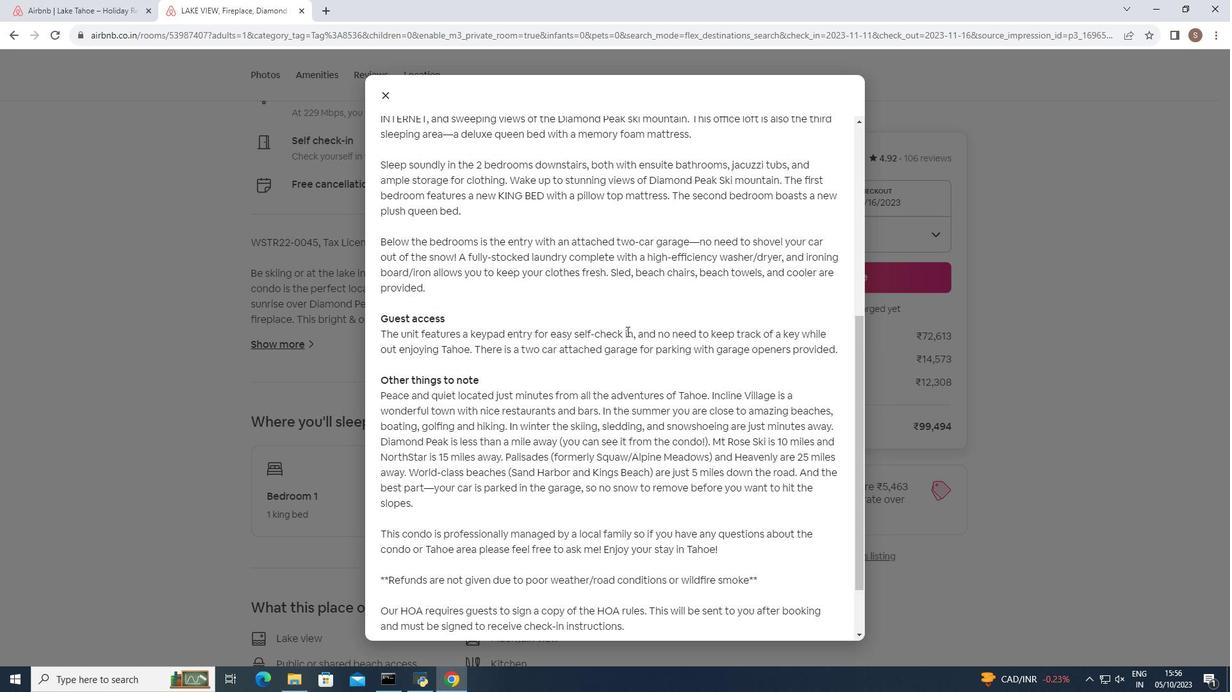 
Action: Mouse scrolled (626, 330) with delta (0, 0)
Screenshot: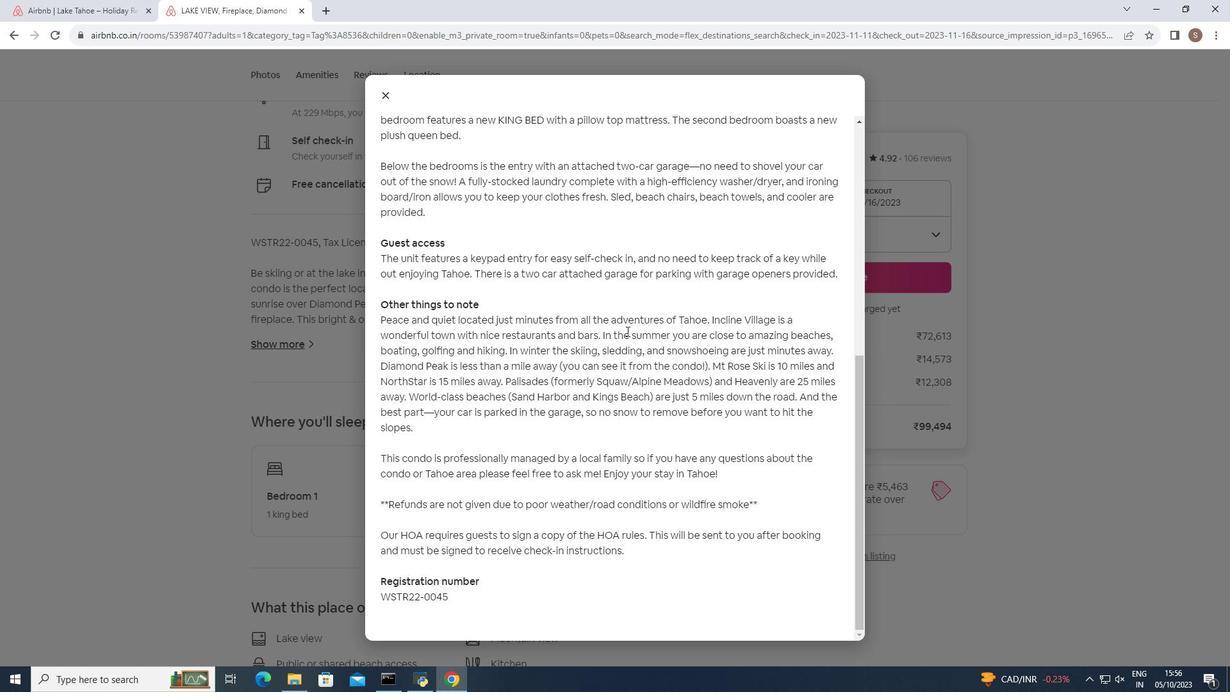 
Action: Mouse scrolled (626, 330) with delta (0, 0)
Screenshot: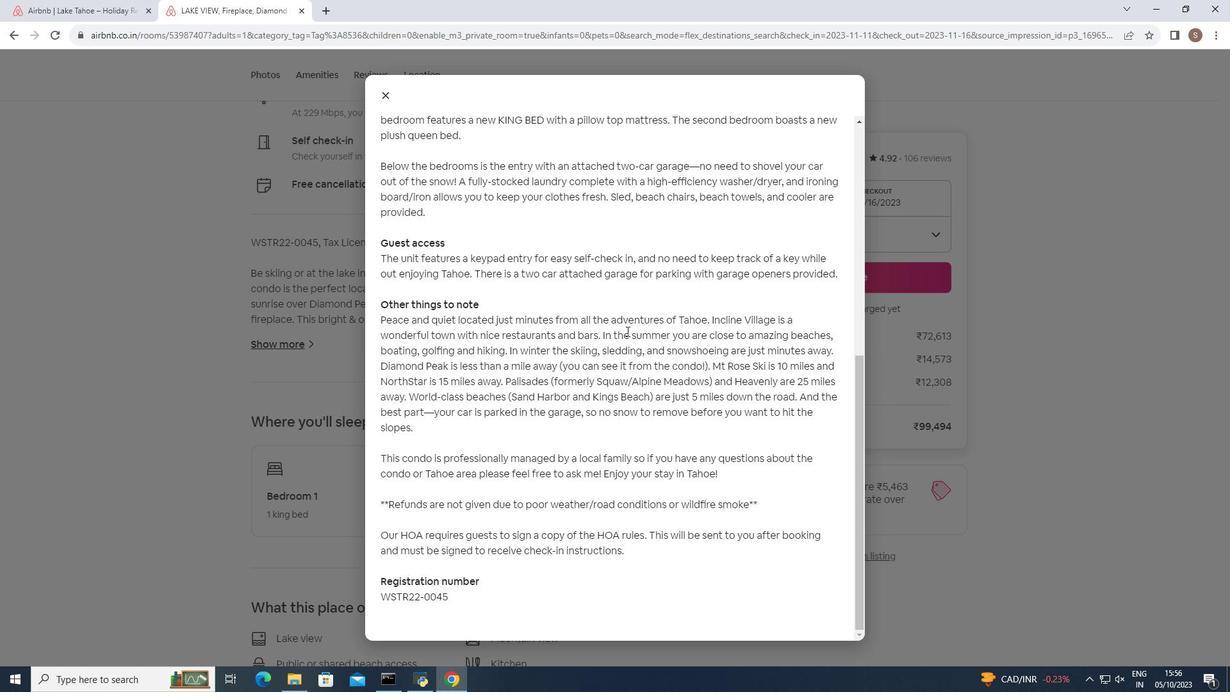 
Action: Mouse moved to (387, 94)
Screenshot: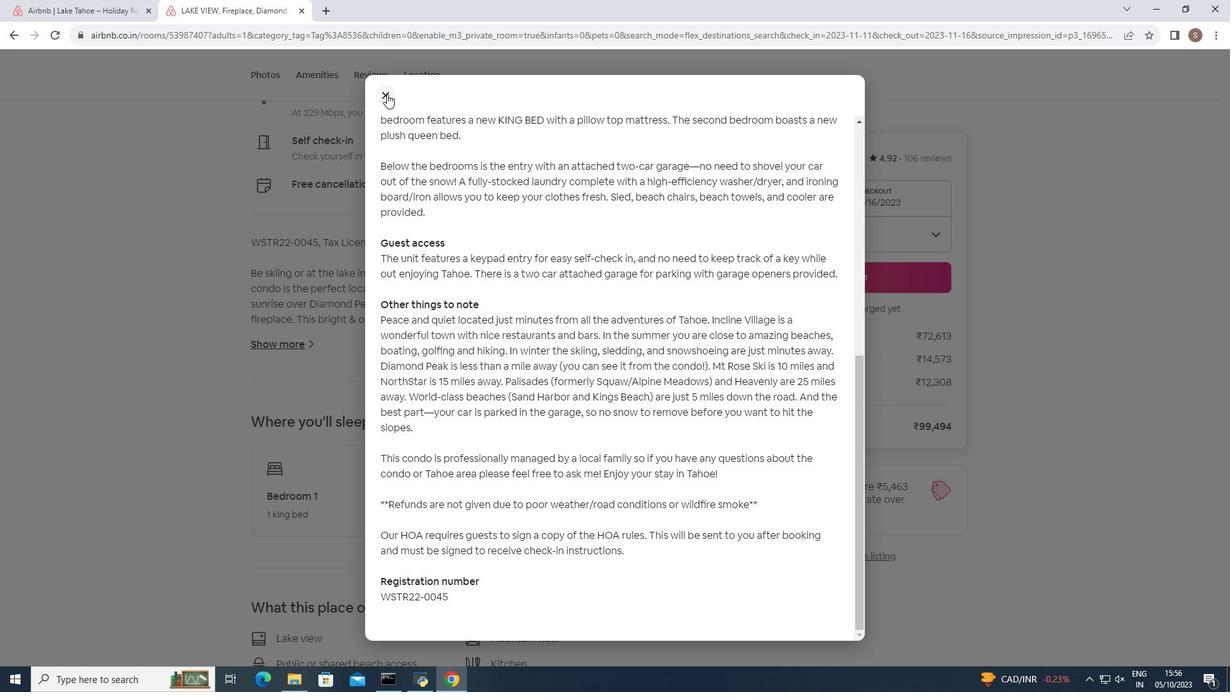 
Action: Mouse pressed left at (387, 94)
Screenshot: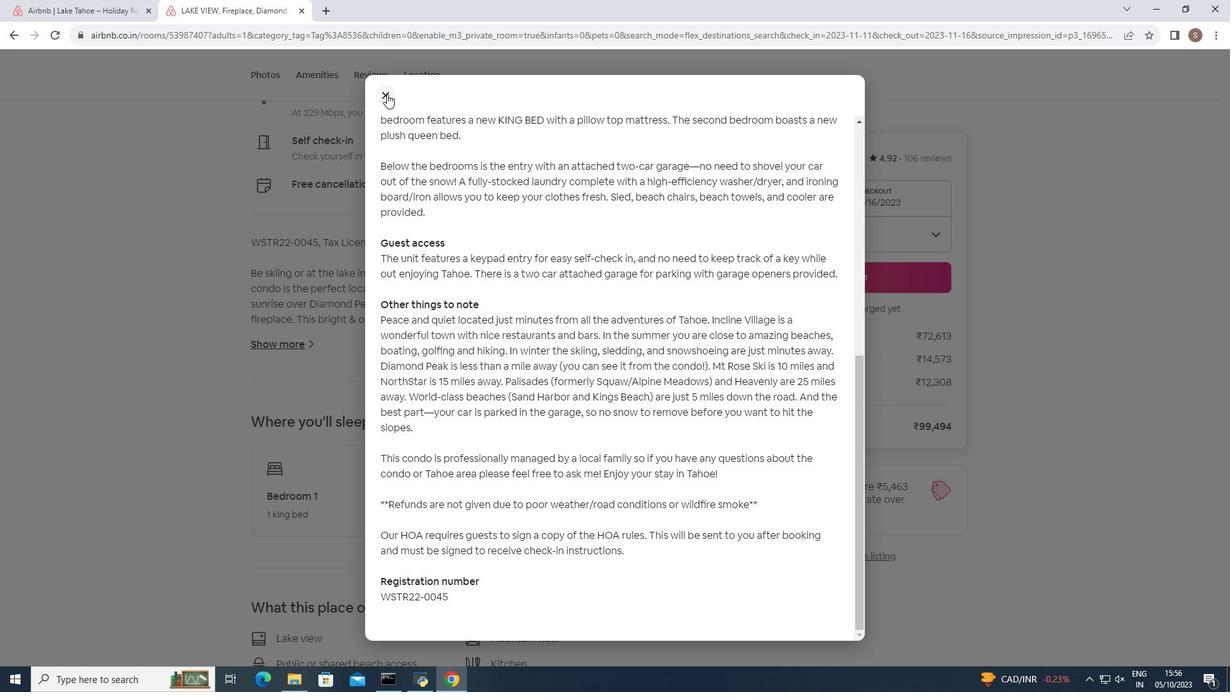 
Action: Mouse moved to (427, 253)
Screenshot: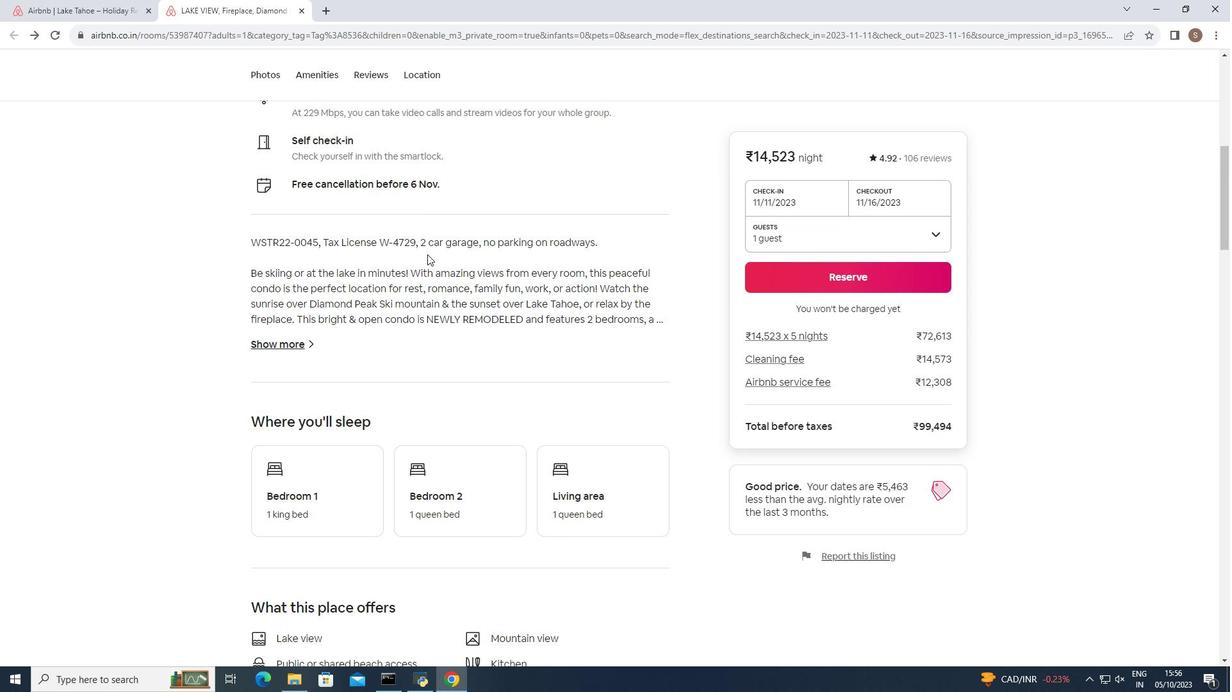 
Action: Mouse scrolled (427, 253) with delta (0, 0)
Screenshot: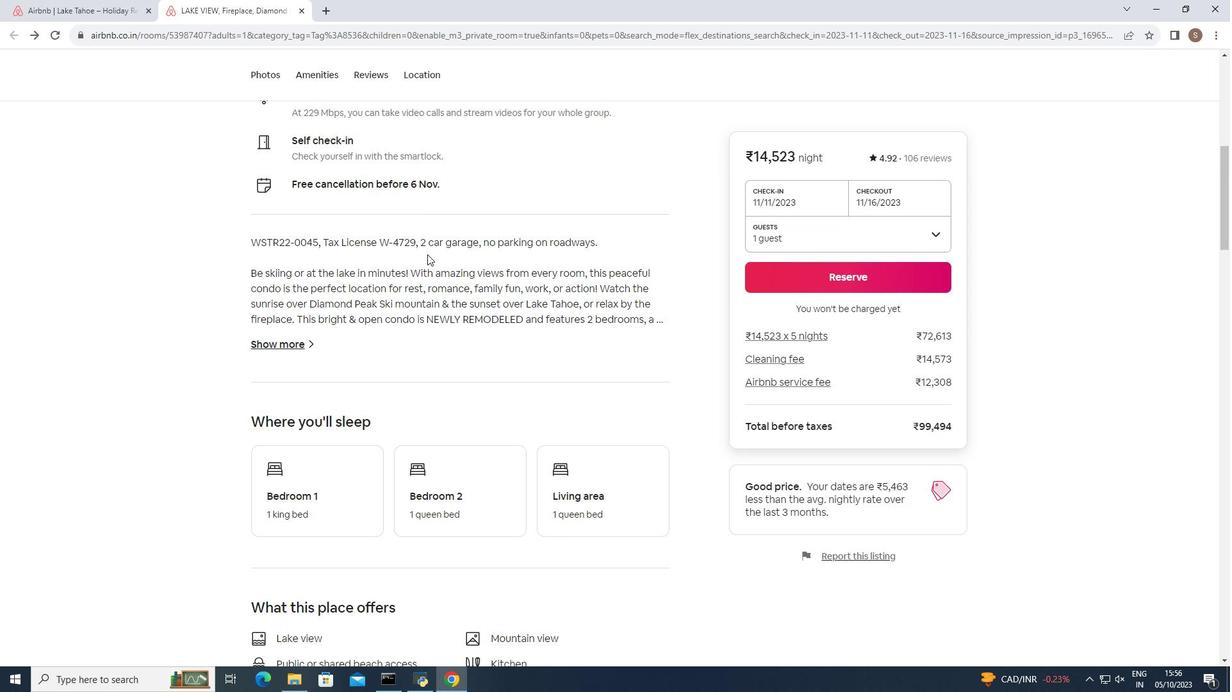
Action: Mouse moved to (427, 256)
Screenshot: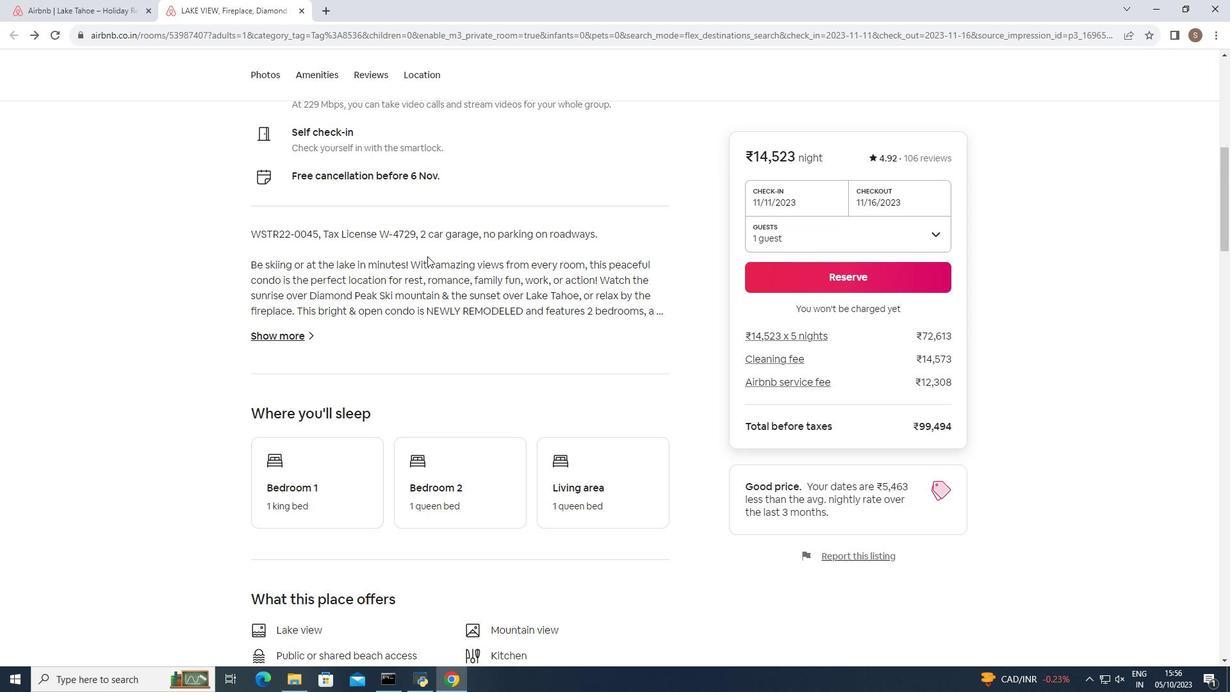 
Action: Mouse scrolled (427, 255) with delta (0, 0)
Screenshot: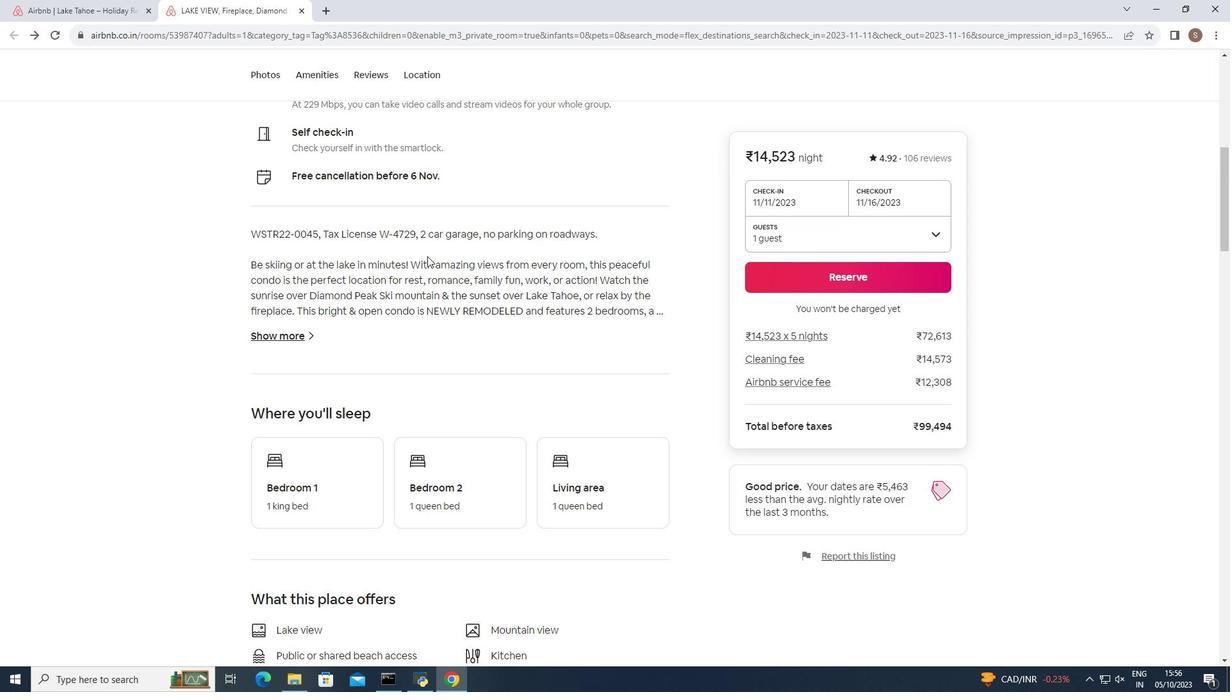 
Action: Mouse scrolled (427, 255) with delta (0, 0)
Screenshot: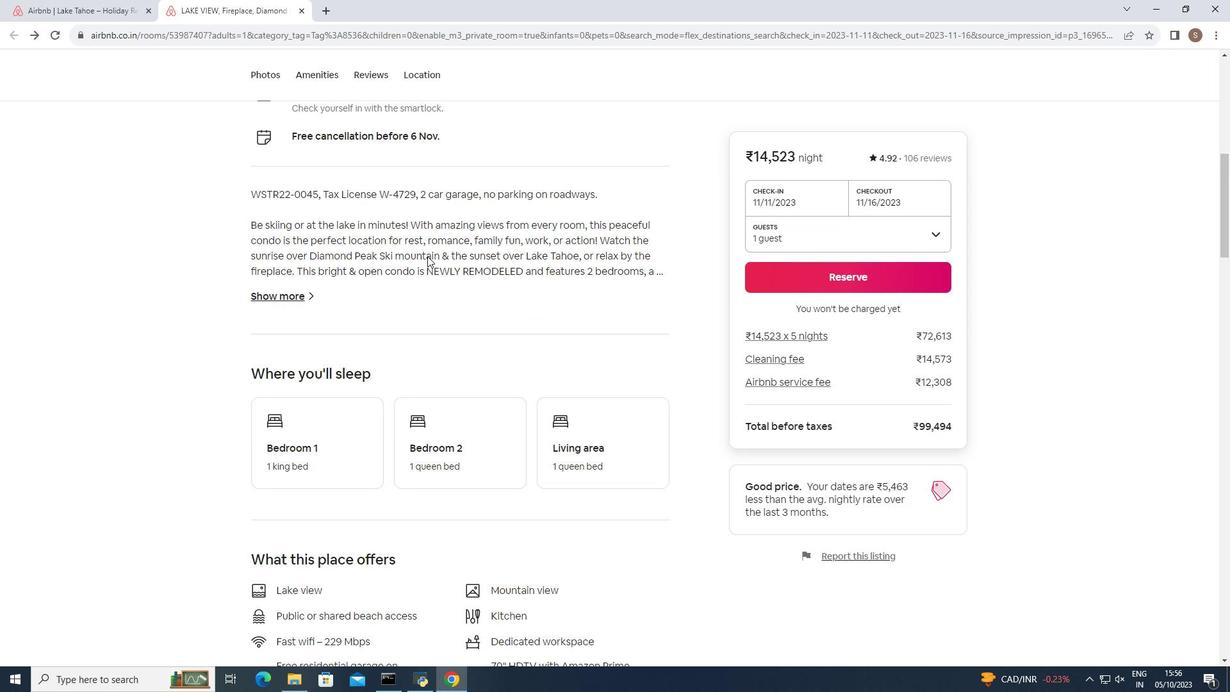
Action: Mouse moved to (427, 256)
Screenshot: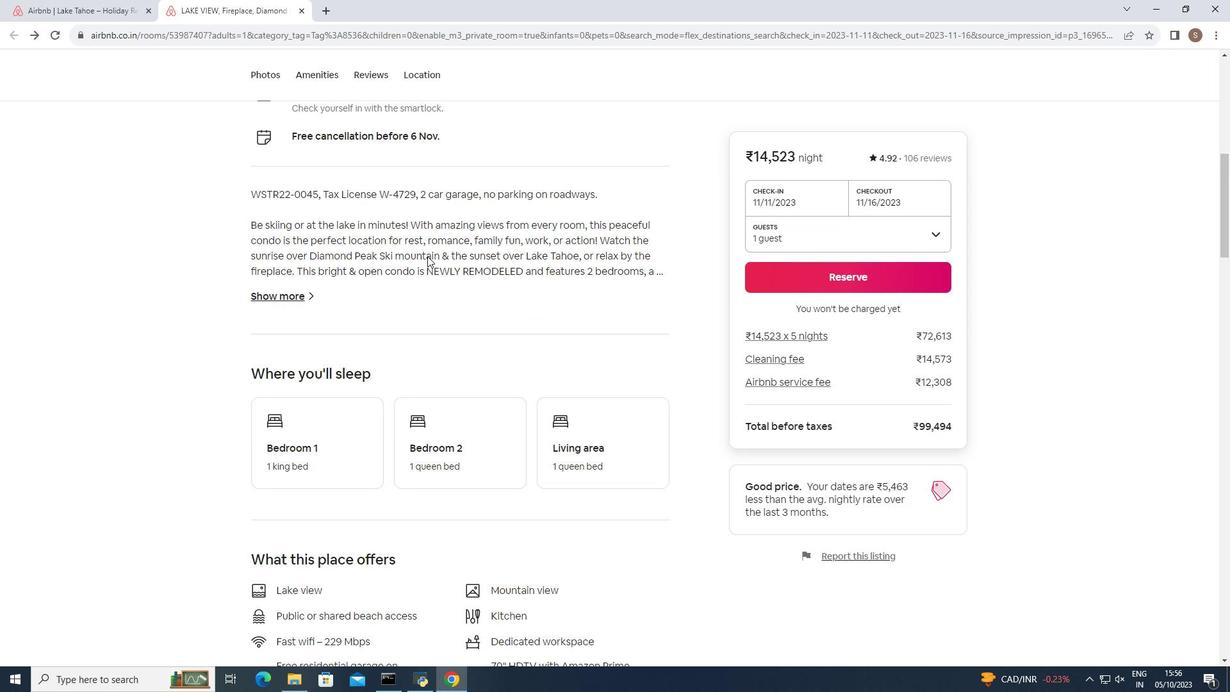 
Action: Mouse scrolled (427, 255) with delta (0, 0)
Screenshot: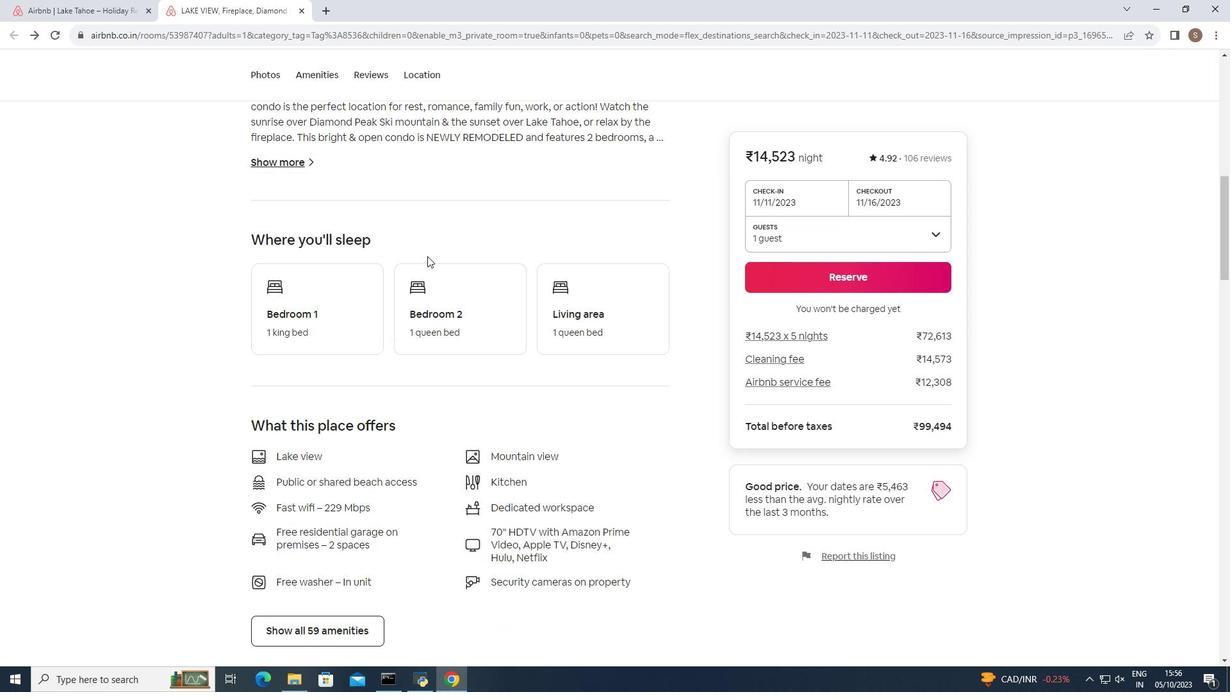 
Action: Mouse moved to (427, 257)
Screenshot: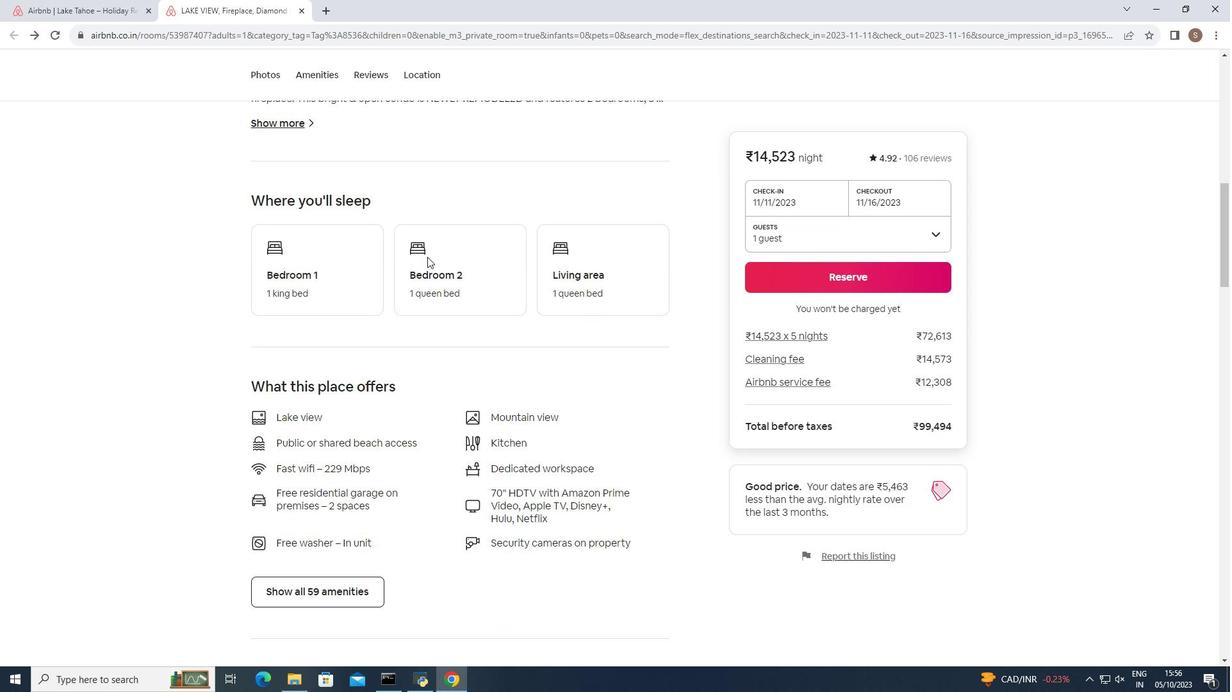 
Action: Mouse scrolled (427, 256) with delta (0, 0)
Screenshot: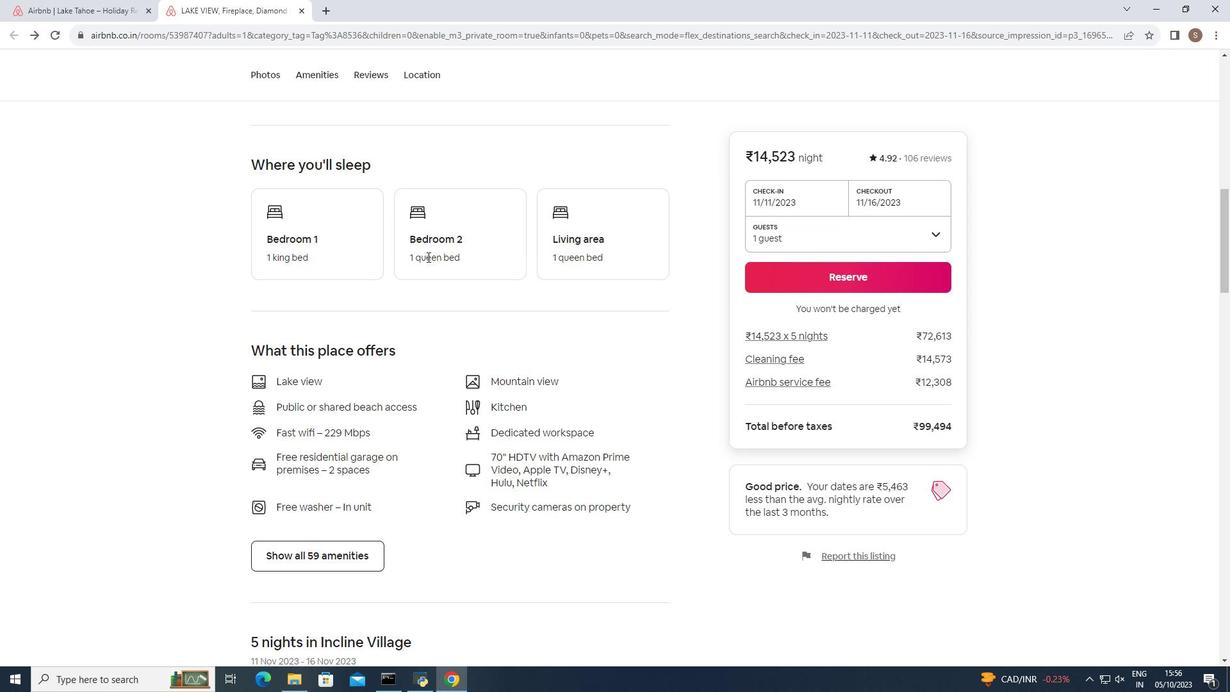 
Action: Mouse moved to (426, 257)
Screenshot: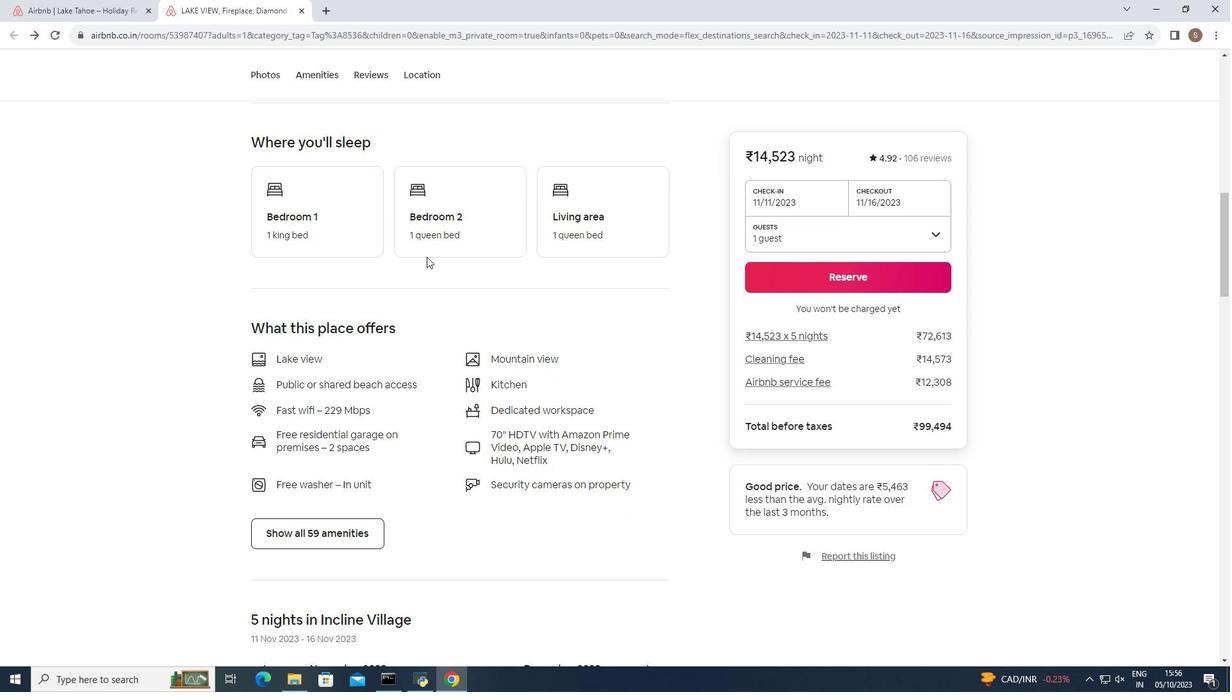 
Action: Mouse scrolled (426, 256) with delta (0, 0)
Screenshot: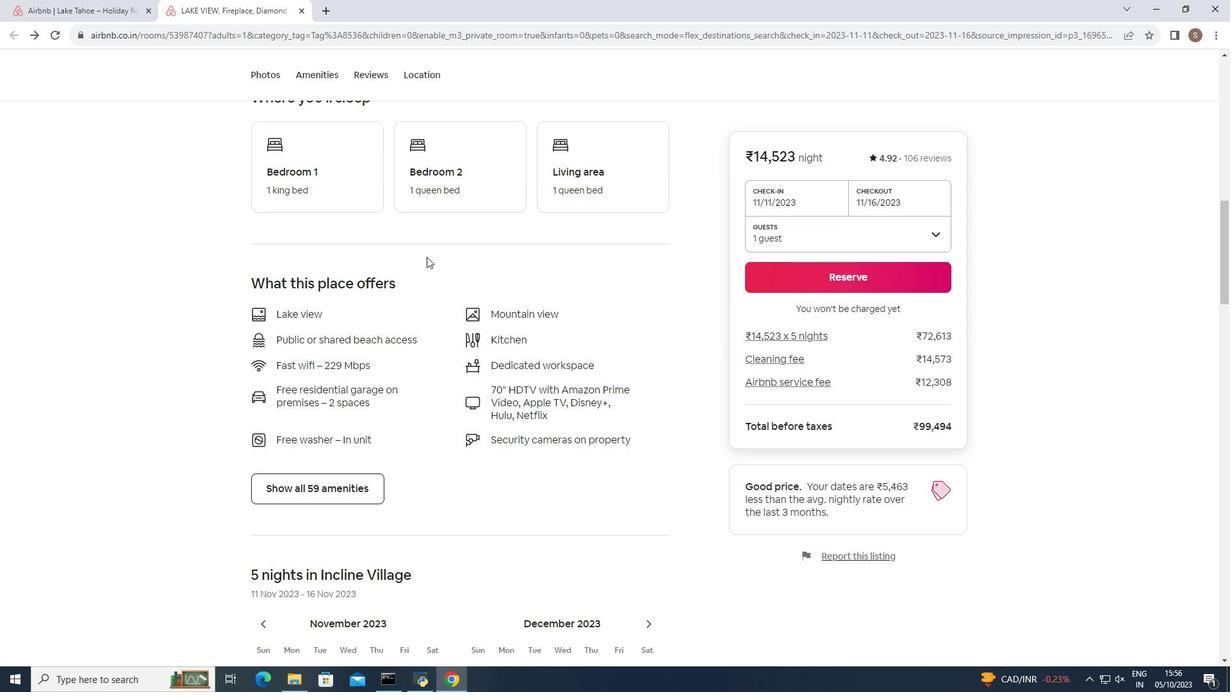 
Action: Mouse moved to (426, 257)
Screenshot: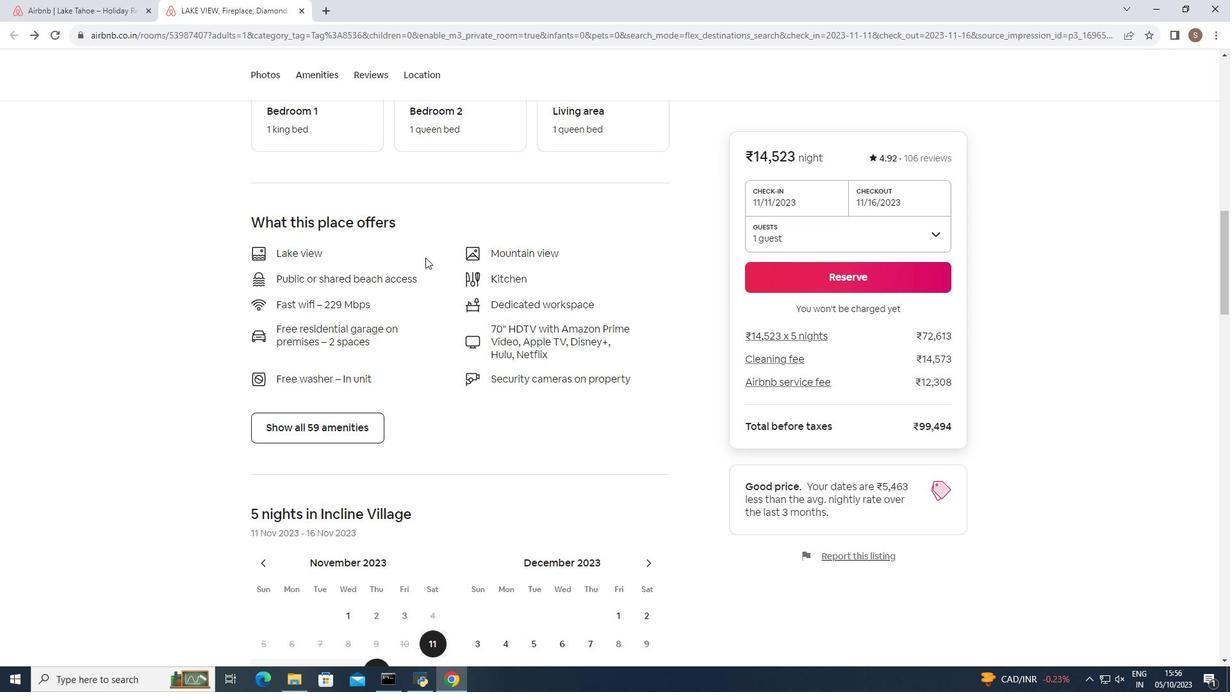 
Action: Mouse scrolled (426, 257) with delta (0, 0)
Screenshot: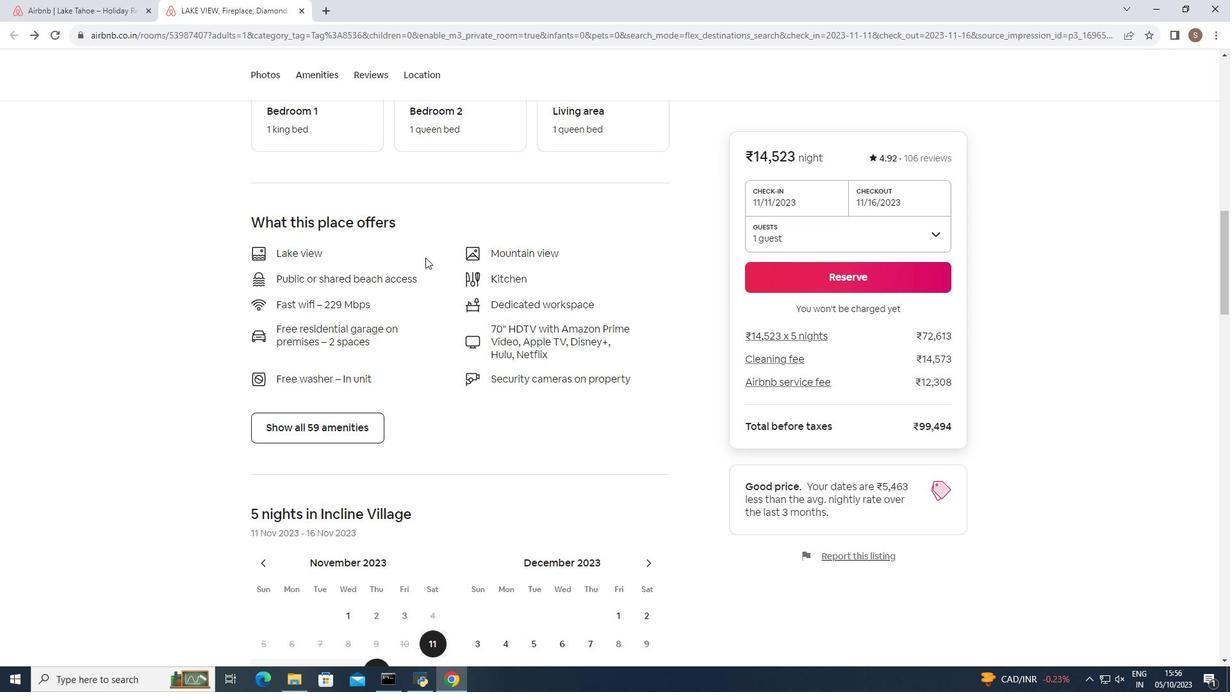 
Action: Mouse moved to (319, 364)
Screenshot: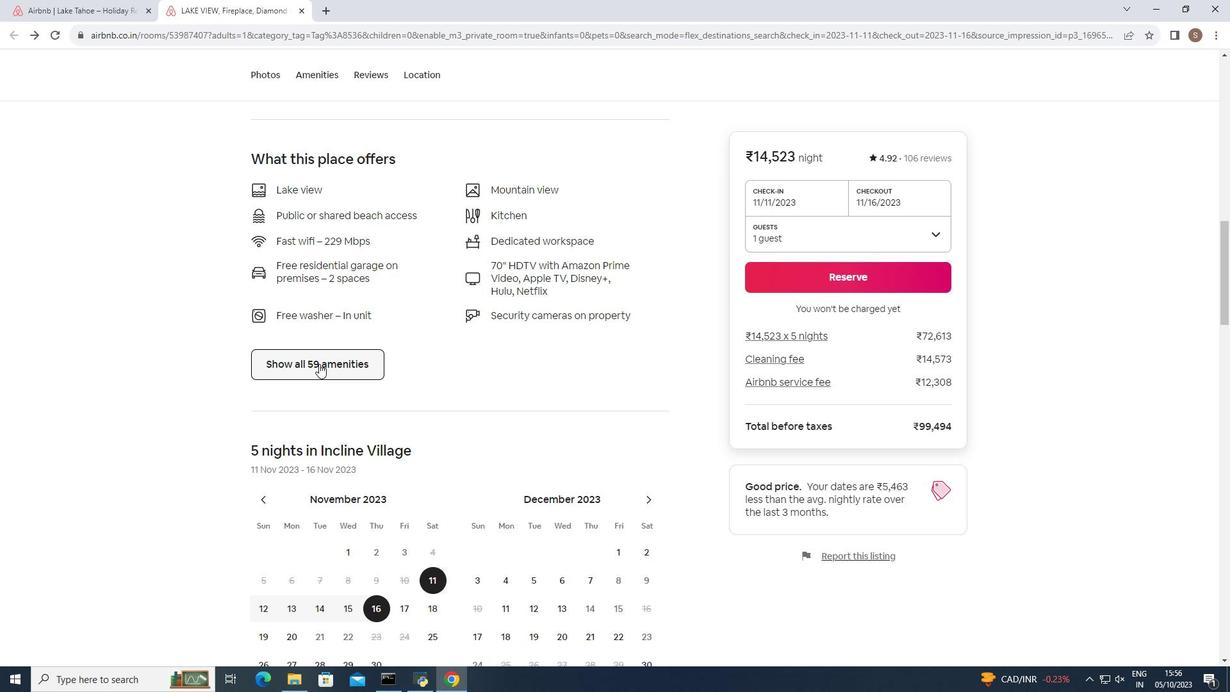 
Action: Mouse pressed left at (319, 364)
Screenshot: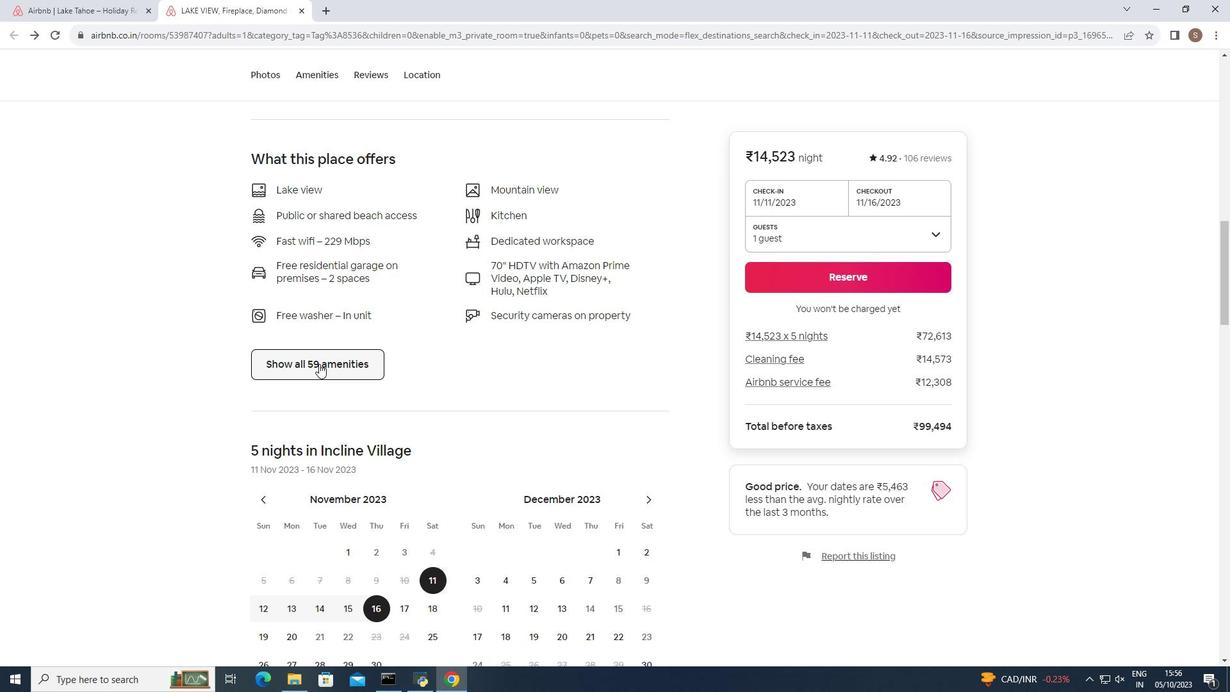 
Action: Mouse moved to (531, 357)
Screenshot: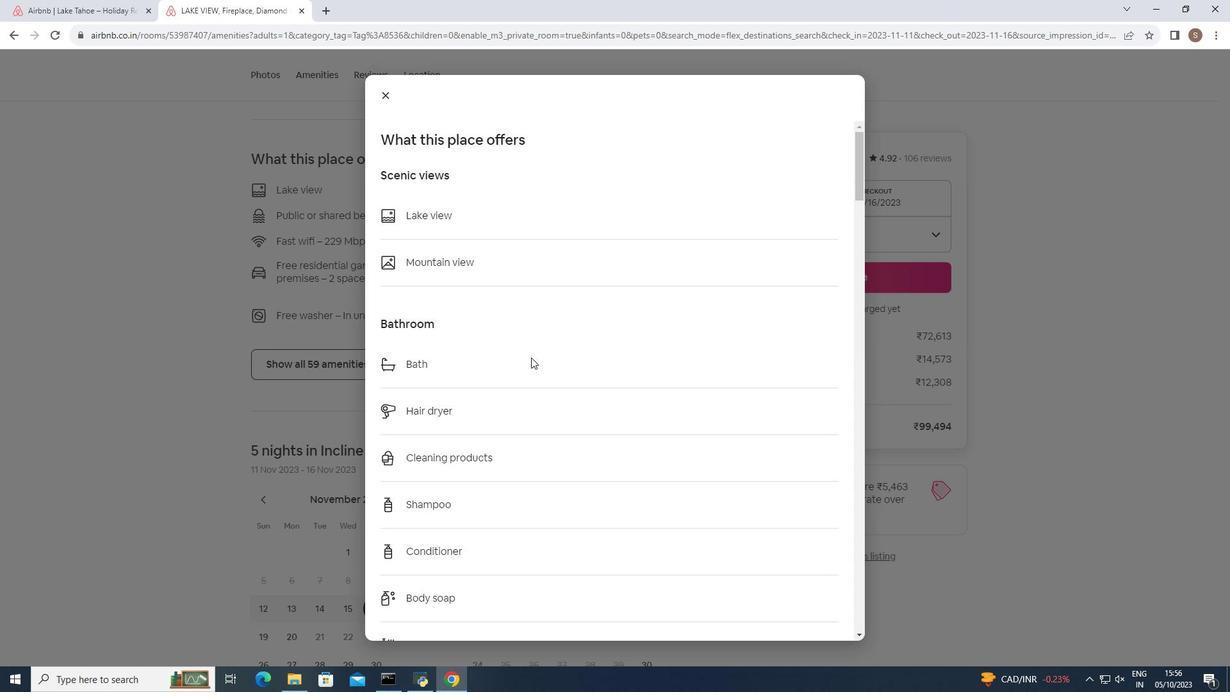 
Action: Mouse scrolled (531, 357) with delta (0, 0)
Screenshot: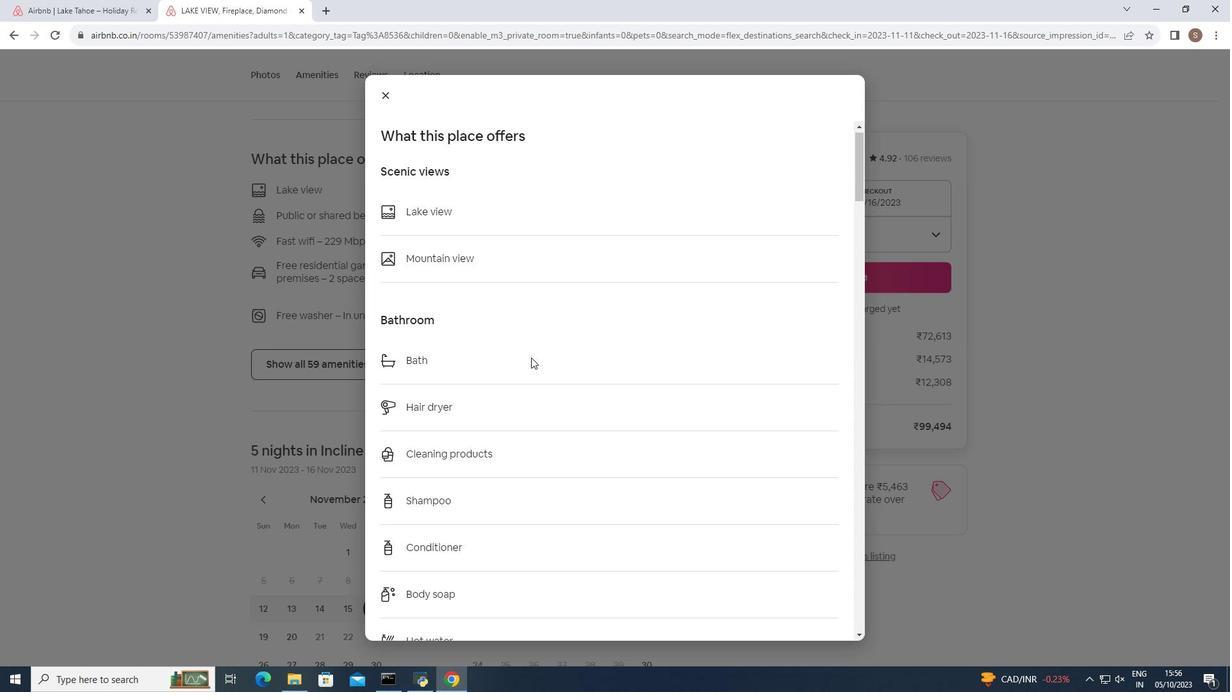 
Action: Mouse scrolled (531, 357) with delta (0, 0)
Screenshot: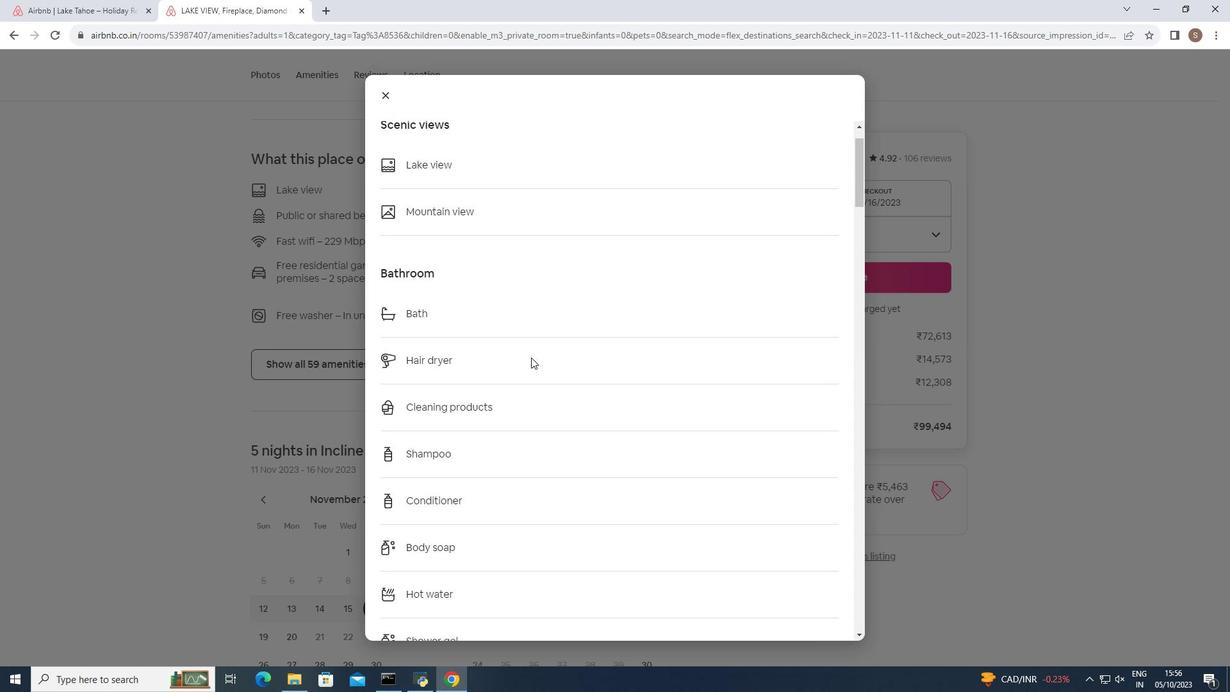 
Action: Mouse scrolled (531, 357) with delta (0, 0)
Screenshot: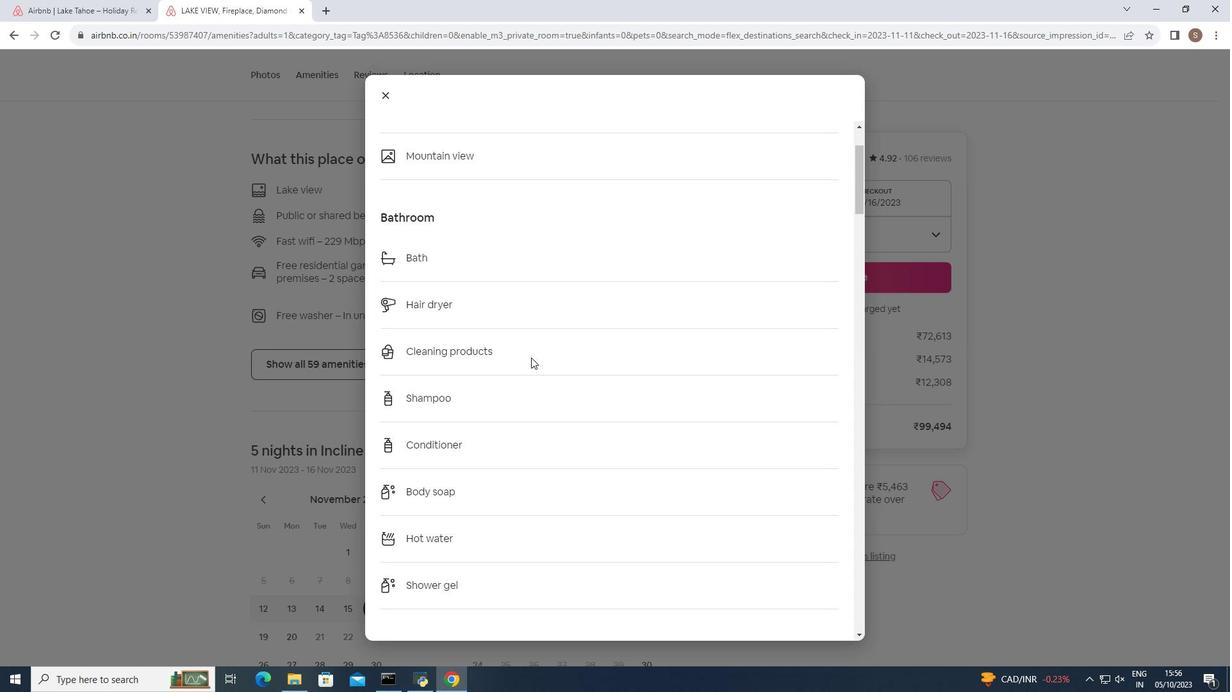 
Action: Mouse scrolled (531, 357) with delta (0, 0)
Screenshot: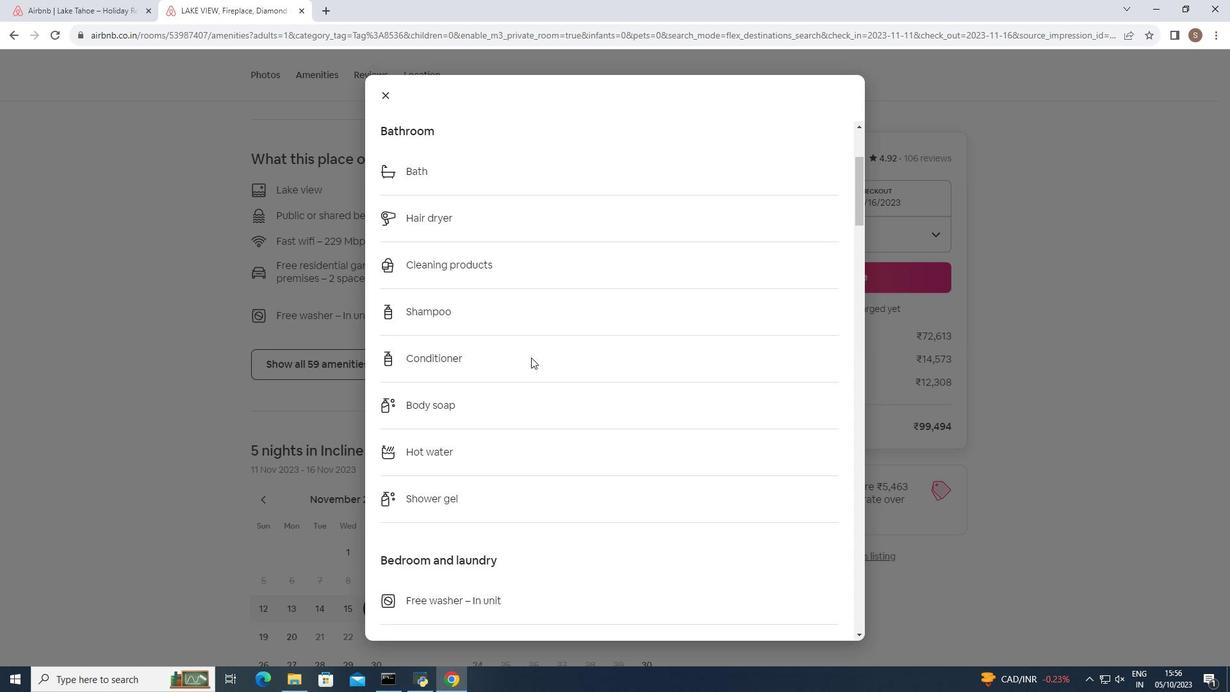 
Action: Mouse scrolled (531, 357) with delta (0, 0)
Screenshot: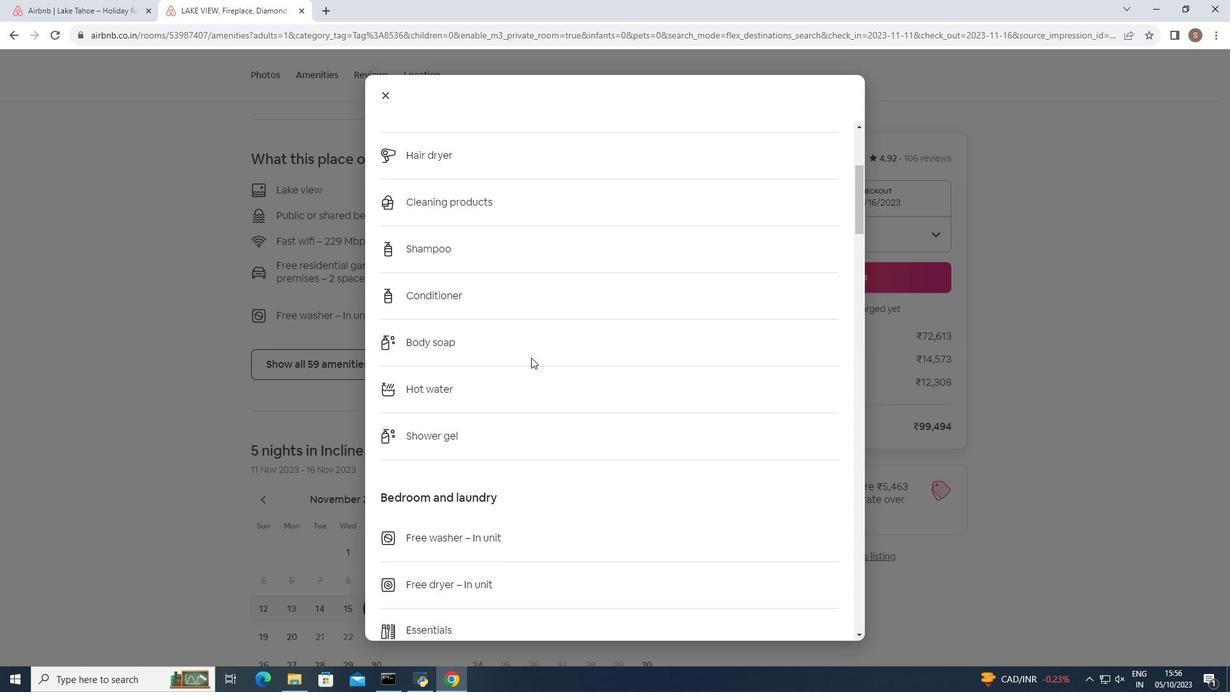 
Action: Mouse scrolled (531, 357) with delta (0, 0)
Screenshot: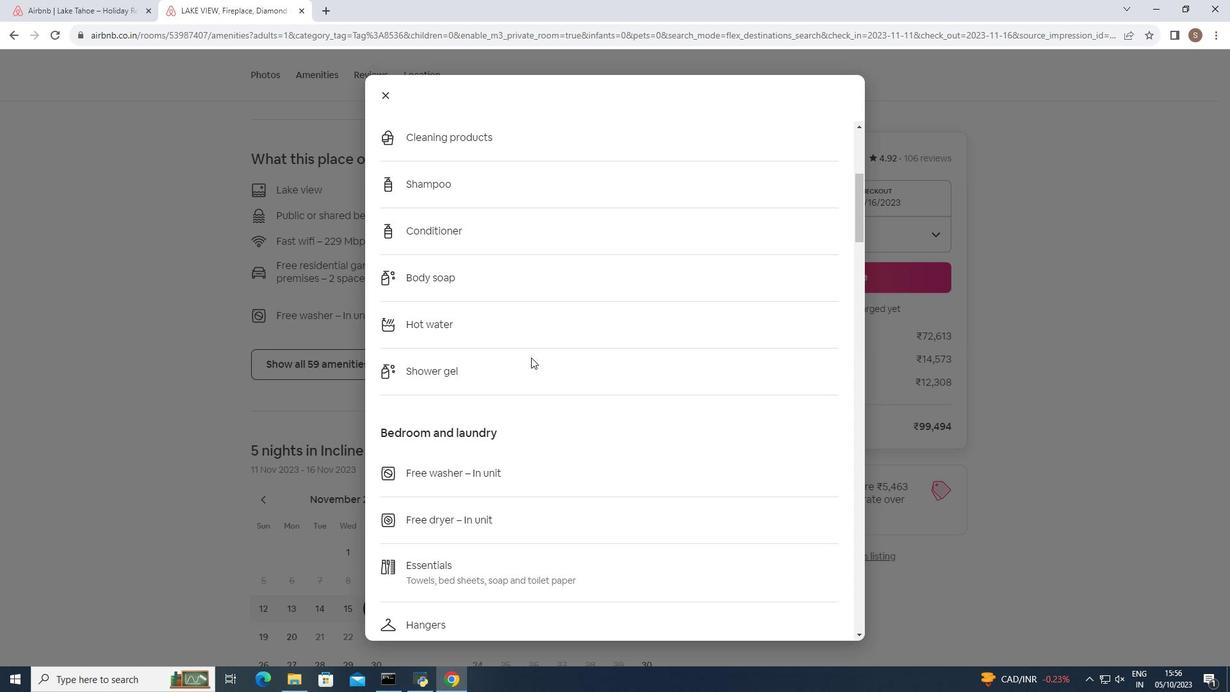 
Action: Mouse scrolled (531, 357) with delta (0, 0)
Screenshot: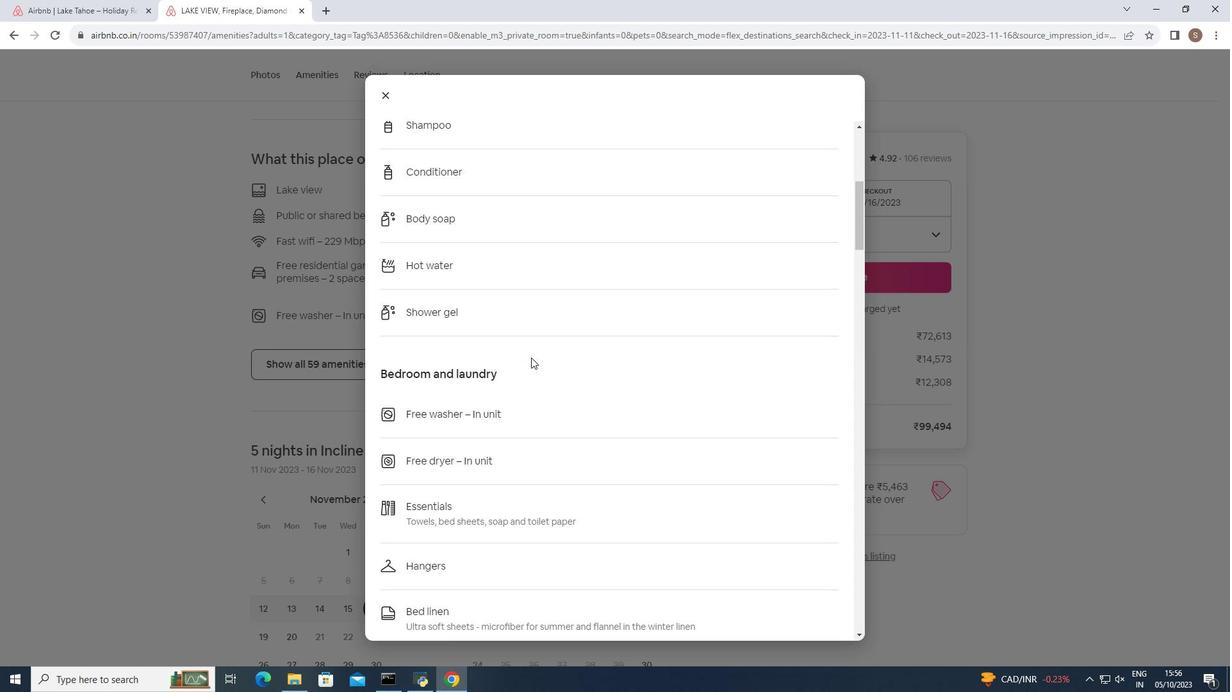 
Action: Mouse moved to (531, 357)
Screenshot: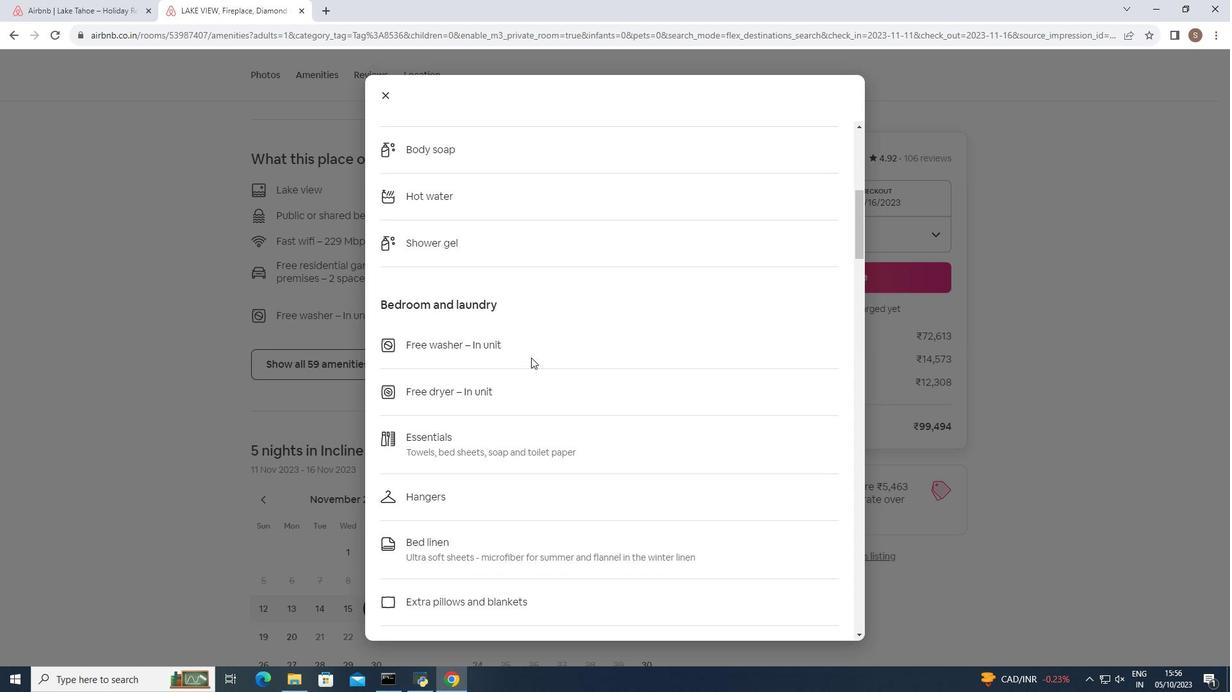 
Action: Mouse scrolled (531, 357) with delta (0, 0)
Screenshot: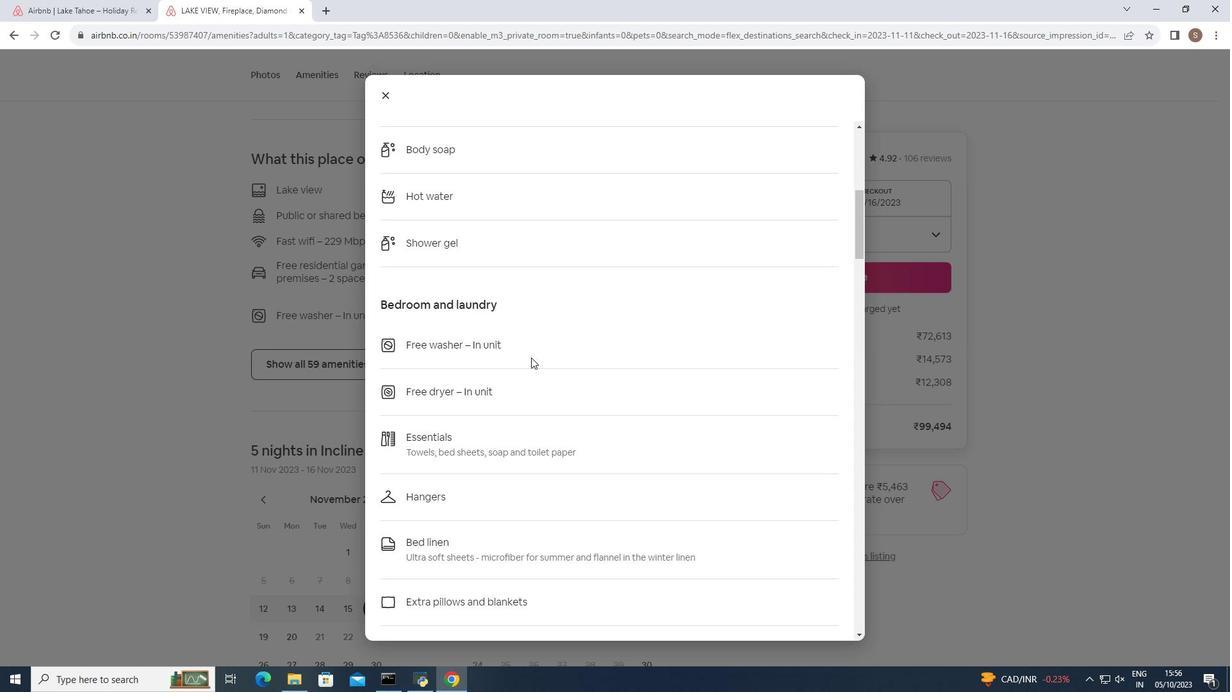 
Action: Mouse scrolled (531, 357) with delta (0, 0)
Screenshot: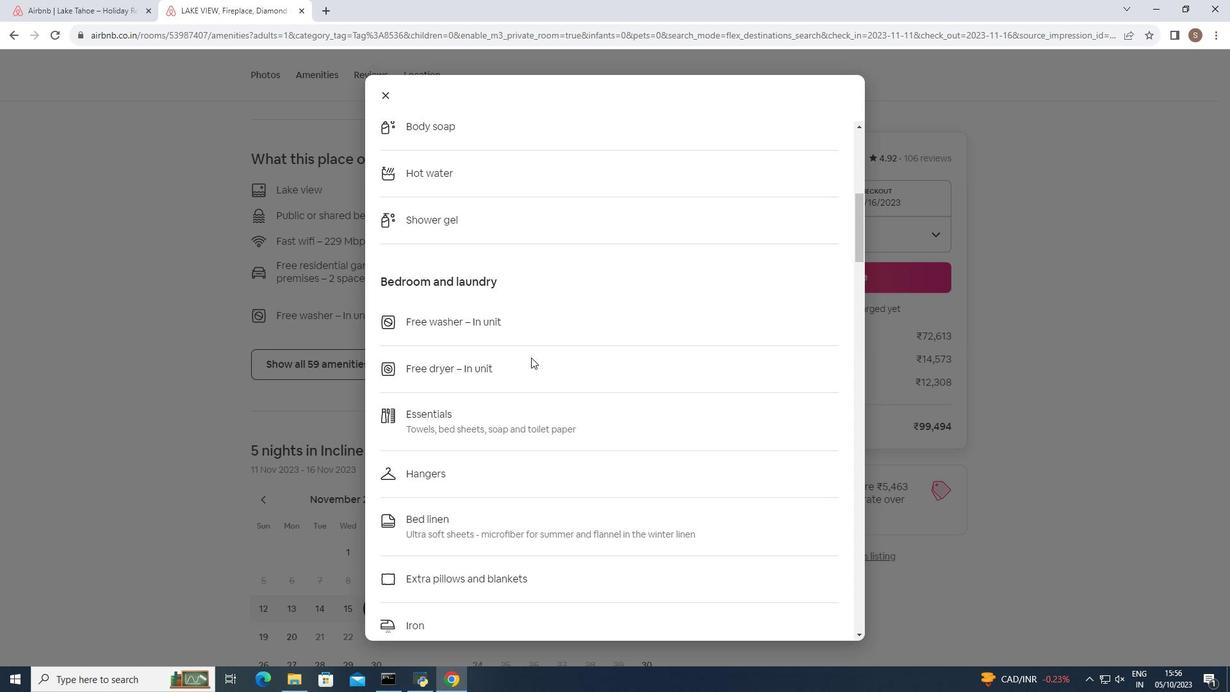
Action: Mouse scrolled (531, 357) with delta (0, 0)
Screenshot: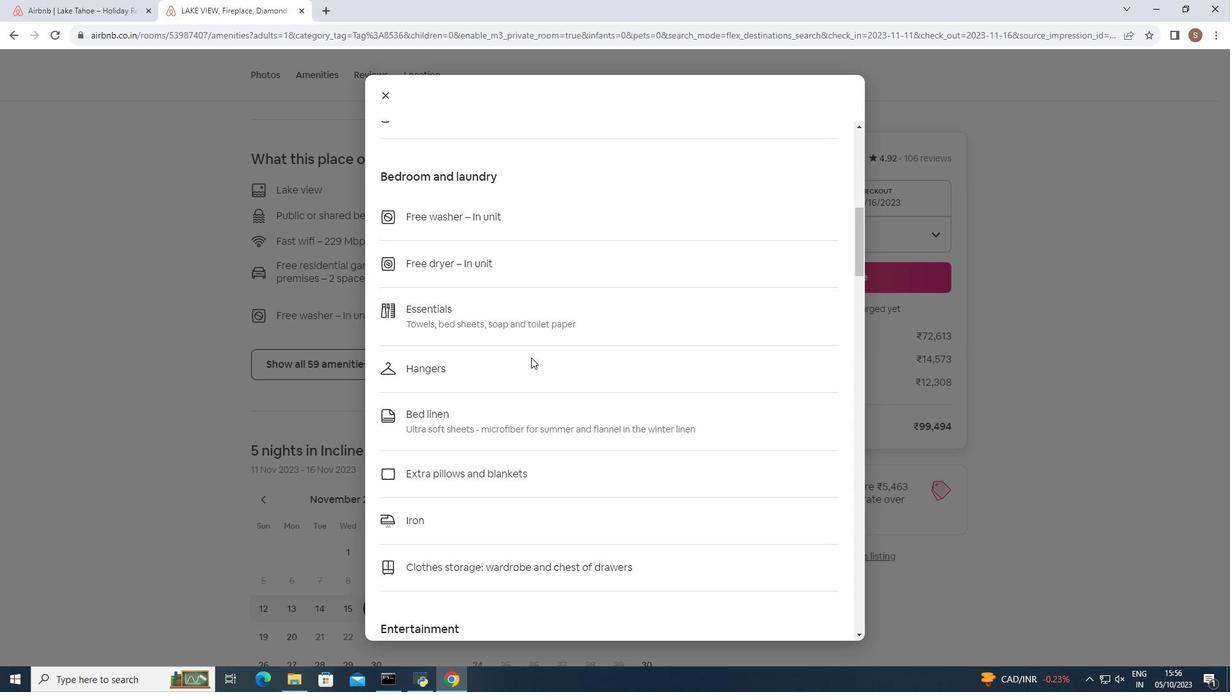 
Action: Mouse scrolled (531, 357) with delta (0, 0)
Screenshot: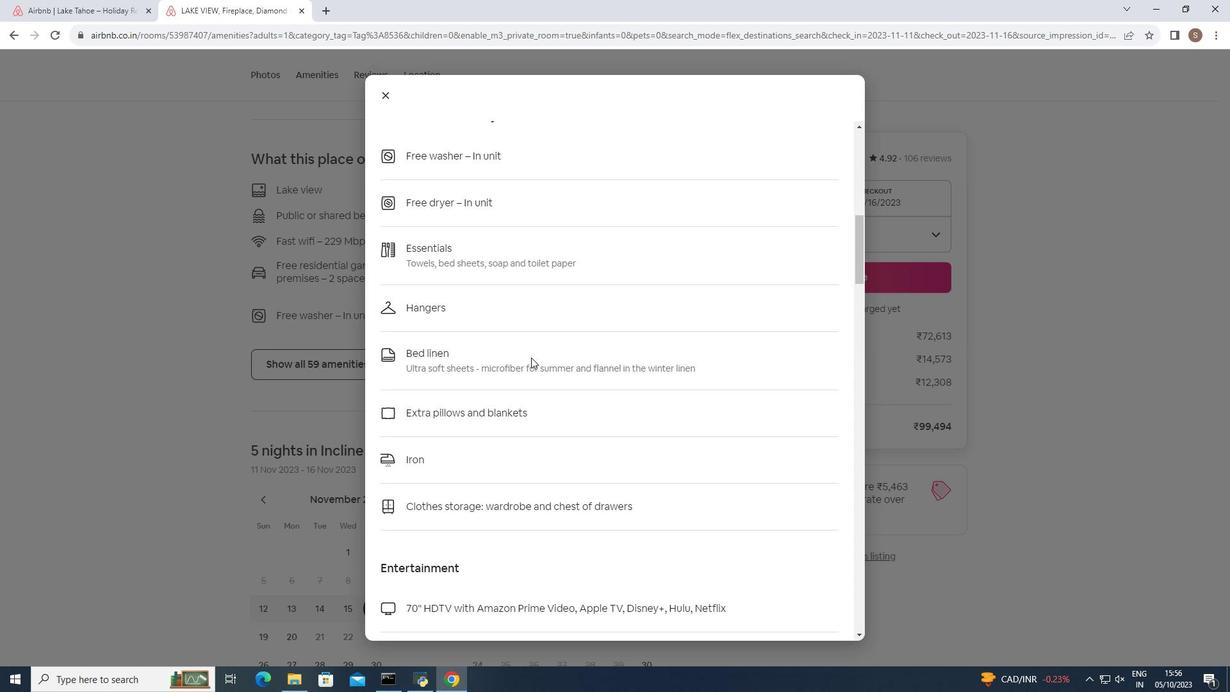
Action: Mouse scrolled (531, 357) with delta (0, 0)
Screenshot: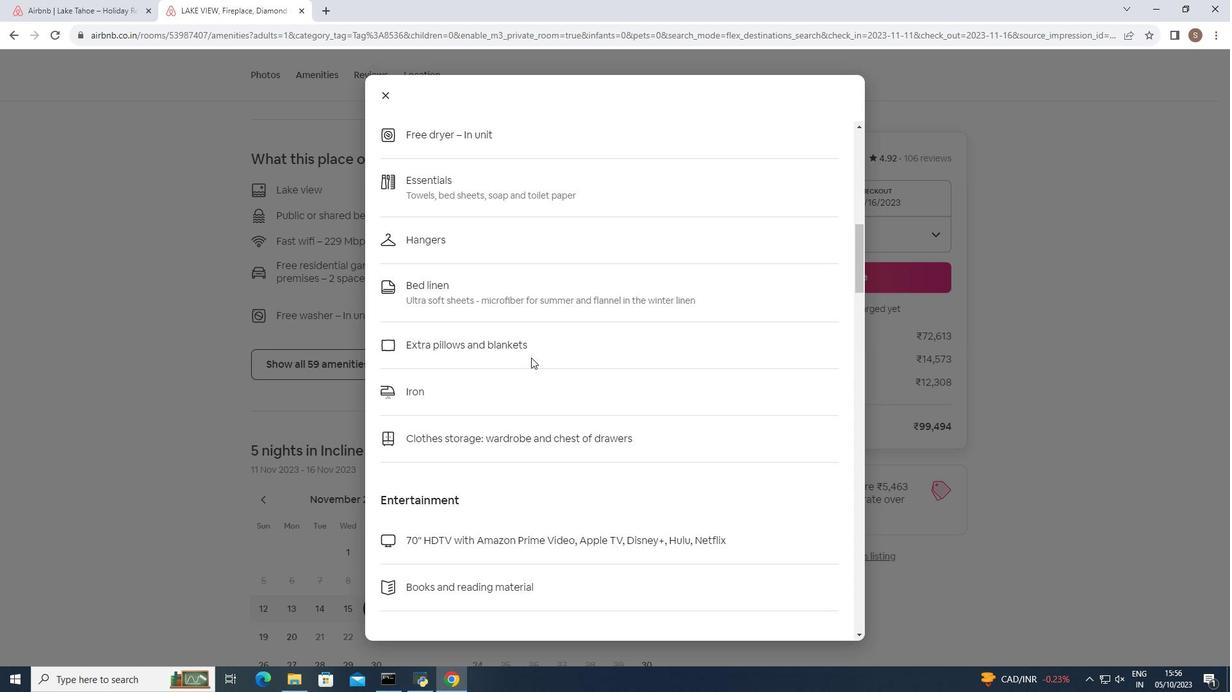 
Action: Mouse scrolled (531, 357) with delta (0, 0)
Screenshot: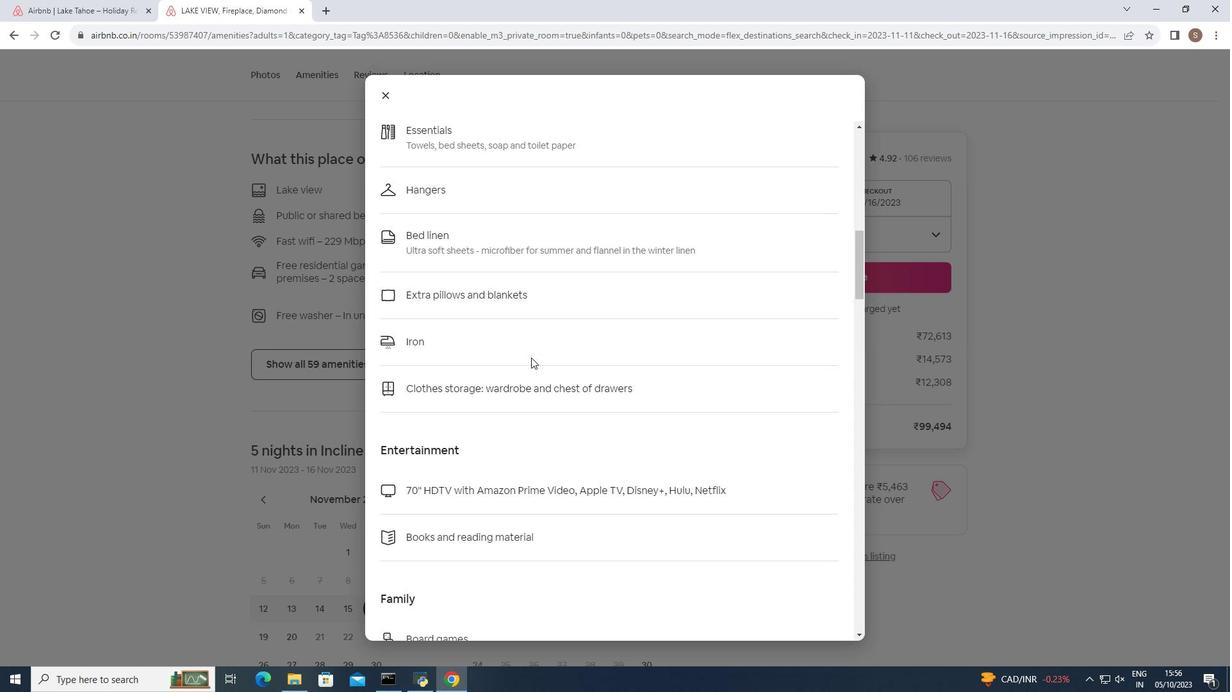 
Action: Mouse scrolled (531, 357) with delta (0, 0)
Screenshot: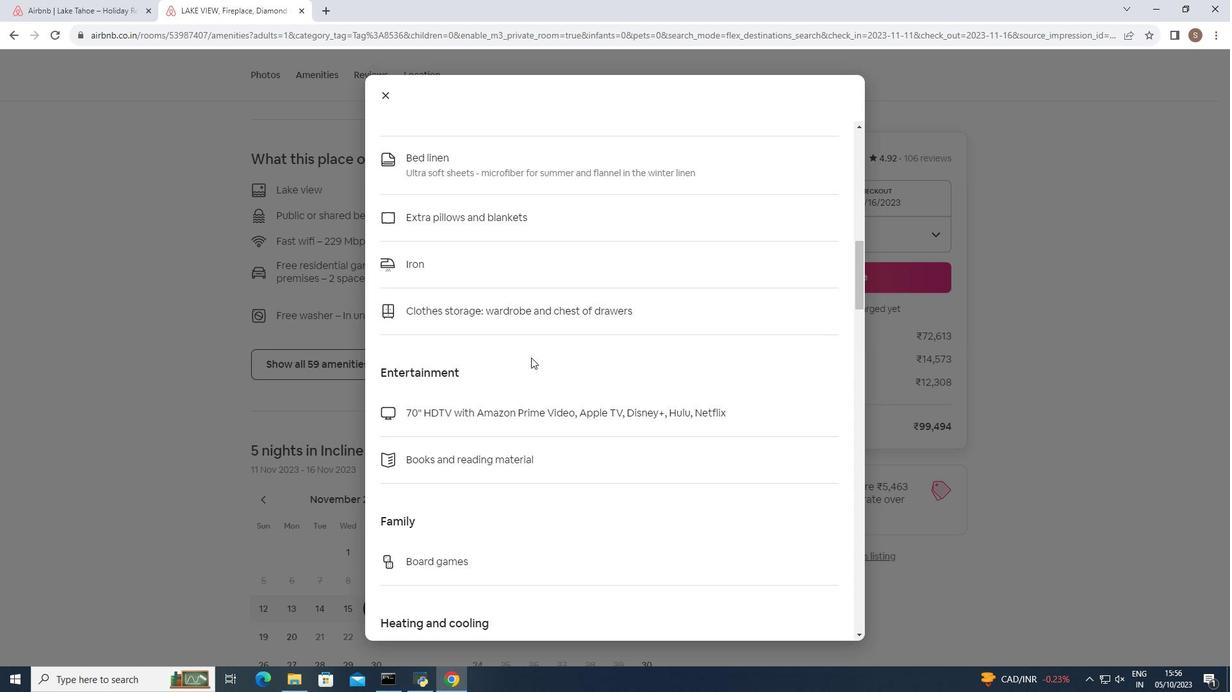 
Action: Mouse scrolled (531, 357) with delta (0, 0)
Screenshot: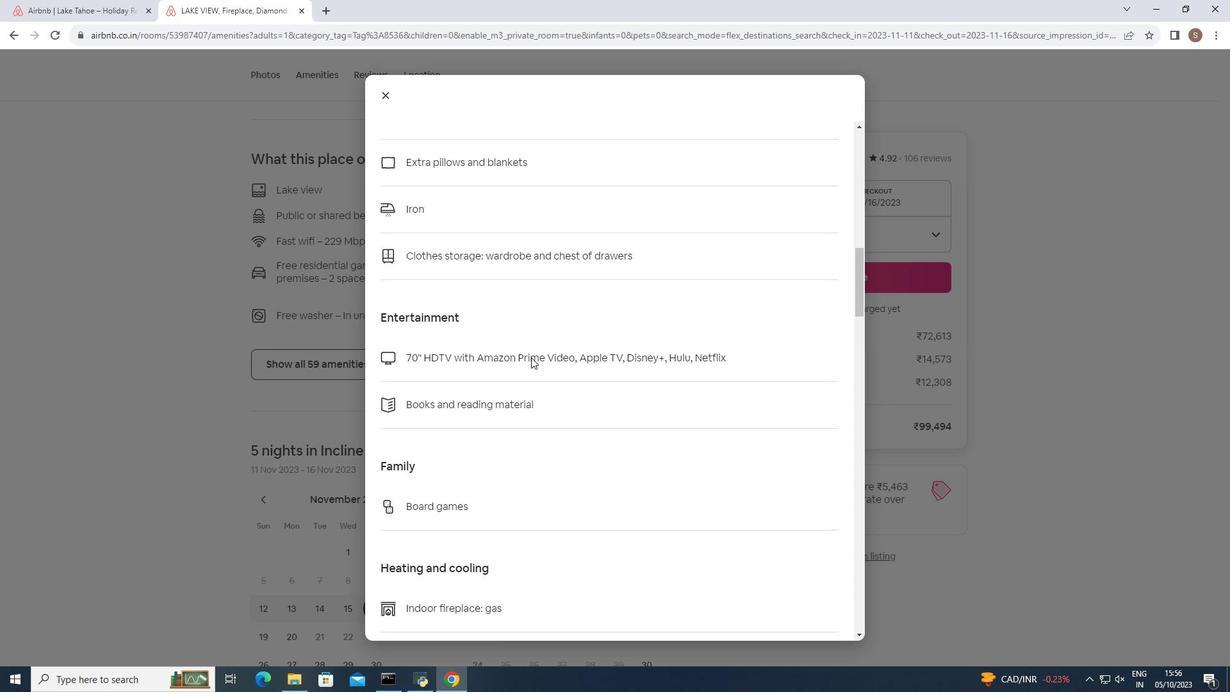 
Action: Mouse scrolled (531, 357) with delta (0, 0)
Screenshot: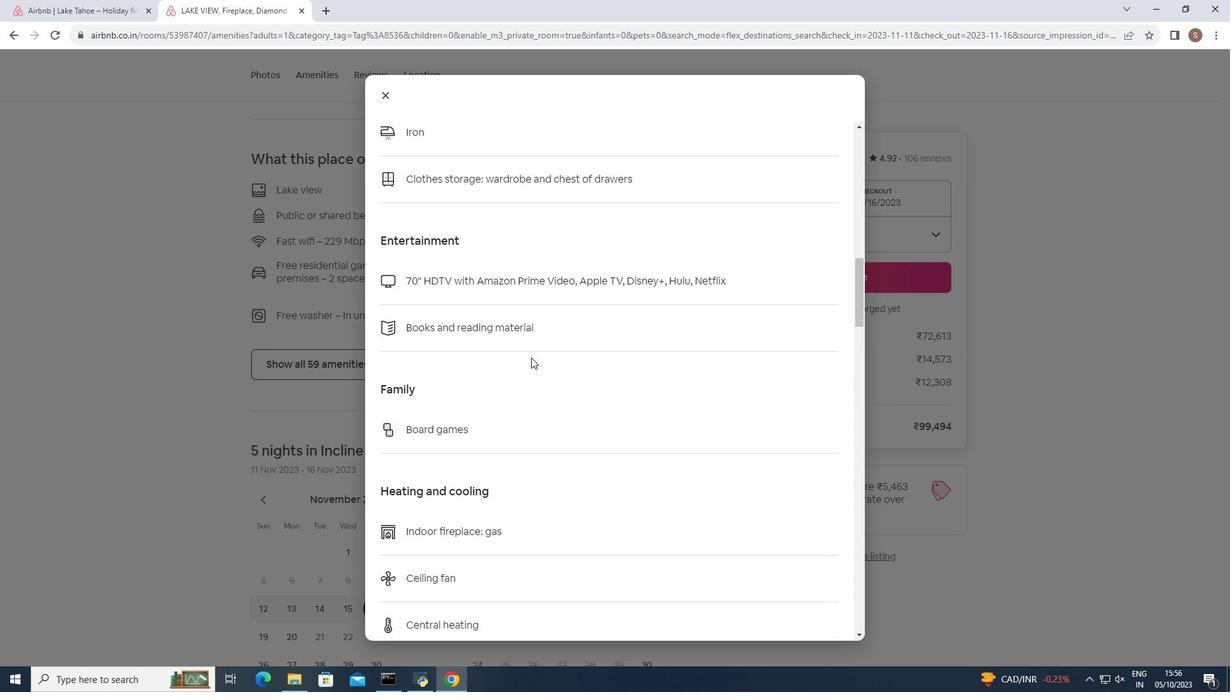 
Action: Mouse scrolled (531, 357) with delta (0, 0)
Screenshot: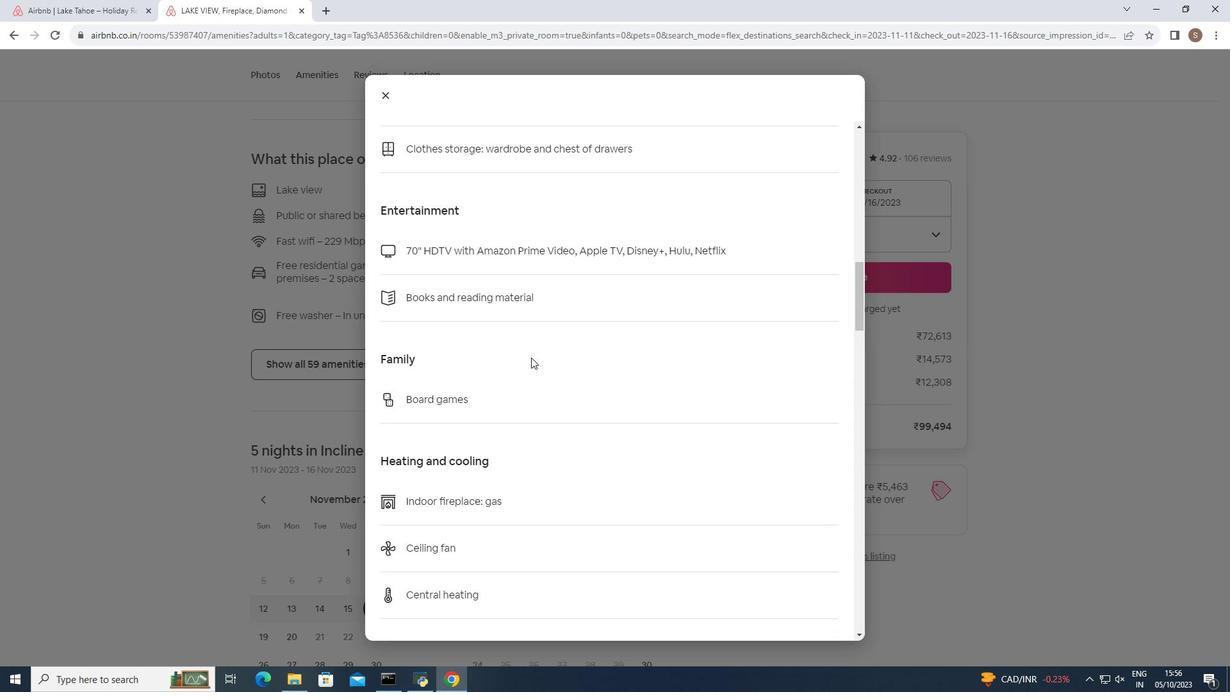
Action: Mouse scrolled (531, 357) with delta (0, 0)
Screenshot: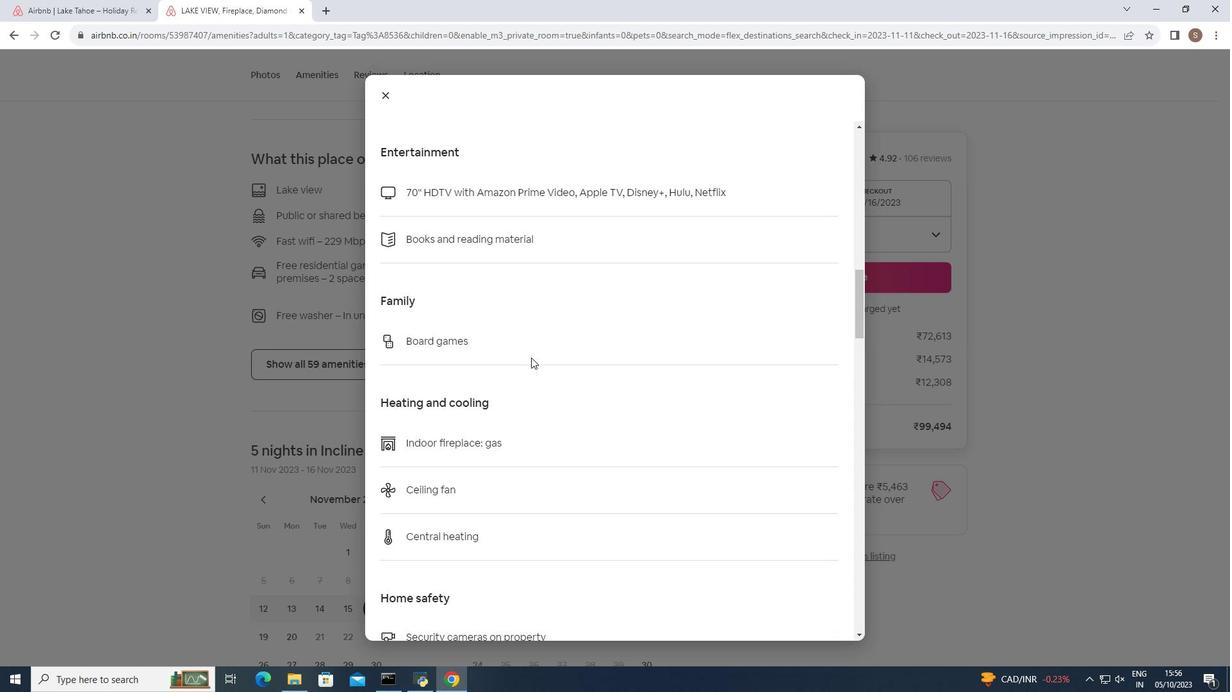 
Action: Mouse scrolled (531, 357) with delta (0, 0)
Screenshot: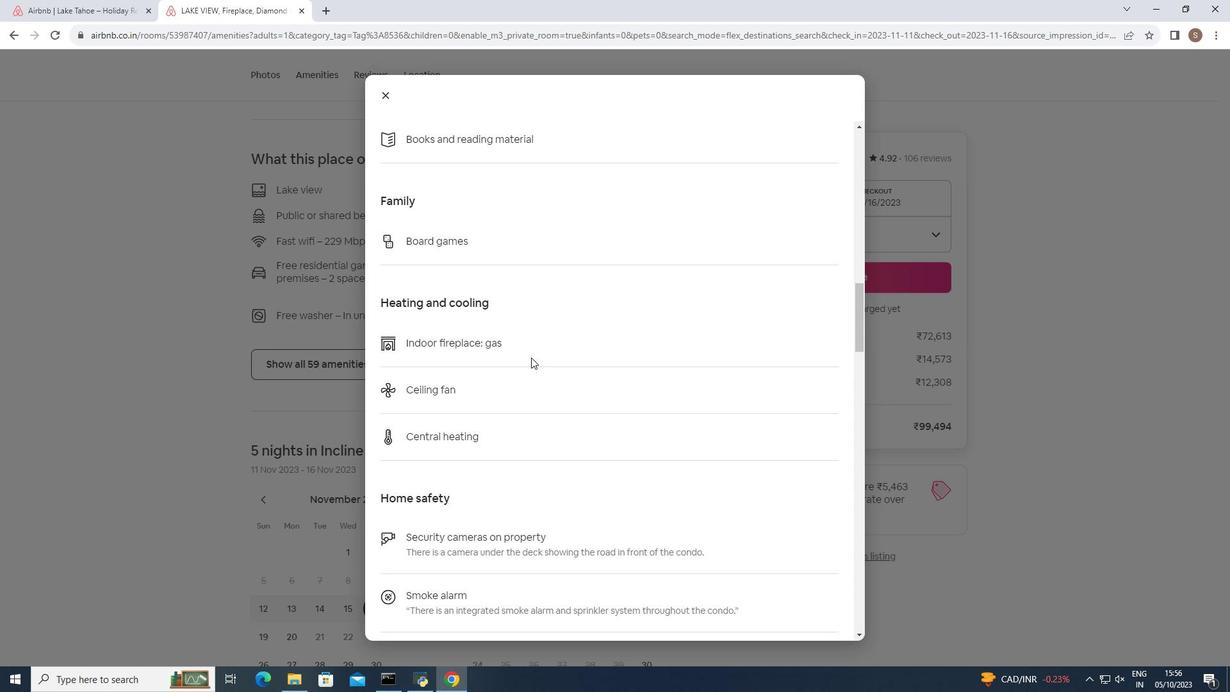 
Action: Mouse scrolled (531, 357) with delta (0, 0)
Screenshot: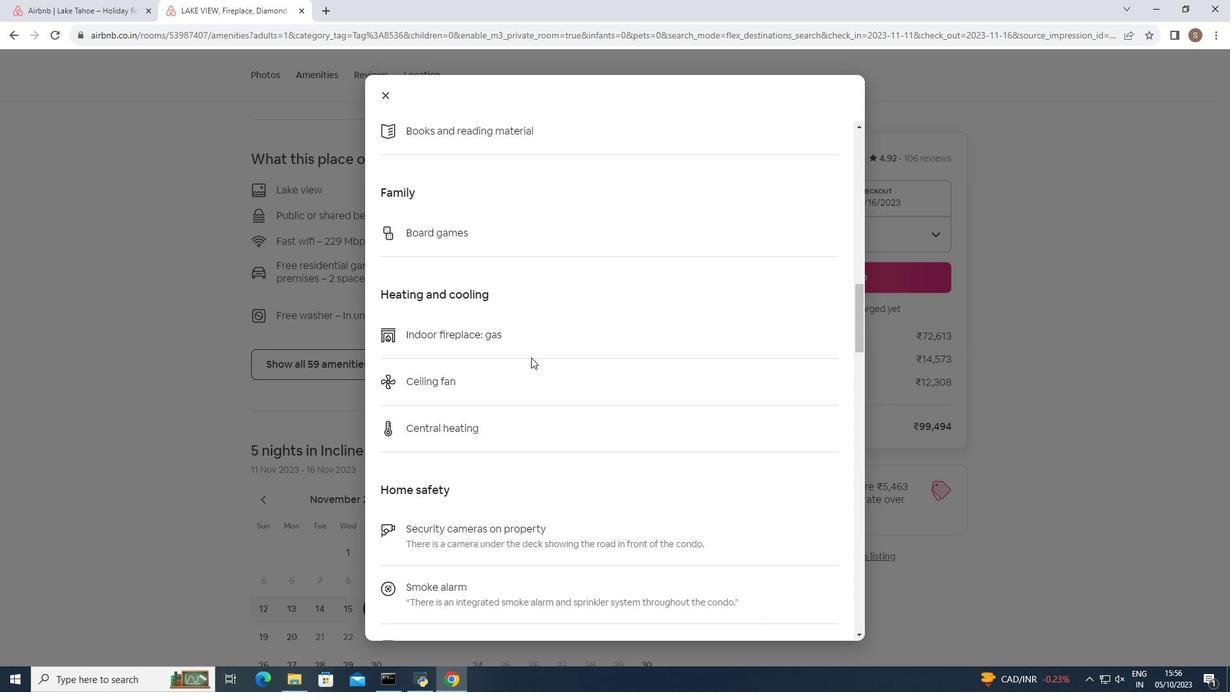 
Action: Mouse scrolled (531, 357) with delta (0, 0)
Screenshot: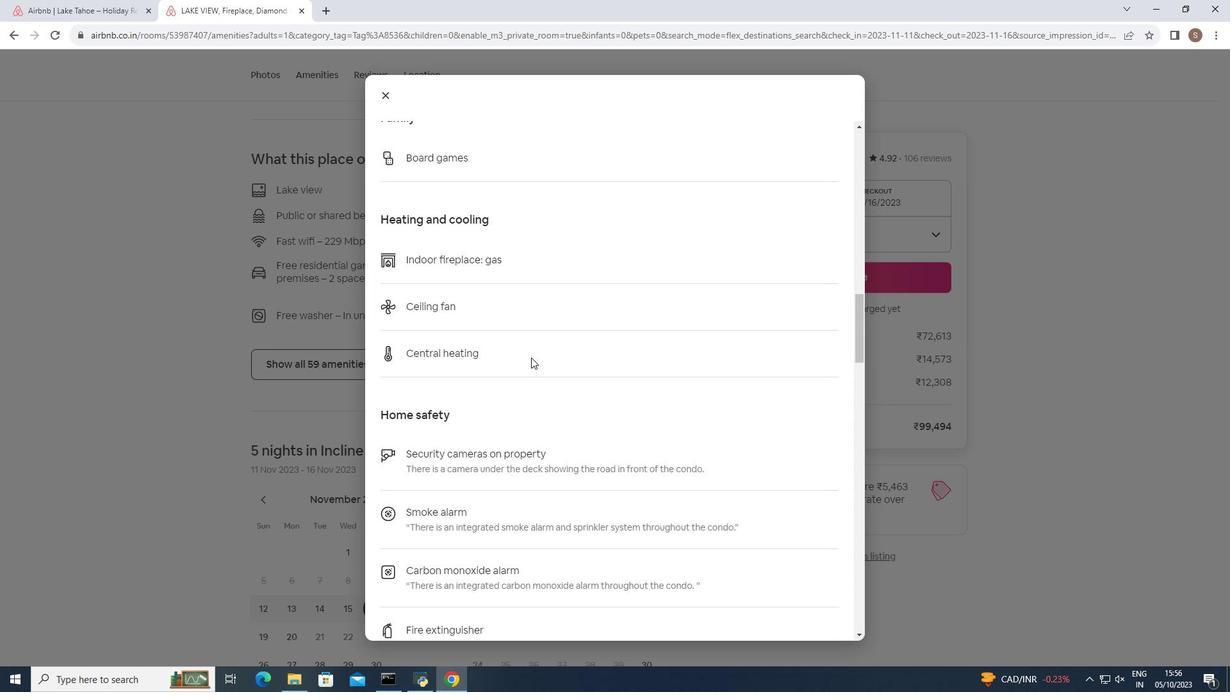 
Action: Mouse scrolled (531, 357) with delta (0, 0)
Screenshot: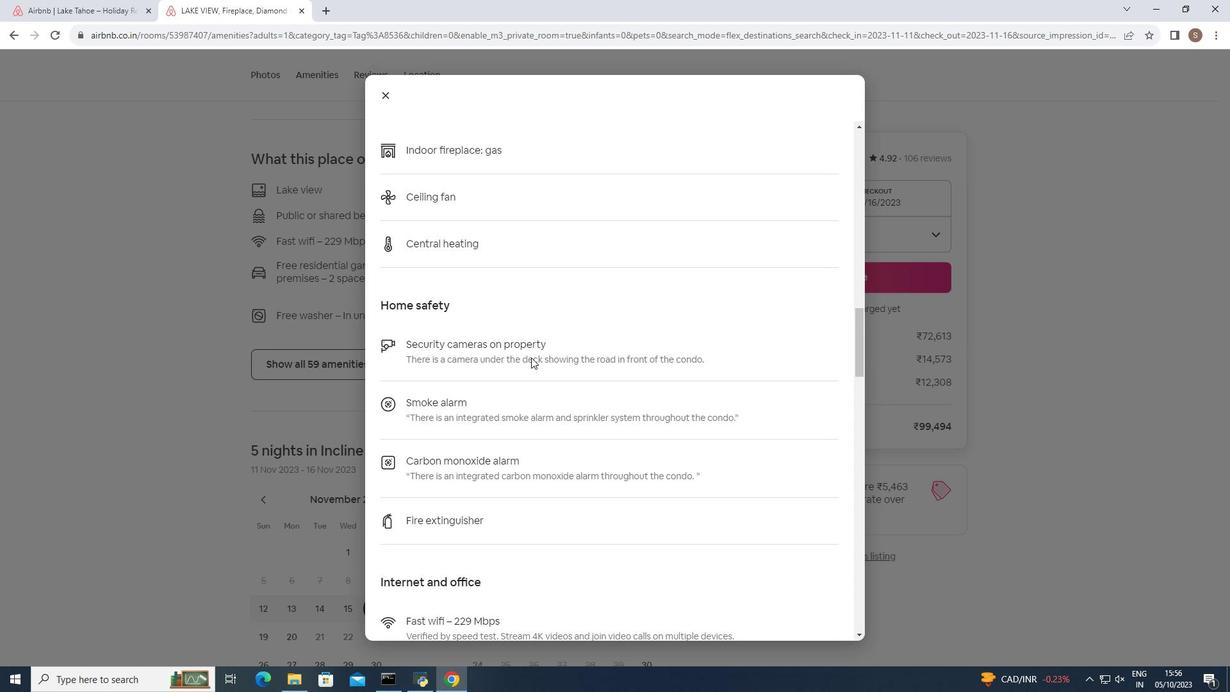 
Action: Mouse scrolled (531, 357) with delta (0, 0)
Screenshot: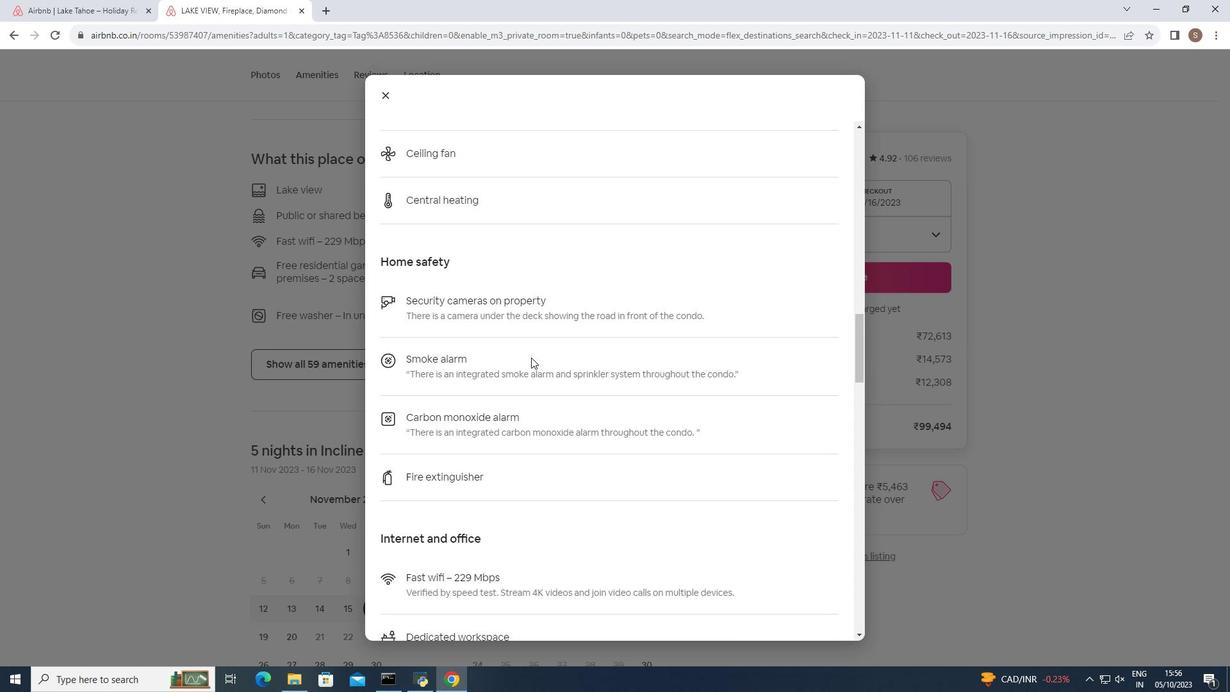 
Action: Mouse scrolled (531, 357) with delta (0, 0)
Screenshot: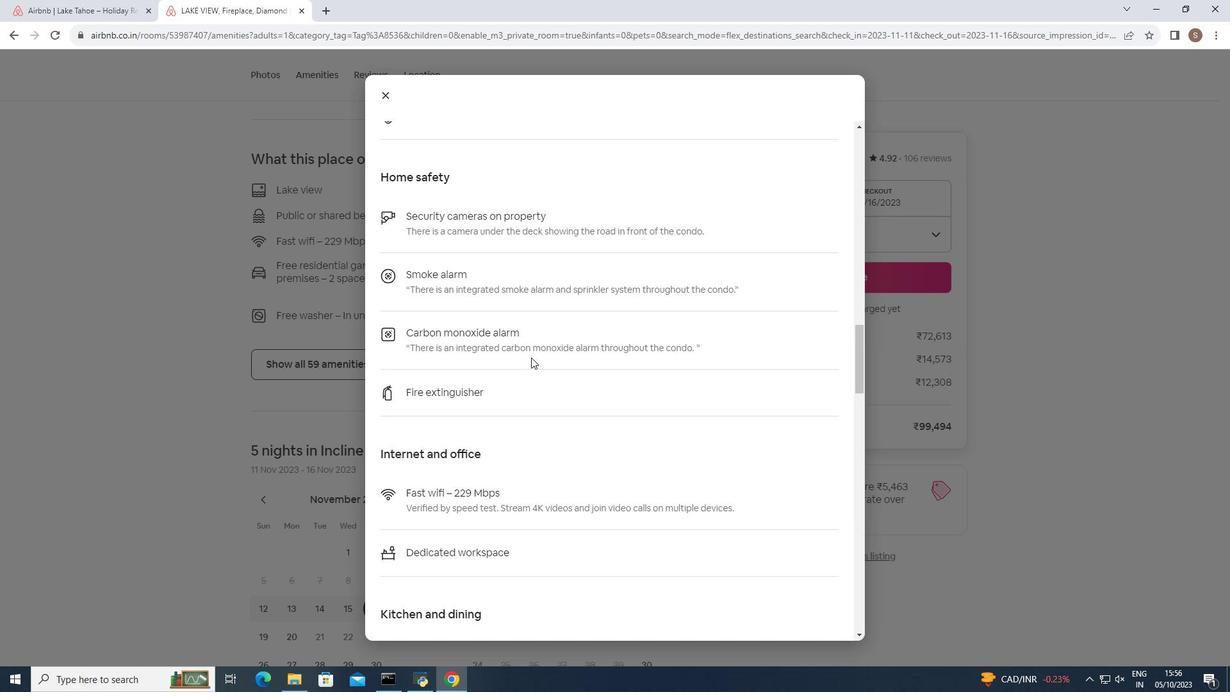 
Action: Mouse scrolled (531, 357) with delta (0, 0)
Screenshot: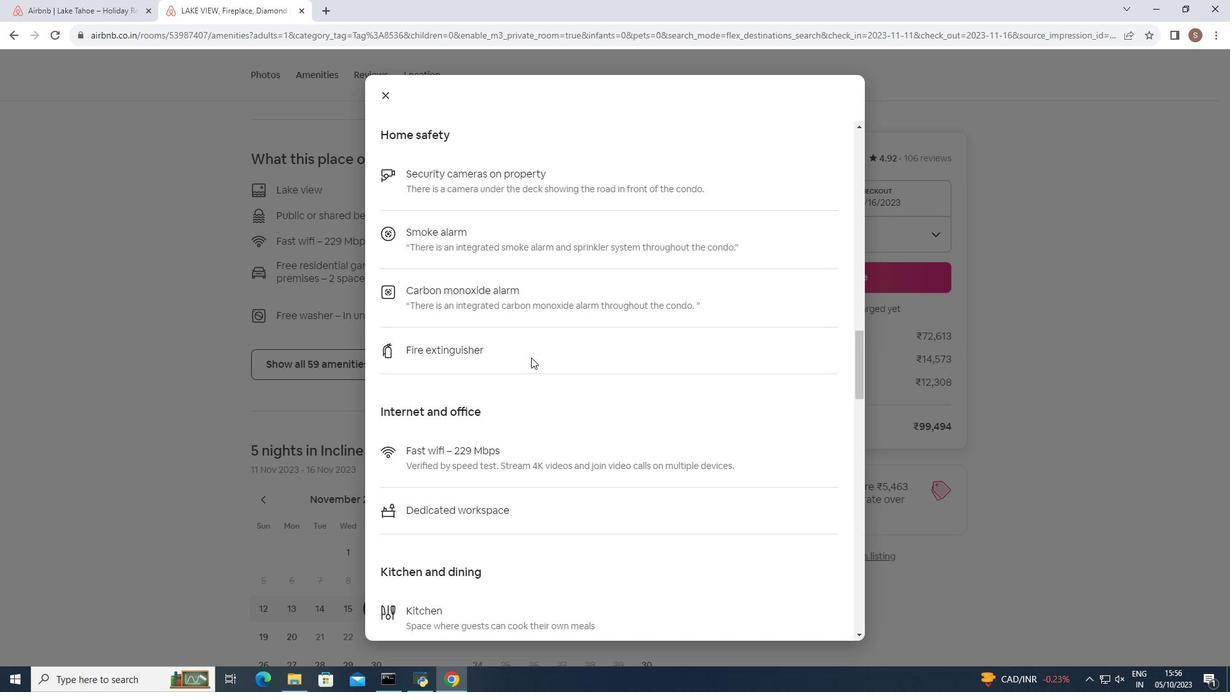 
Action: Mouse scrolled (531, 357) with delta (0, 0)
Screenshot: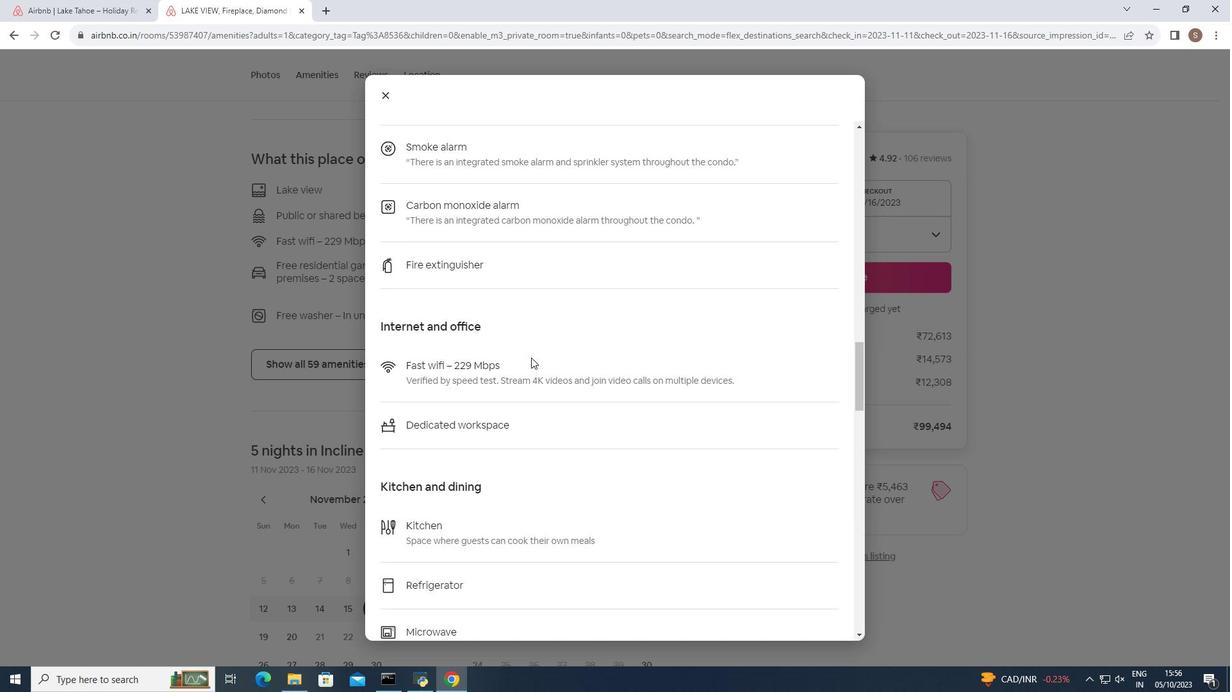 
Action: Mouse scrolled (531, 357) with delta (0, 0)
Screenshot: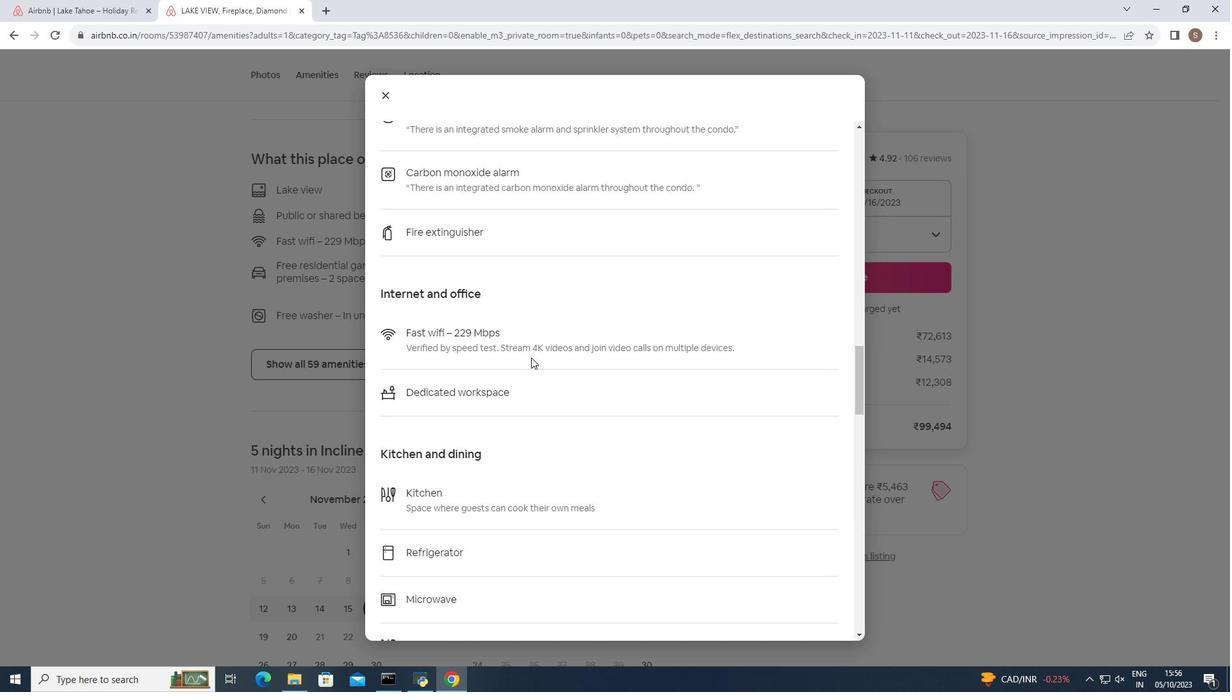 
Action: Mouse scrolled (531, 357) with delta (0, 0)
Screenshot: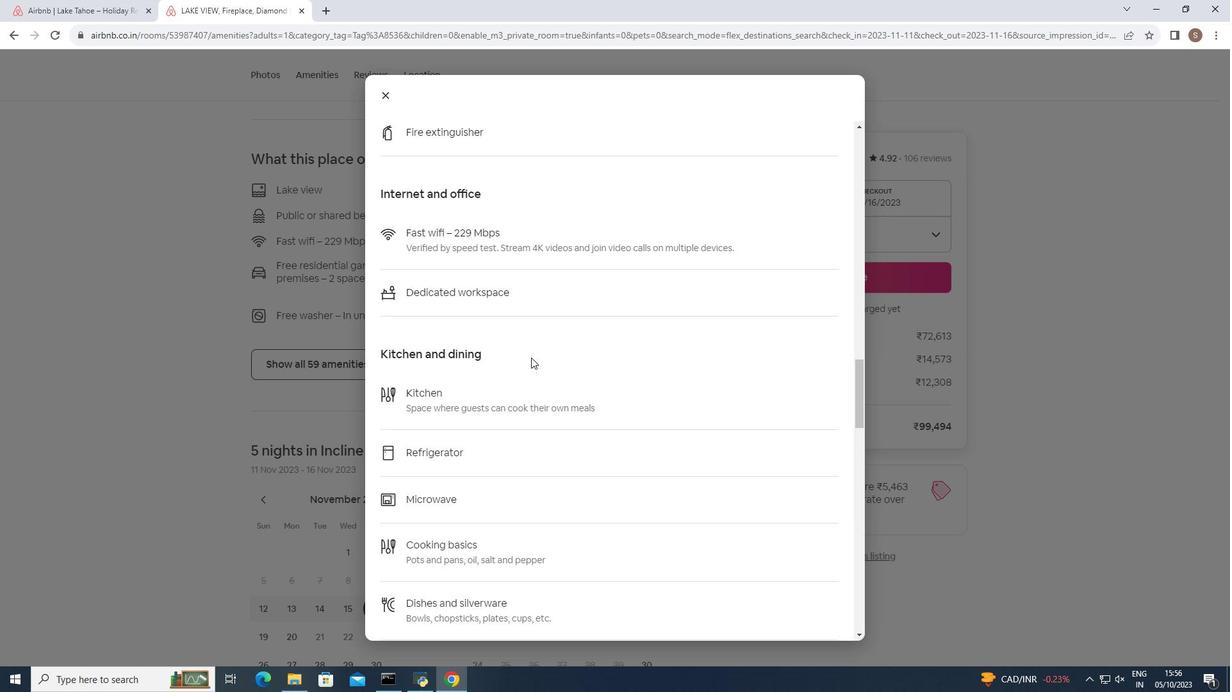 
Action: Mouse scrolled (531, 357) with delta (0, 0)
Screenshot: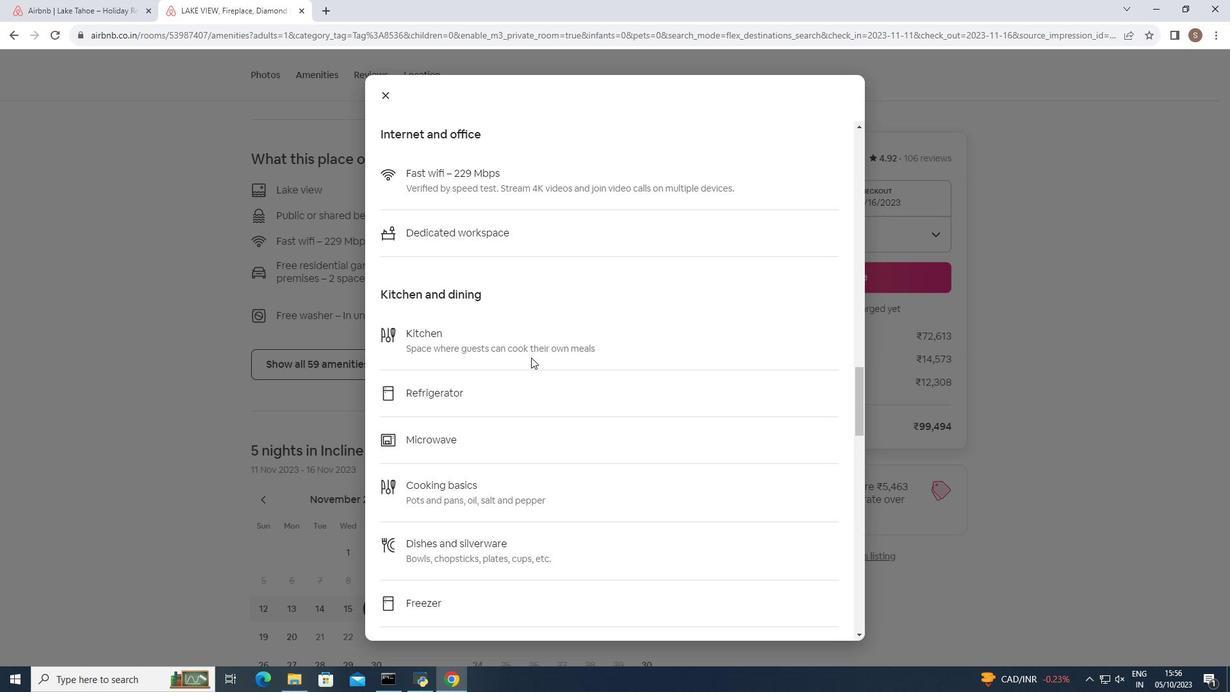 
Action: Mouse scrolled (531, 357) with delta (0, 0)
Screenshot: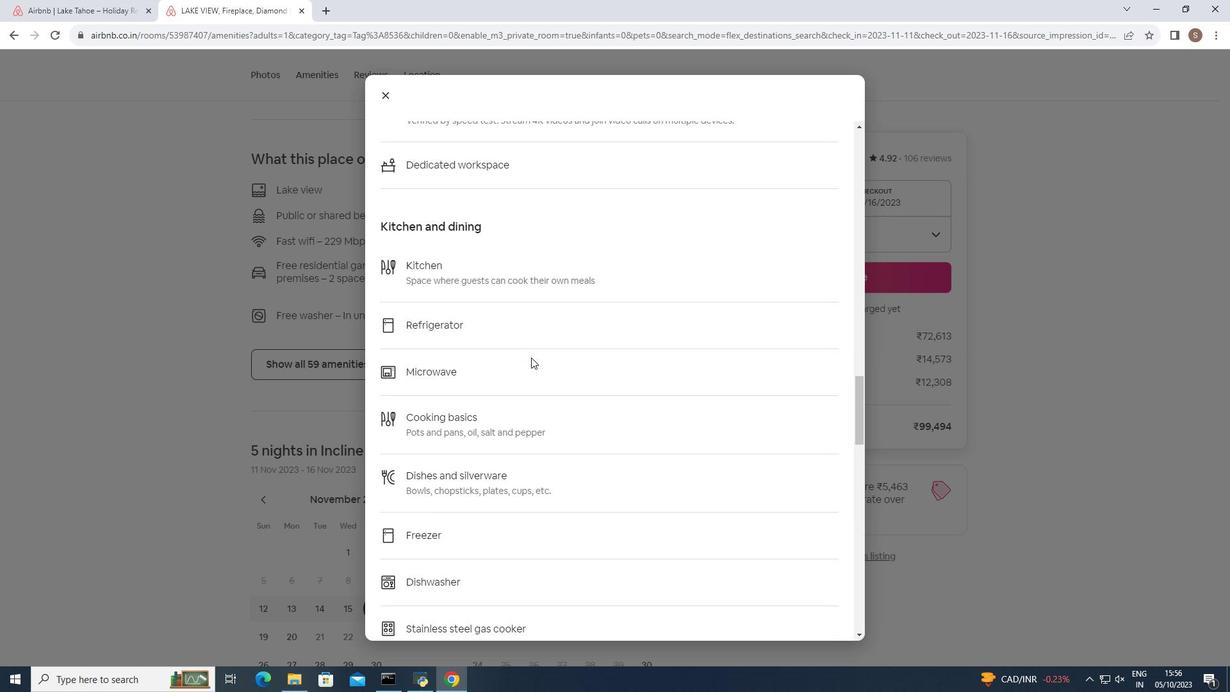 
Action: Mouse scrolled (531, 357) with delta (0, 0)
Screenshot: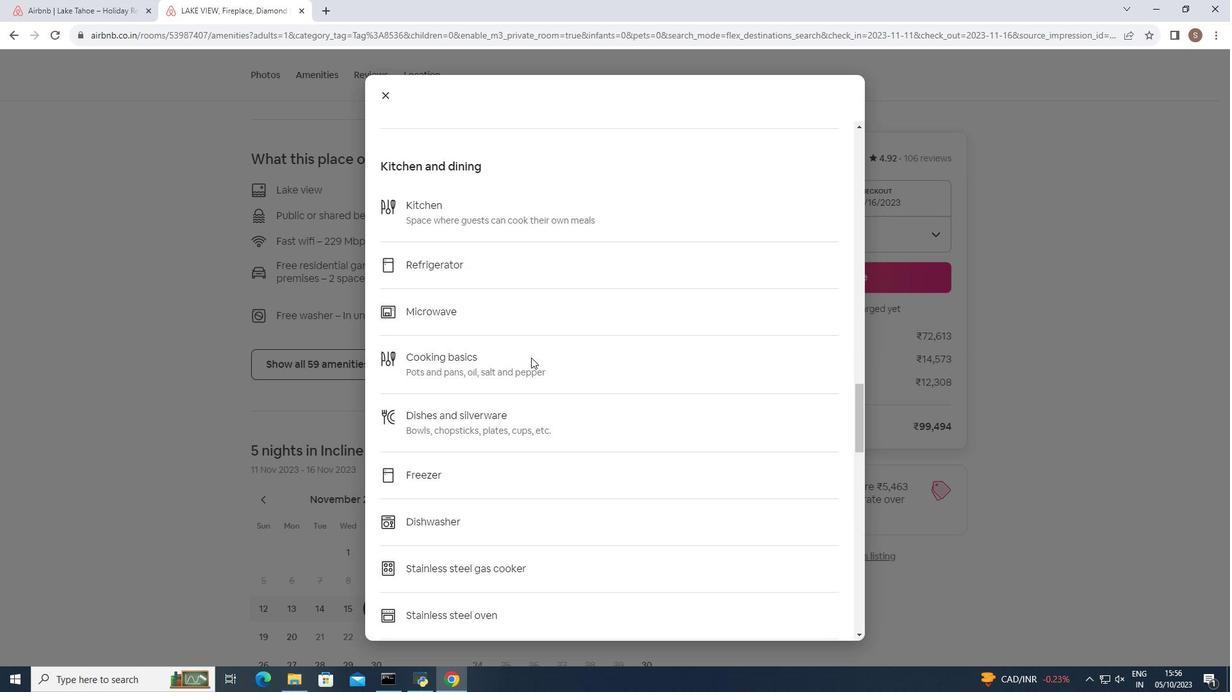 
Action: Mouse scrolled (531, 357) with delta (0, 0)
Screenshot: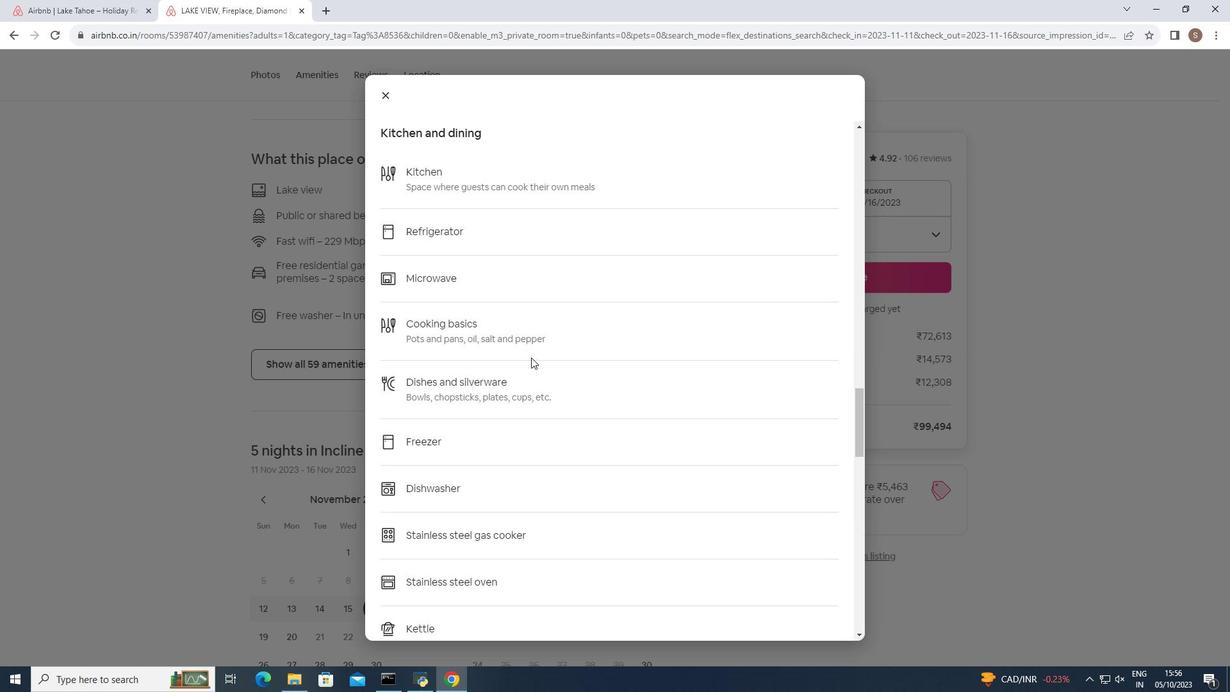 
Action: Mouse scrolled (531, 357) with delta (0, 0)
Screenshot: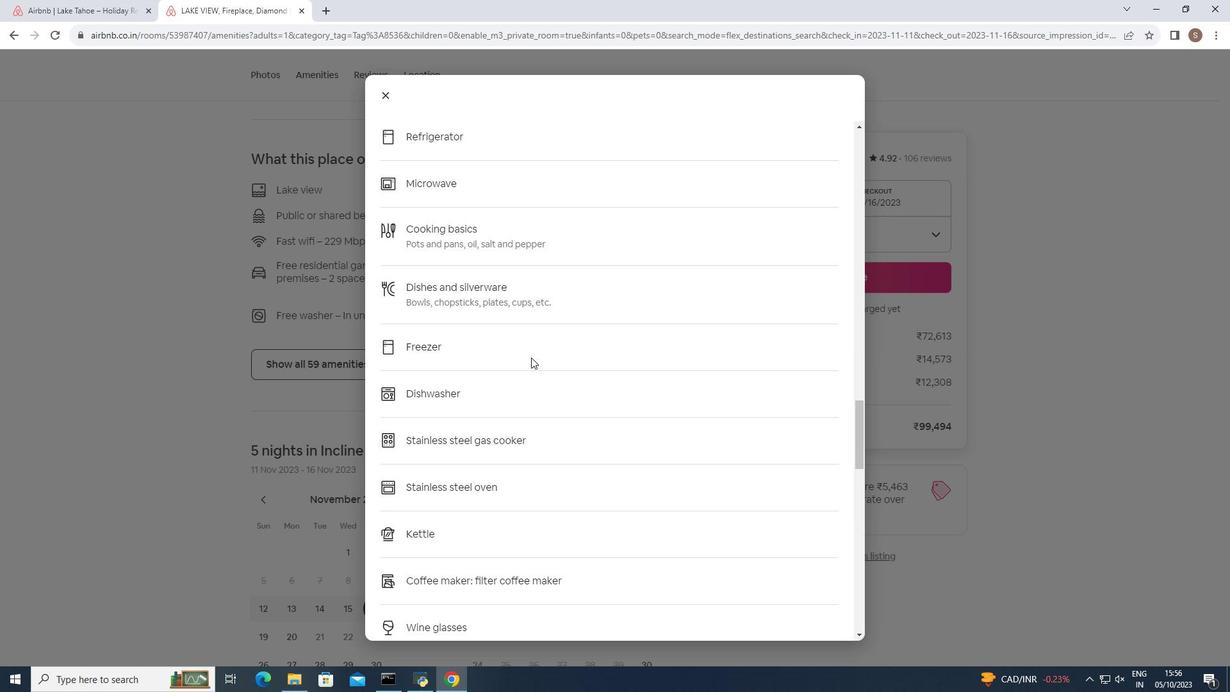
Action: Mouse scrolled (531, 357) with delta (0, 0)
Screenshot: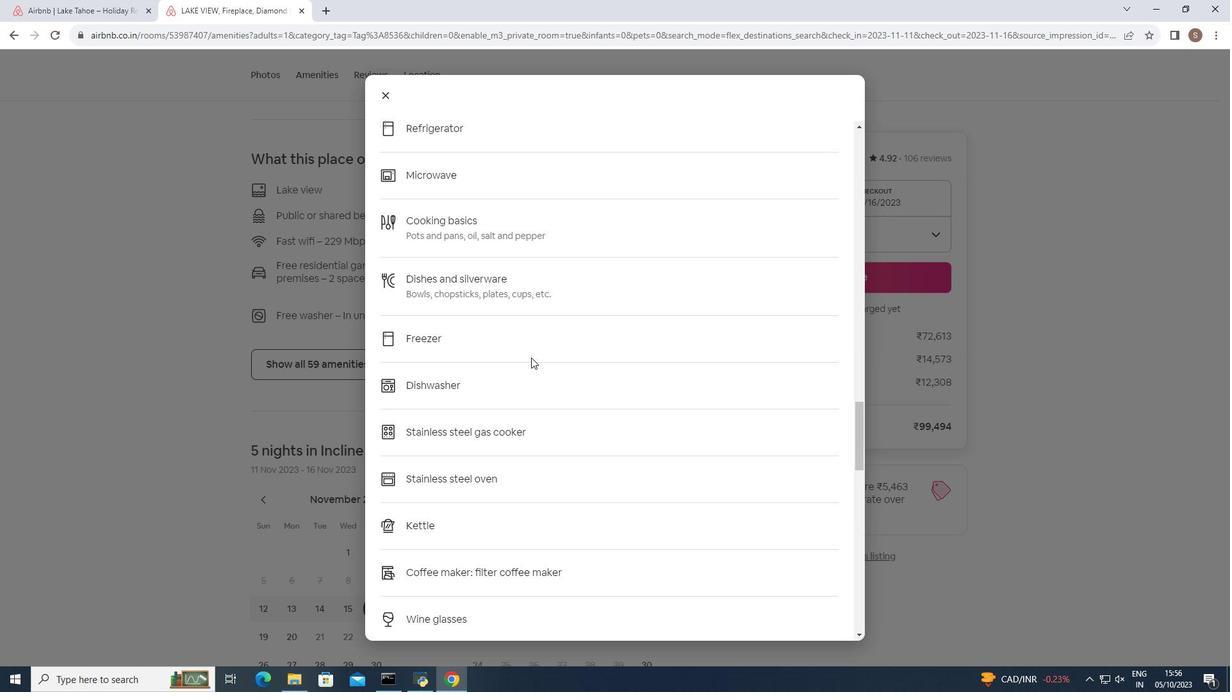 
Action: Mouse scrolled (531, 357) with delta (0, 0)
Screenshot: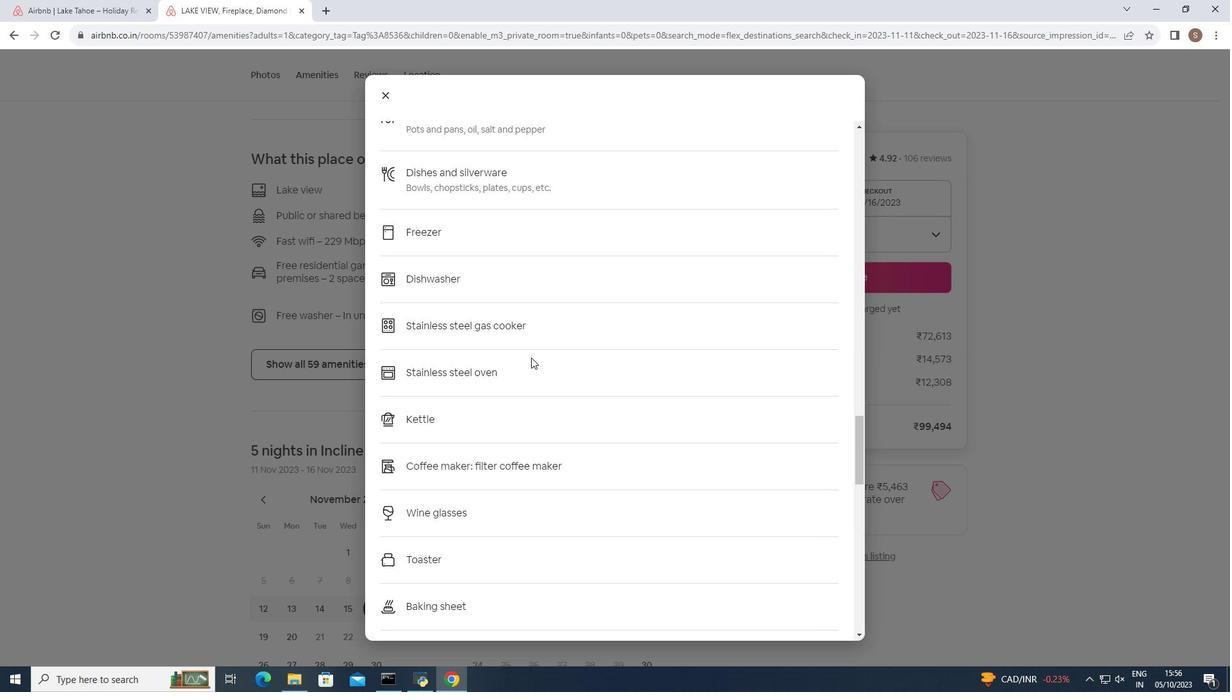 
Action: Mouse scrolled (531, 357) with delta (0, 0)
Screenshot: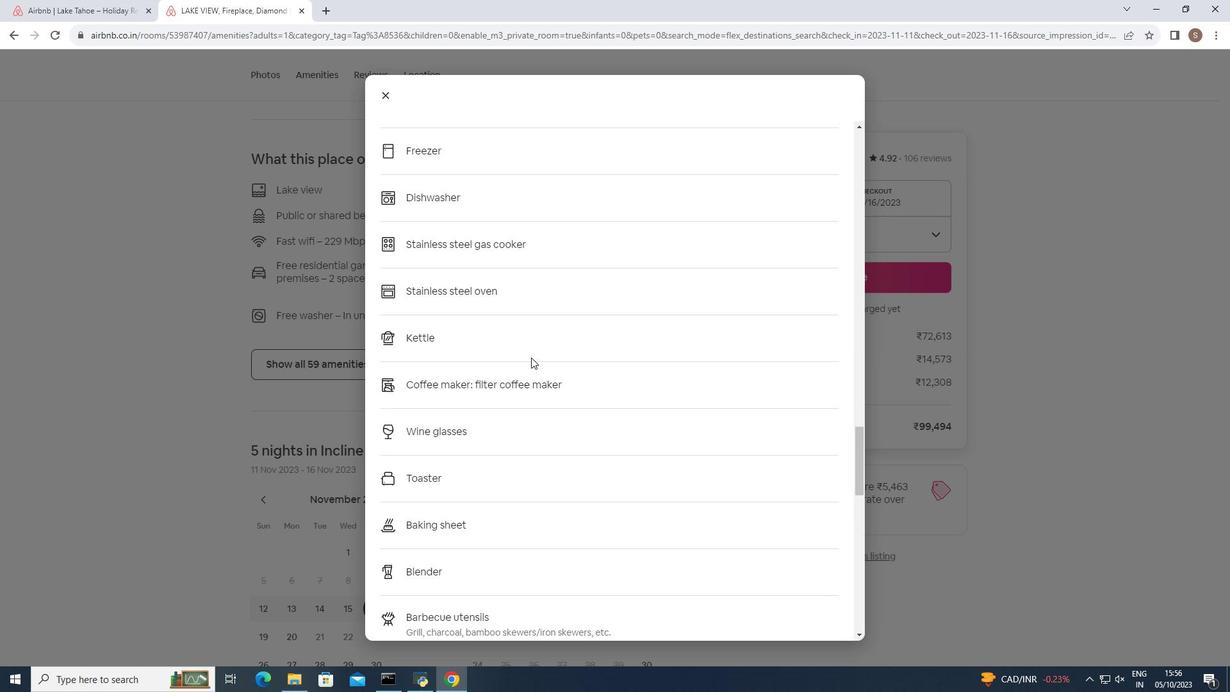 
Action: Mouse scrolled (531, 357) with delta (0, 0)
Screenshot: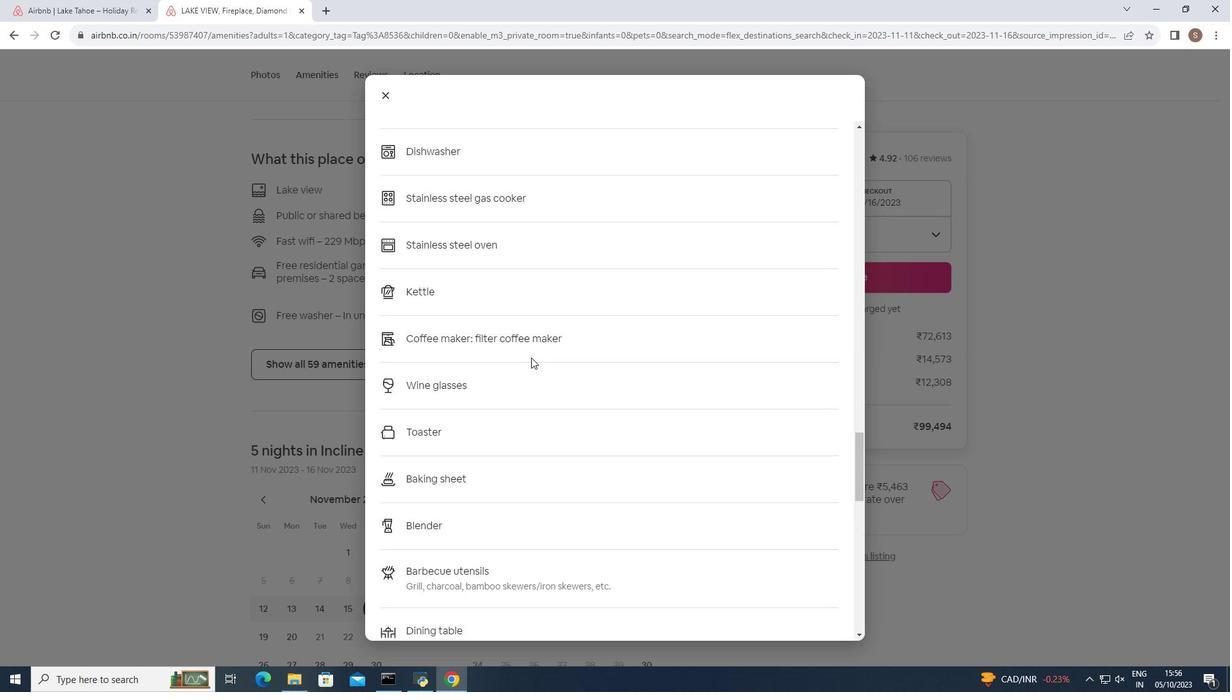 
Action: Mouse scrolled (531, 357) with delta (0, 0)
Screenshot: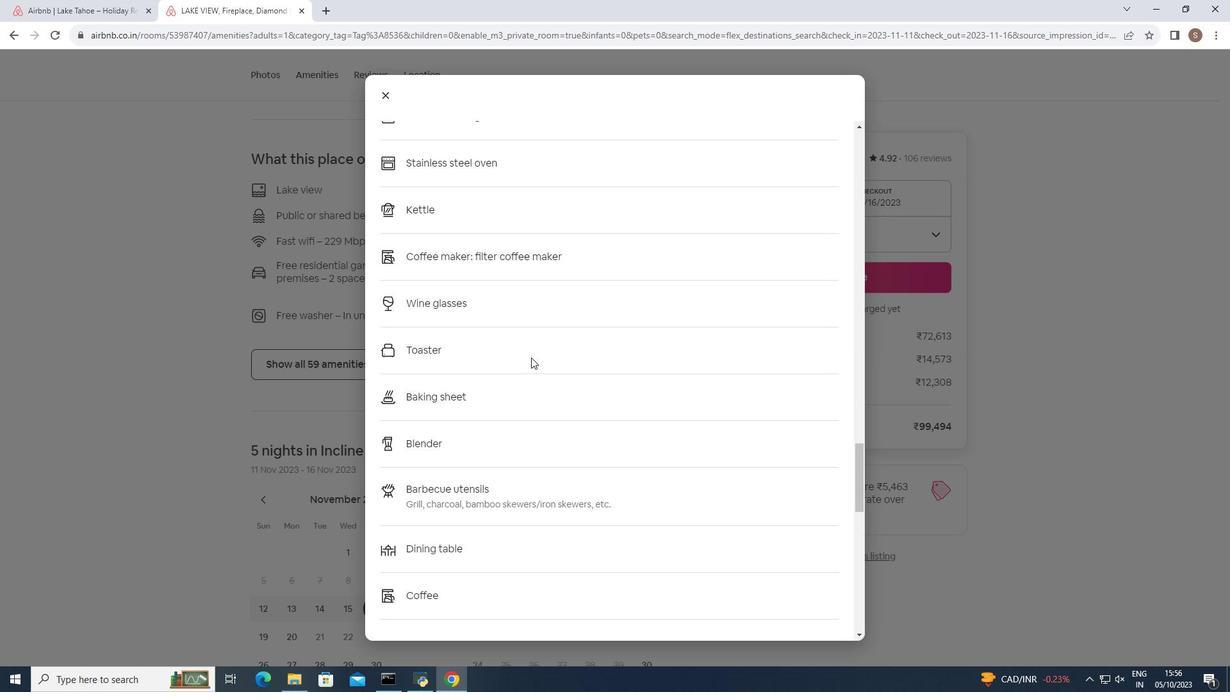 
Action: Mouse scrolled (531, 357) with delta (0, 0)
Screenshot: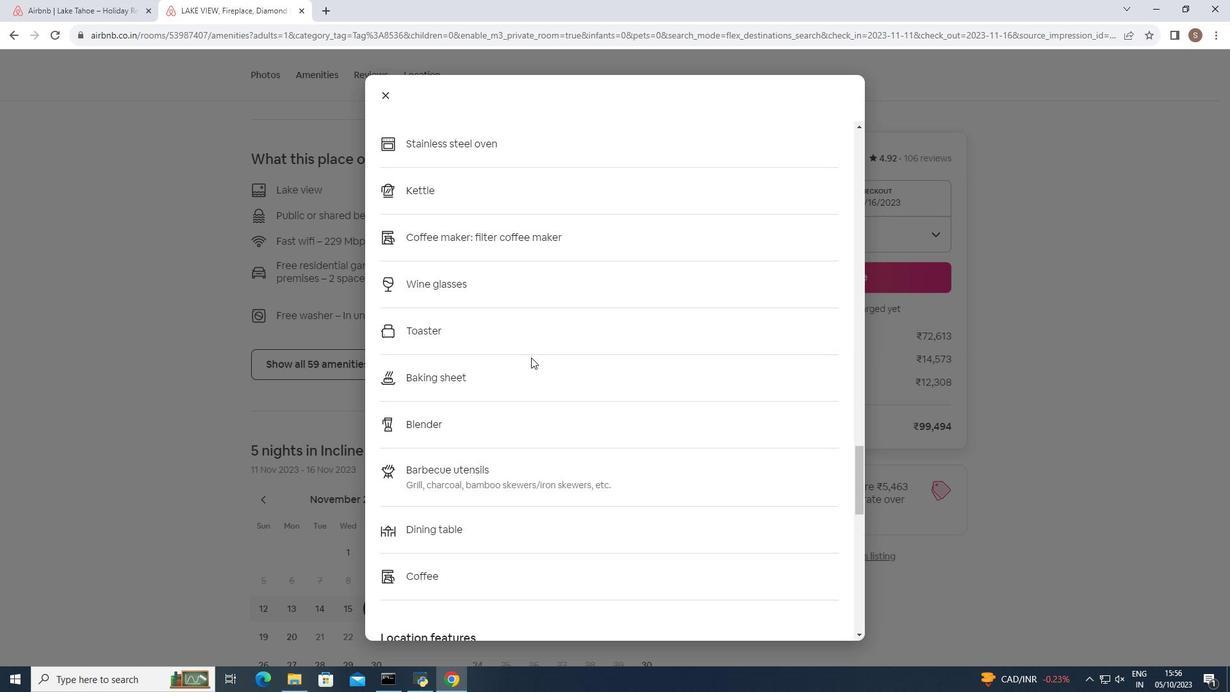 
Action: Mouse scrolled (531, 357) with delta (0, 0)
Screenshot: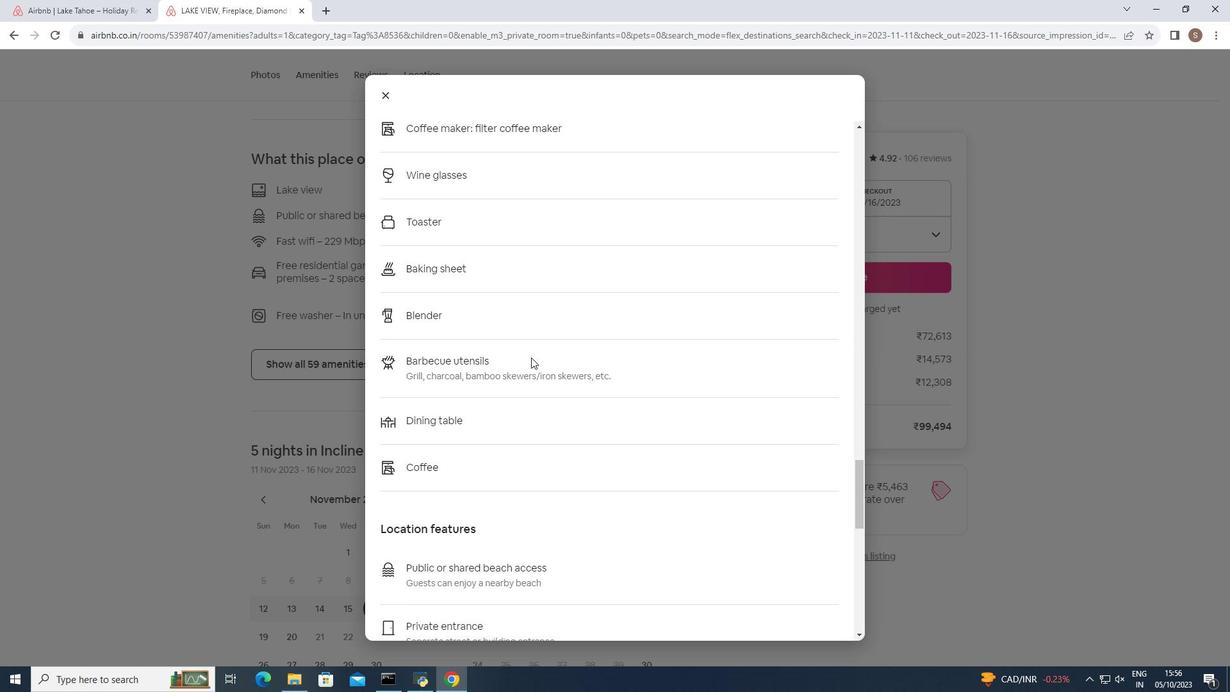 
Action: Mouse scrolled (531, 357) with delta (0, 0)
Screenshot: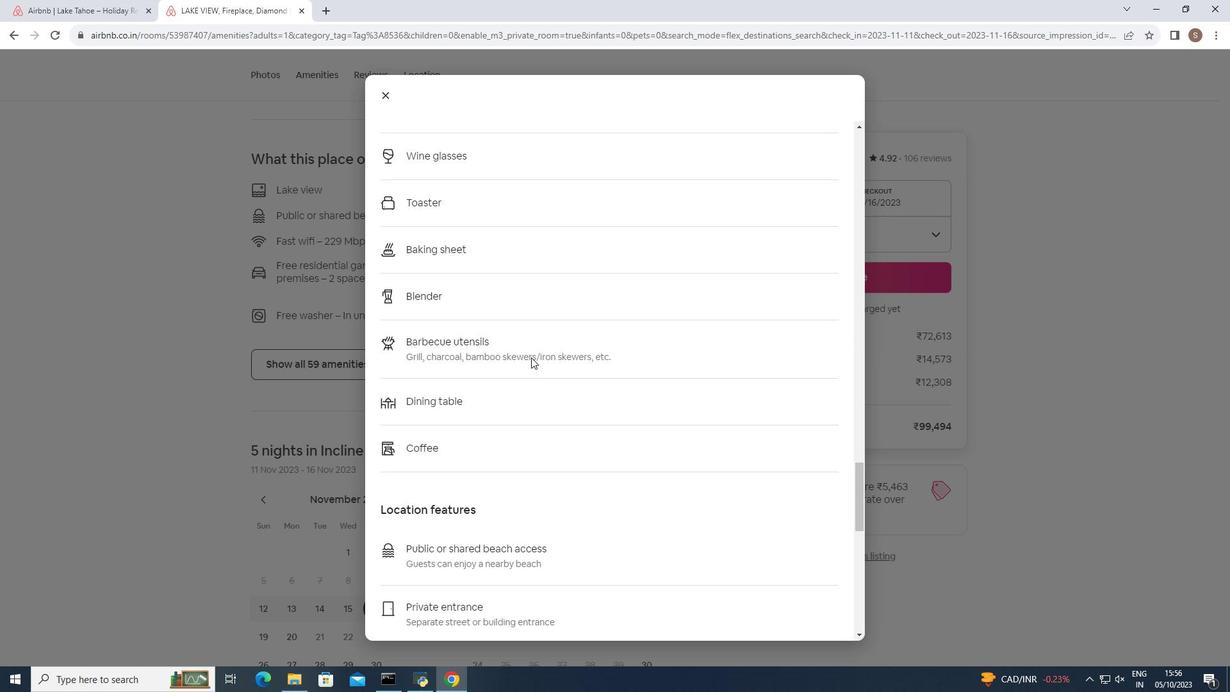 
Action: Mouse scrolled (531, 357) with delta (0, 0)
Screenshot: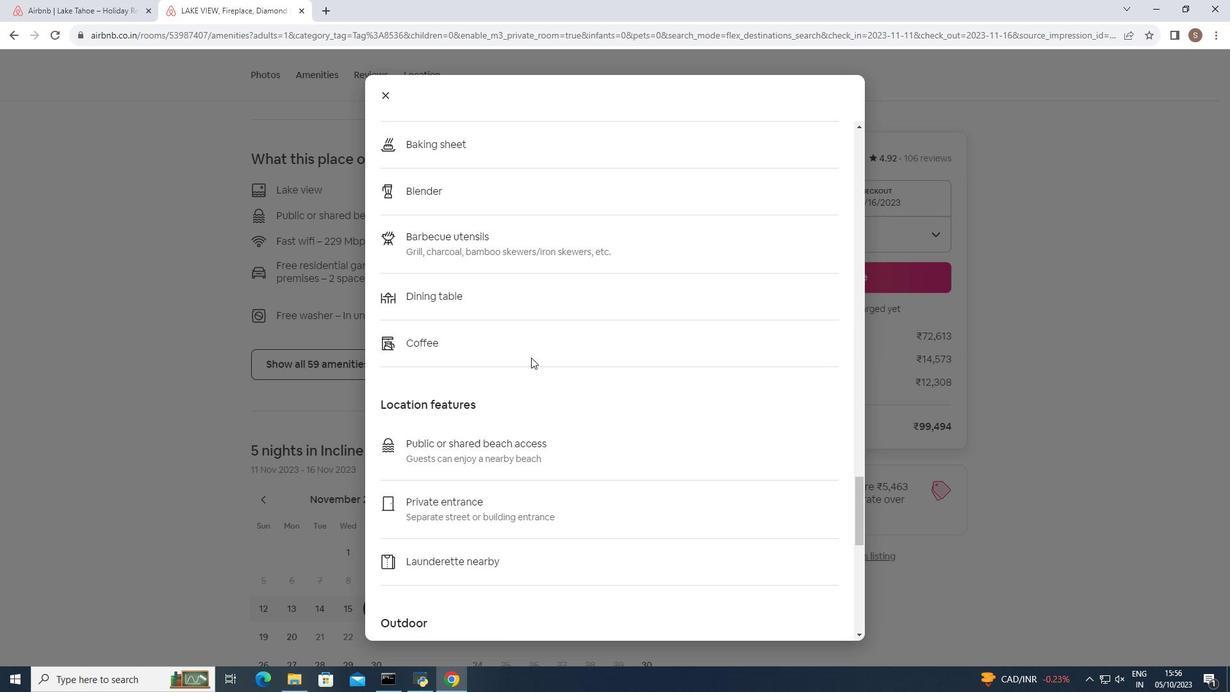 
Action: Mouse scrolled (531, 357) with delta (0, 0)
Screenshot: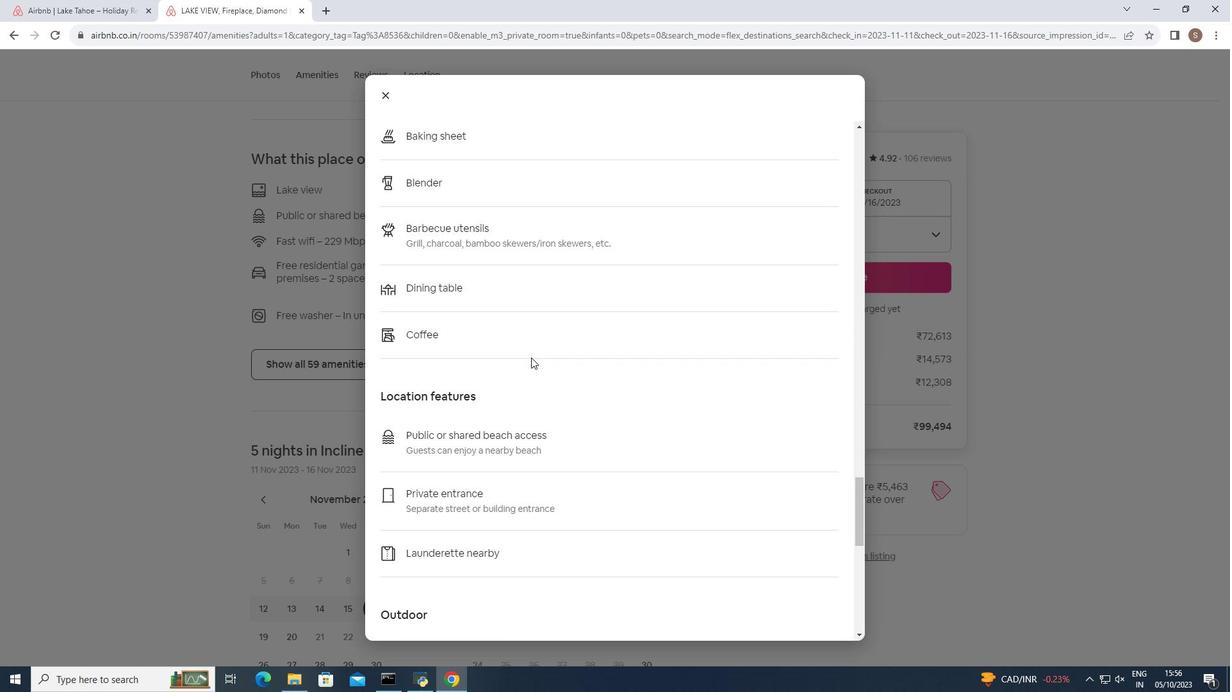 
Action: Mouse scrolled (531, 357) with delta (0, 0)
Screenshot: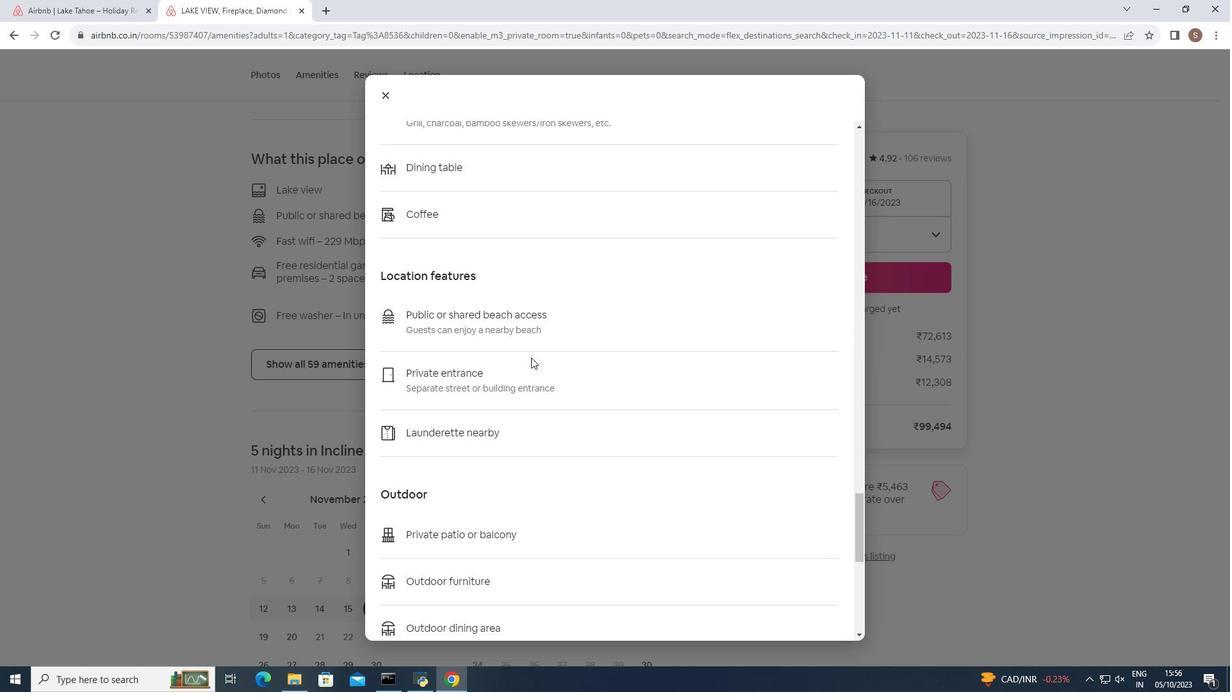 
Action: Mouse scrolled (531, 357) with delta (0, 0)
Screenshot: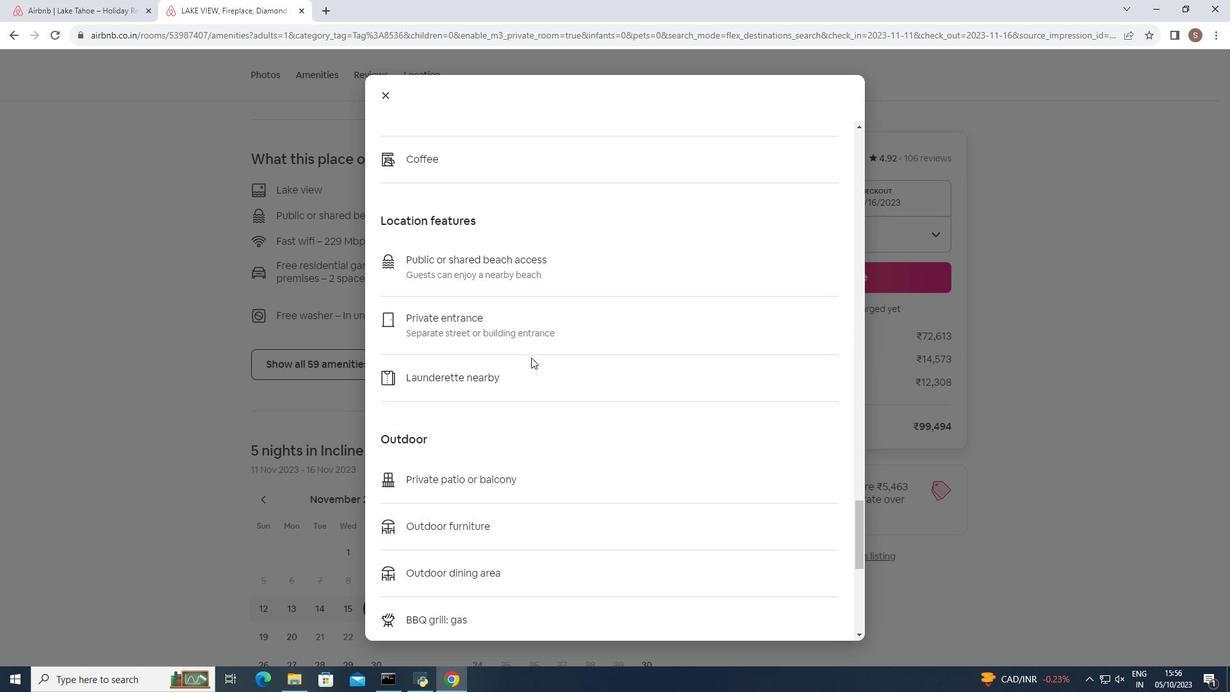 
Action: Mouse scrolled (531, 357) with delta (0, 0)
Screenshot: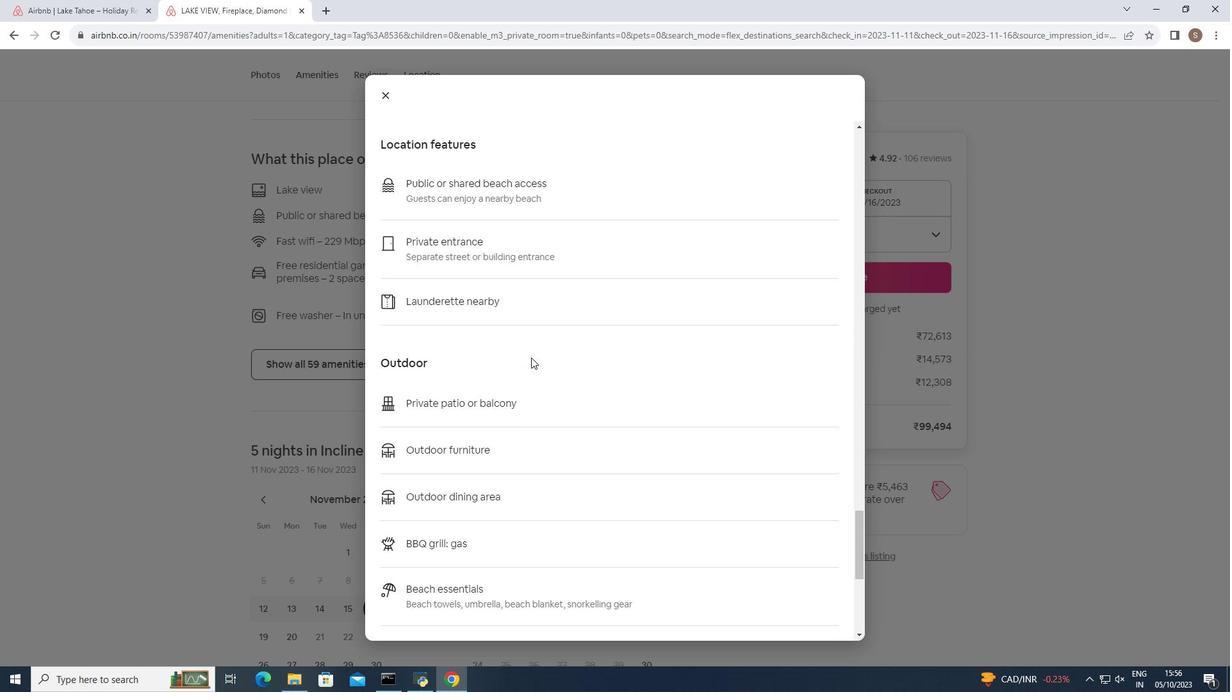 
Action: Mouse scrolled (531, 357) with delta (0, 0)
Screenshot: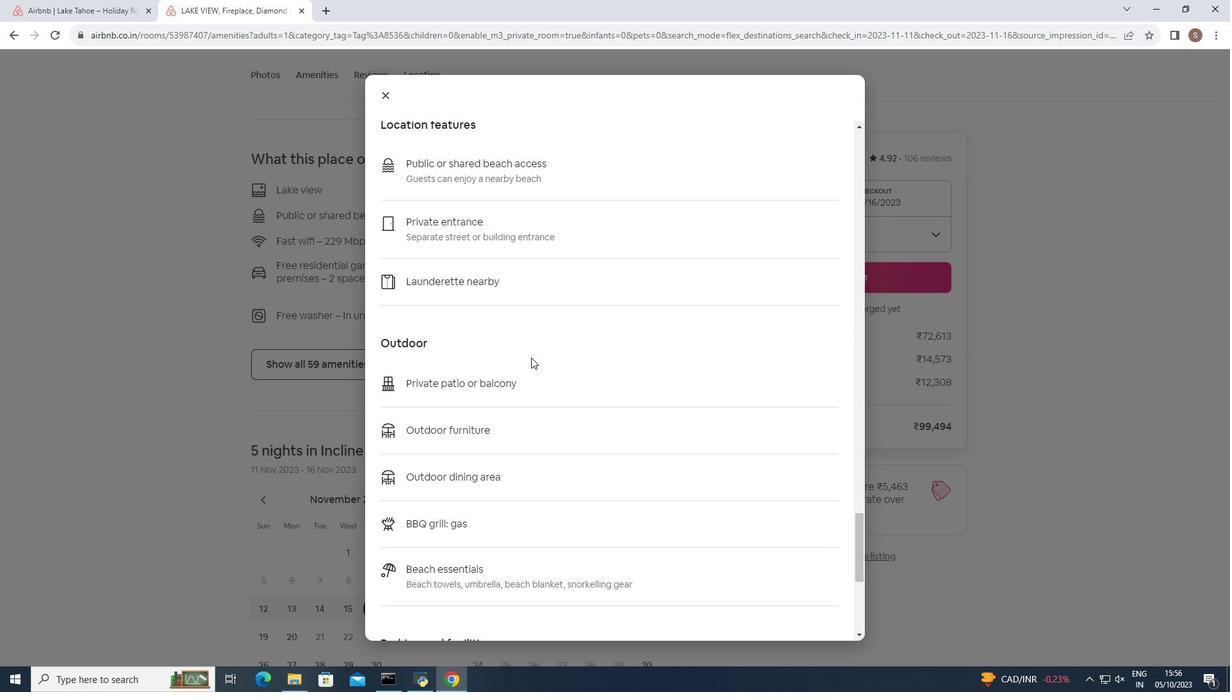 
Action: Mouse scrolled (531, 357) with delta (0, 0)
Screenshot: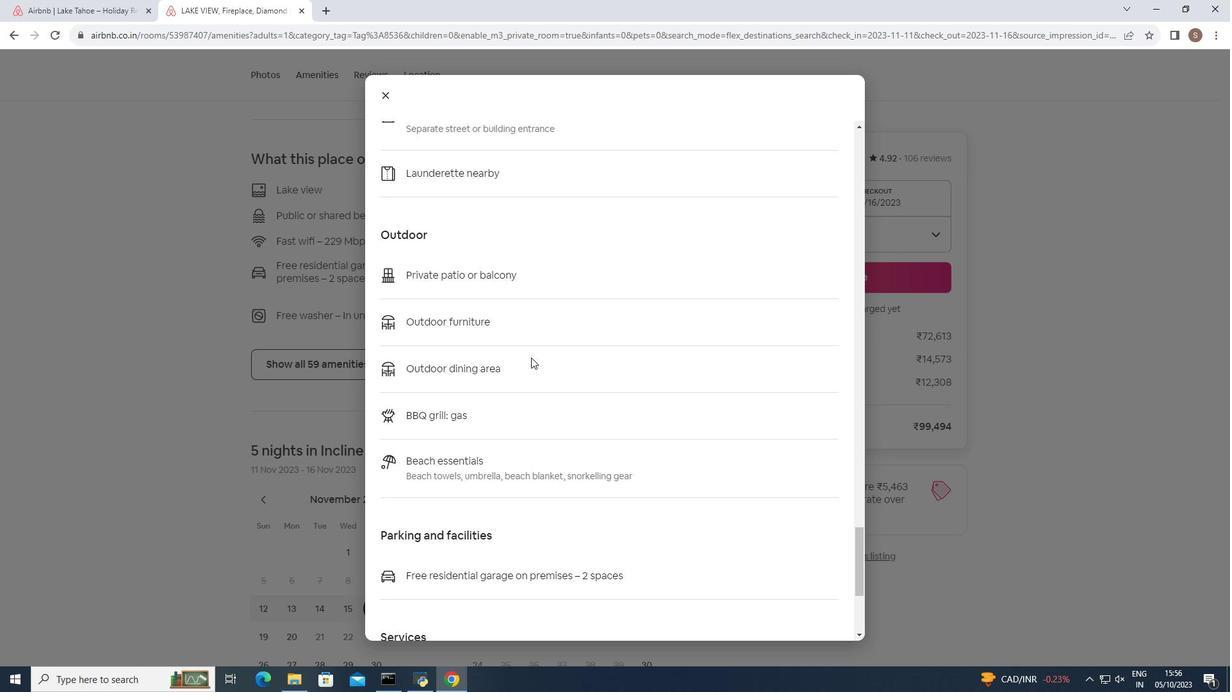 
Action: Mouse scrolled (531, 357) with delta (0, 0)
Screenshot: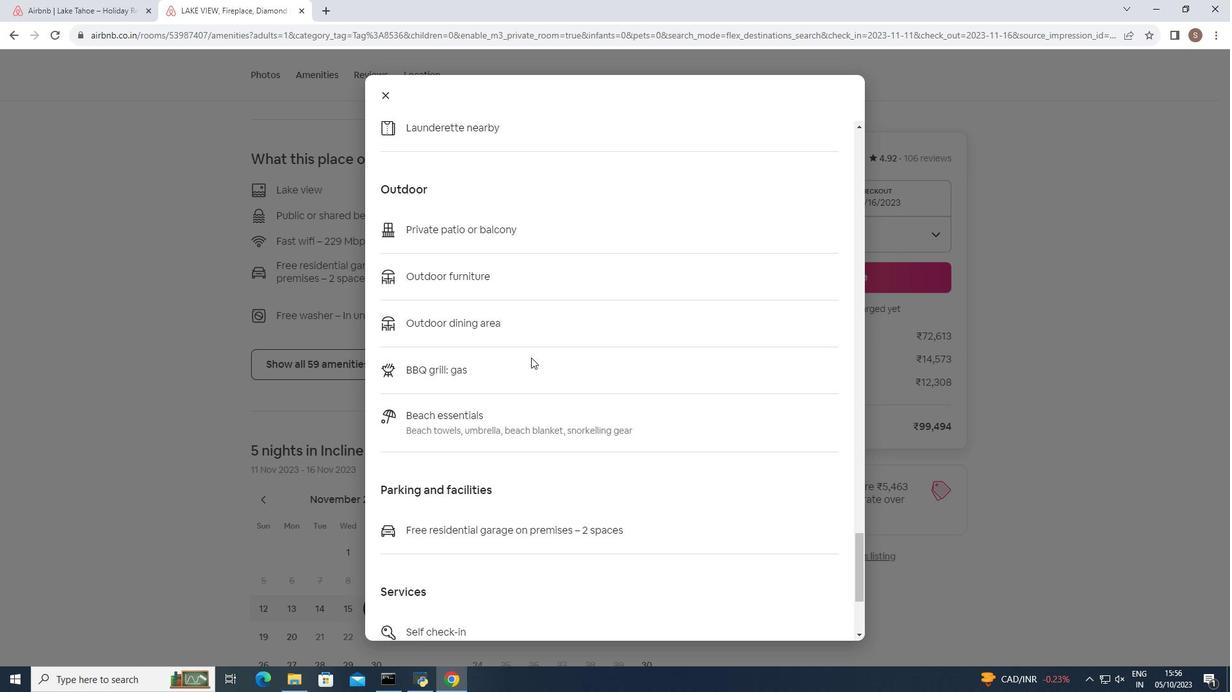 
Action: Mouse scrolled (531, 357) with delta (0, 0)
Screenshot: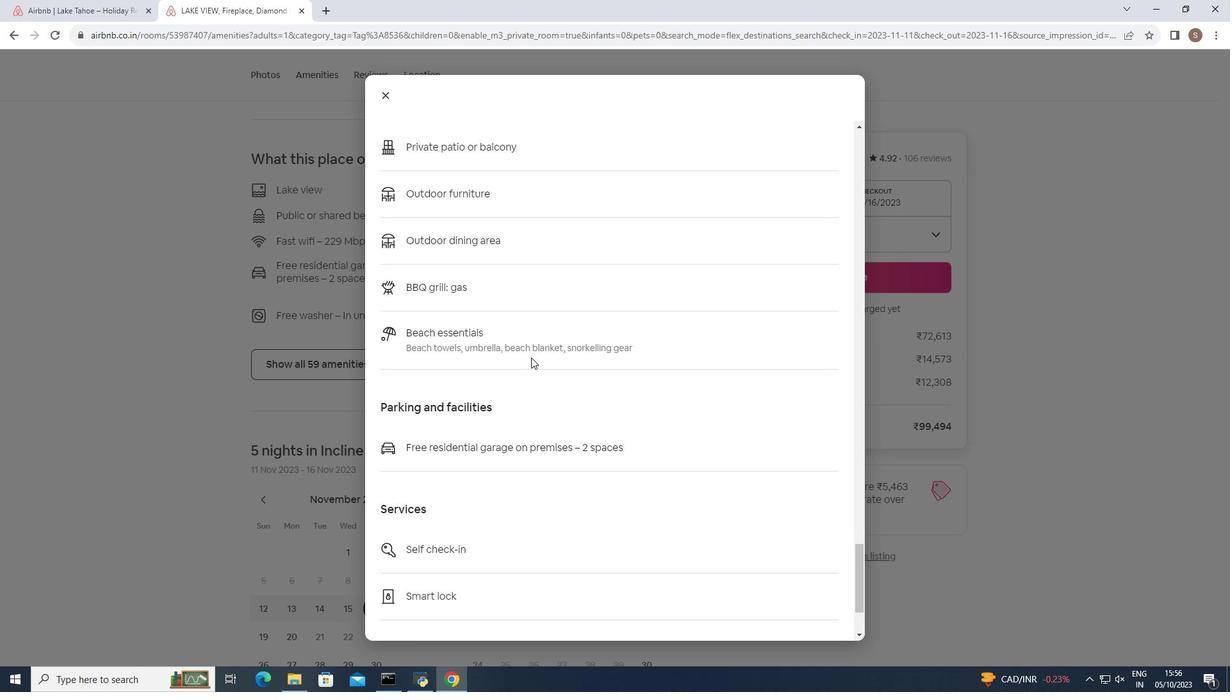 
Action: Mouse scrolled (531, 357) with delta (0, 0)
Screenshot: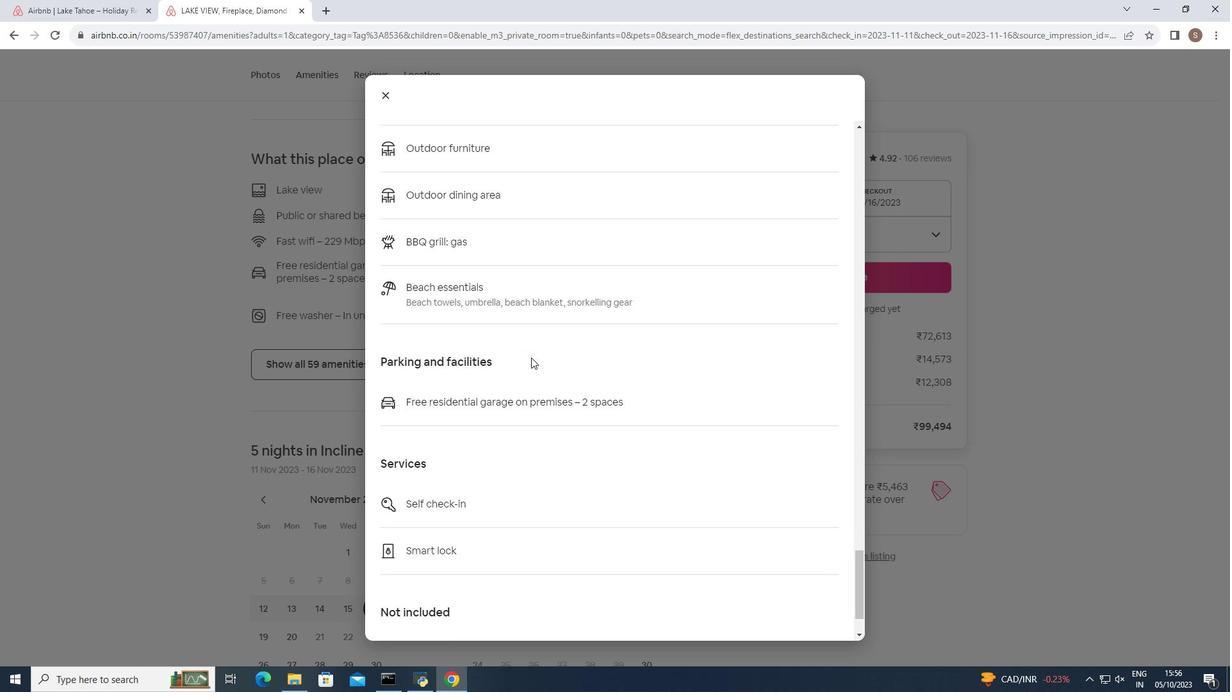 
Action: Mouse scrolled (531, 357) with delta (0, 0)
Screenshot: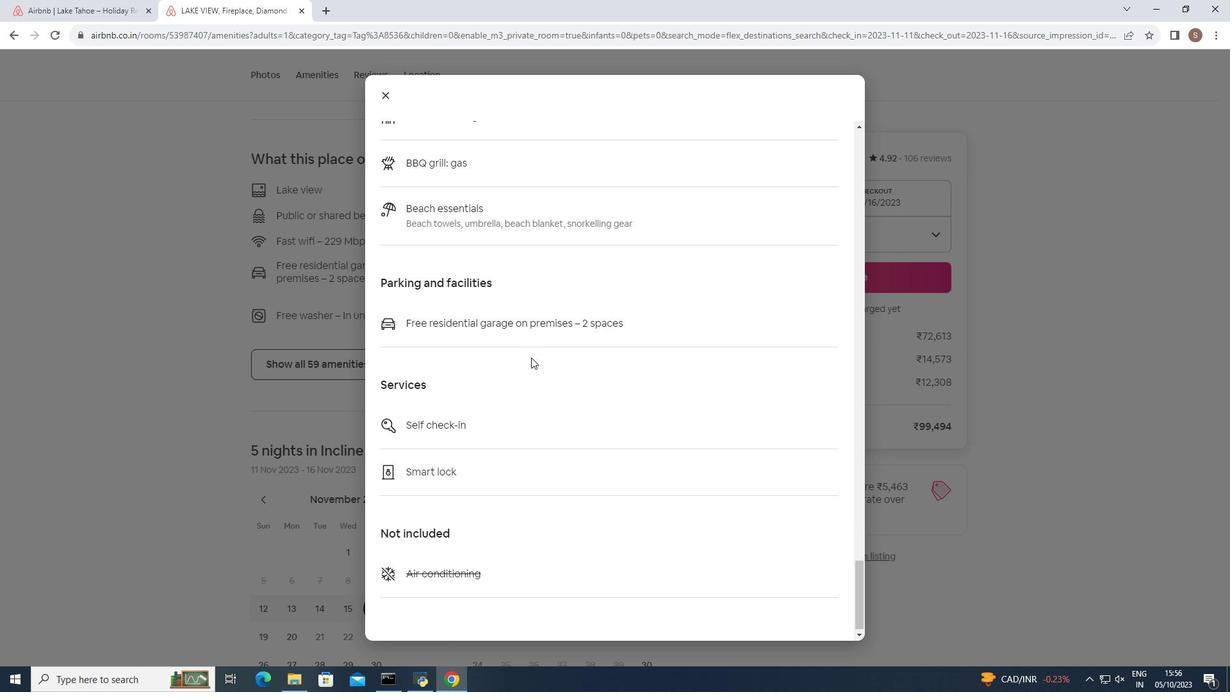 
Action: Mouse scrolled (531, 357) with delta (0, 0)
Screenshot: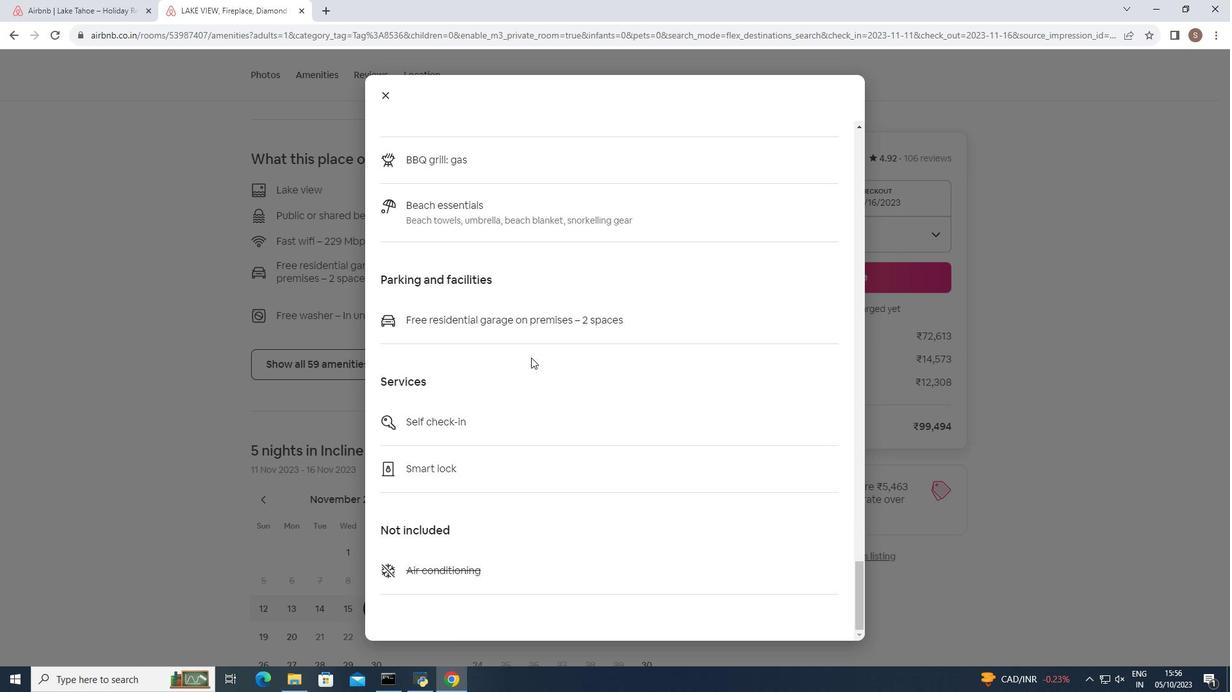 
Action: Mouse moved to (383, 96)
Screenshot: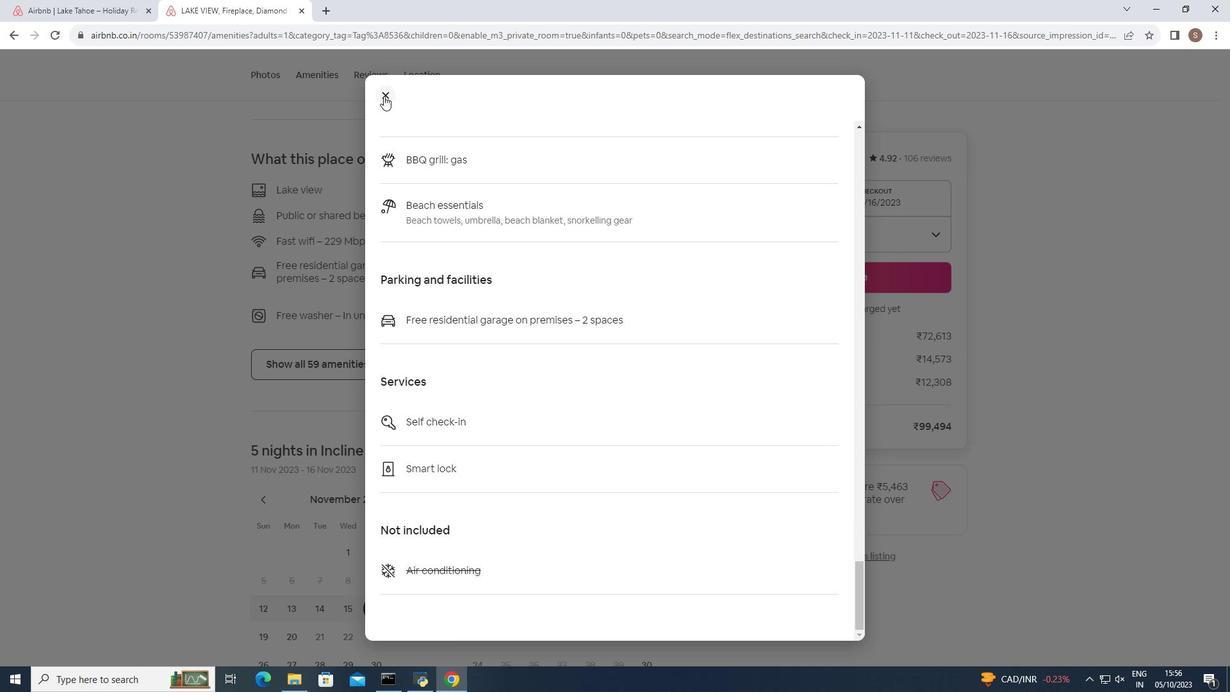 
Action: Mouse pressed left at (383, 96)
Screenshot: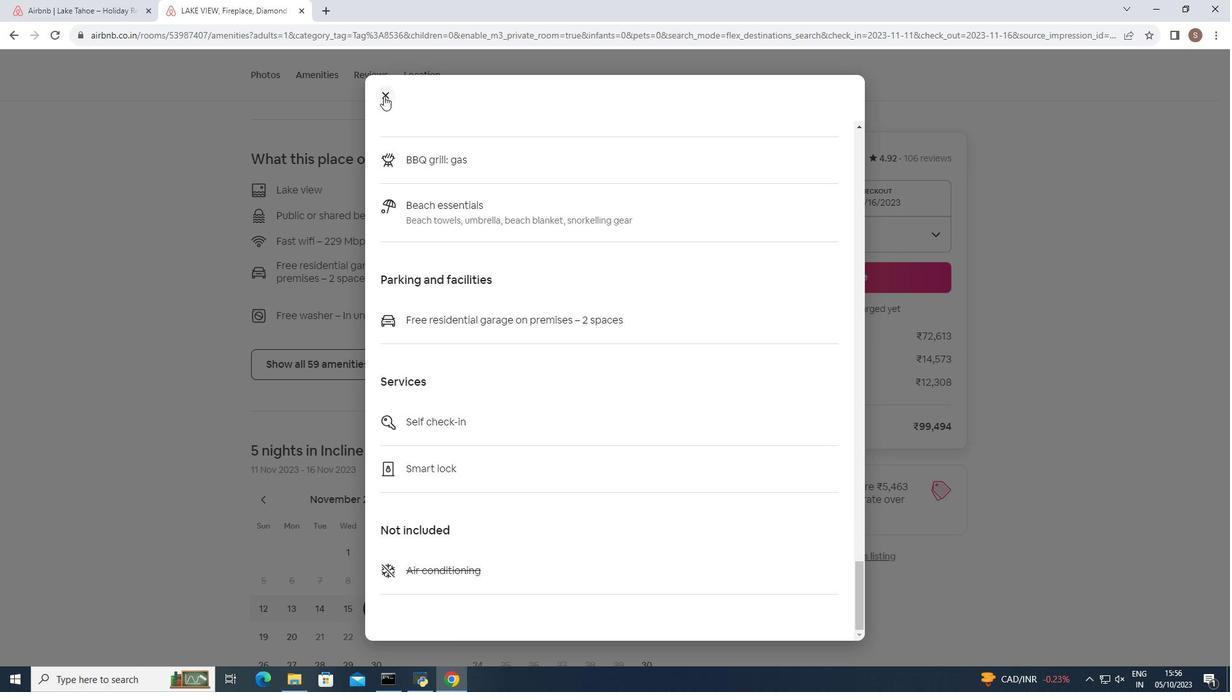 
Action: Mouse moved to (412, 269)
Screenshot: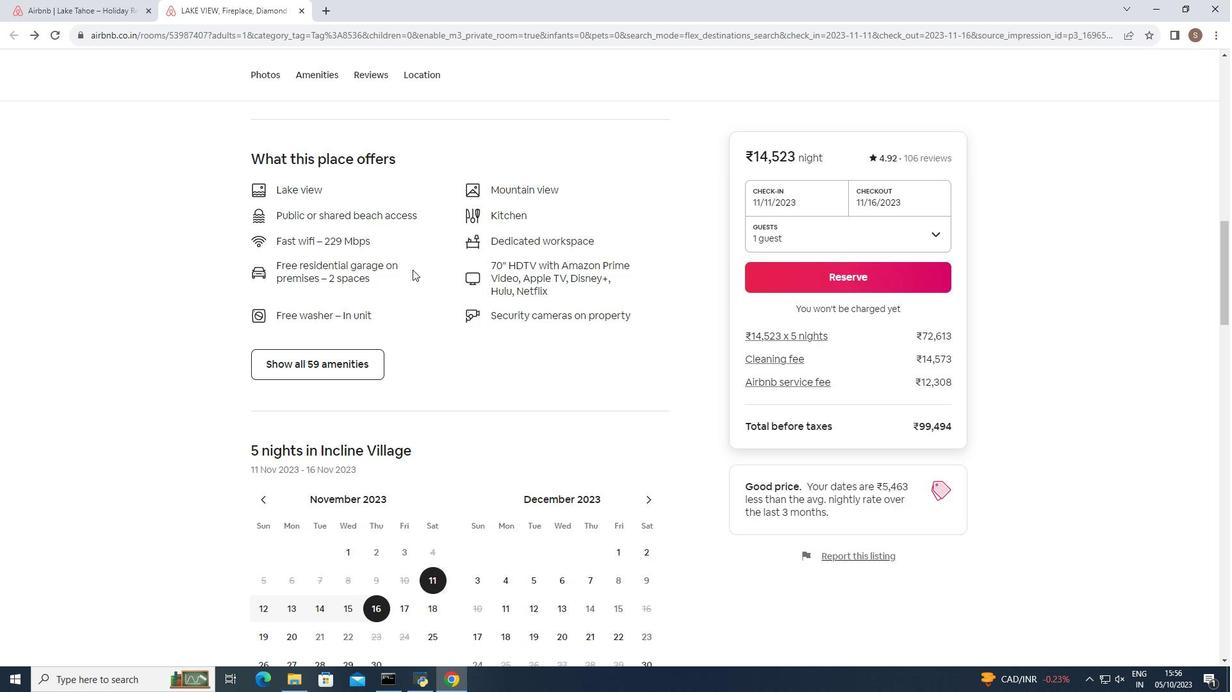 
Action: Mouse scrolled (412, 269) with delta (0, 0)
Screenshot: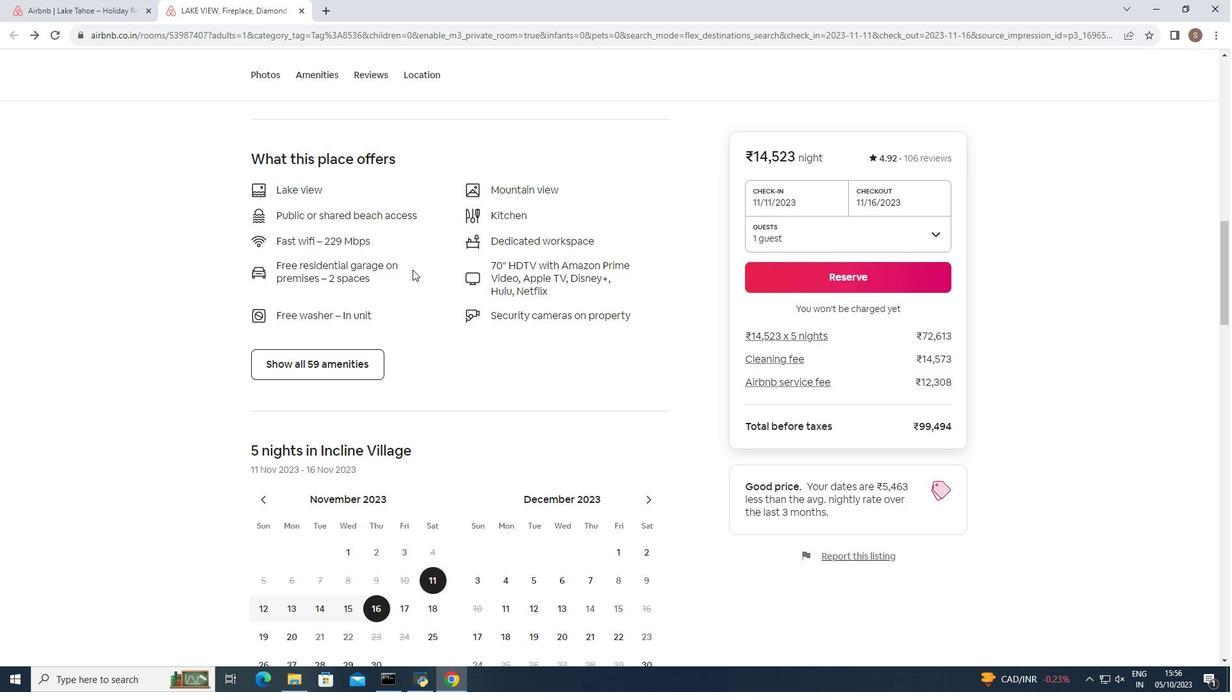 
Action: Mouse moved to (412, 273)
Screenshot: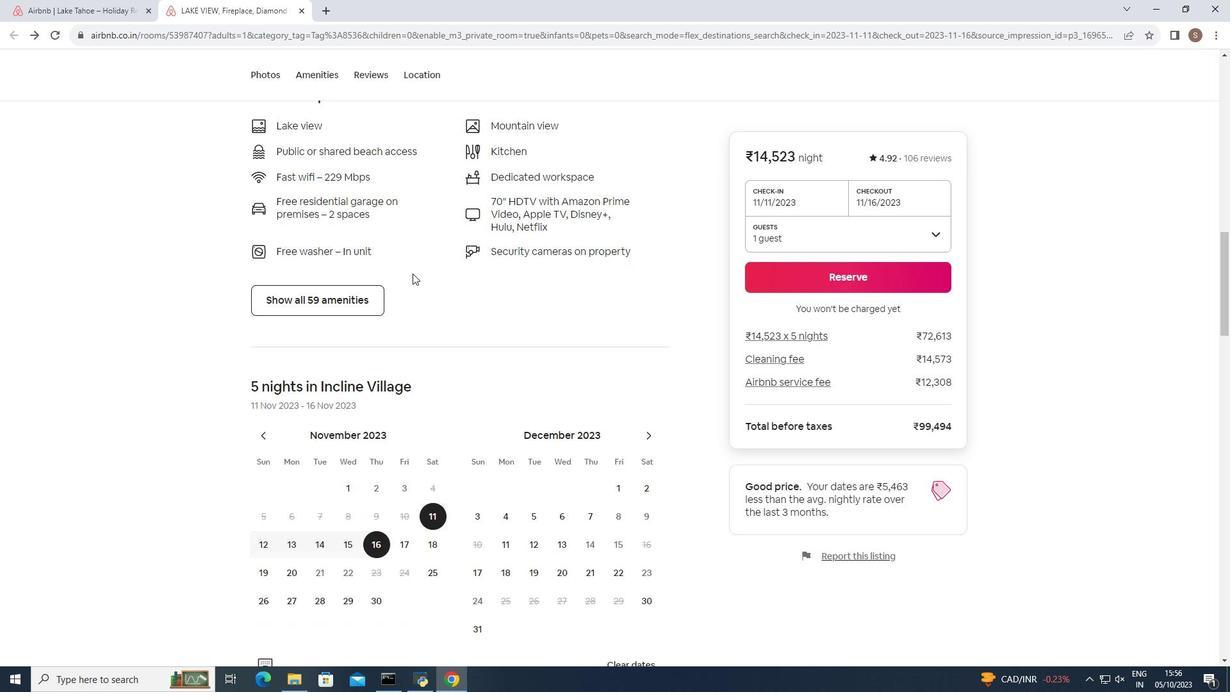 
Action: Mouse scrolled (412, 273) with delta (0, 0)
Screenshot: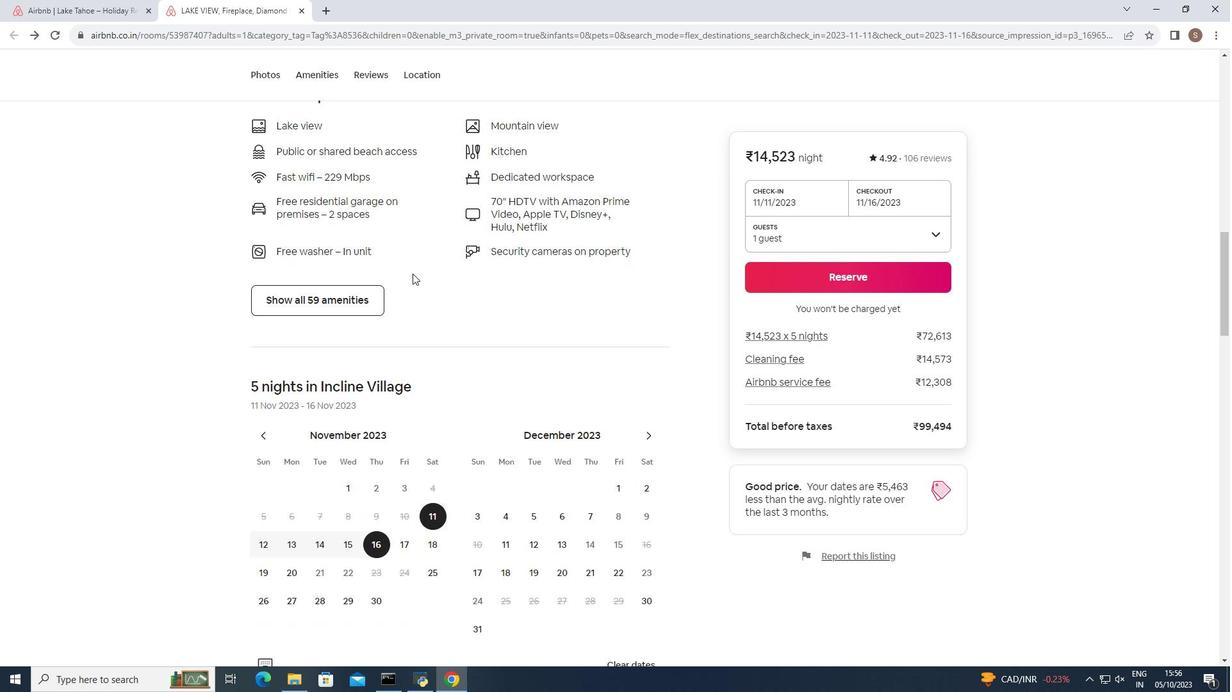 
Action: Mouse moved to (412, 274)
Screenshot: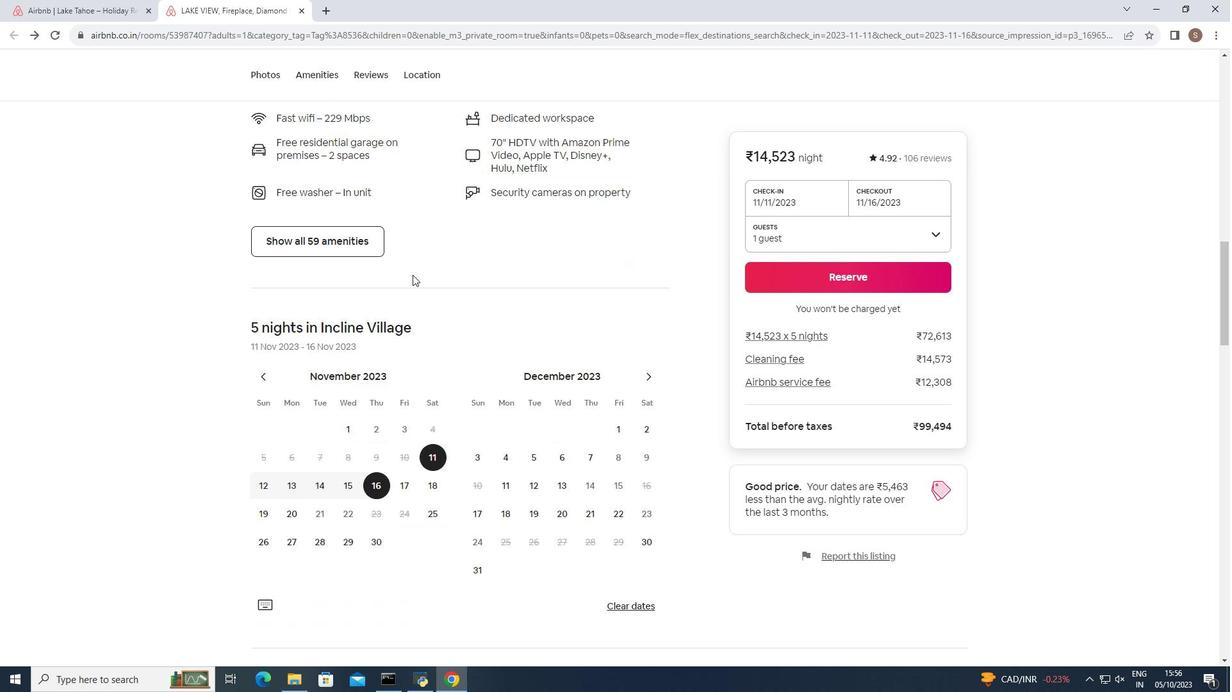 
Action: Mouse scrolled (412, 274) with delta (0, 0)
Screenshot: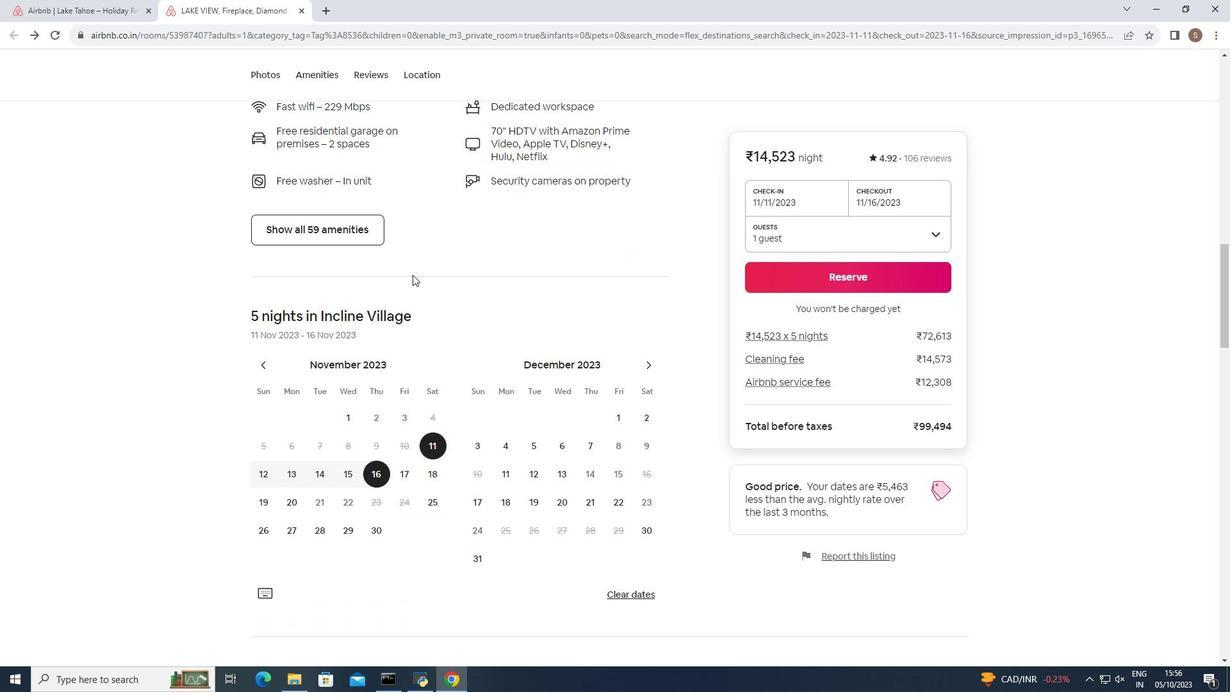 
Action: Mouse scrolled (412, 274) with delta (0, 0)
Screenshot: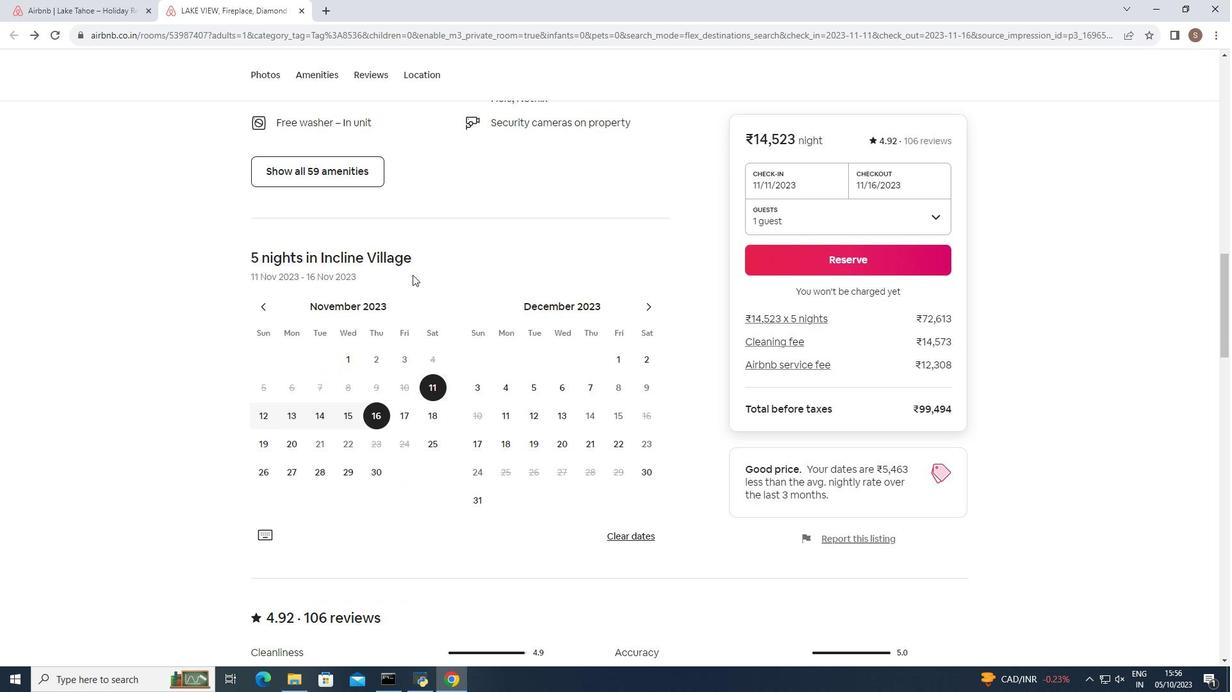 
Action: Mouse scrolled (412, 274) with delta (0, 0)
Screenshot: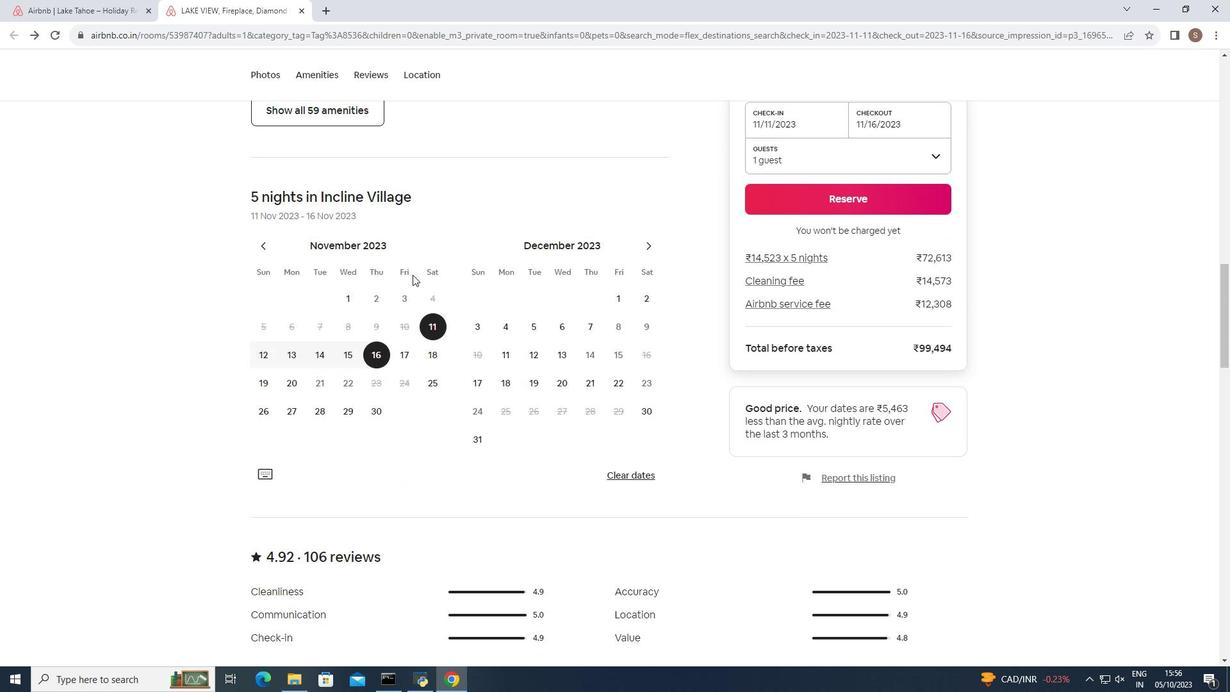 
Action: Mouse scrolled (412, 274) with delta (0, 0)
Screenshot: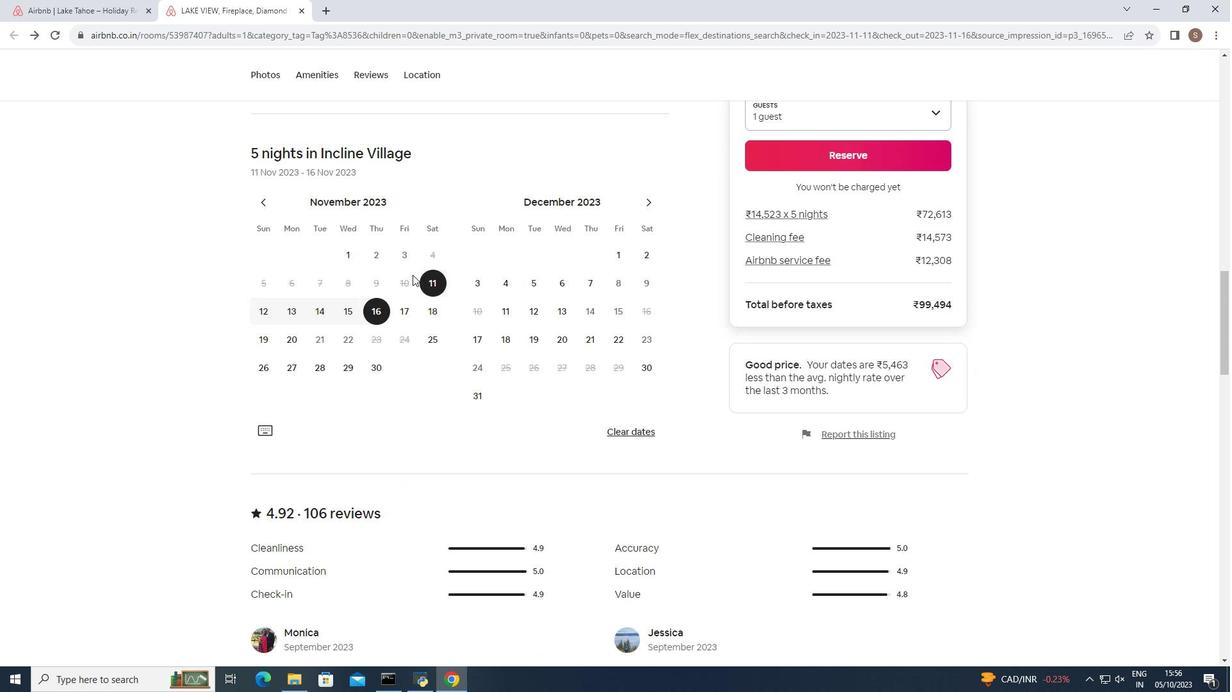 
Action: Mouse scrolled (412, 274) with delta (0, 0)
Screenshot: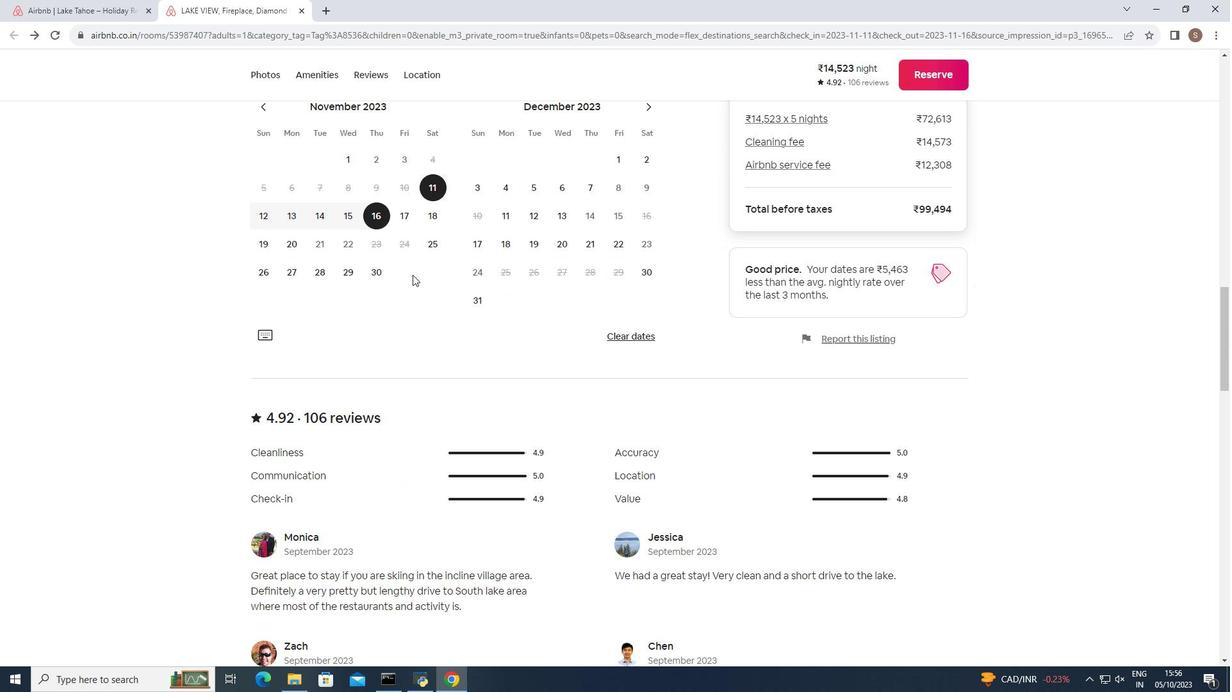 
Action: Mouse scrolled (412, 274) with delta (0, 0)
Screenshot: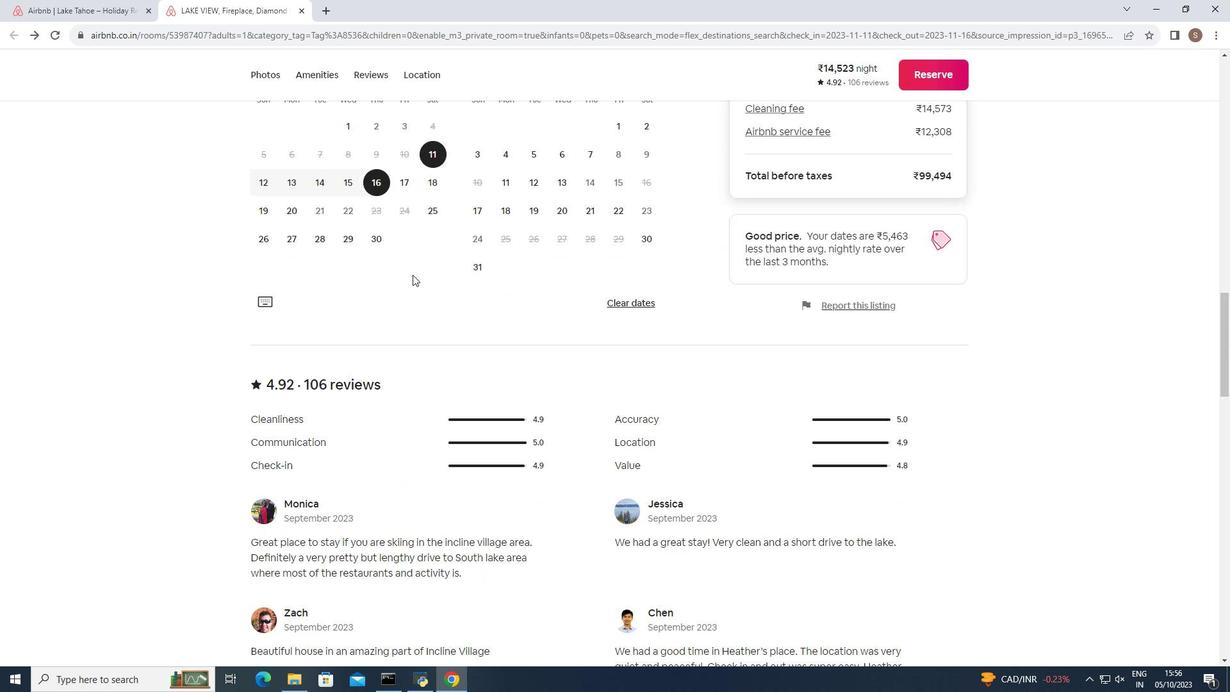 
Action: Mouse moved to (412, 275)
Screenshot: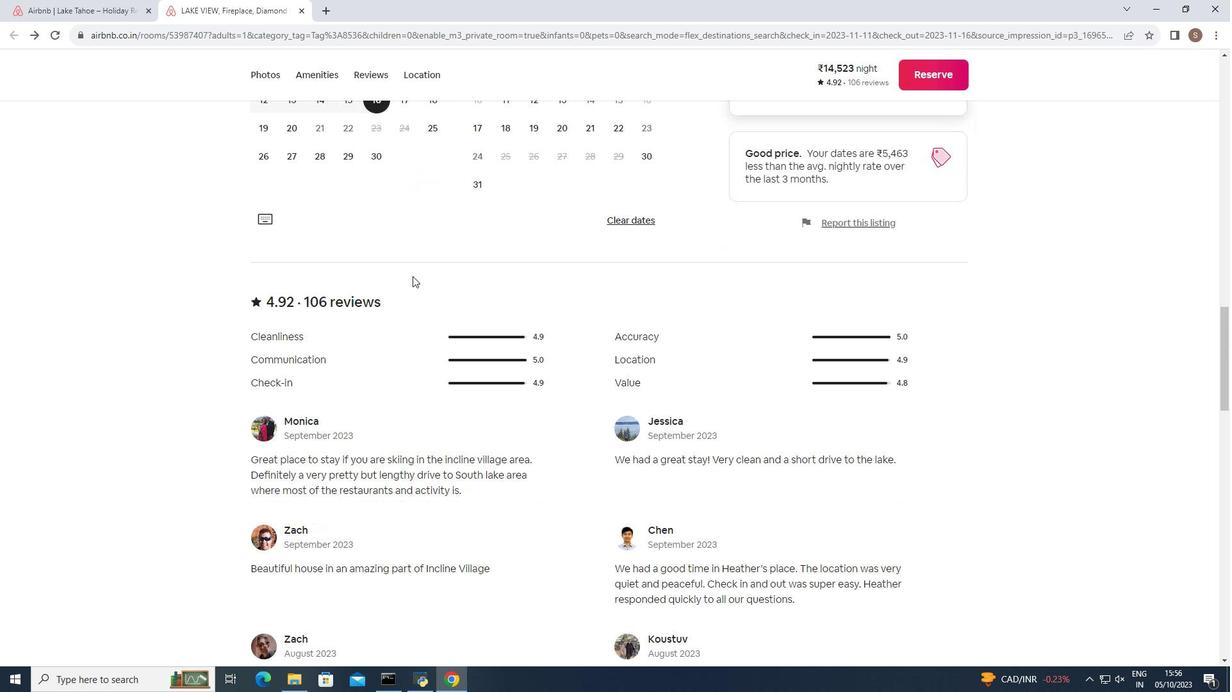 
Action: Mouse scrolled (412, 274) with delta (0, 0)
Screenshot: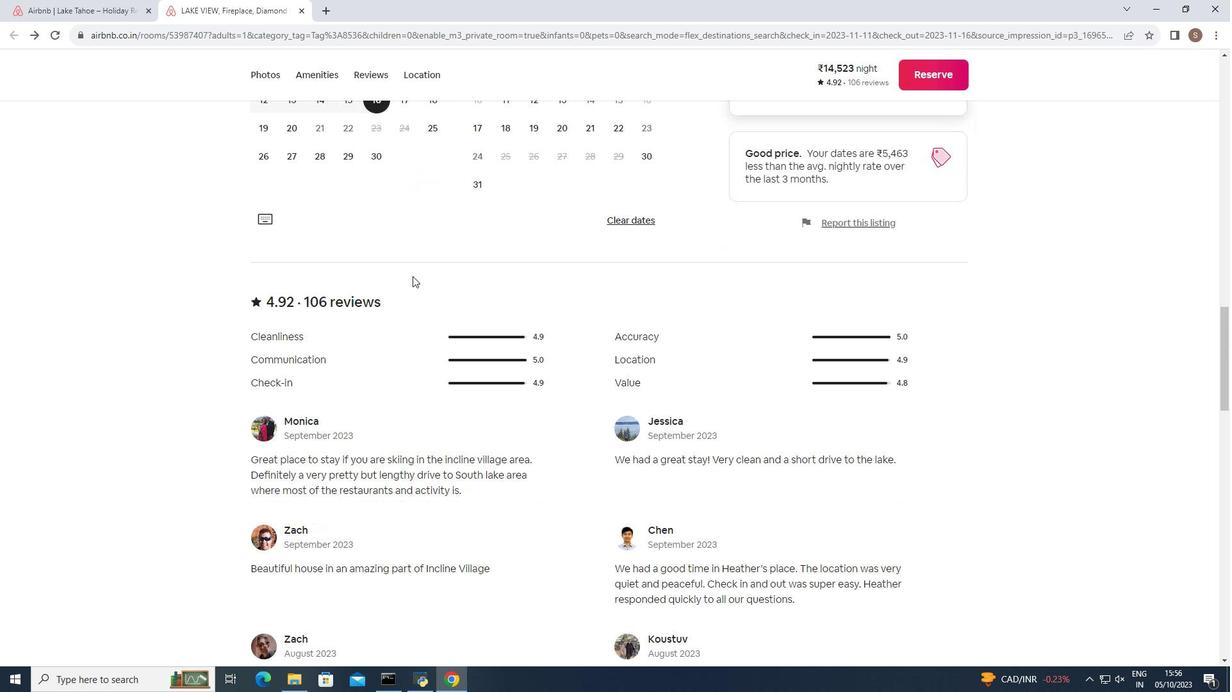 
Action: Mouse moved to (412, 276)
Screenshot: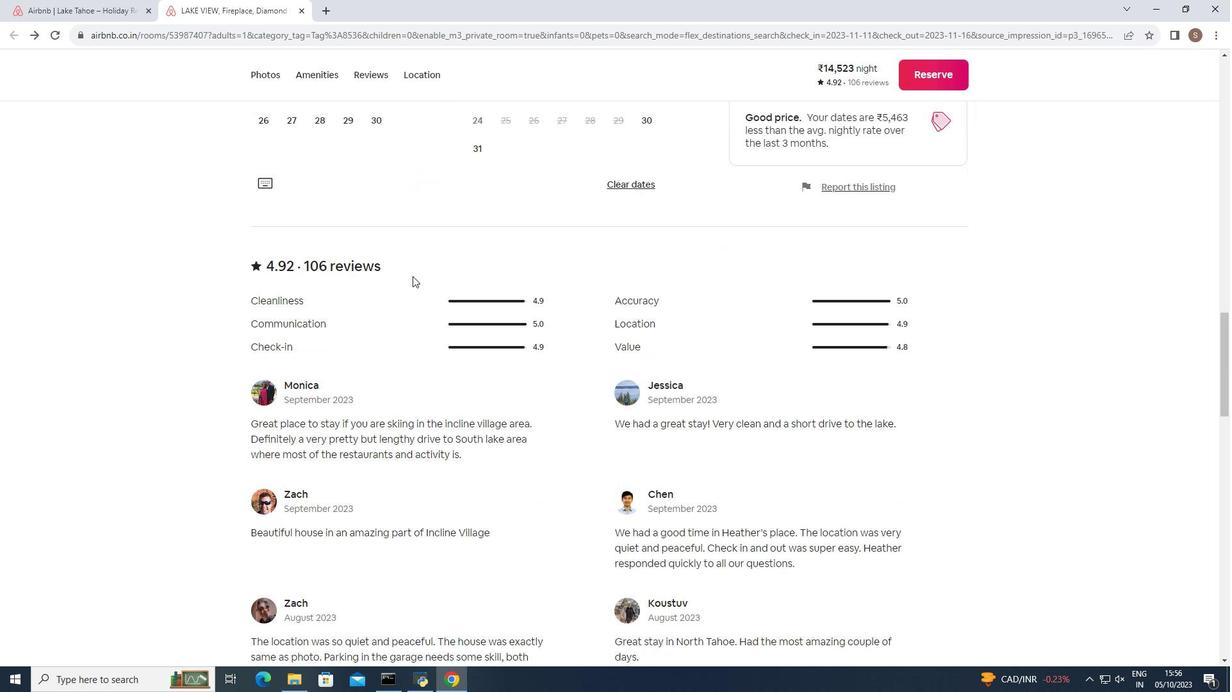 
Action: Mouse scrolled (412, 275) with delta (0, 0)
Screenshot: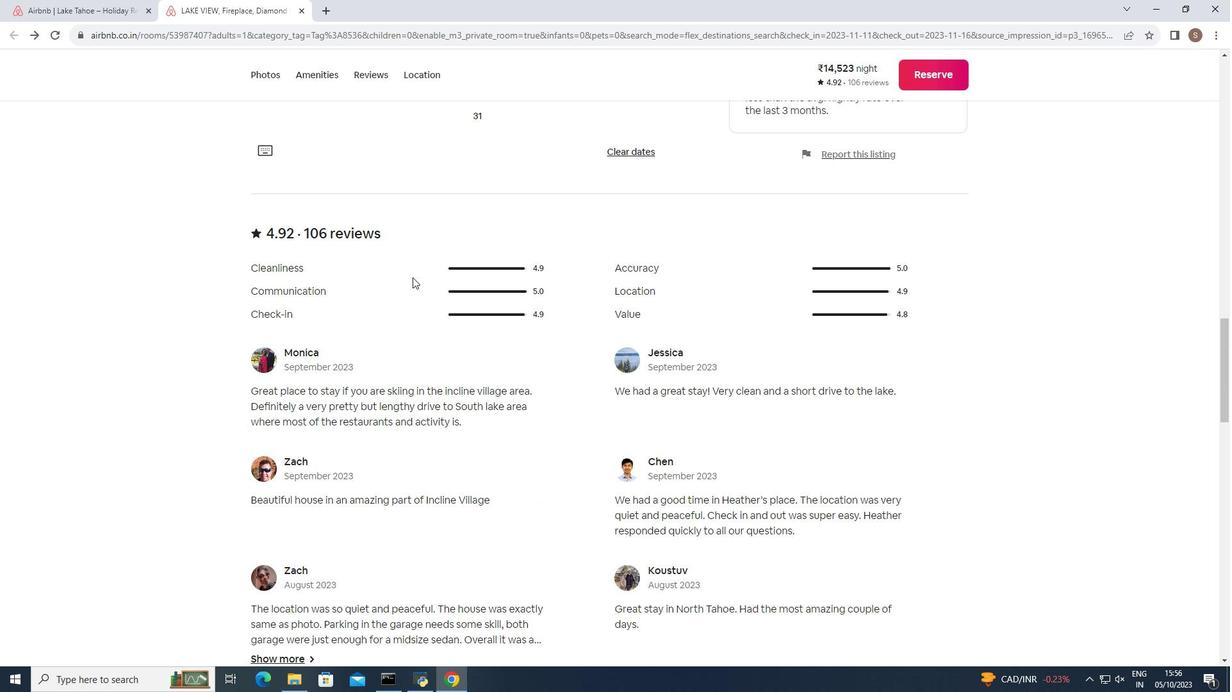 
Action: Mouse moved to (412, 277)
Screenshot: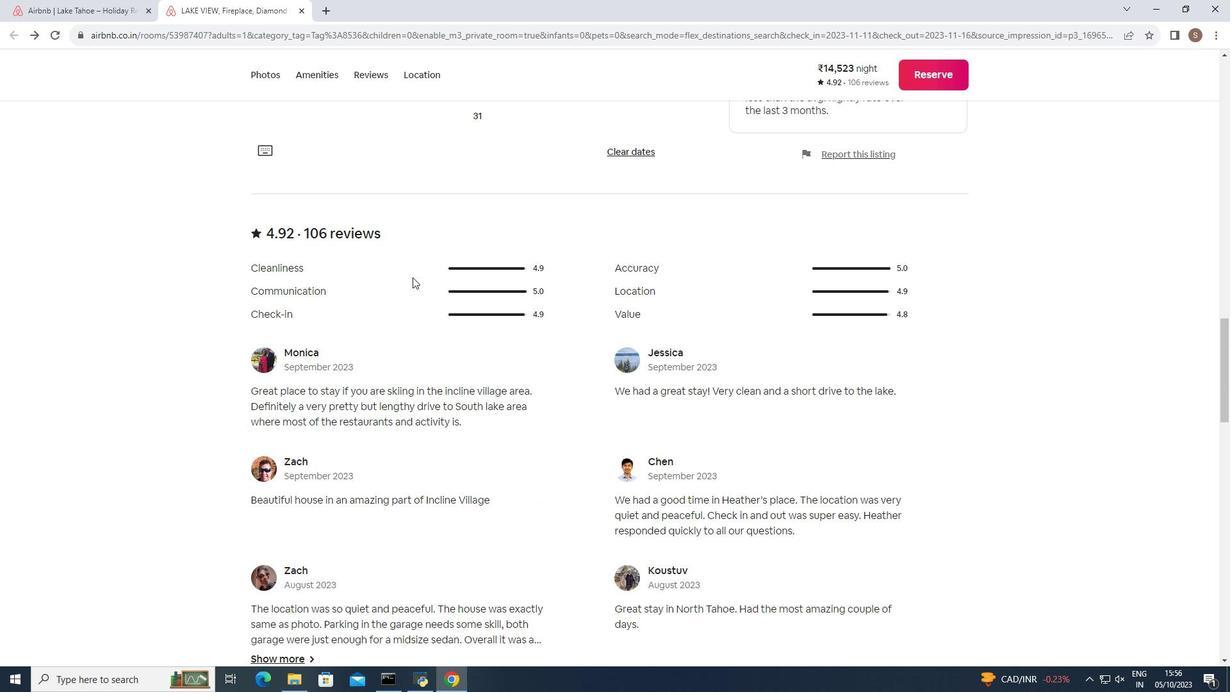 
Action: Mouse scrolled (412, 276) with delta (0, 0)
Screenshot: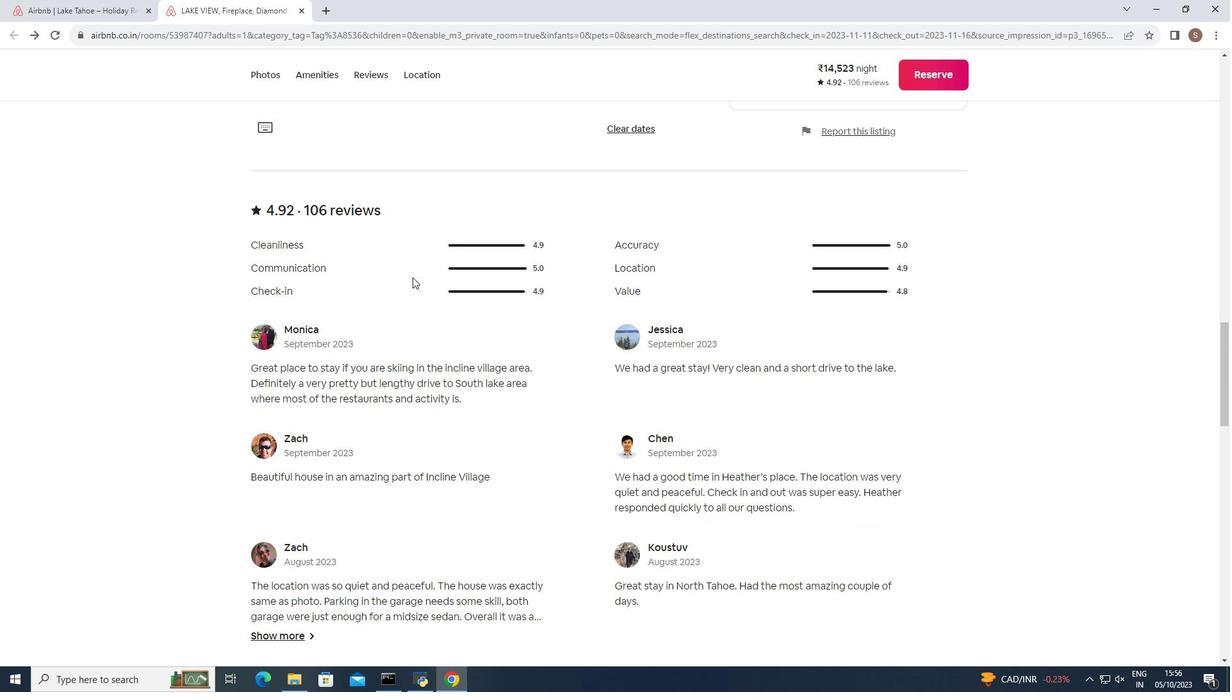 
Action: Mouse scrolled (412, 276) with delta (0, 0)
Screenshot: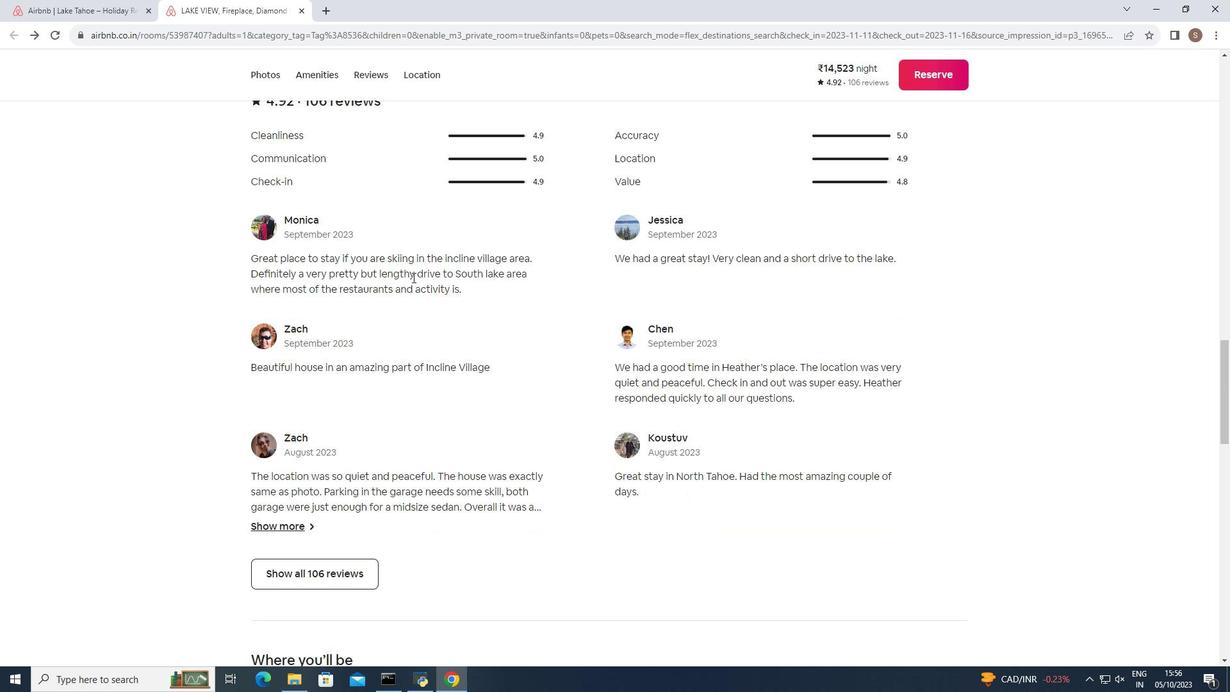 
Action: Mouse scrolled (412, 276) with delta (0, 0)
Screenshot: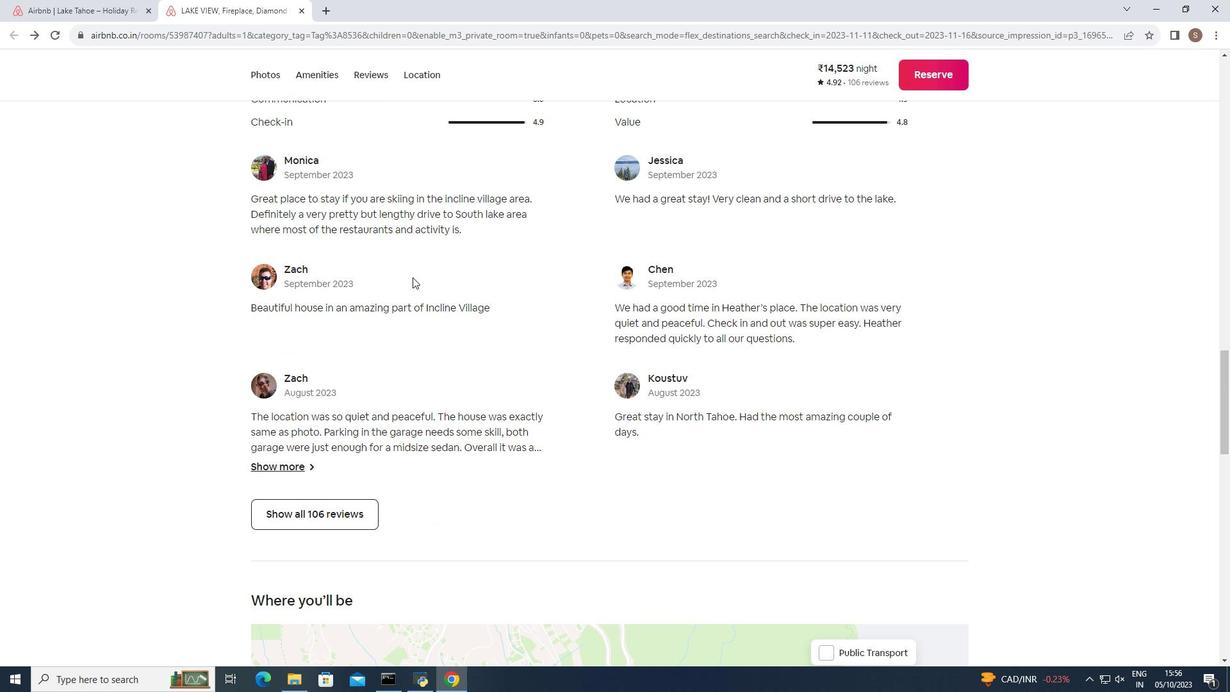 
Action: Mouse scrolled (412, 276) with delta (0, 0)
Screenshot: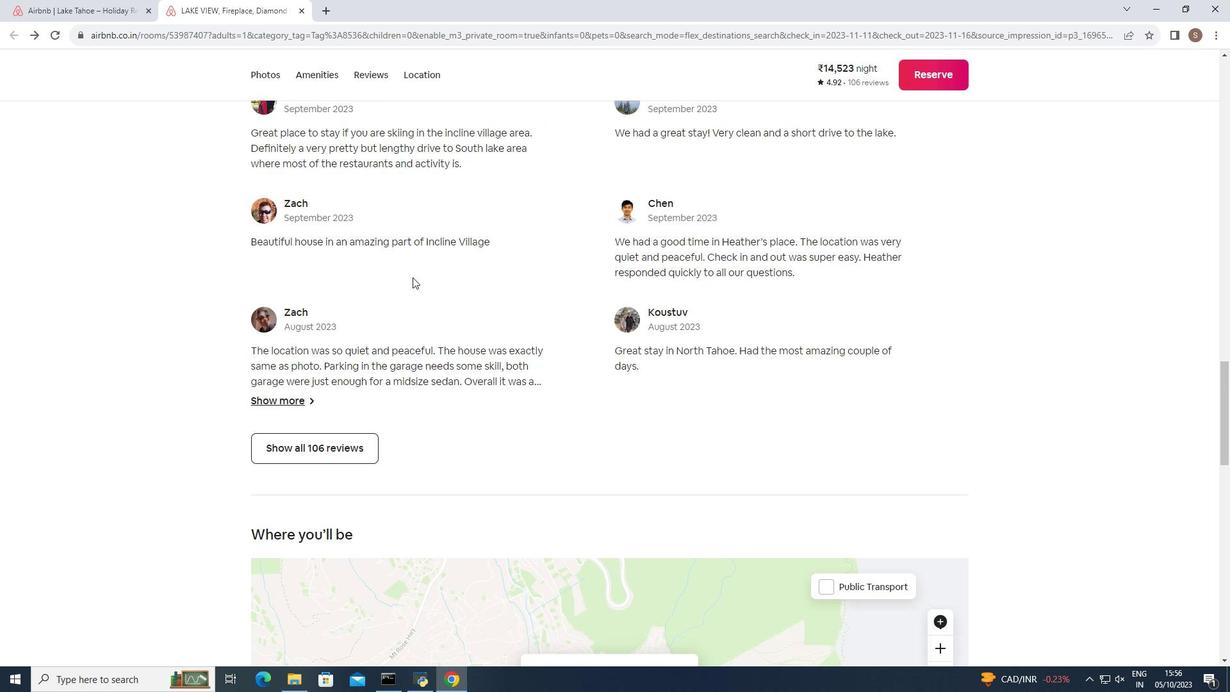 
Action: Mouse scrolled (412, 276) with delta (0, 0)
